 Task: Create a creative modern business letterhead.
Action: Mouse pressed left at (444, 208)
Screenshot: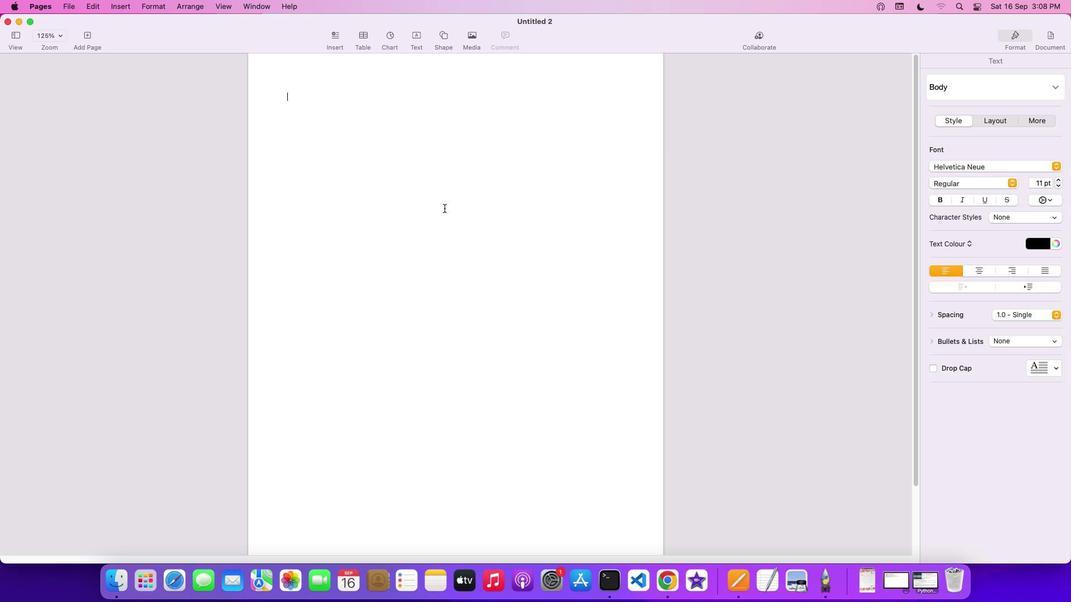 
Action: Mouse moved to (445, 32)
Screenshot: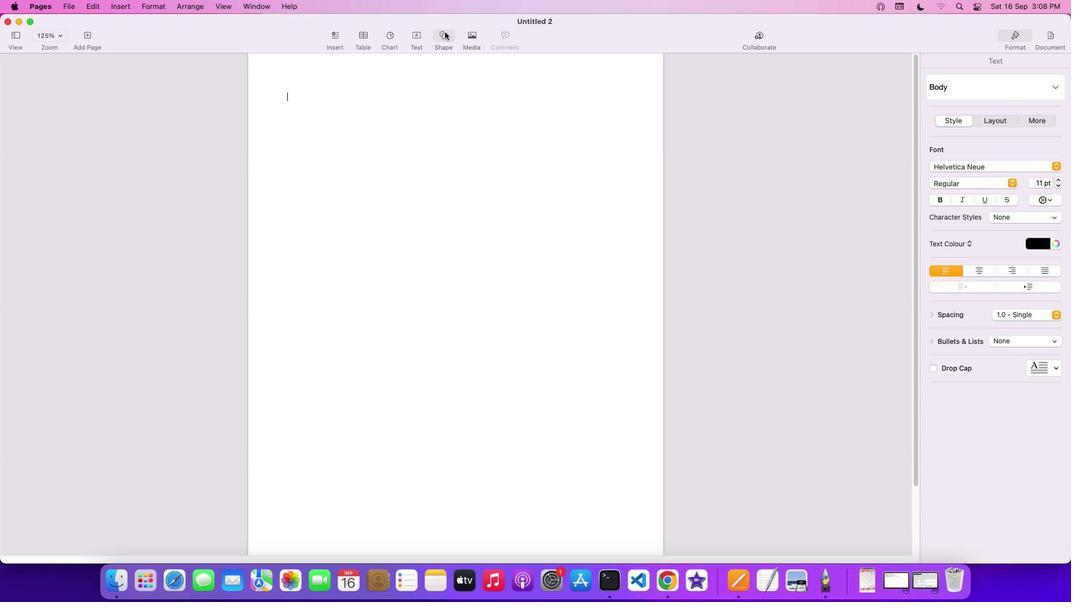 
Action: Mouse pressed left at (445, 32)
Screenshot: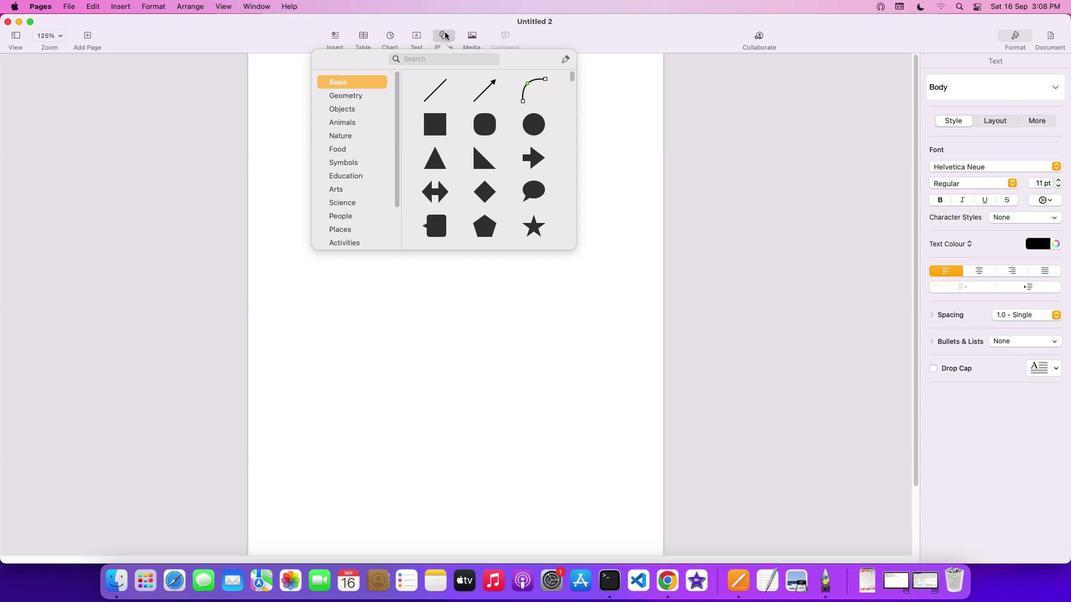 
Action: Mouse moved to (433, 124)
Screenshot: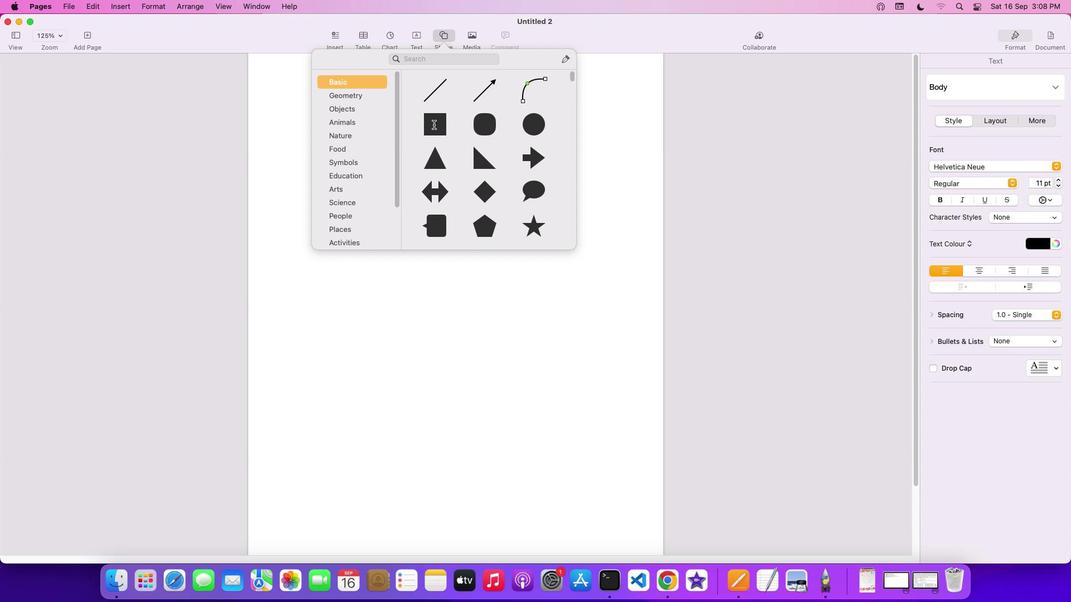 
Action: Mouse pressed left at (433, 124)
Screenshot: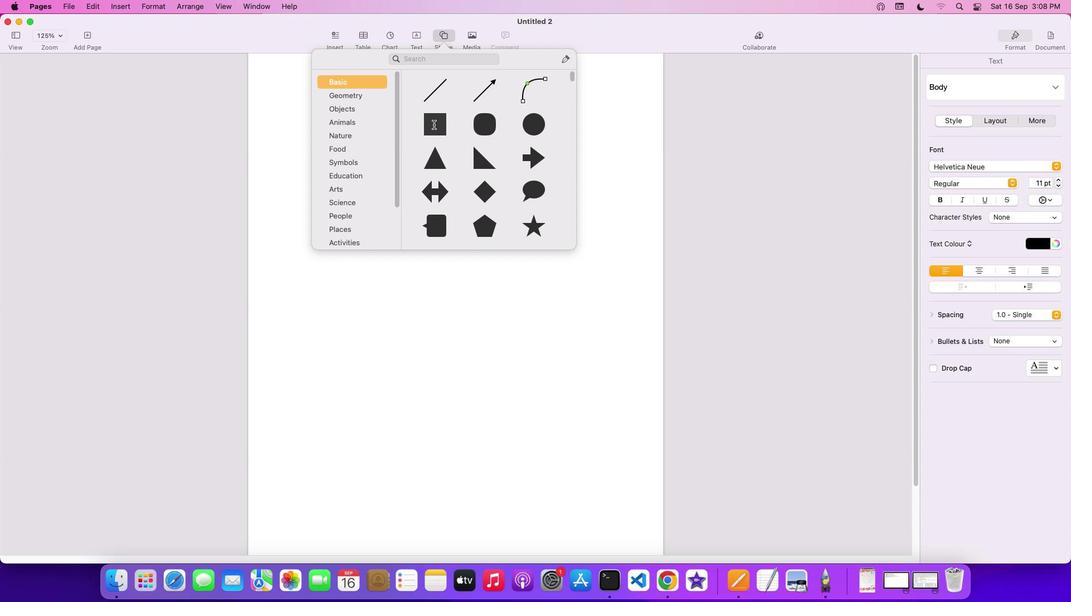 
Action: Mouse moved to (443, 151)
Screenshot: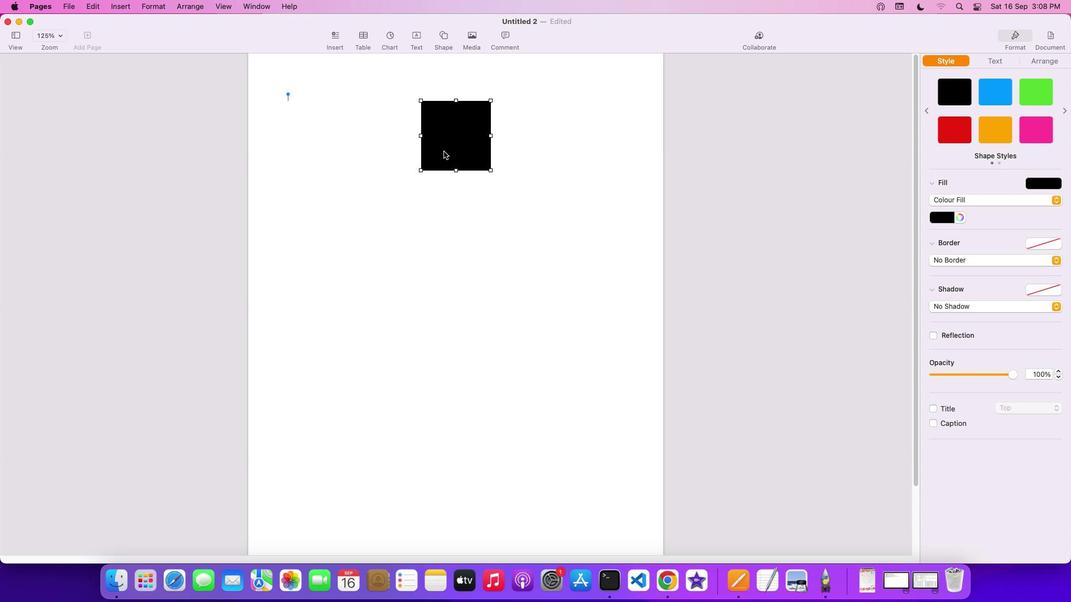 
Action: Mouse pressed left at (443, 151)
Screenshot: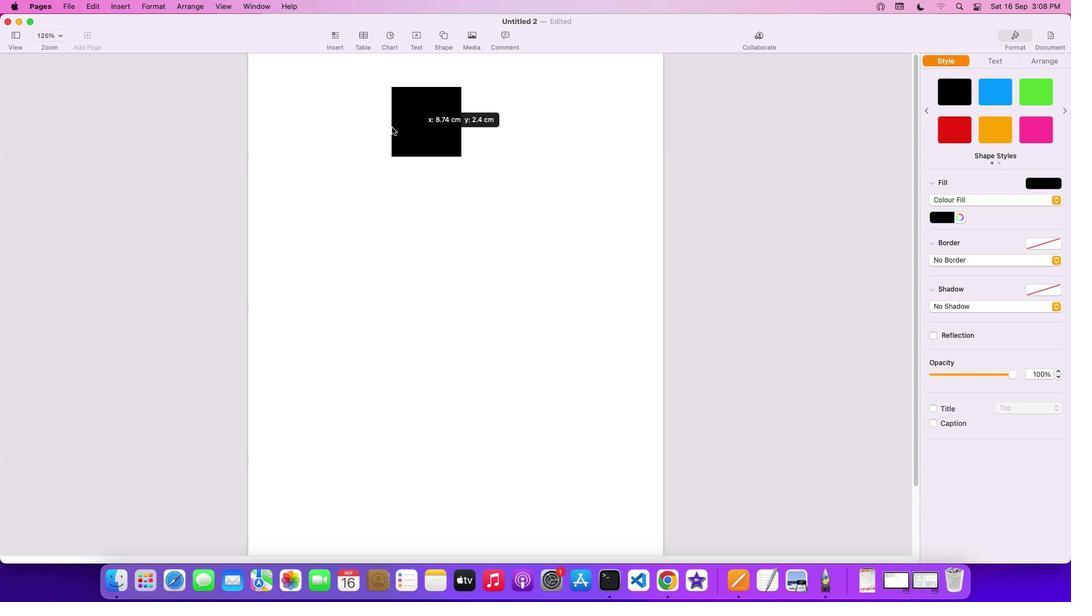 
Action: Mouse moved to (317, 87)
Screenshot: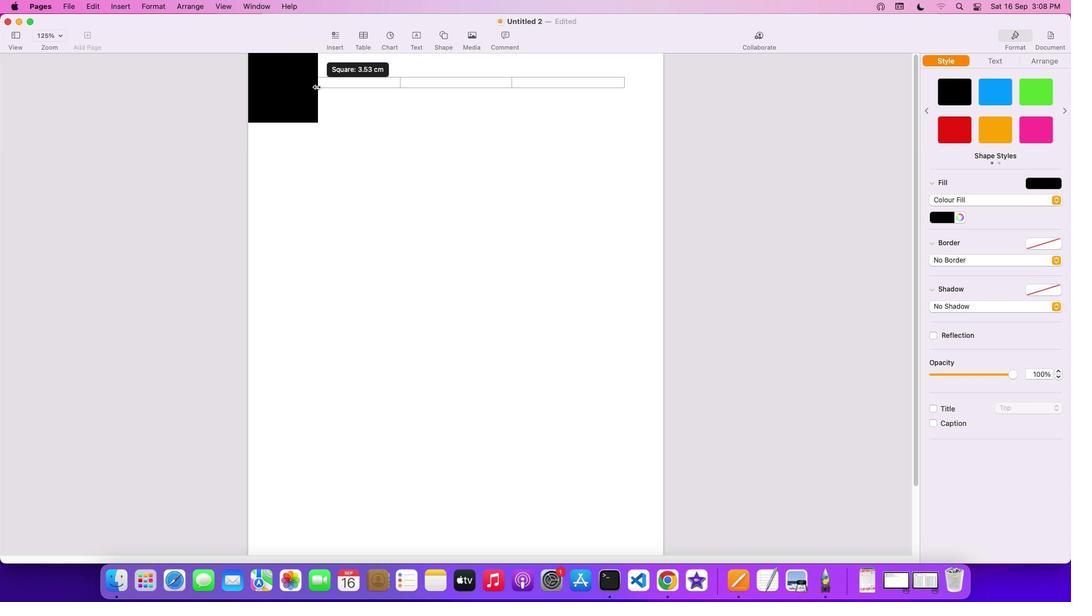
Action: Mouse pressed left at (317, 87)
Screenshot: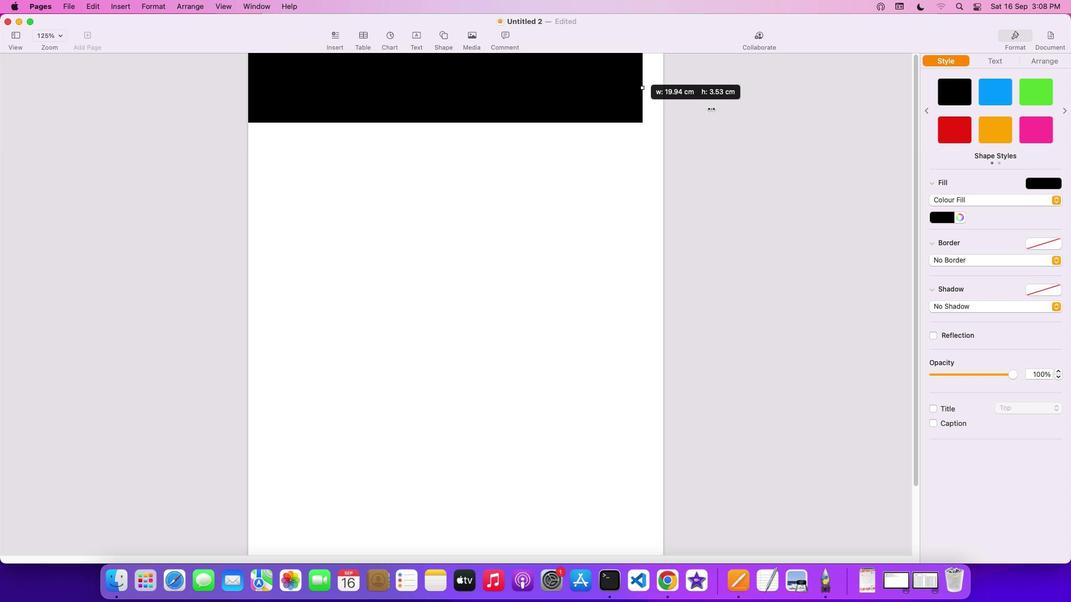 
Action: Mouse moved to (456, 123)
Screenshot: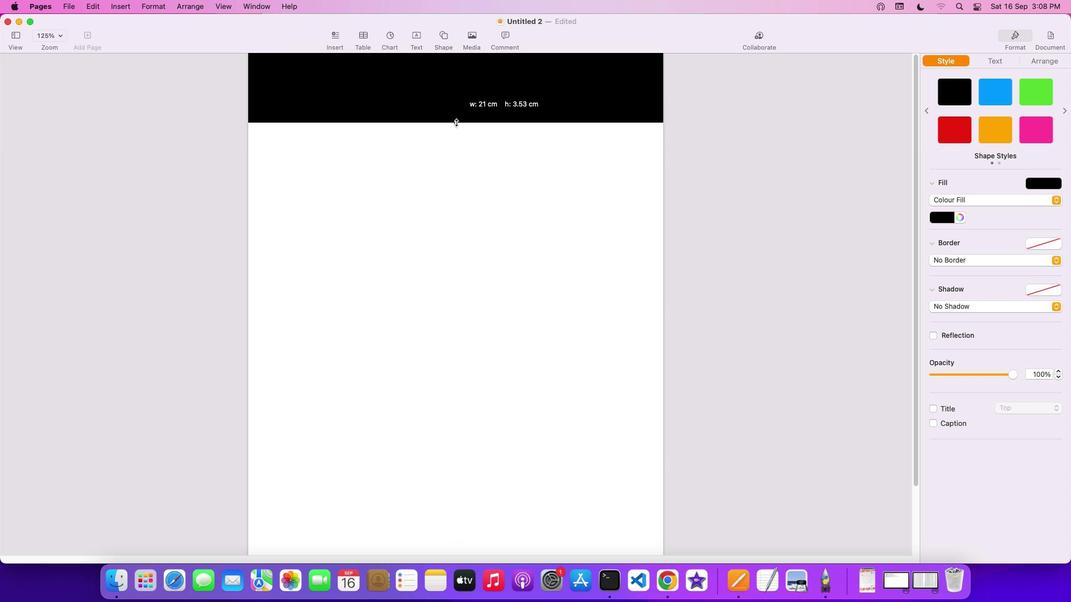 
Action: Mouse pressed left at (456, 123)
Screenshot: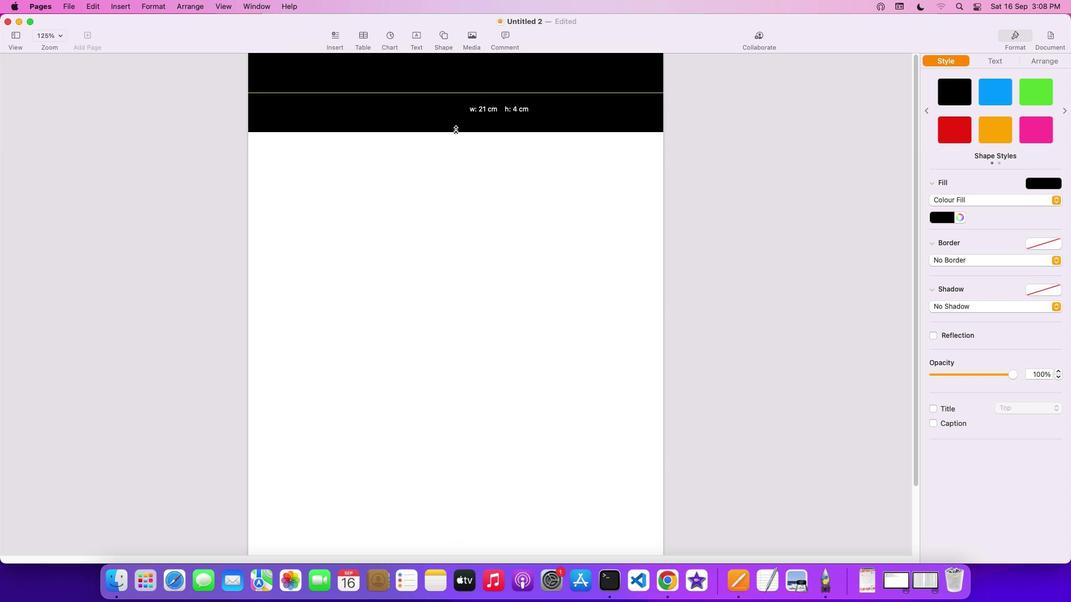 
Action: Mouse moved to (445, 201)
Screenshot: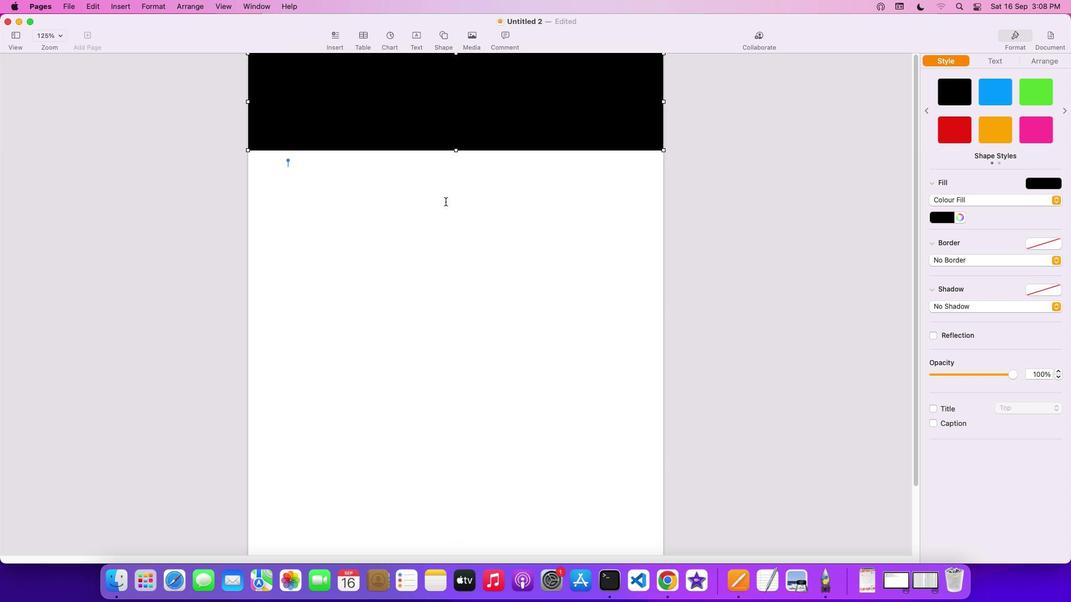 
Action: Mouse pressed left at (445, 201)
Screenshot: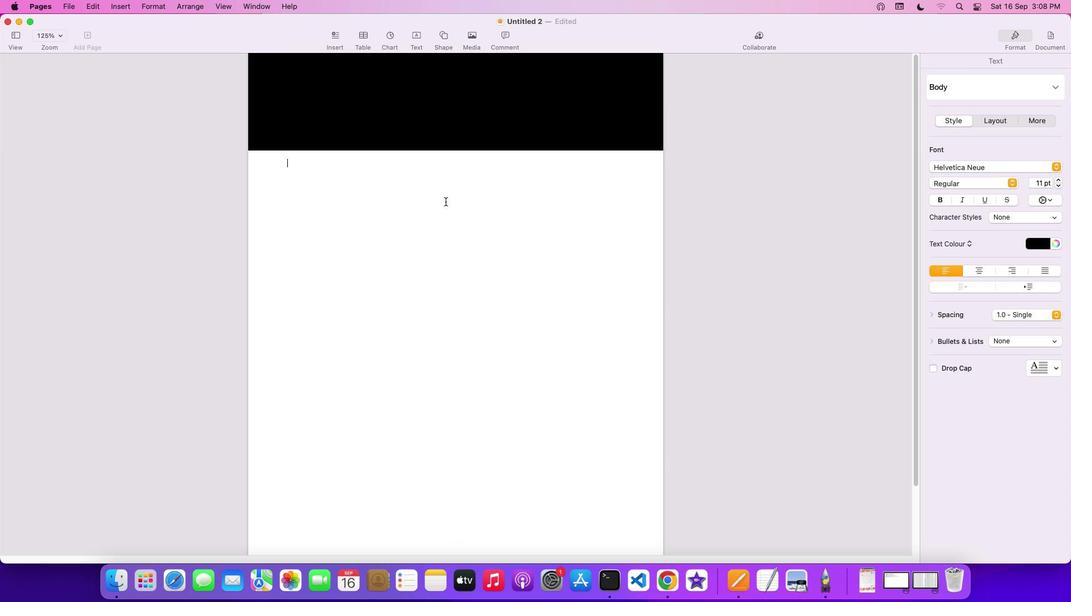 
Action: Mouse moved to (434, 207)
Screenshot: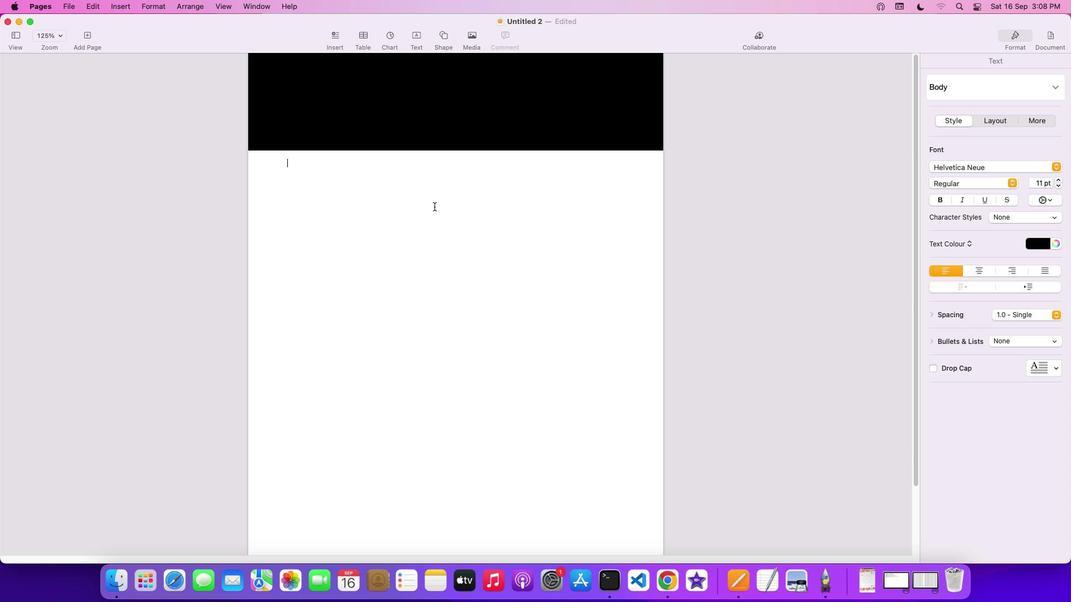 
Action: Mouse pressed left at (434, 207)
Screenshot: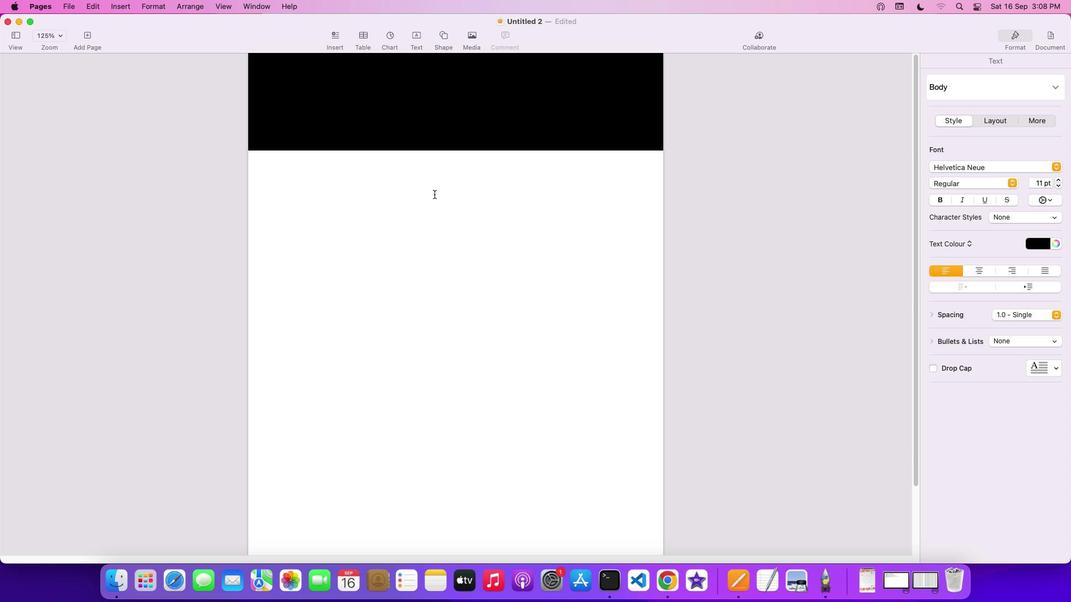 
Action: Mouse moved to (432, 114)
Screenshot: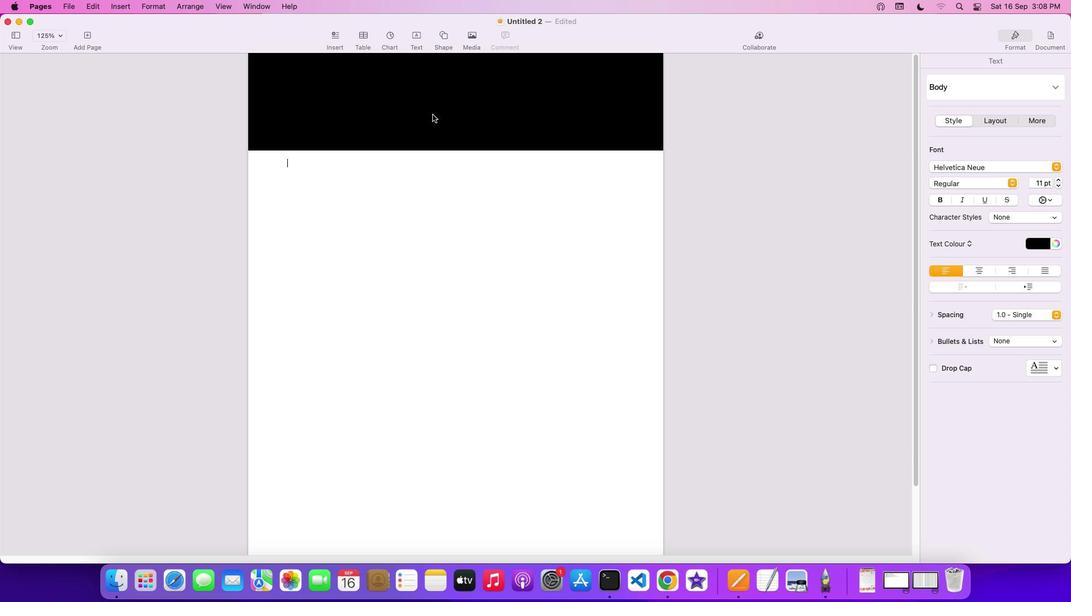 
Action: Mouse pressed left at (432, 114)
Screenshot: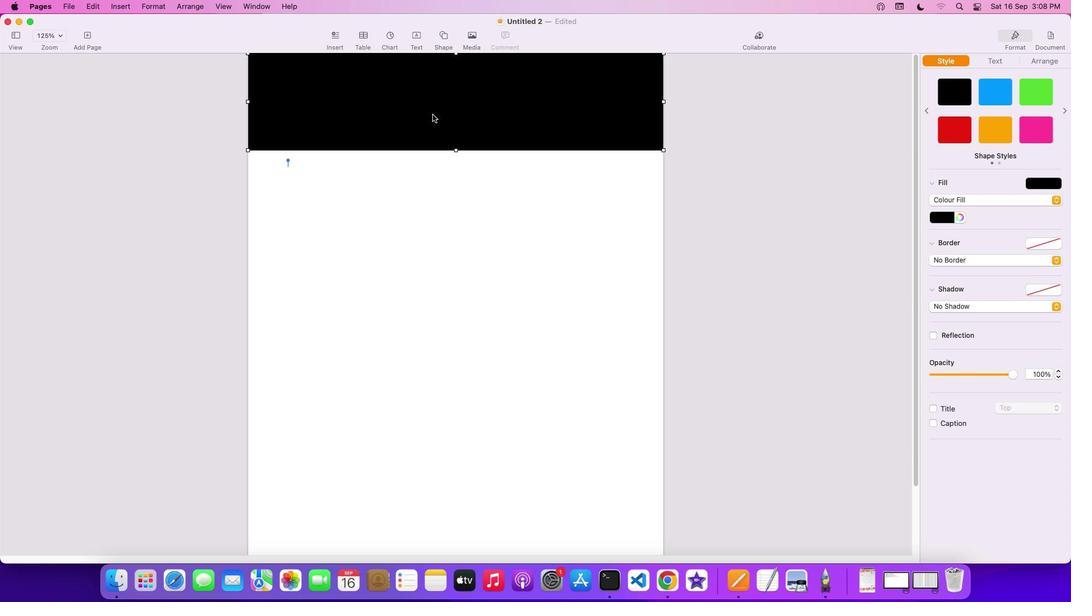 
Action: Mouse moved to (949, 219)
Screenshot: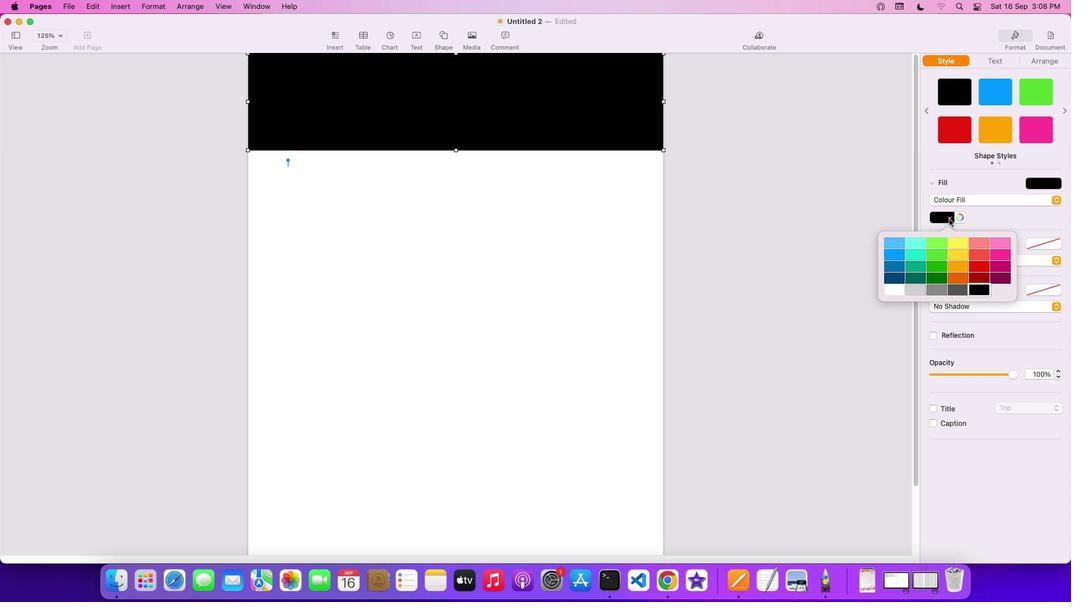 
Action: Mouse pressed left at (949, 219)
Screenshot: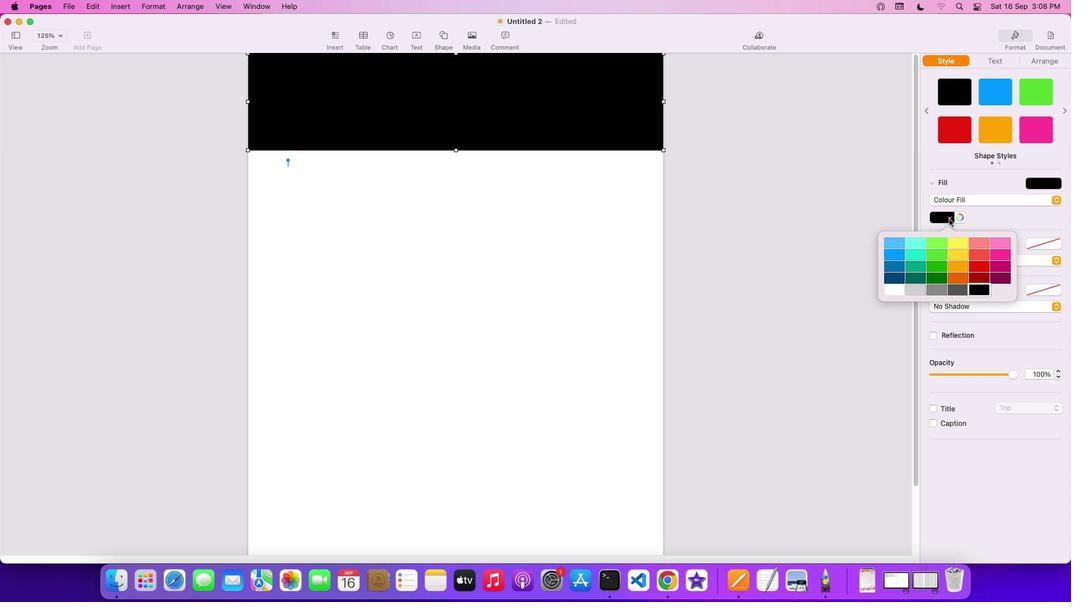 
Action: Mouse moved to (958, 267)
Screenshot: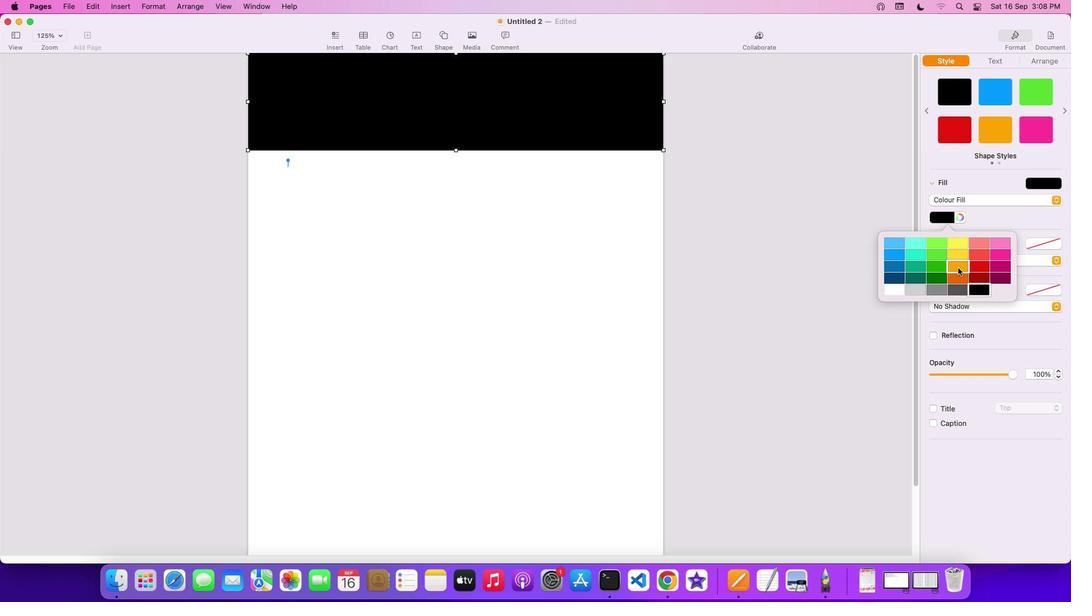 
Action: Mouse pressed left at (958, 267)
Screenshot: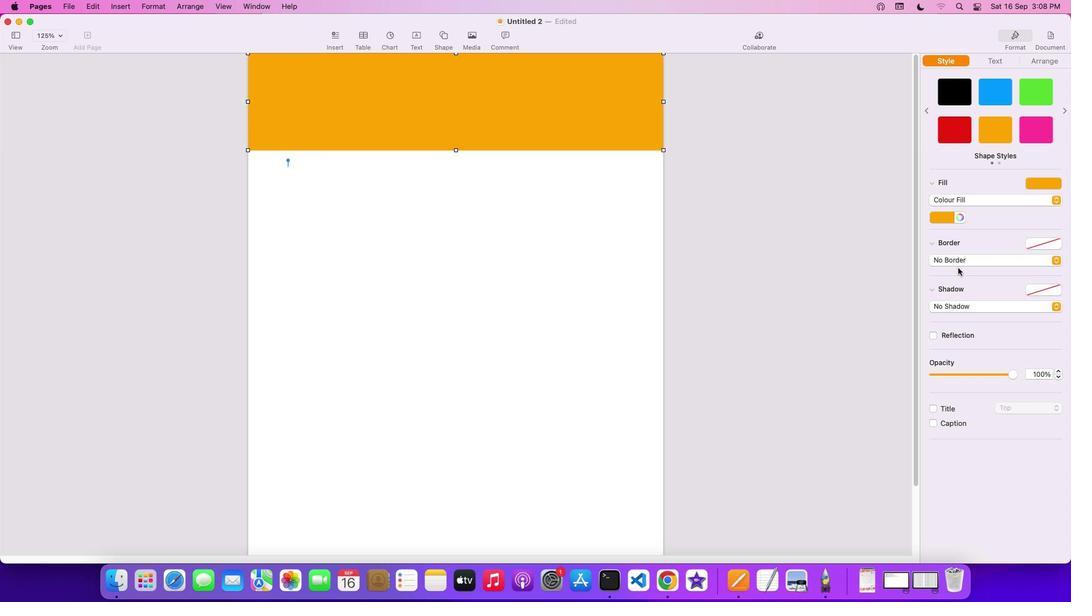 
Action: Mouse moved to (1001, 56)
Screenshot: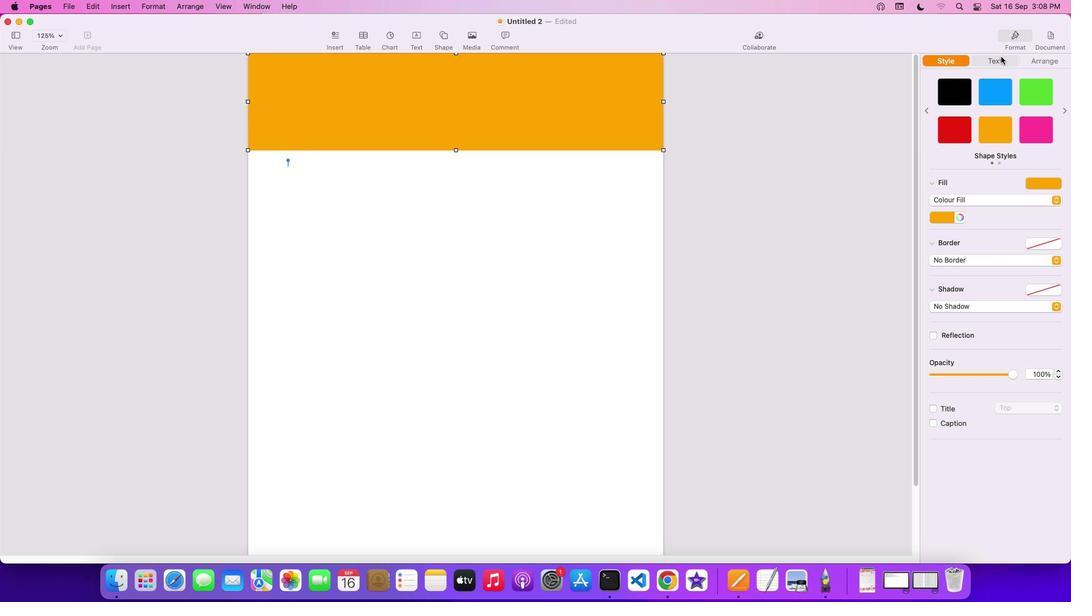 
Action: Mouse pressed left at (1001, 56)
Screenshot: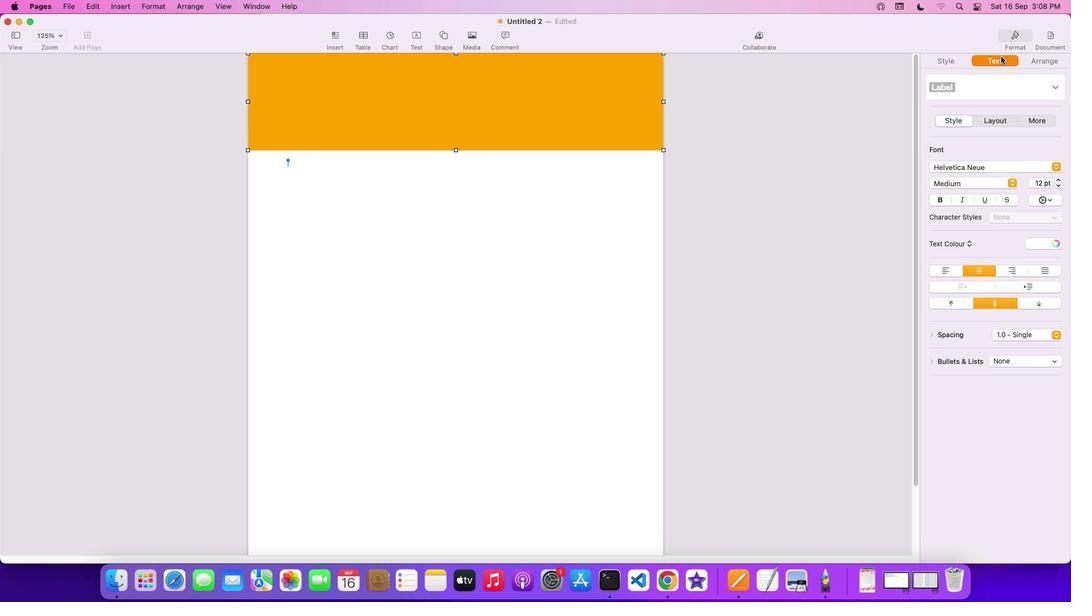 
Action: Mouse moved to (939, 58)
Screenshot: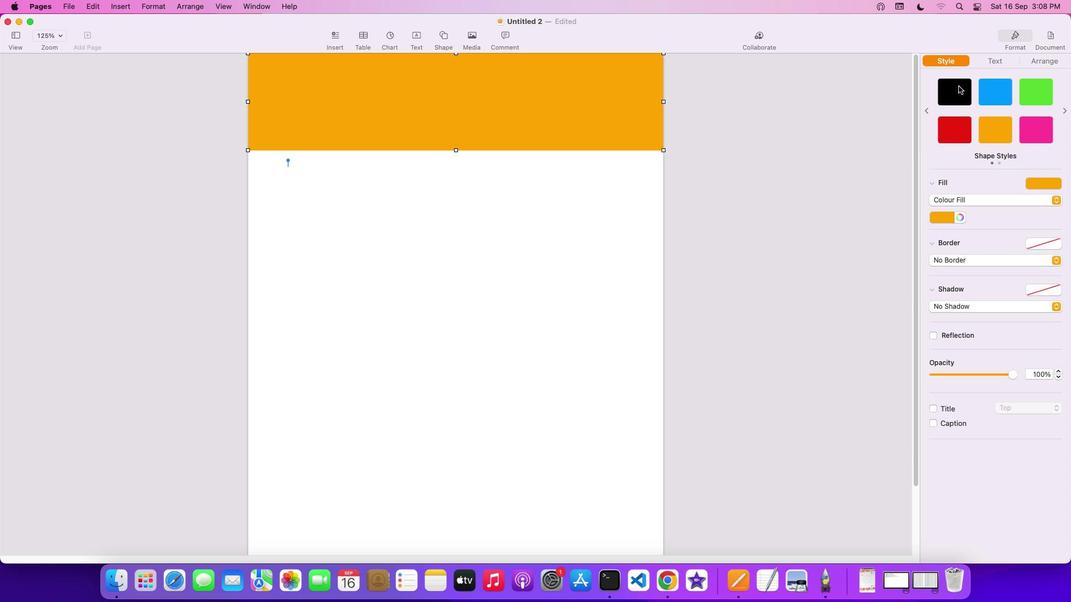 
Action: Mouse pressed left at (939, 58)
Screenshot: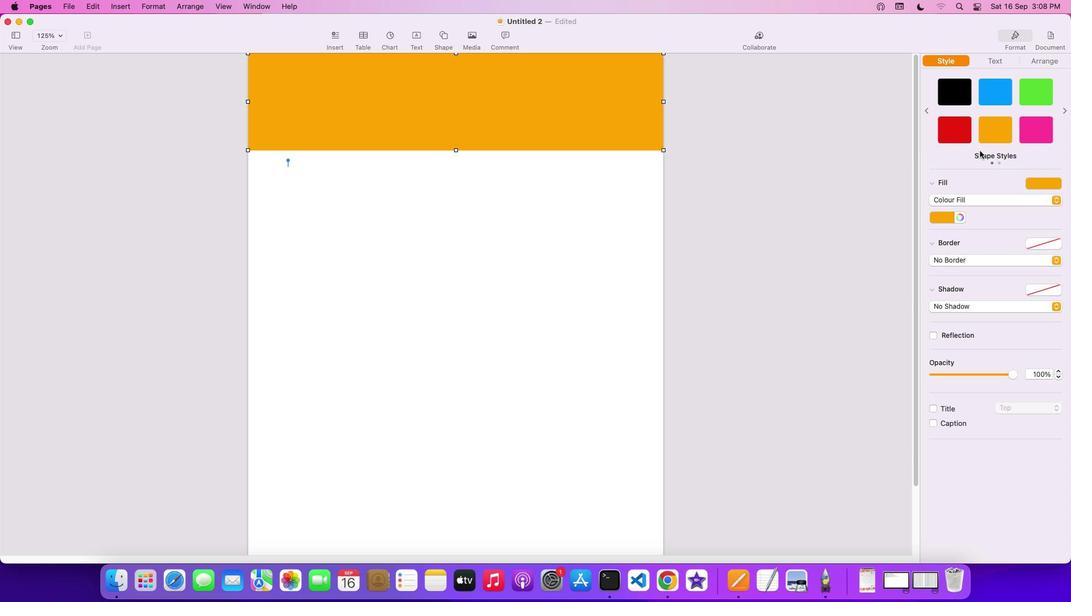 
Action: Mouse moved to (1009, 374)
Screenshot: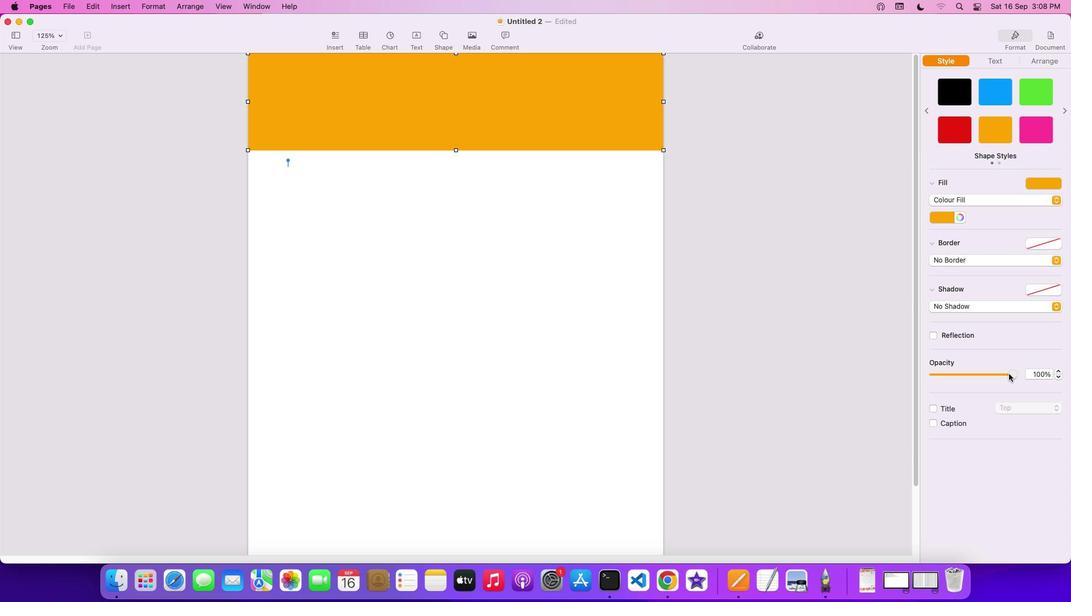 
Action: Mouse pressed left at (1009, 374)
Screenshot: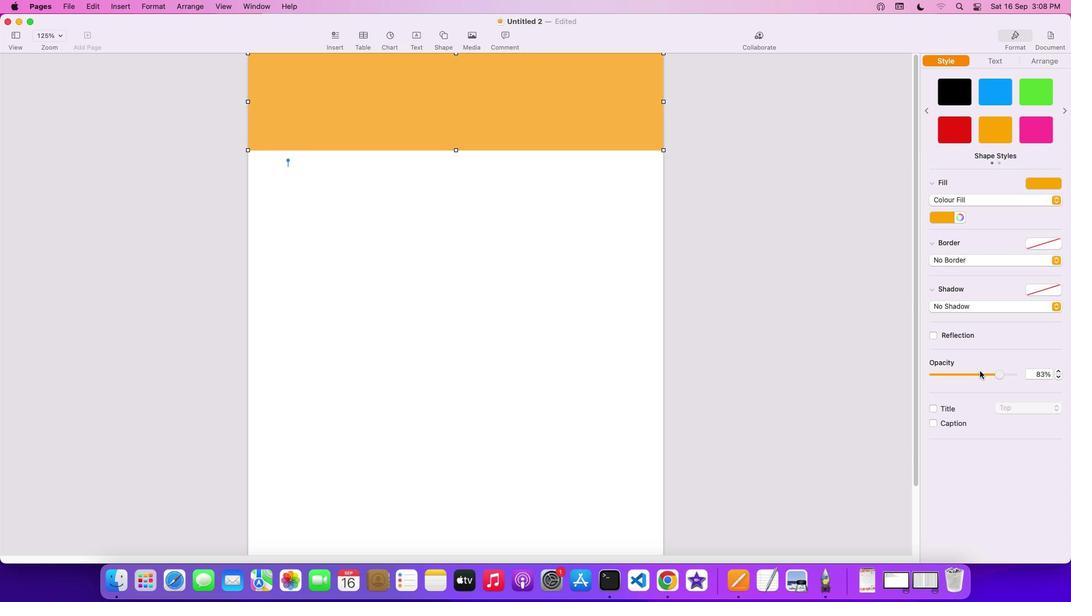 
Action: Mouse moved to (520, 254)
Screenshot: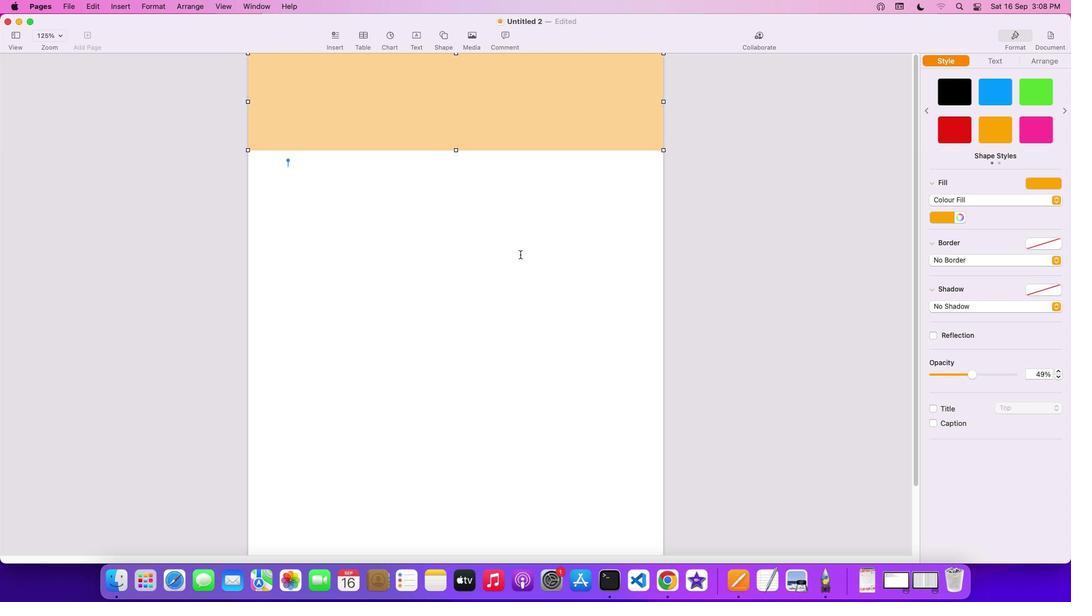 
Action: Mouse pressed left at (520, 254)
Screenshot: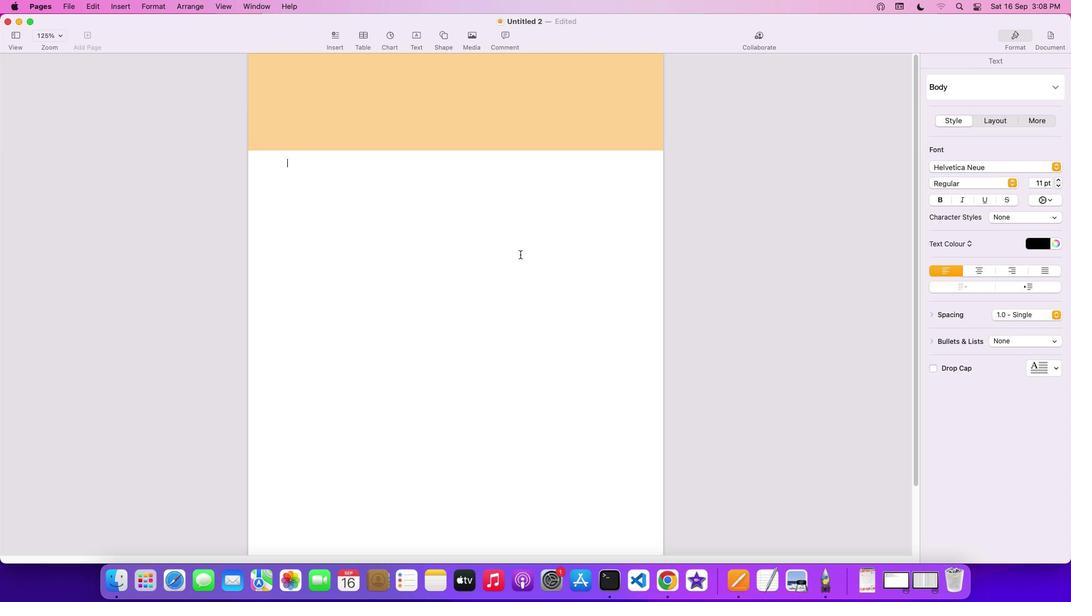 
Action: Mouse moved to (441, 35)
Screenshot: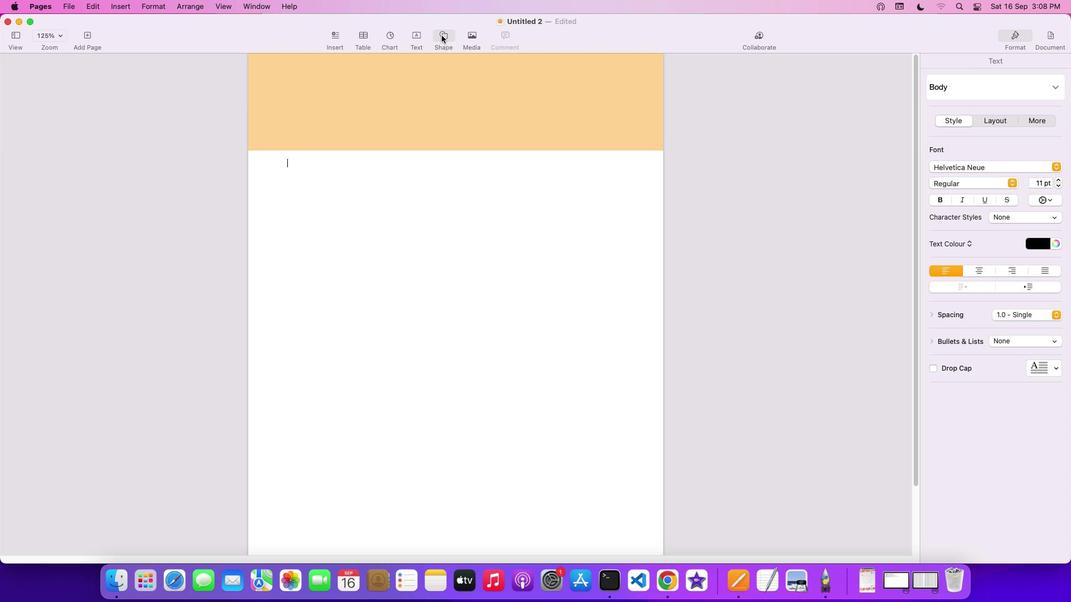 
Action: Mouse pressed left at (441, 35)
Screenshot: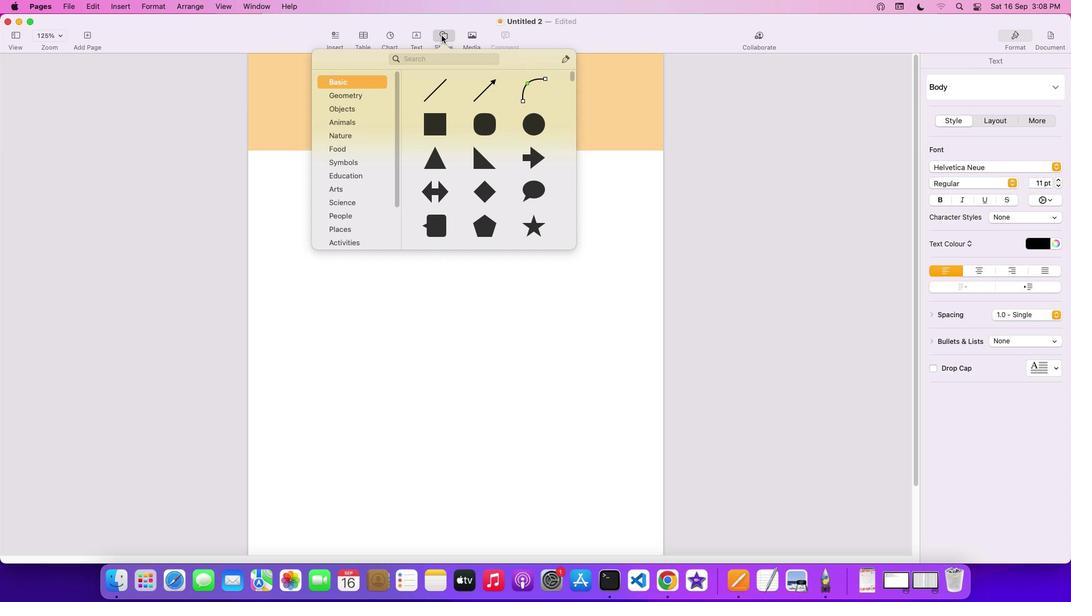 
Action: Mouse moved to (540, 208)
Screenshot: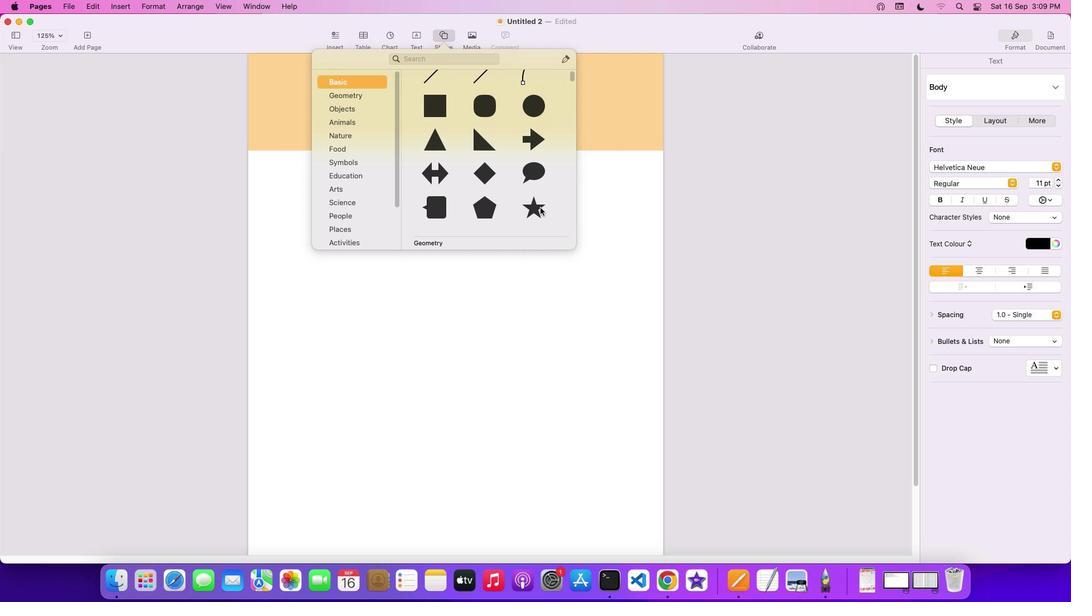 
Action: Mouse scrolled (540, 208) with delta (0, 0)
Screenshot: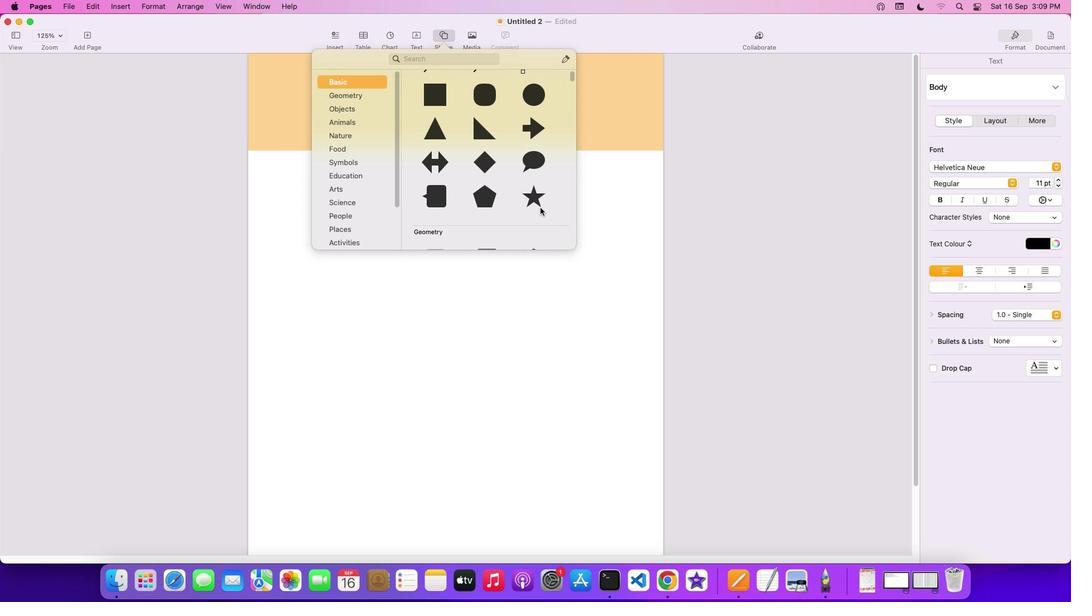 
Action: Mouse scrolled (540, 208) with delta (0, 0)
Screenshot: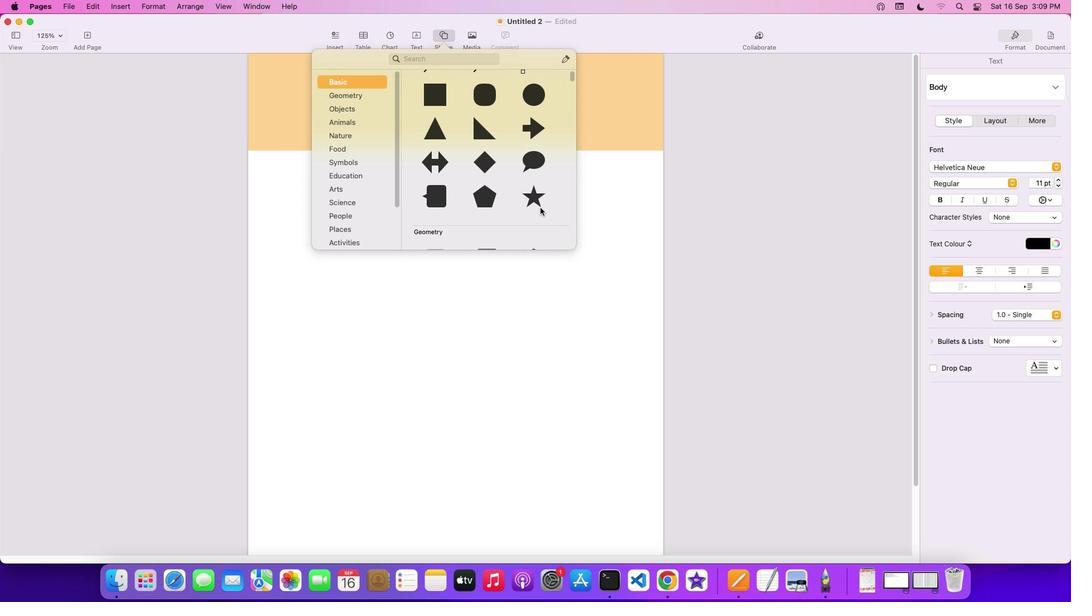 
Action: Mouse scrolled (540, 208) with delta (0, -1)
Screenshot: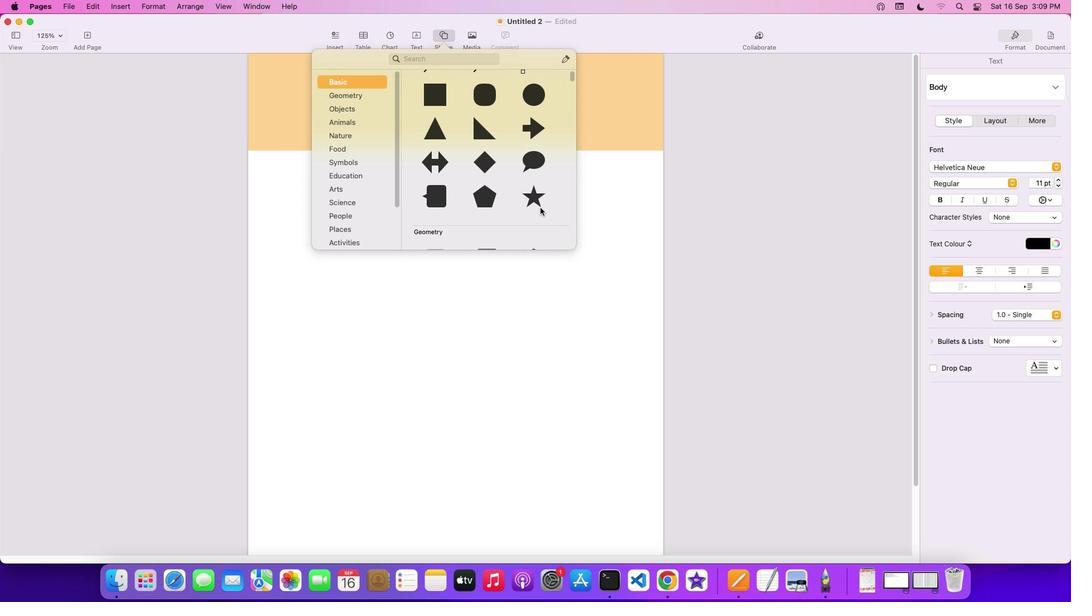
Action: Mouse scrolled (540, 208) with delta (0, 0)
Screenshot: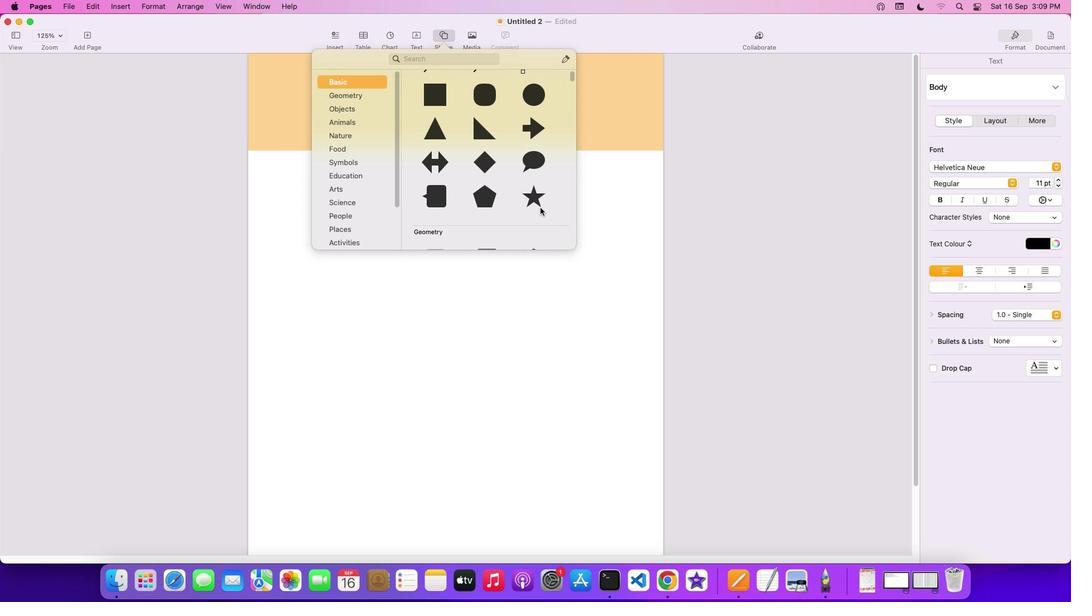 
Action: Mouse scrolled (540, 208) with delta (0, 0)
Screenshot: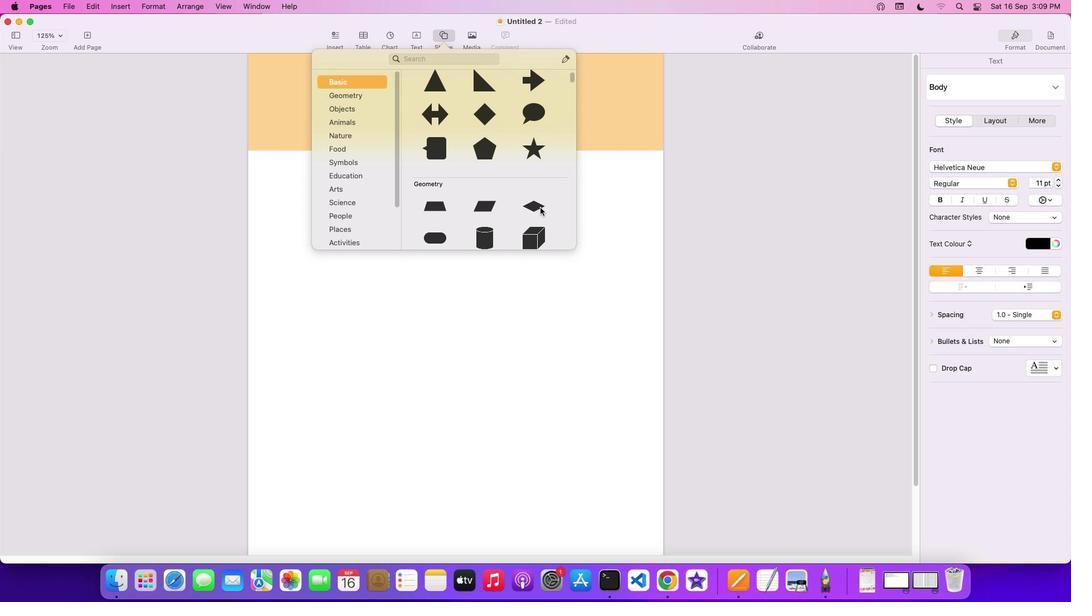 
Action: Mouse scrolled (540, 208) with delta (0, 0)
Screenshot: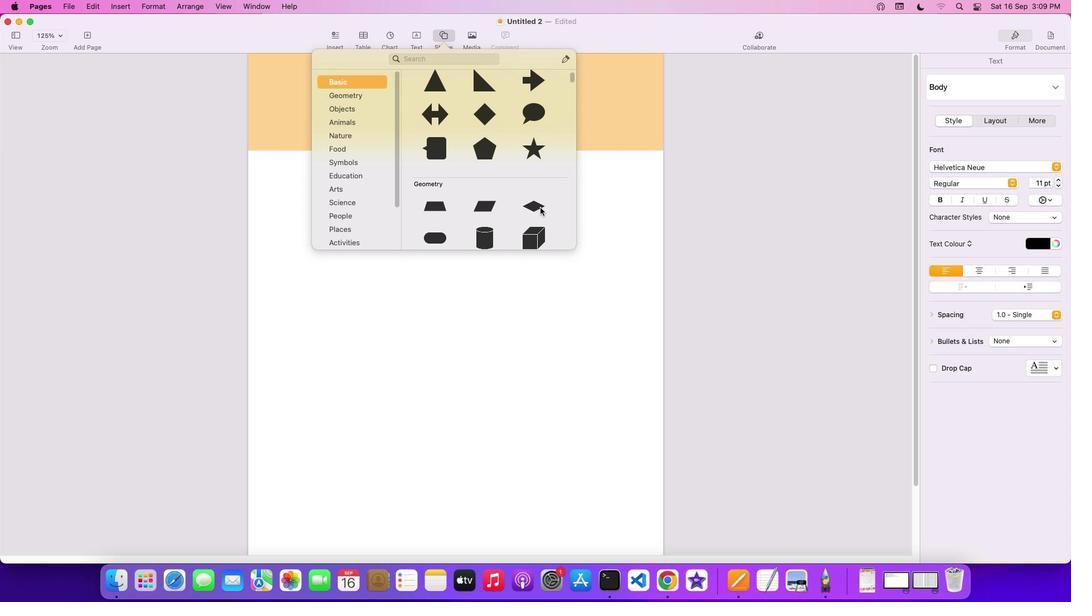 
Action: Mouse scrolled (540, 208) with delta (0, -1)
Screenshot: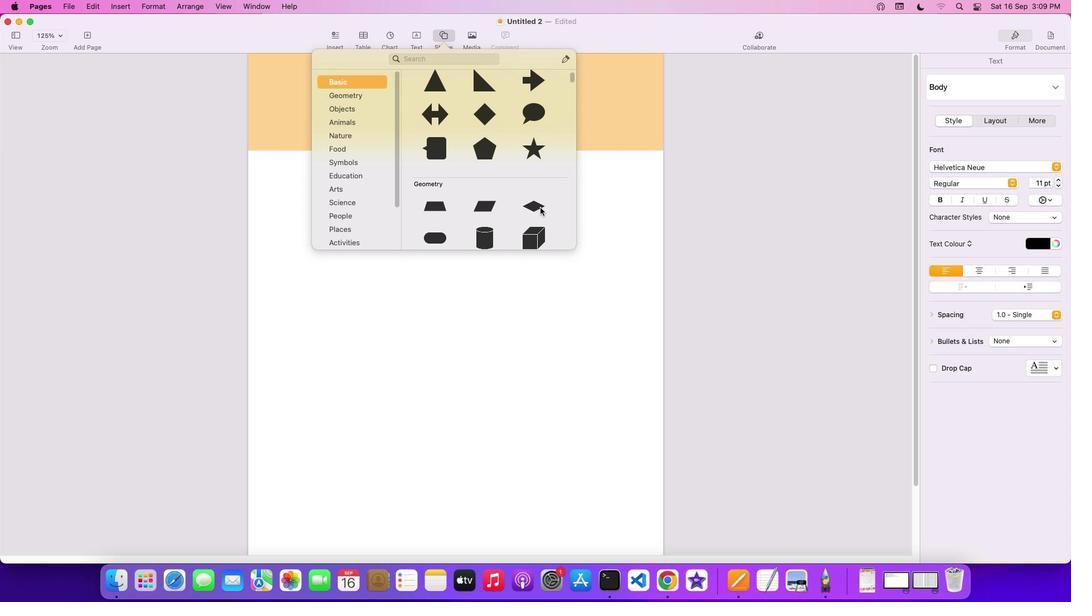 
Action: Mouse scrolled (540, 208) with delta (0, -2)
Screenshot: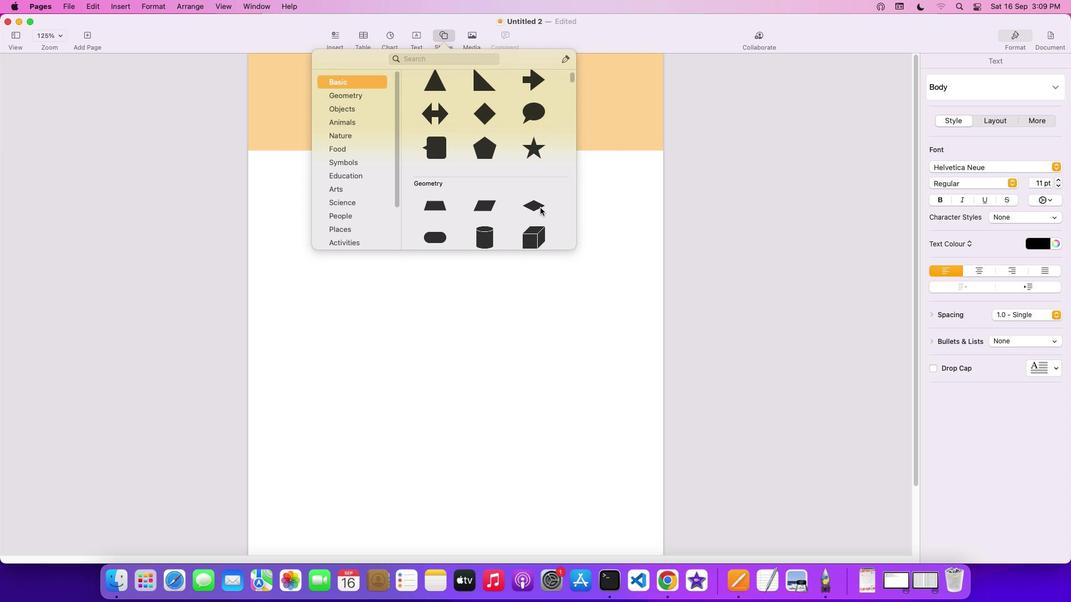 
Action: Mouse scrolled (540, 208) with delta (0, 0)
Screenshot: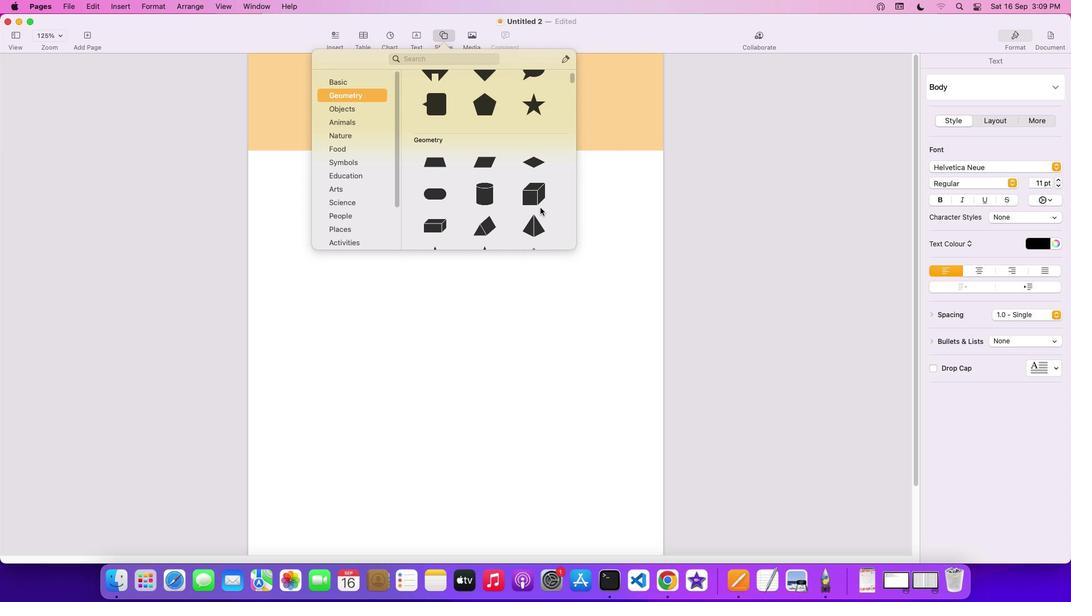 
Action: Mouse scrolled (540, 208) with delta (0, 0)
Screenshot: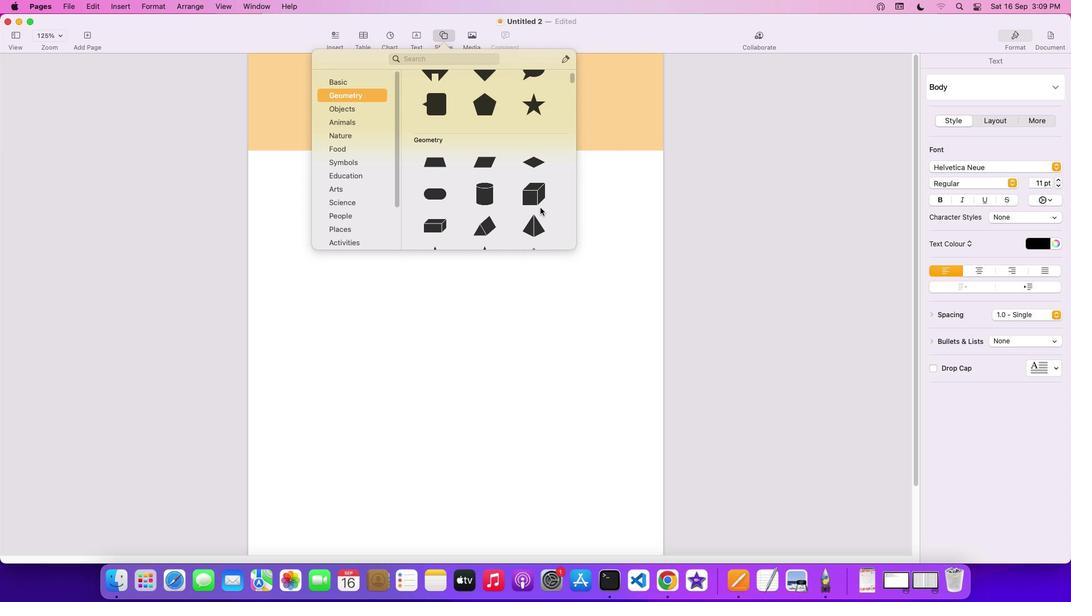 
Action: Mouse scrolled (540, 208) with delta (0, -1)
Screenshot: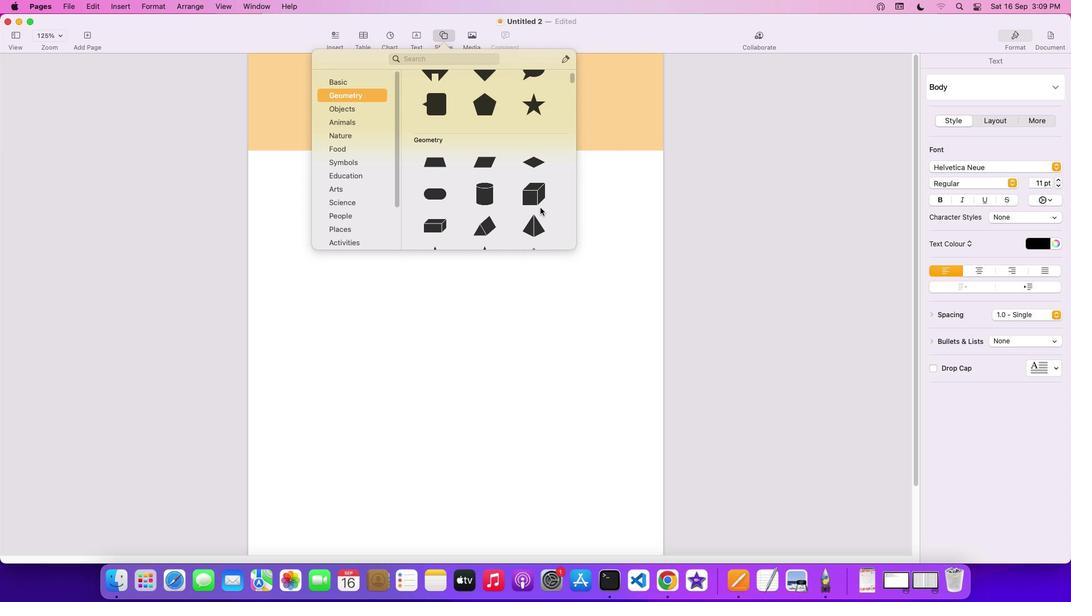 
Action: Mouse scrolled (540, 208) with delta (0, -2)
Screenshot: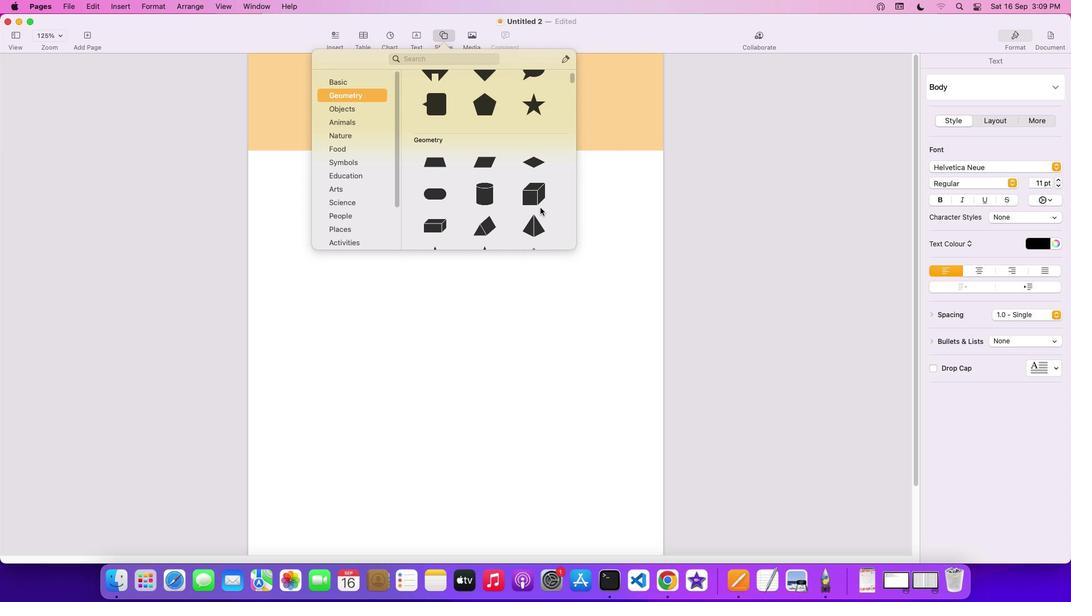 
Action: Mouse scrolled (540, 208) with delta (0, 0)
Screenshot: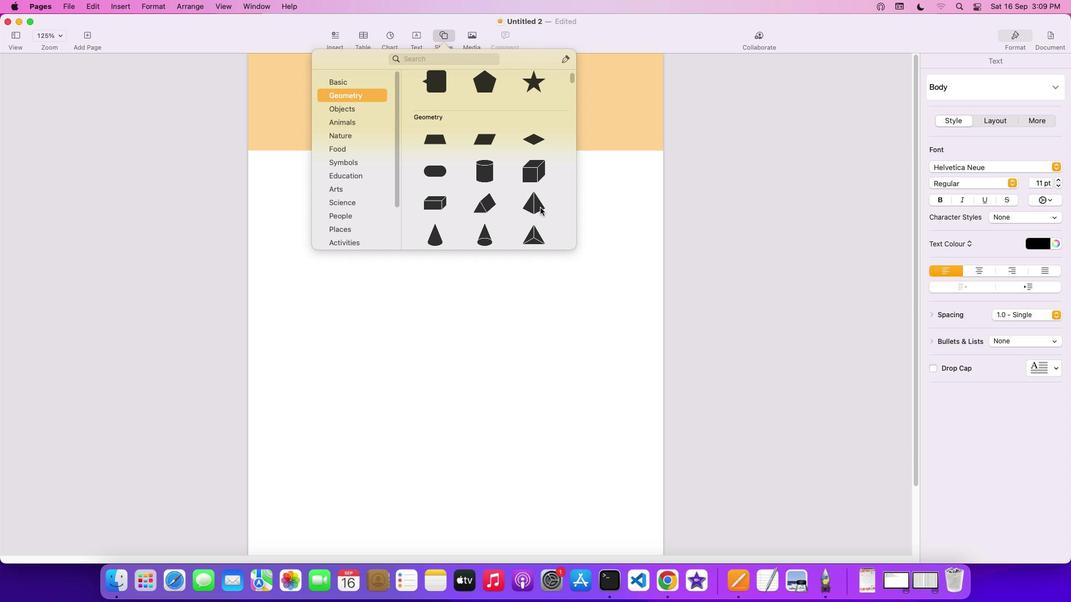 
Action: Mouse scrolled (540, 208) with delta (0, 0)
Screenshot: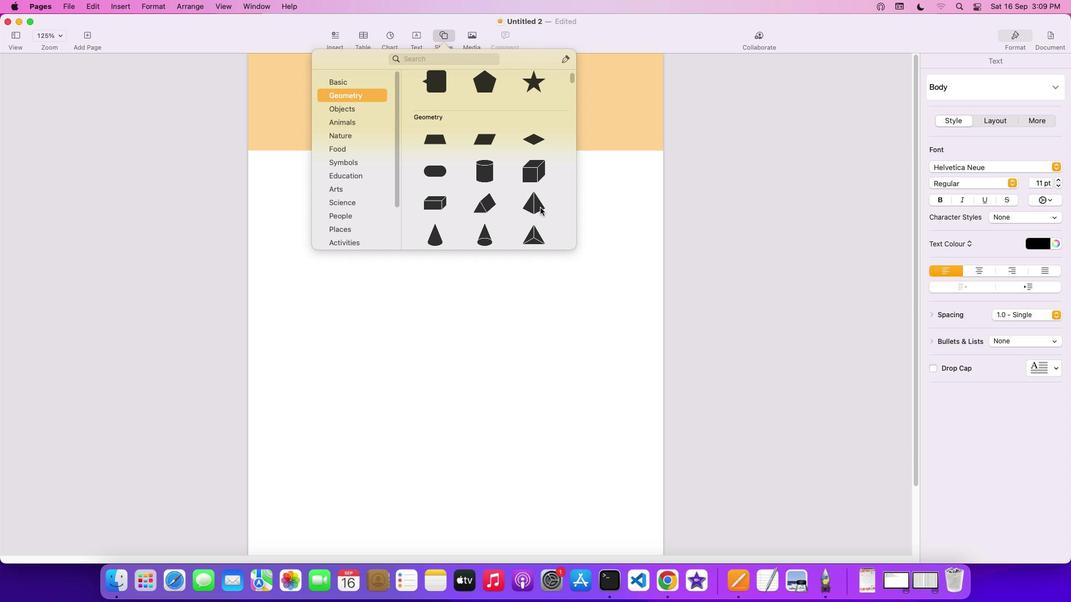 
Action: Mouse scrolled (540, 208) with delta (0, -1)
Screenshot: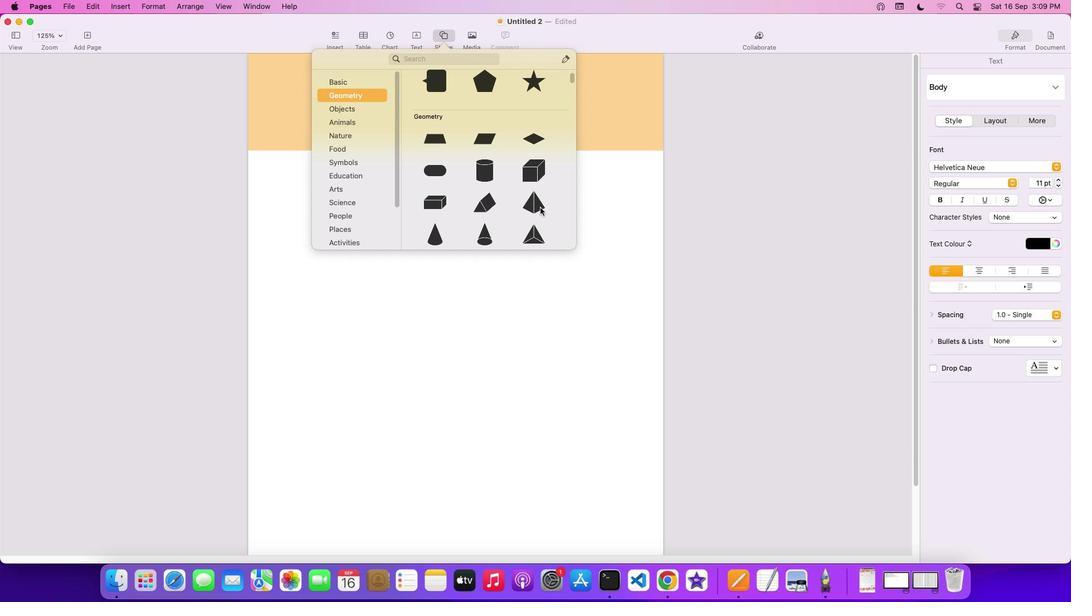 
Action: Mouse scrolled (540, 208) with delta (0, 0)
Screenshot: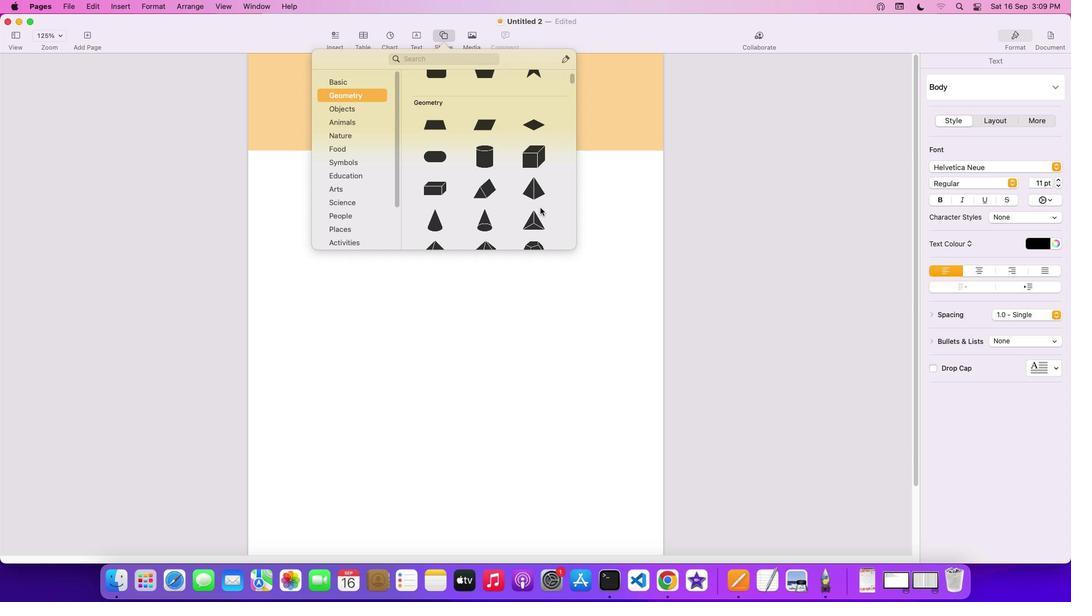 
Action: Mouse scrolled (540, 208) with delta (0, 0)
Screenshot: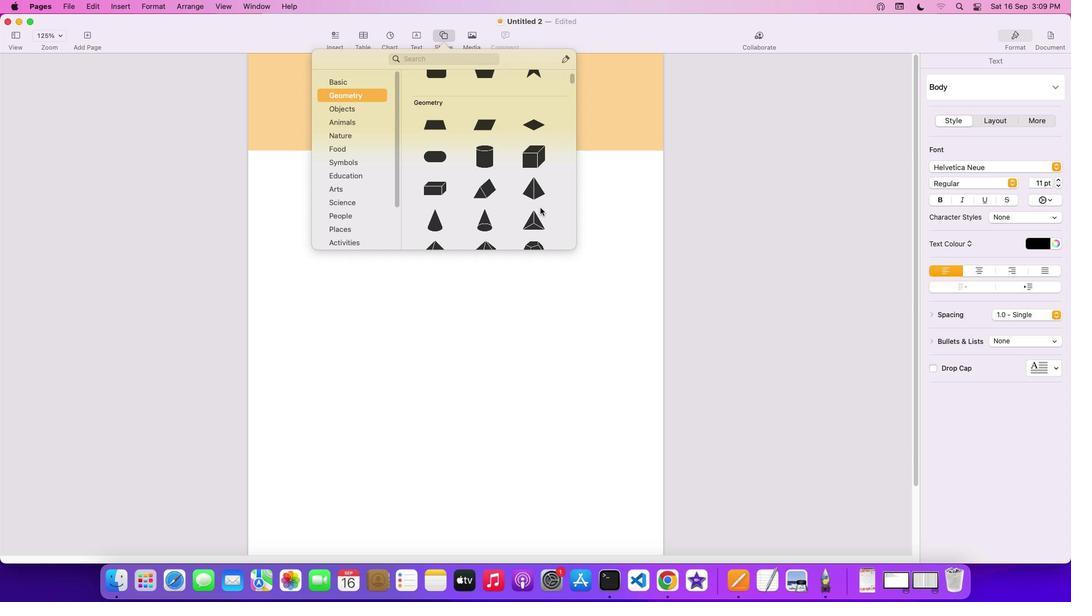 
Action: Mouse scrolled (540, 208) with delta (0, 0)
Screenshot: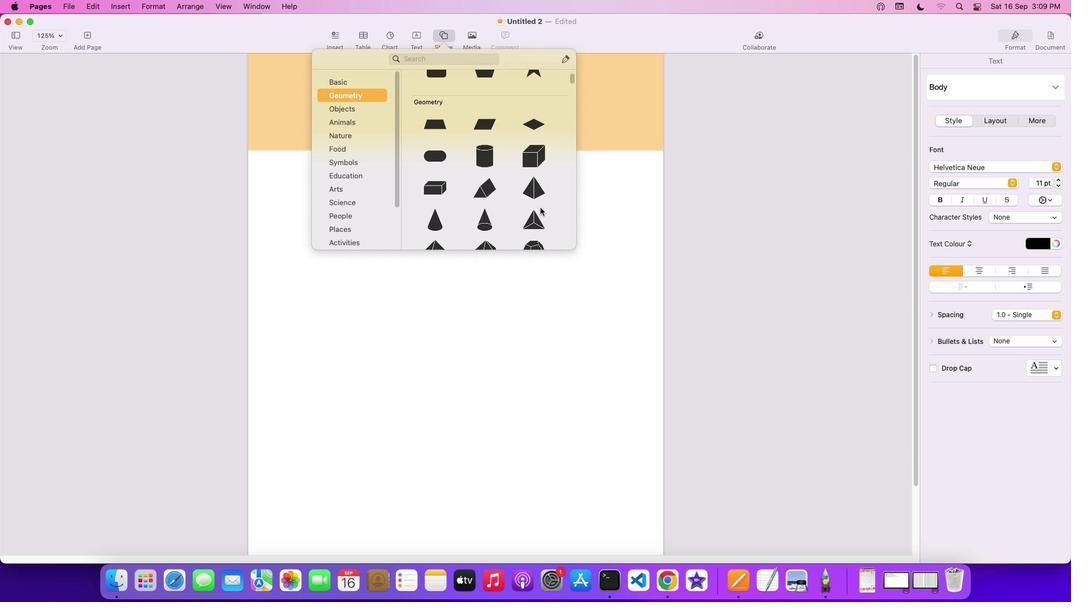 
Action: Mouse scrolled (540, 208) with delta (0, 0)
Screenshot: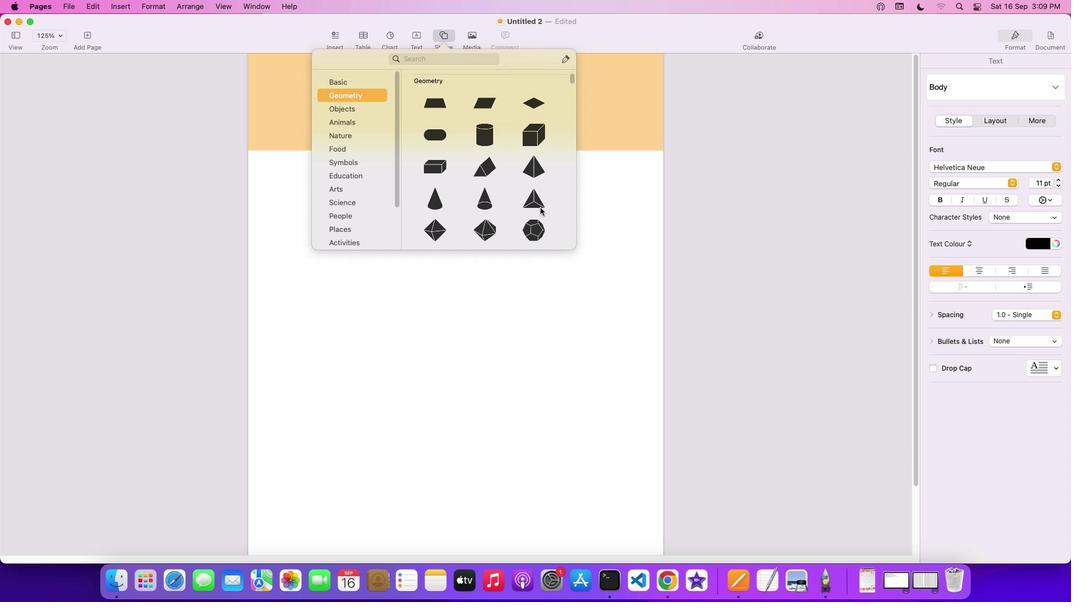 
Action: Mouse scrolled (540, 208) with delta (0, 0)
Screenshot: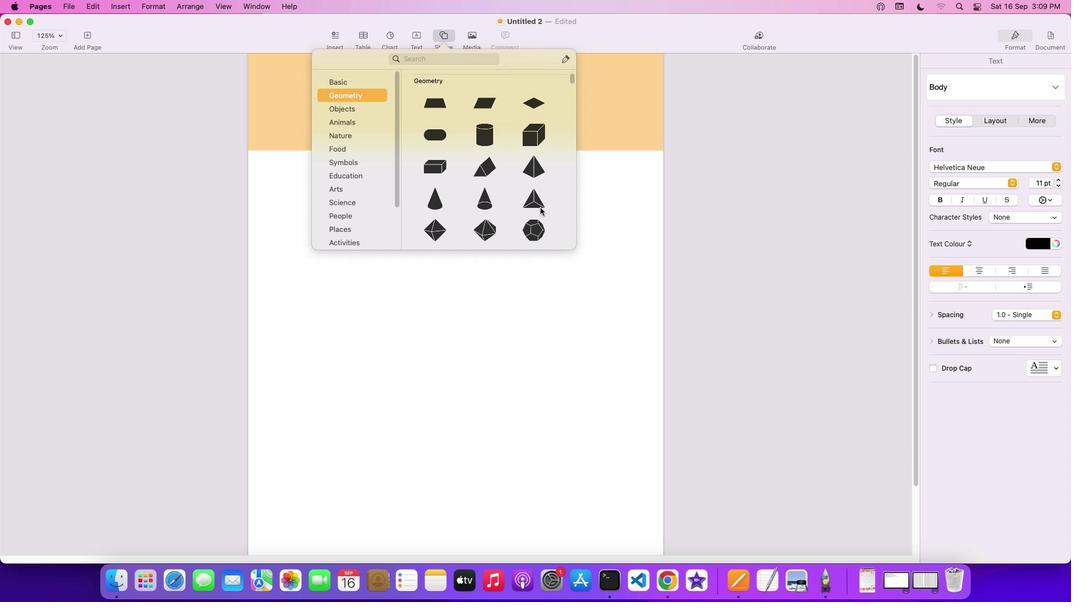 
Action: Mouse scrolled (540, 208) with delta (0, -1)
Screenshot: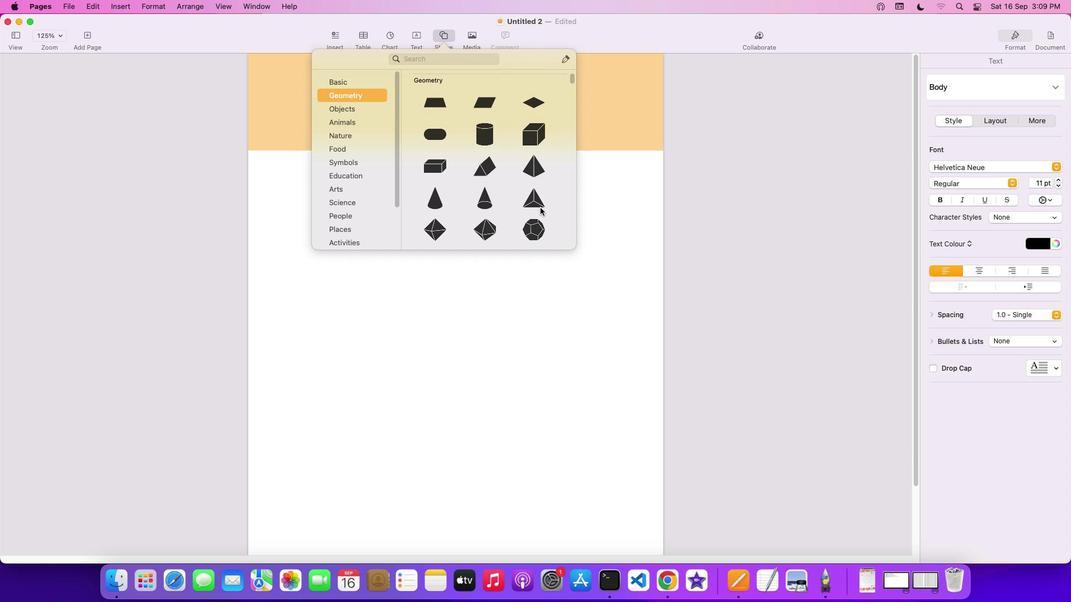 
Action: Mouse scrolled (540, 208) with delta (0, 0)
Screenshot: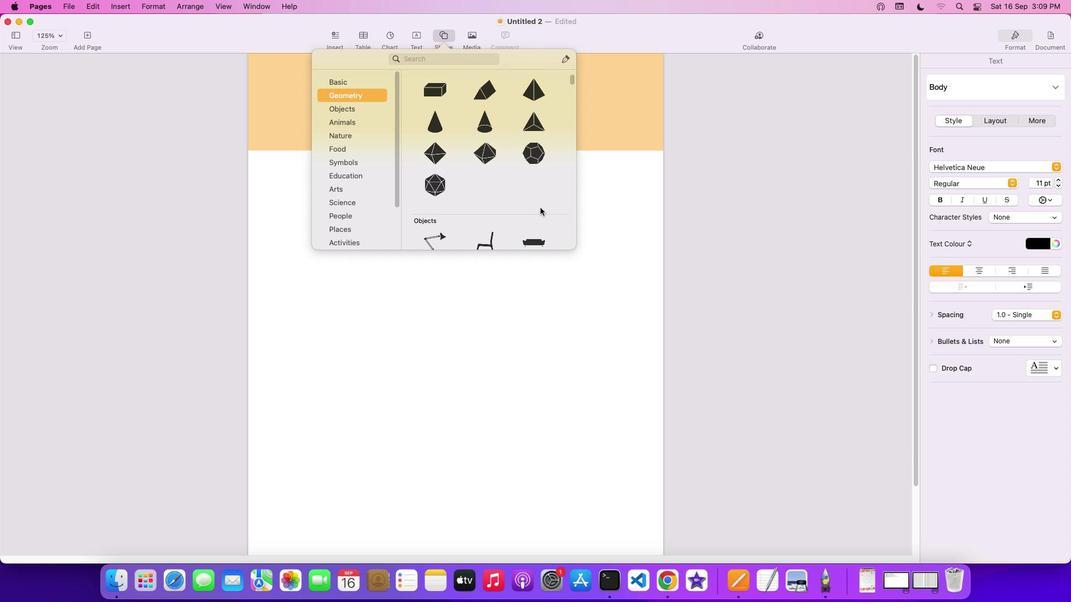 
Action: Mouse scrolled (540, 208) with delta (0, 0)
Screenshot: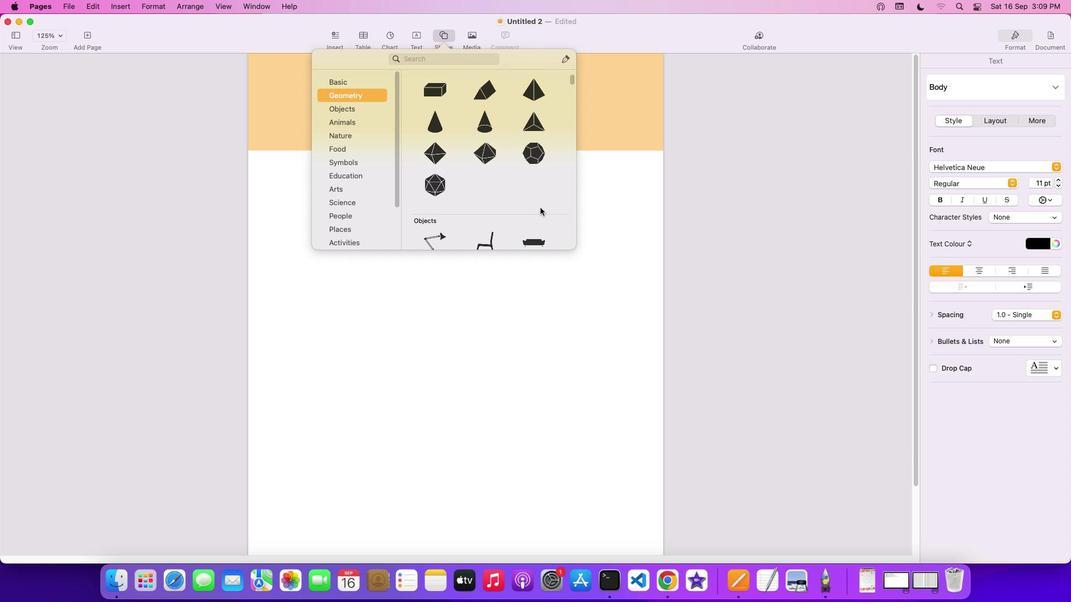 
Action: Mouse scrolled (540, 208) with delta (0, -1)
Screenshot: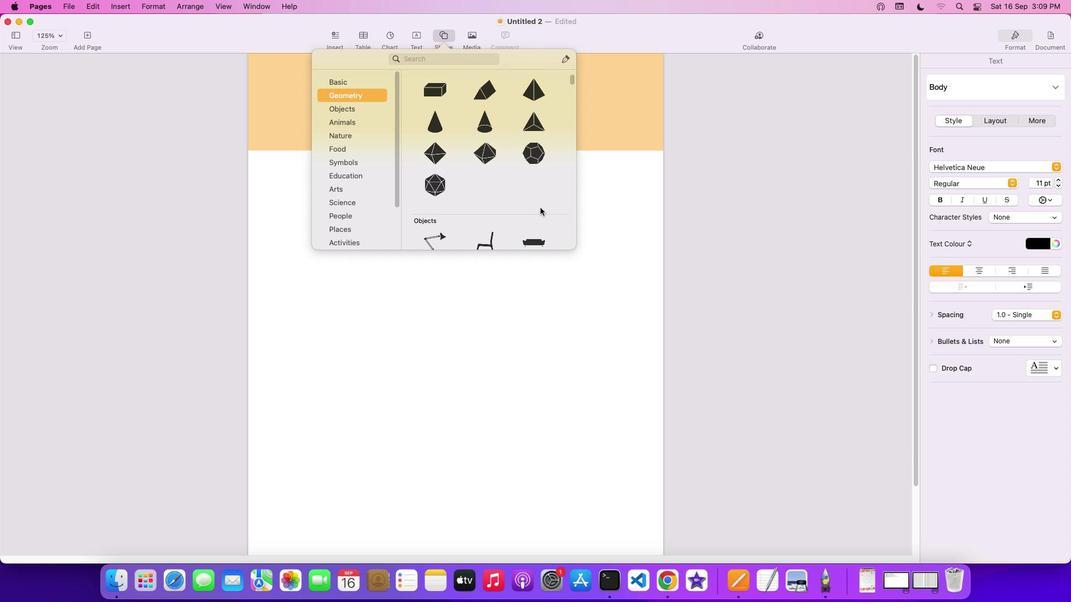 
Action: Mouse scrolled (540, 208) with delta (0, -2)
Screenshot: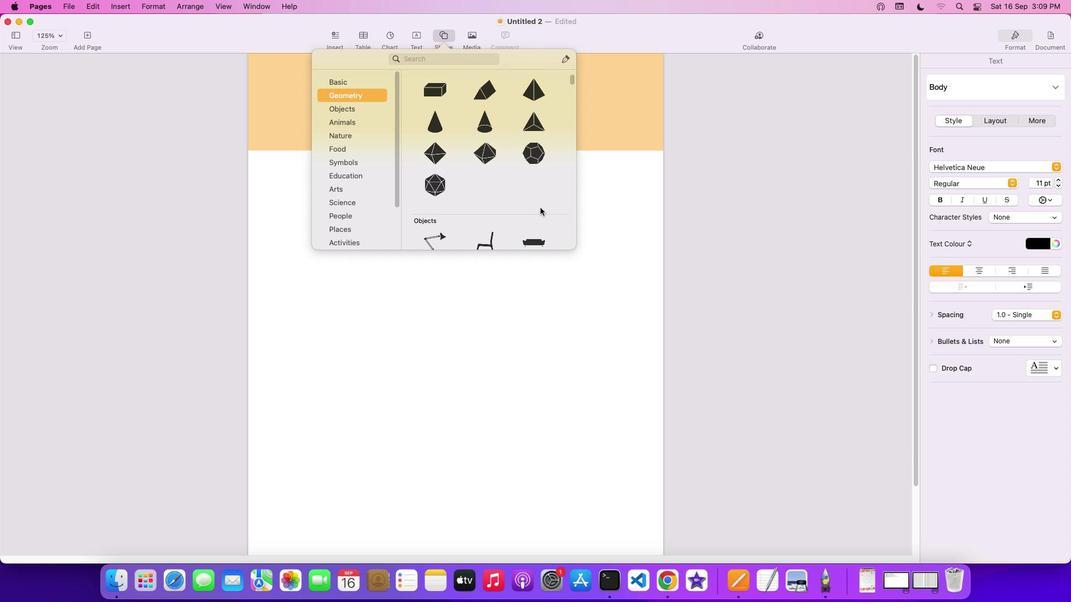 
Action: Mouse scrolled (540, 208) with delta (0, -2)
Screenshot: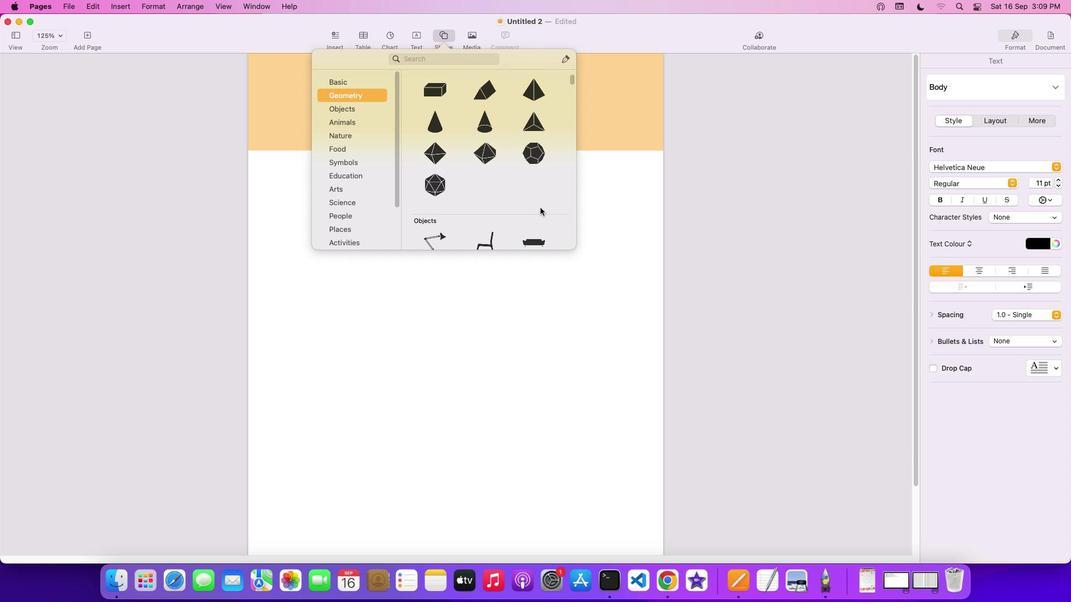 
Action: Mouse moved to (430, 186)
Screenshot: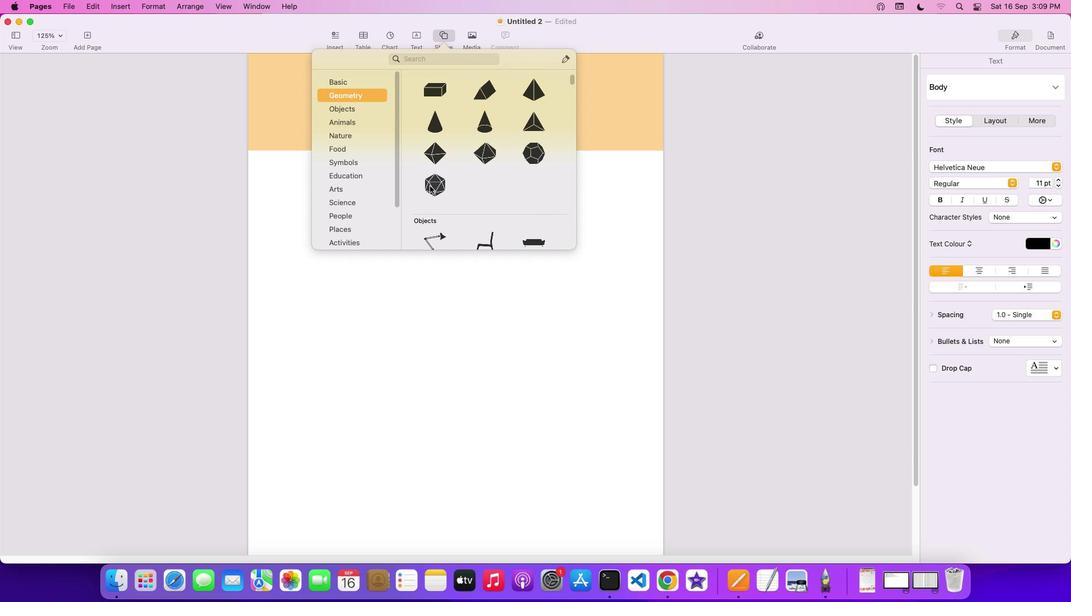 
Action: Mouse pressed left at (430, 186)
Screenshot: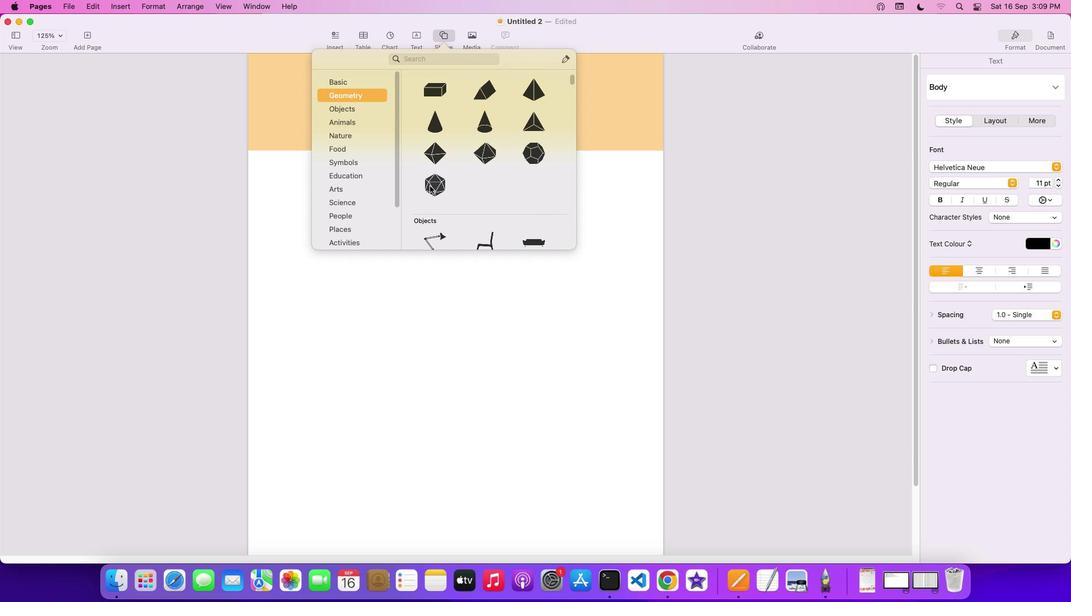 
Action: Mouse moved to (465, 195)
Screenshot: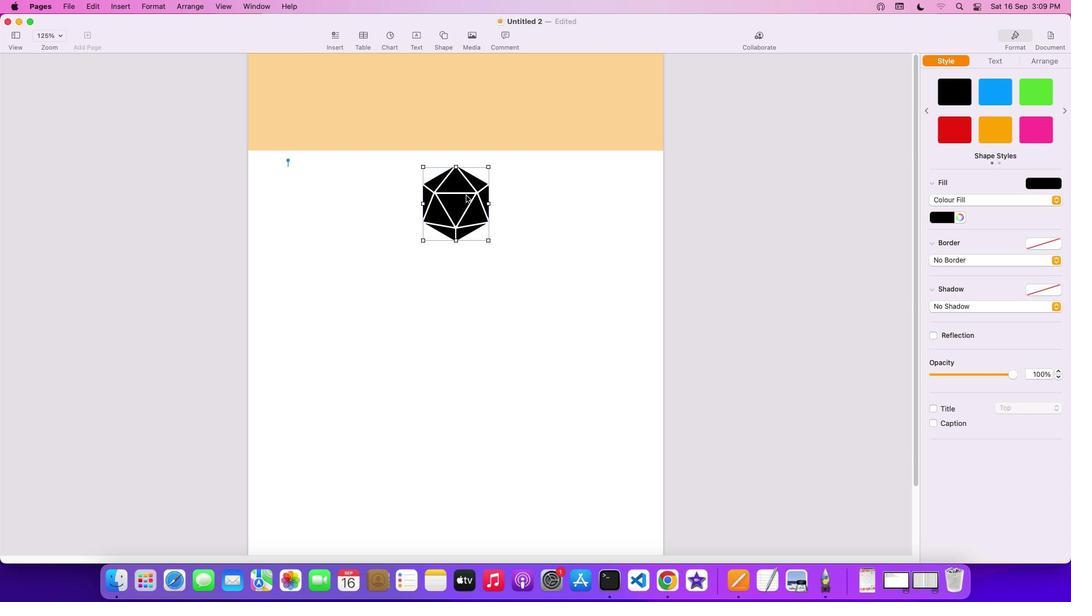 
Action: Mouse pressed left at (465, 195)
Screenshot: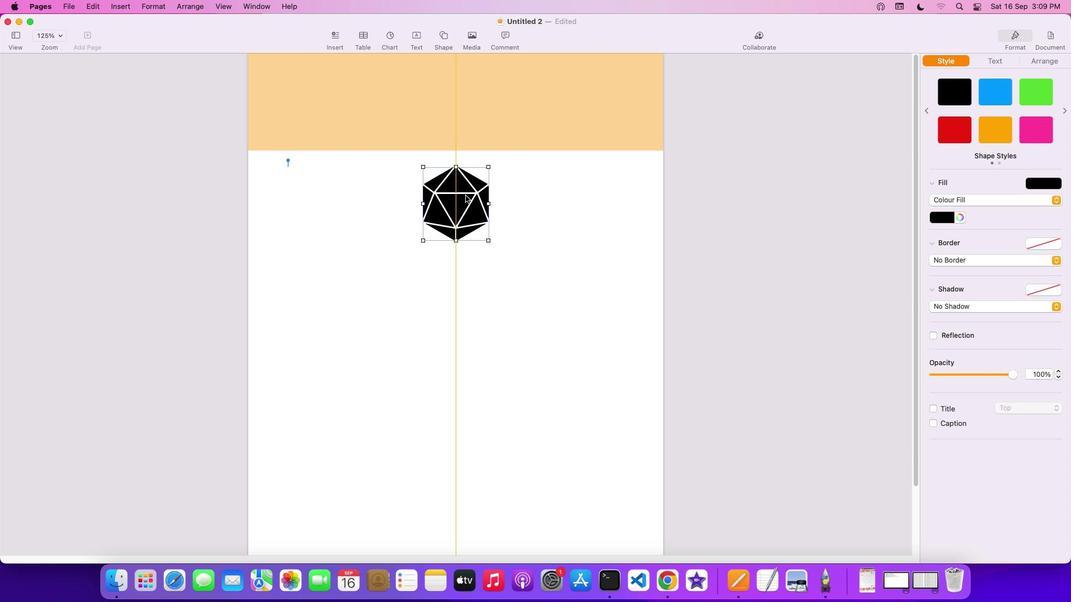 
Action: Mouse moved to (393, 127)
Screenshot: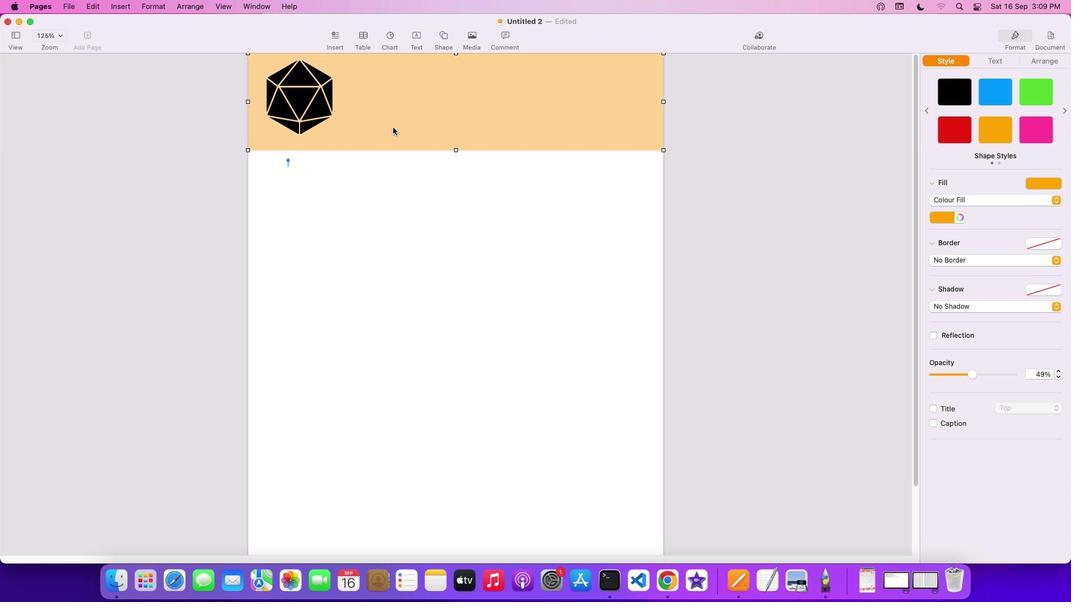 
Action: Mouse pressed left at (393, 127)
Screenshot: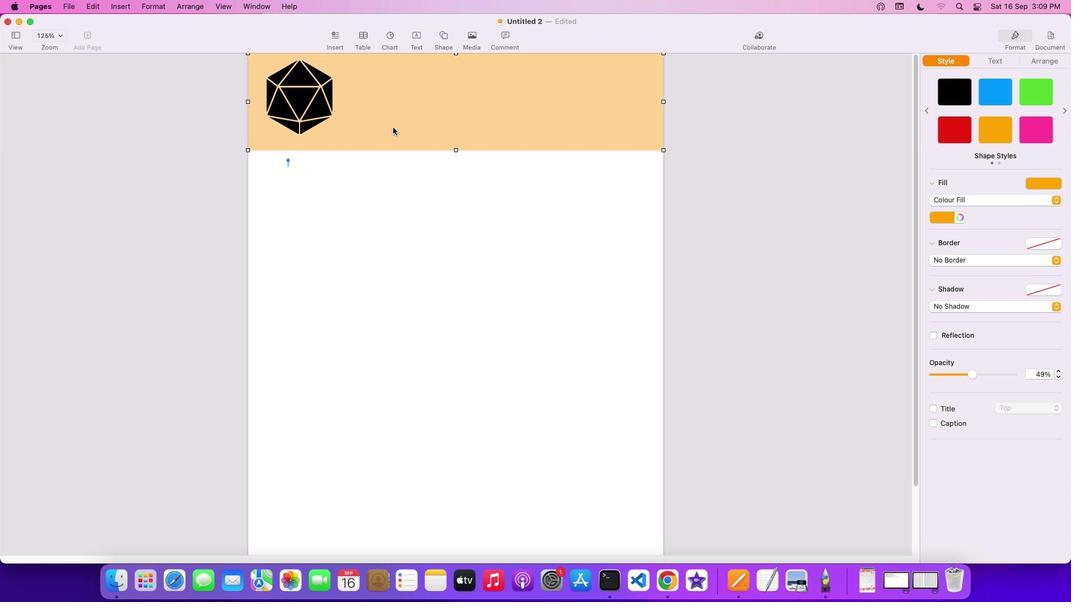 
Action: Mouse moved to (300, 105)
Screenshot: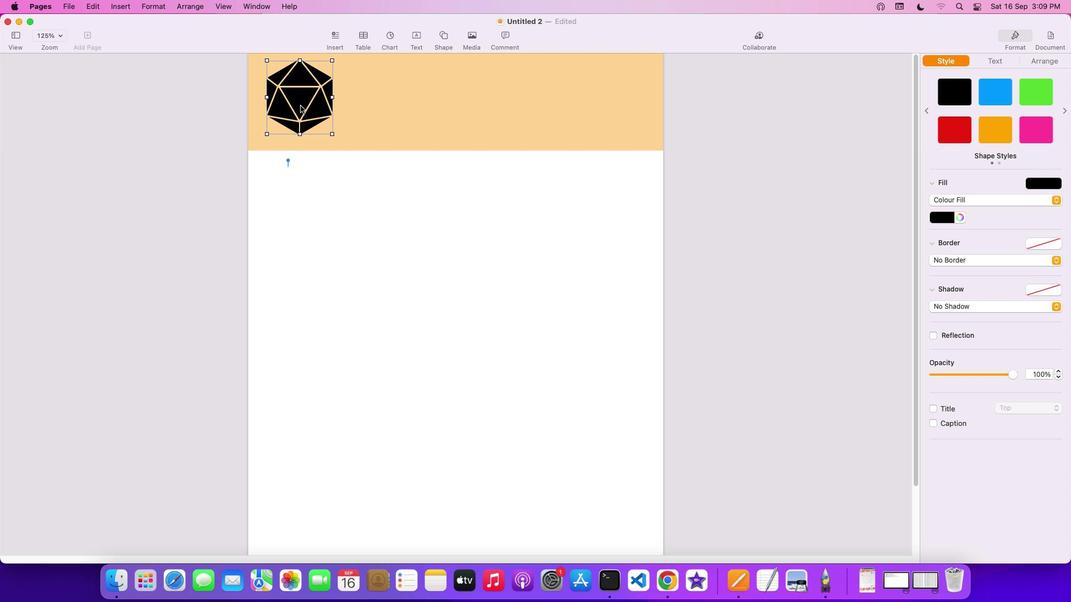 
Action: Mouse pressed left at (300, 105)
Screenshot: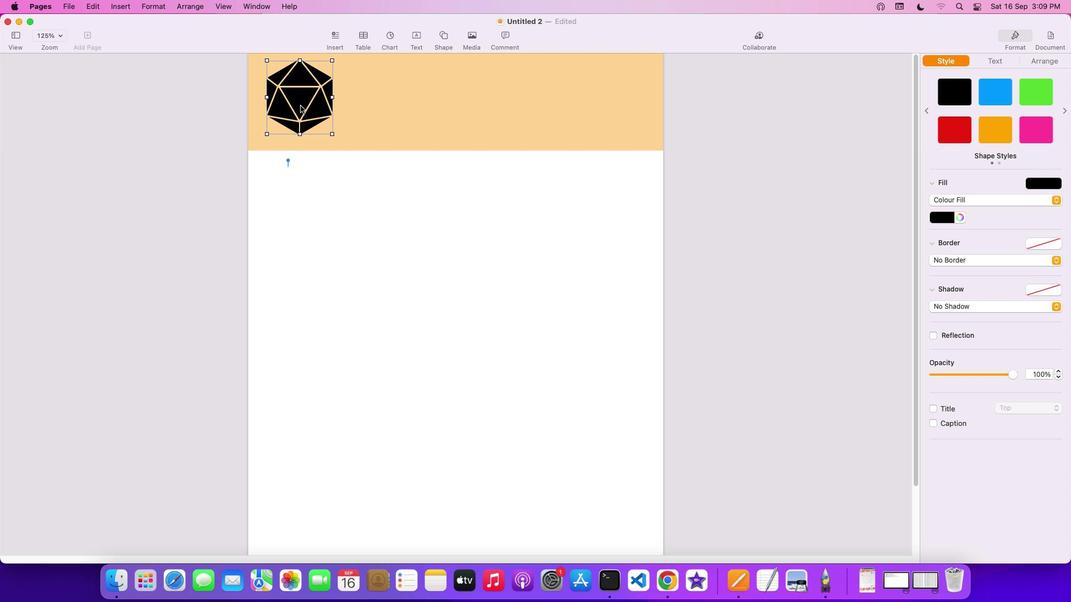 
Action: Mouse moved to (449, 39)
Screenshot: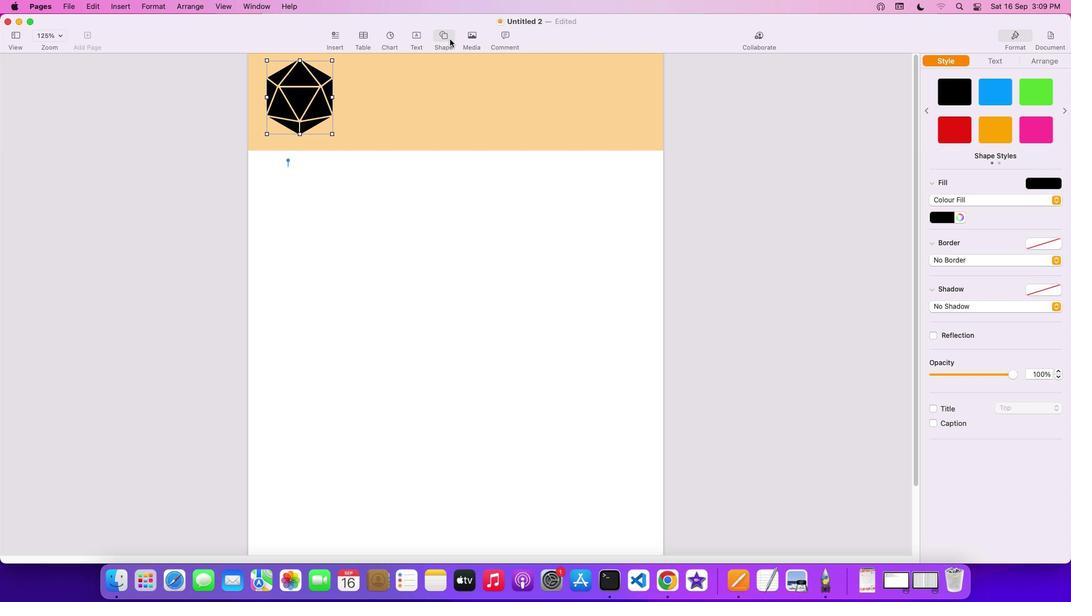 
Action: Mouse pressed left at (449, 39)
Screenshot: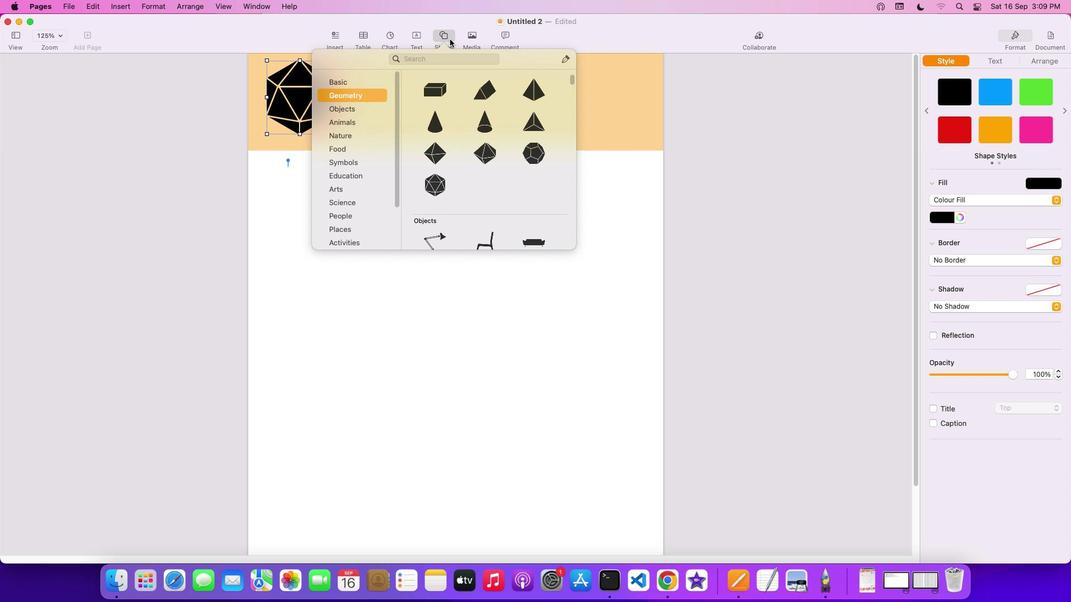 
Action: Mouse moved to (502, 202)
Screenshot: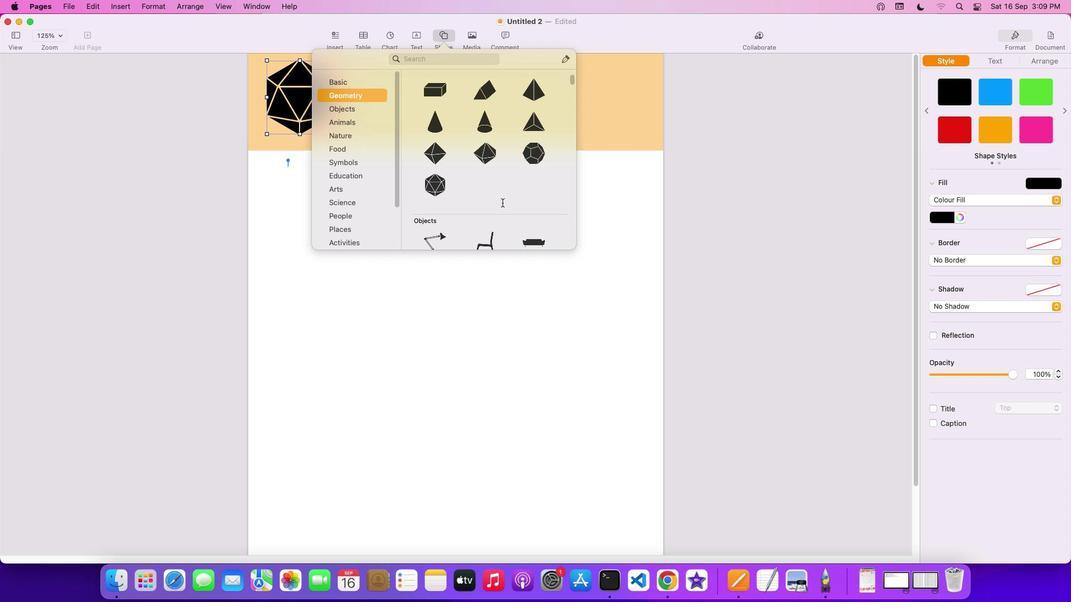 
Action: Mouse scrolled (502, 202) with delta (0, 0)
Screenshot: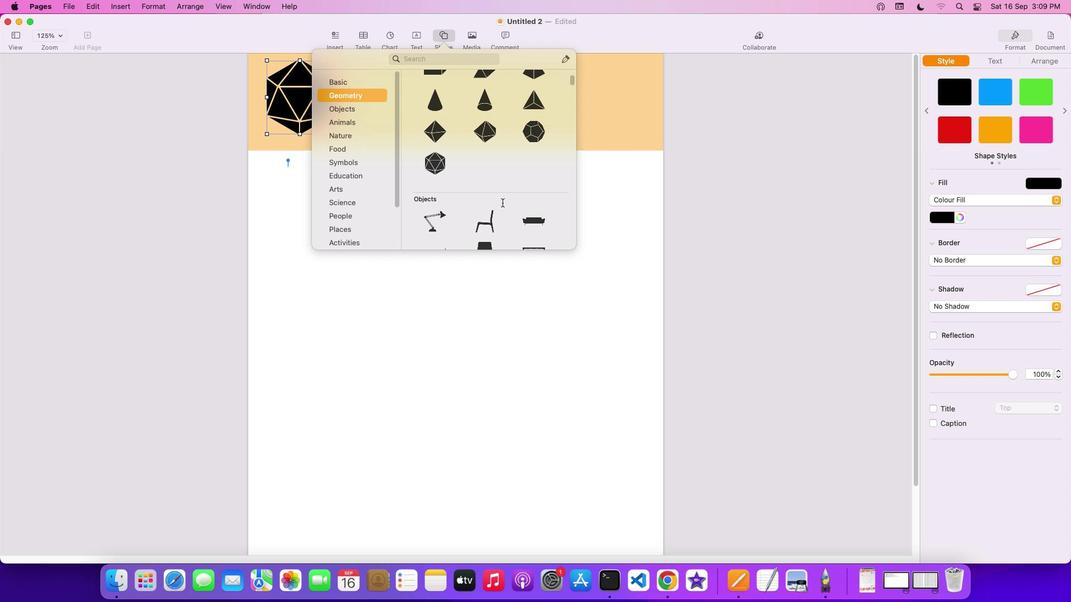 
Action: Mouse scrolled (502, 202) with delta (0, 0)
Screenshot: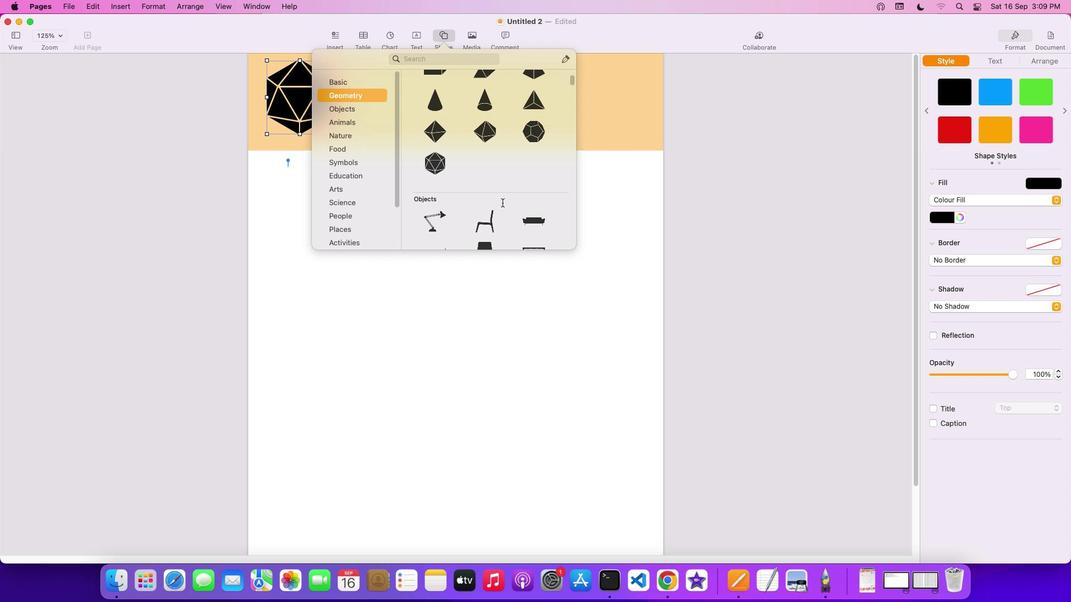 
Action: Mouse scrolled (502, 202) with delta (0, -1)
Screenshot: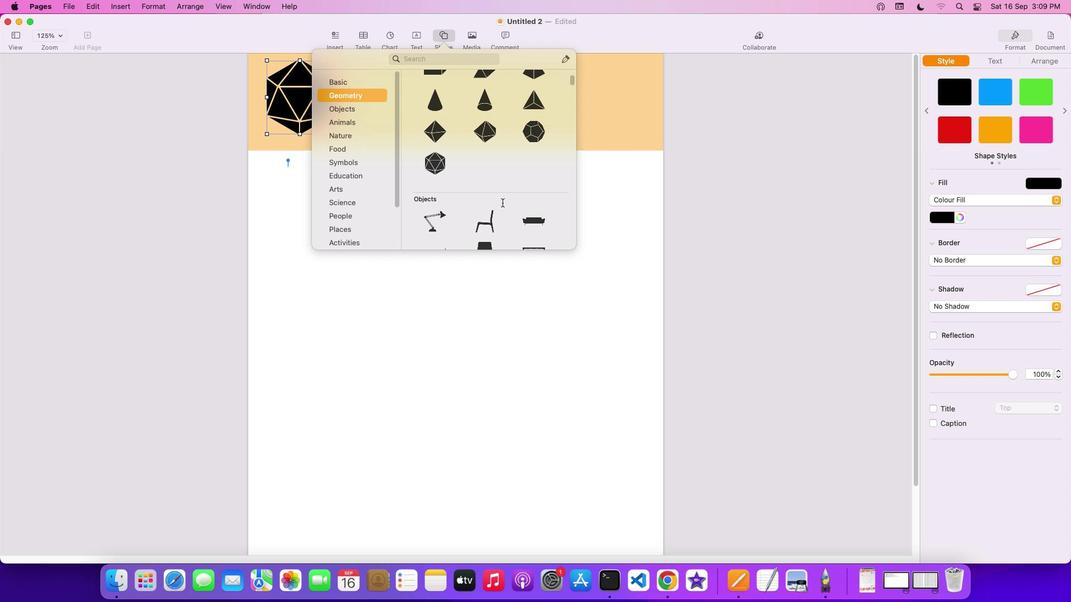 
Action: Mouse moved to (502, 202)
Screenshot: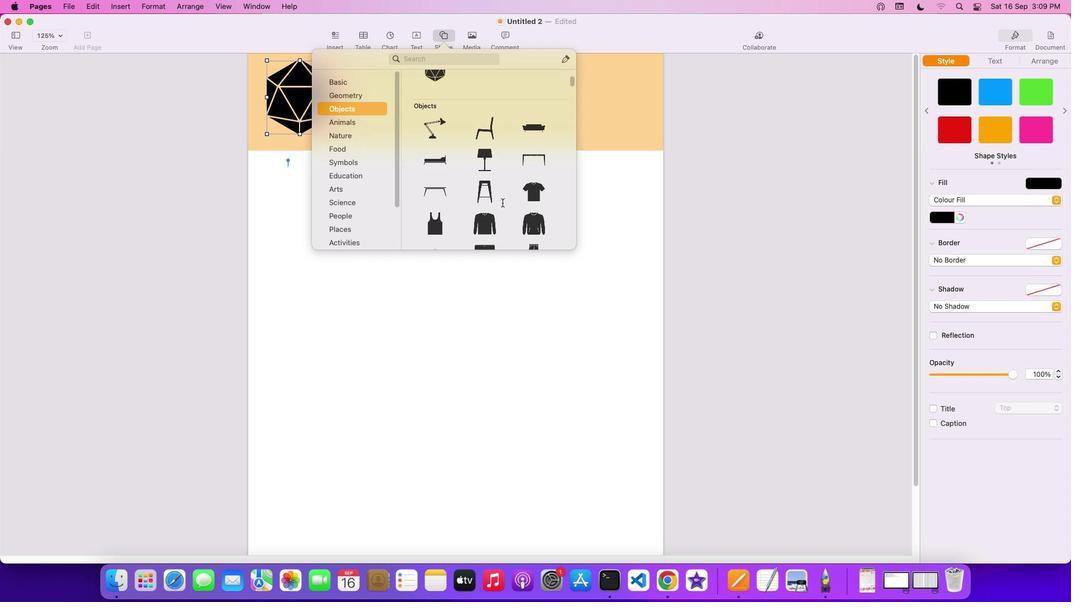 
Action: Mouse scrolled (502, 202) with delta (0, 0)
Screenshot: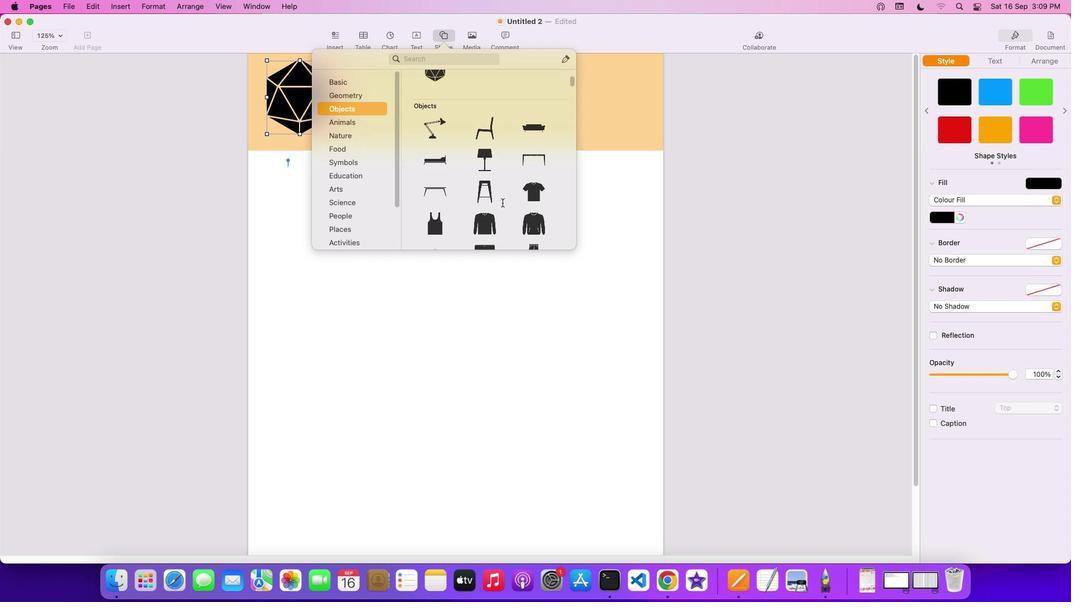 
Action: Mouse scrolled (502, 202) with delta (0, 0)
Screenshot: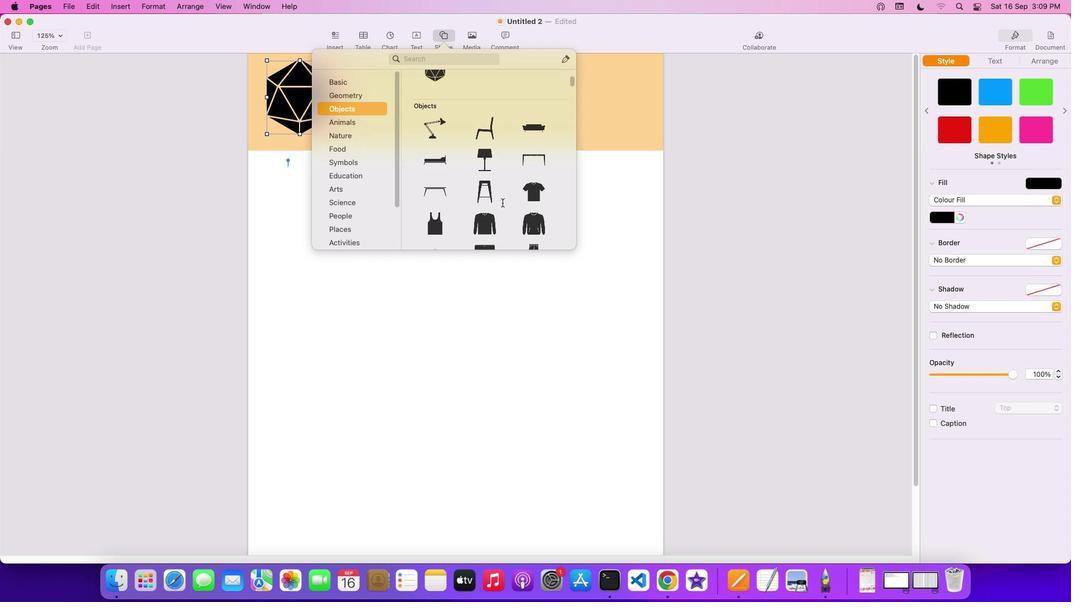 
Action: Mouse scrolled (502, 202) with delta (0, -1)
Screenshot: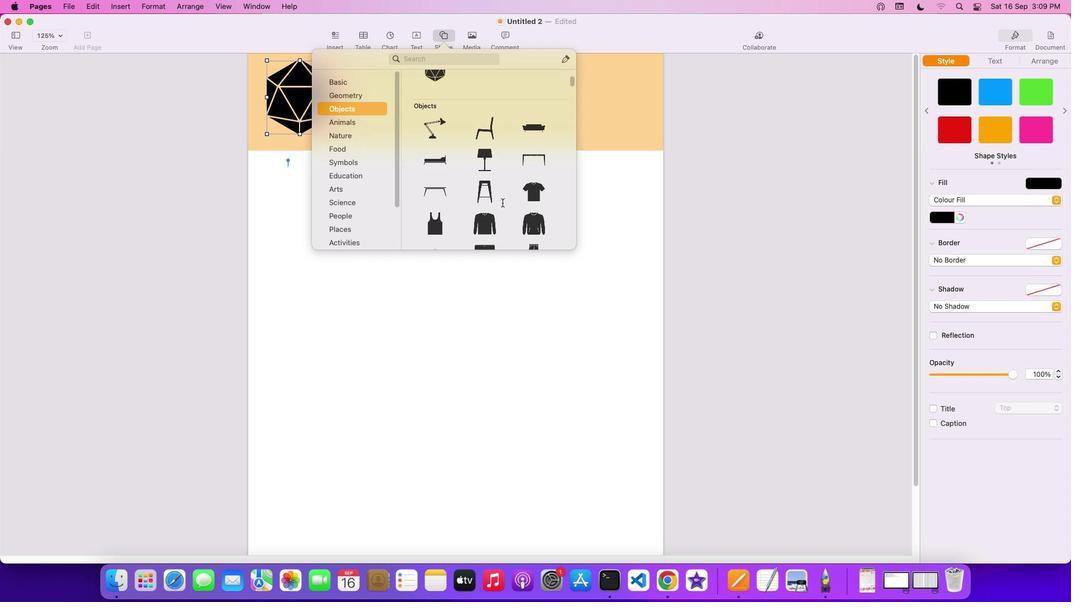 
Action: Mouse scrolled (502, 202) with delta (0, -2)
Screenshot: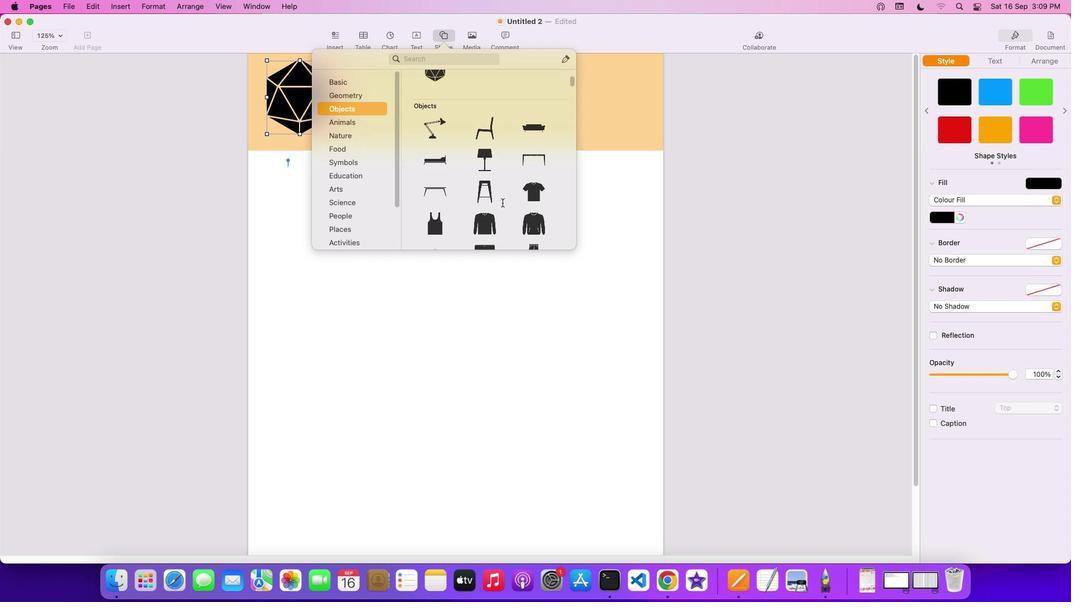 
Action: Mouse scrolled (502, 202) with delta (0, -3)
Screenshot: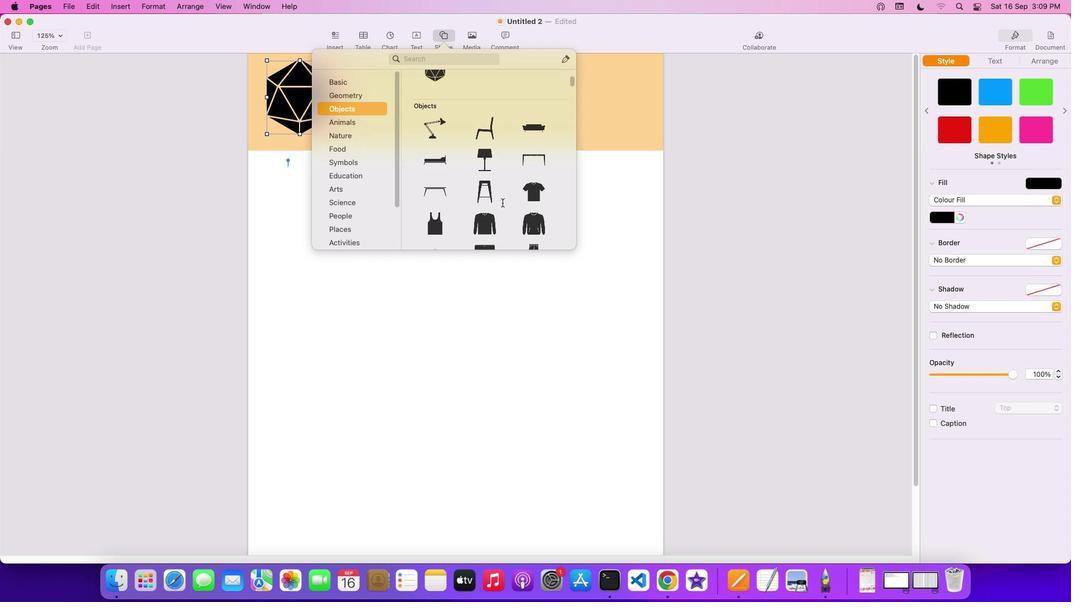 
Action: Mouse moved to (501, 202)
Screenshot: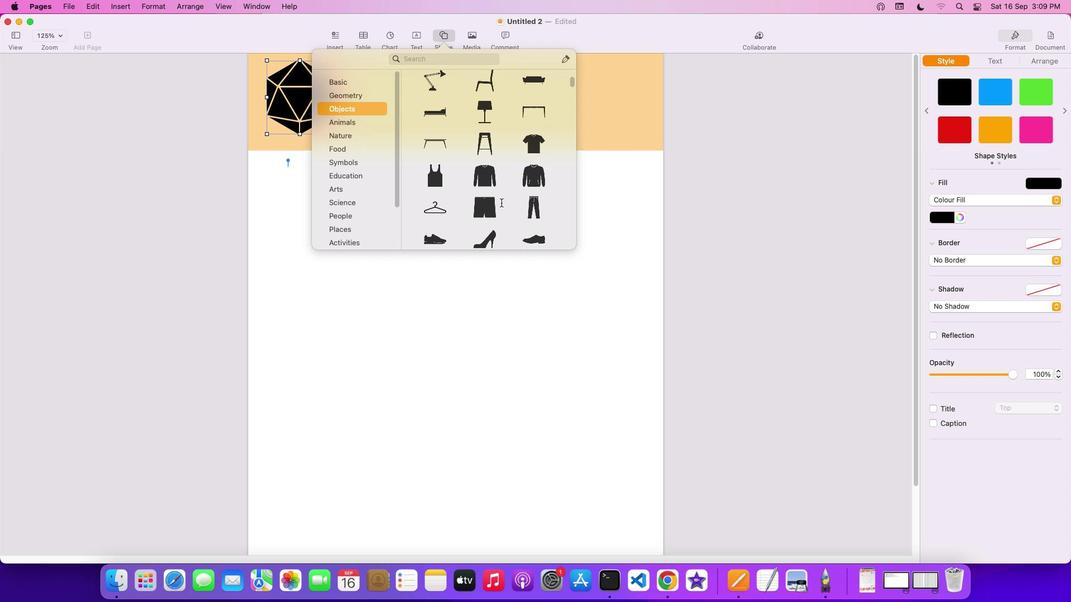 
Action: Mouse scrolled (501, 202) with delta (0, 0)
Screenshot: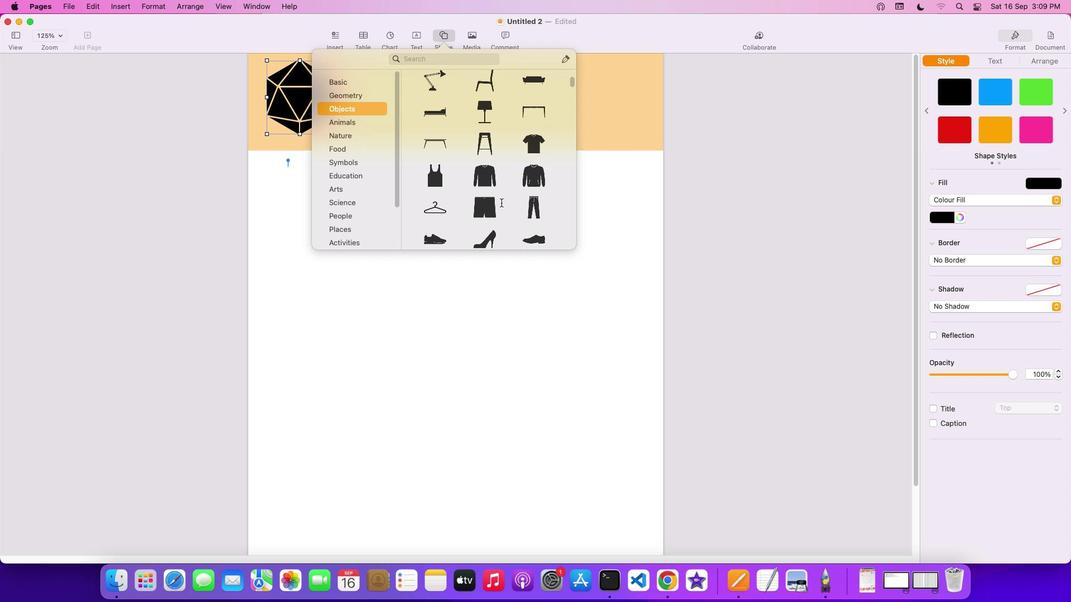 
Action: Mouse scrolled (501, 202) with delta (0, 0)
Screenshot: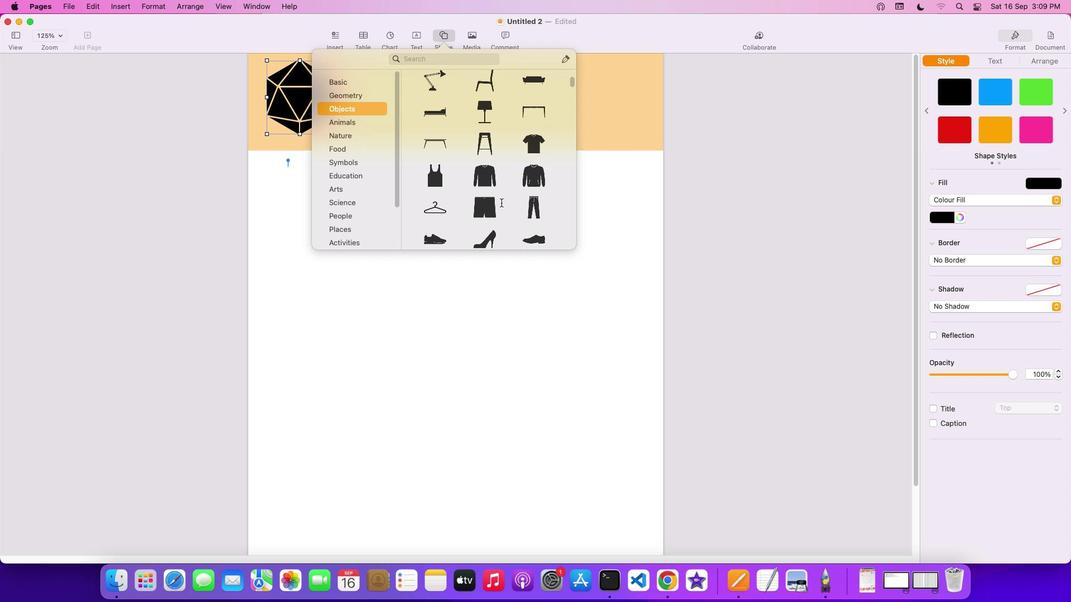 
Action: Mouse scrolled (501, 202) with delta (0, -1)
Screenshot: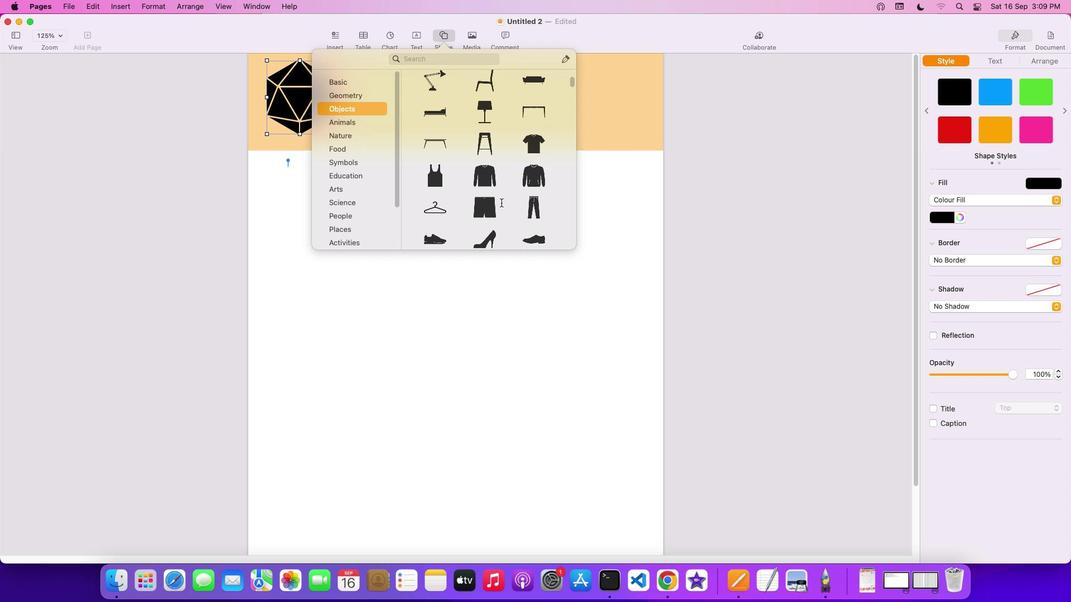 
Action: Mouse scrolled (501, 202) with delta (0, -2)
Screenshot: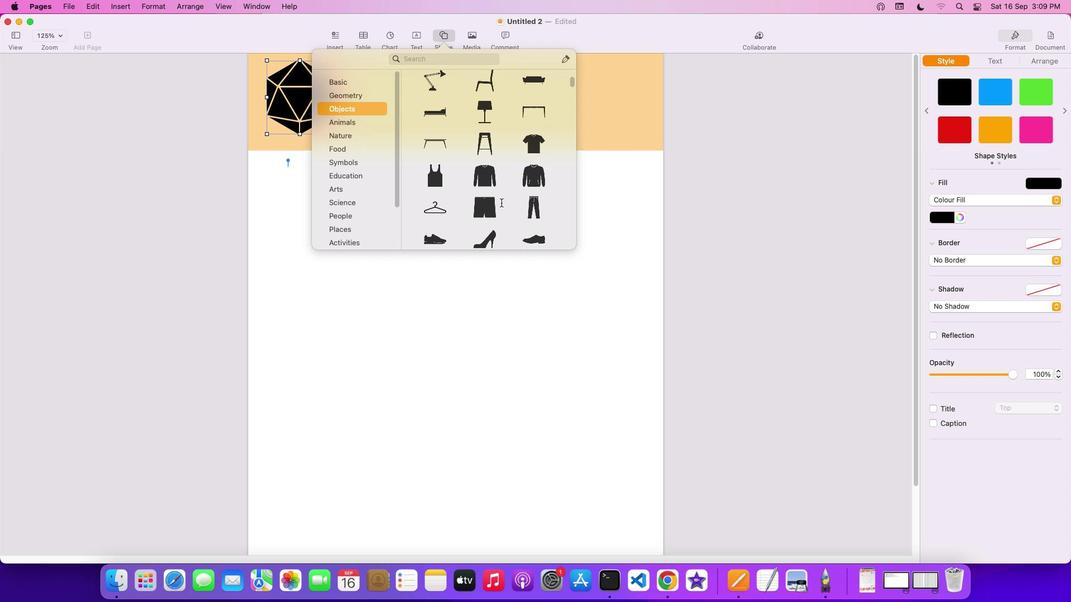 
Action: Mouse moved to (434, 152)
Screenshot: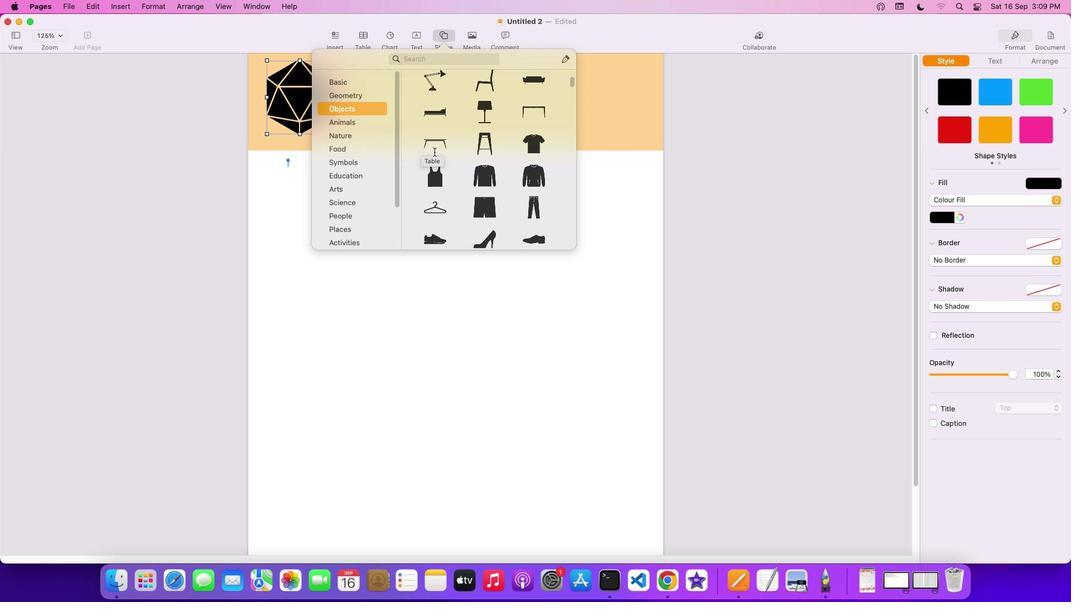 
Action: Mouse scrolled (434, 152) with delta (0, 0)
Screenshot: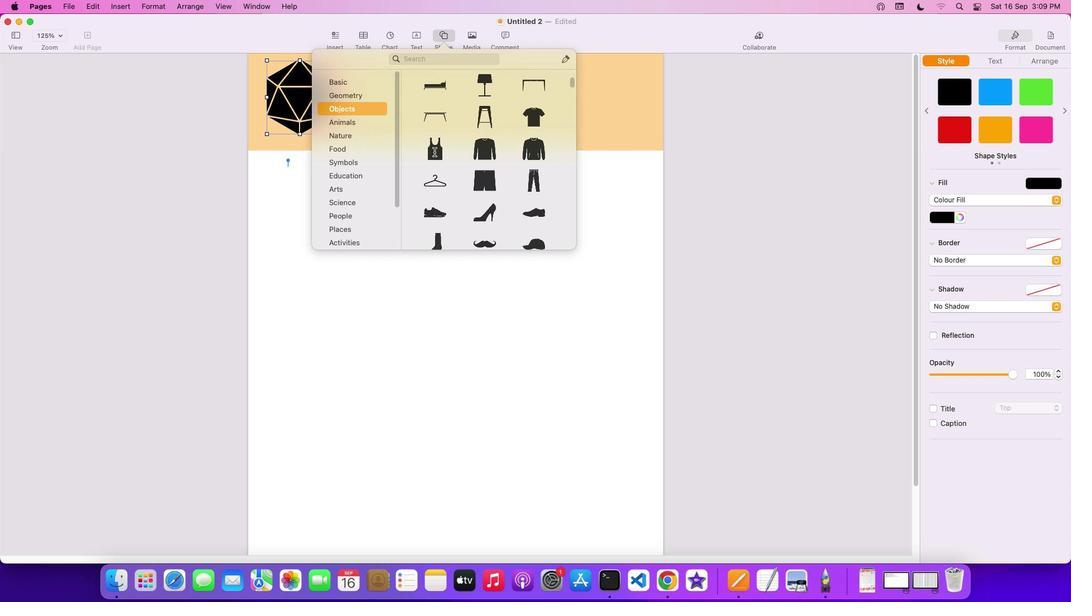 
Action: Mouse scrolled (434, 152) with delta (0, 0)
Screenshot: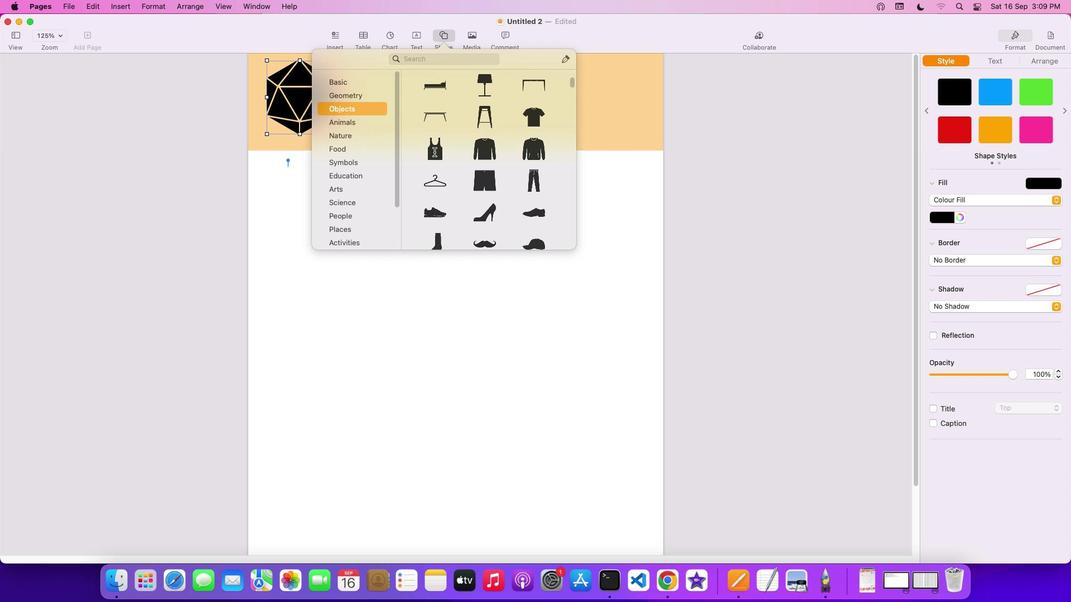 
Action: Mouse scrolled (434, 152) with delta (0, 0)
Screenshot: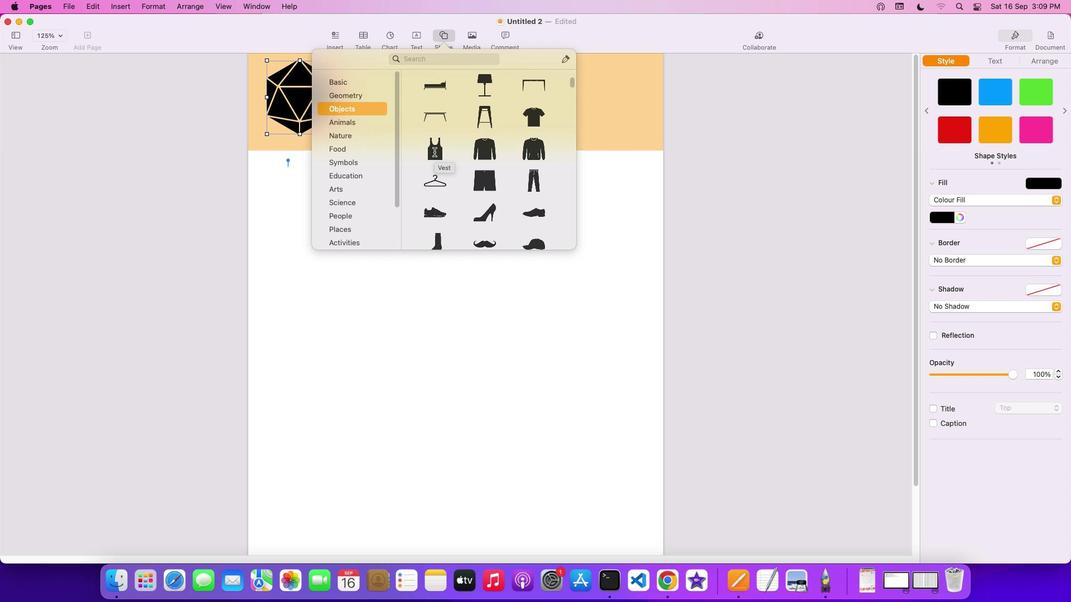 
Action: Mouse moved to (434, 152)
Screenshot: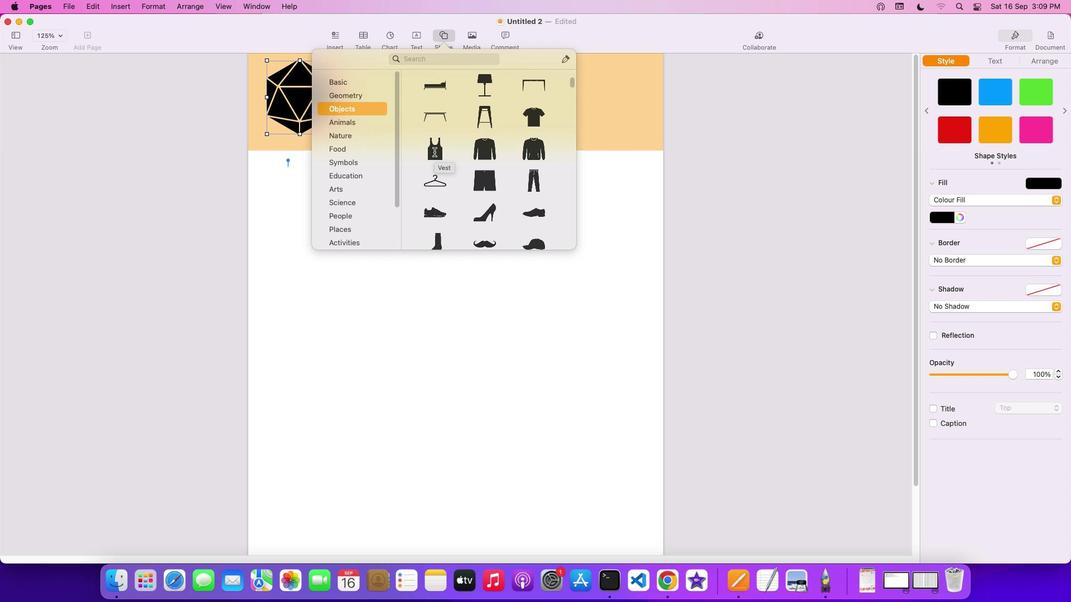 
Action: Mouse scrolled (434, 152) with delta (0, -1)
Screenshot: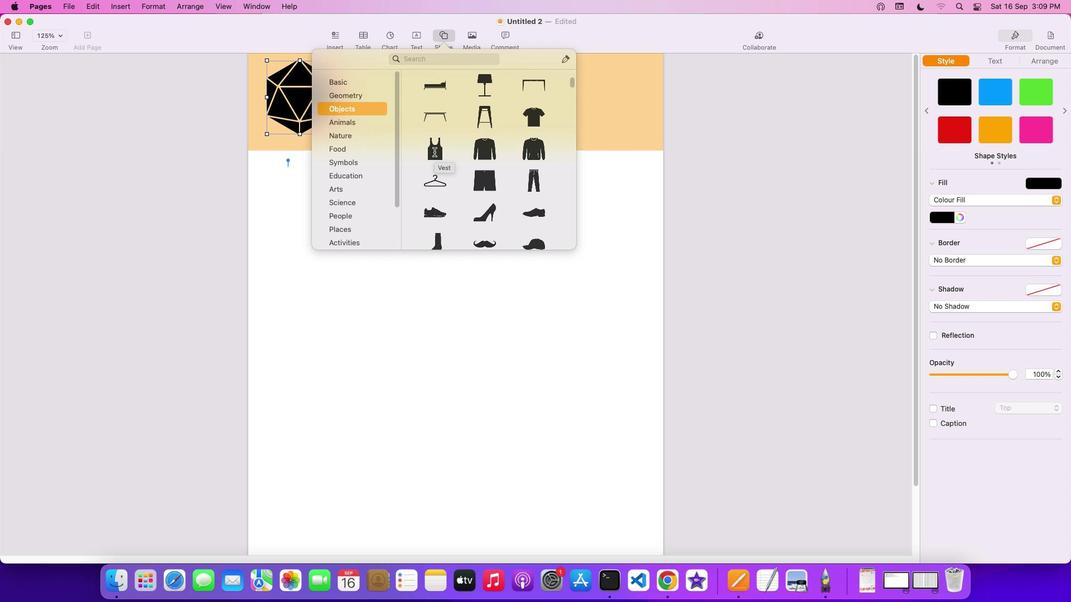 
Action: Mouse scrolled (434, 152) with delta (0, 0)
Screenshot: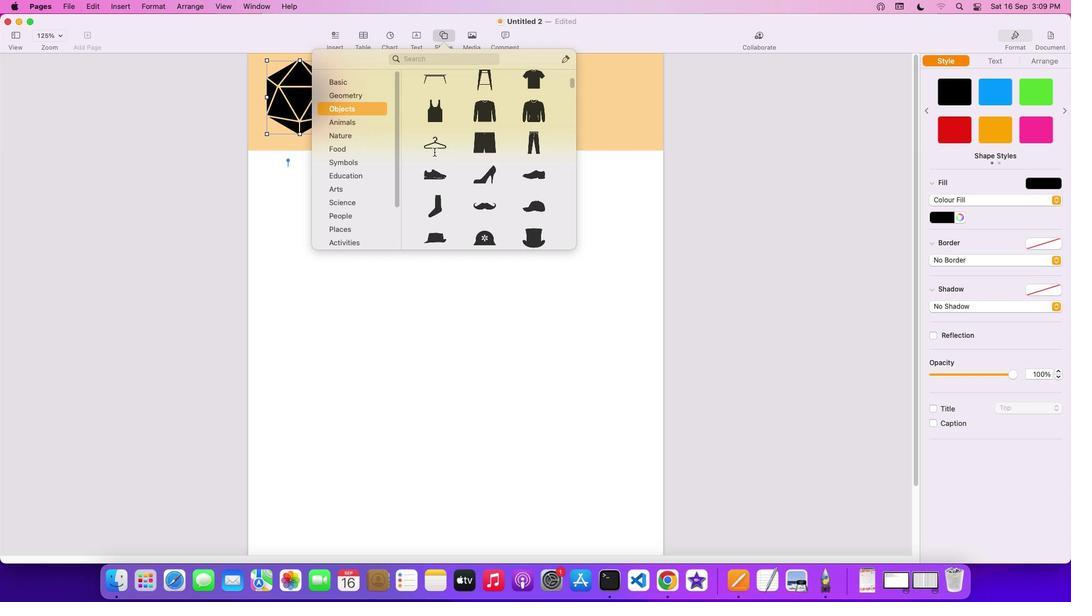 
Action: Mouse scrolled (434, 152) with delta (0, 0)
Screenshot: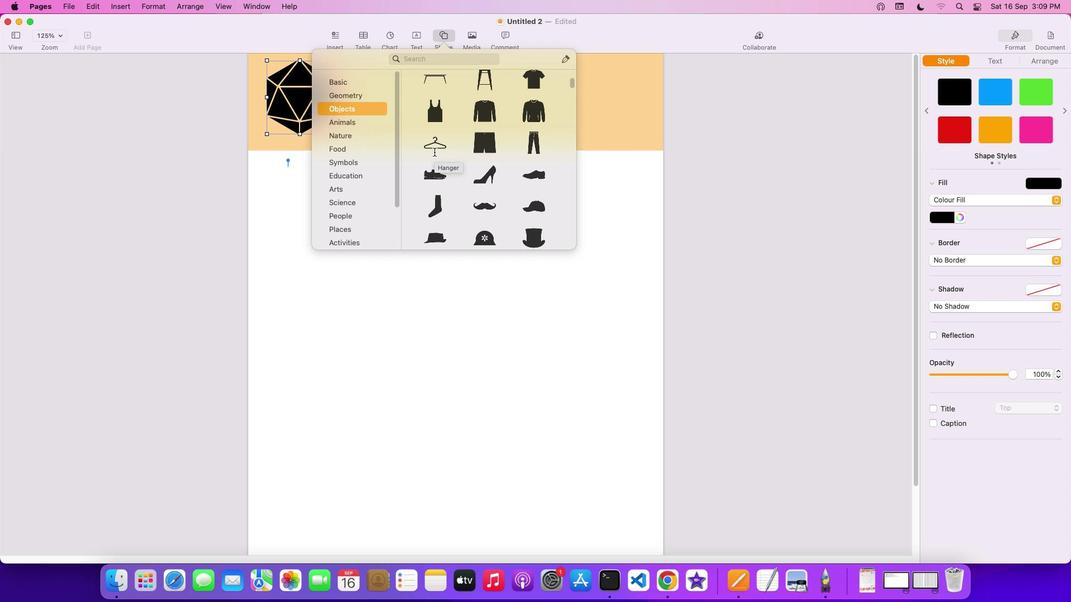 
Action: Mouse scrolled (434, 152) with delta (0, -1)
Screenshot: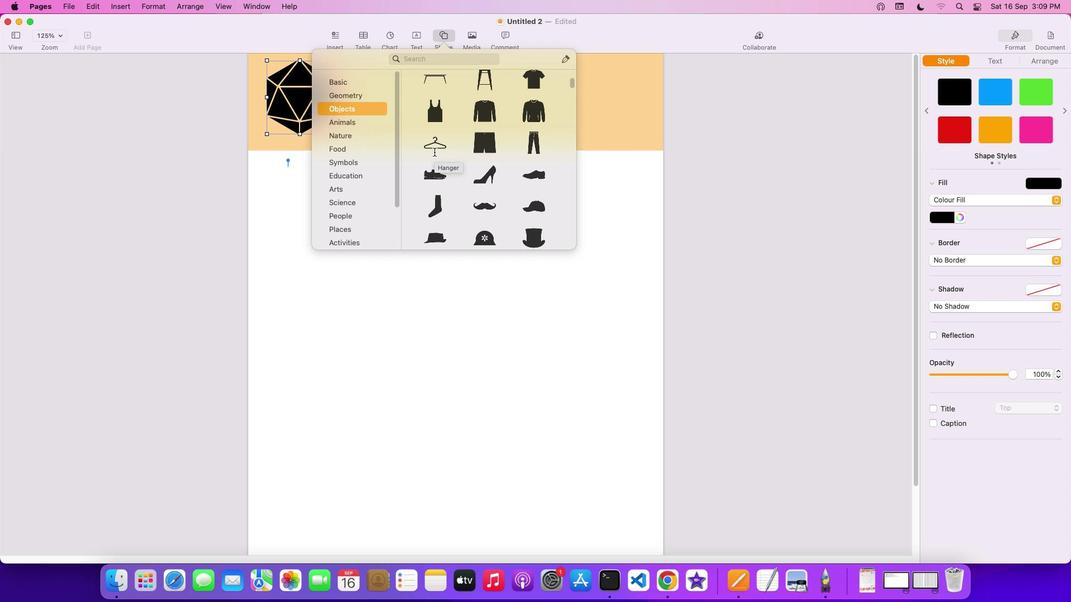 
Action: Mouse scrolled (434, 152) with delta (0, -1)
Screenshot: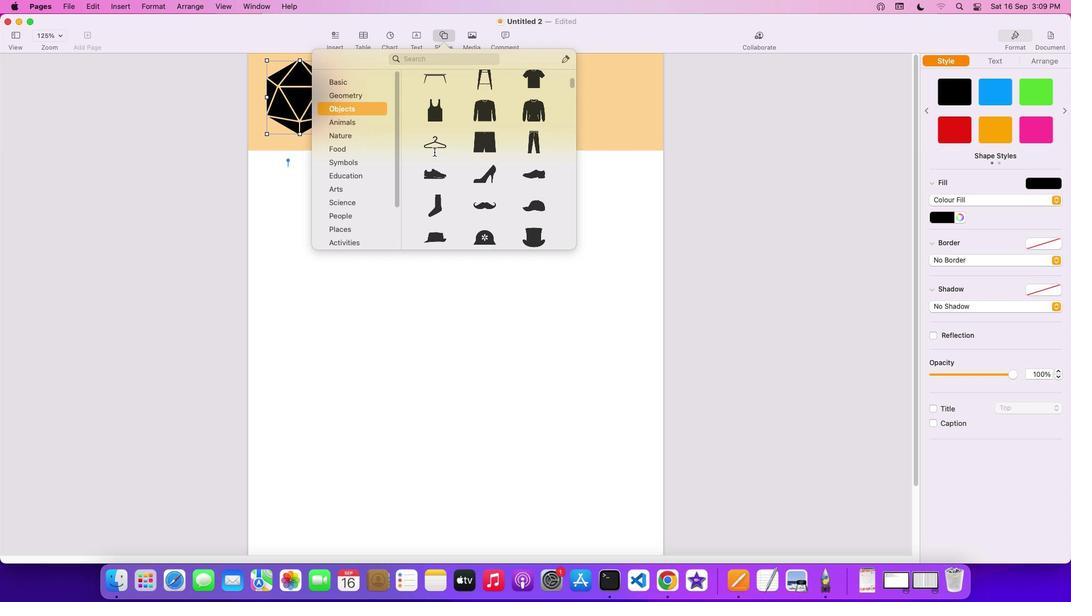 
Action: Mouse moved to (434, 152)
Screenshot: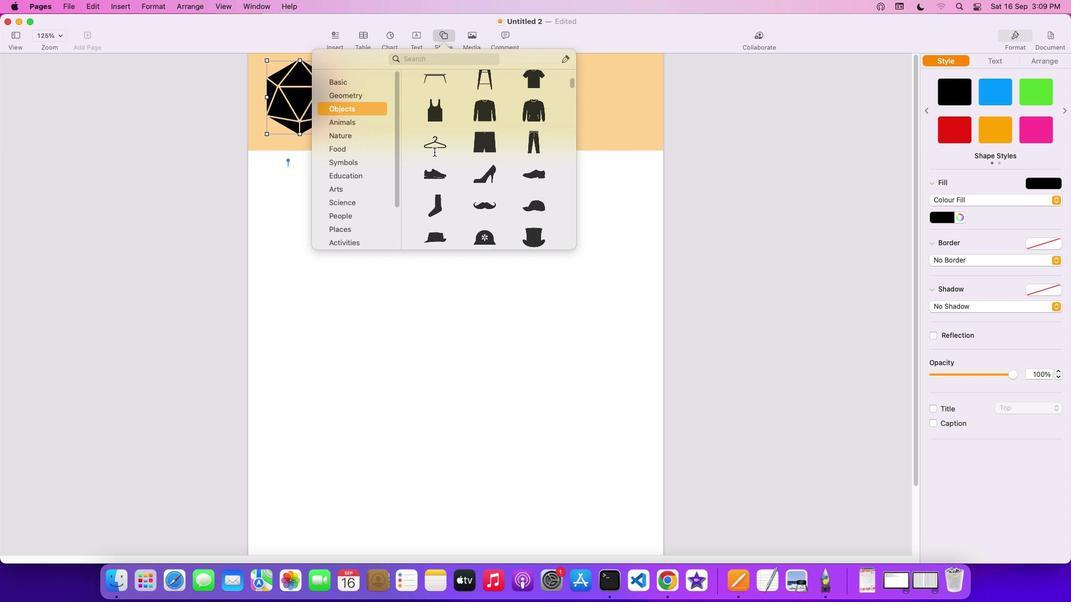 
Action: Mouse scrolled (434, 152) with delta (0, 0)
Screenshot: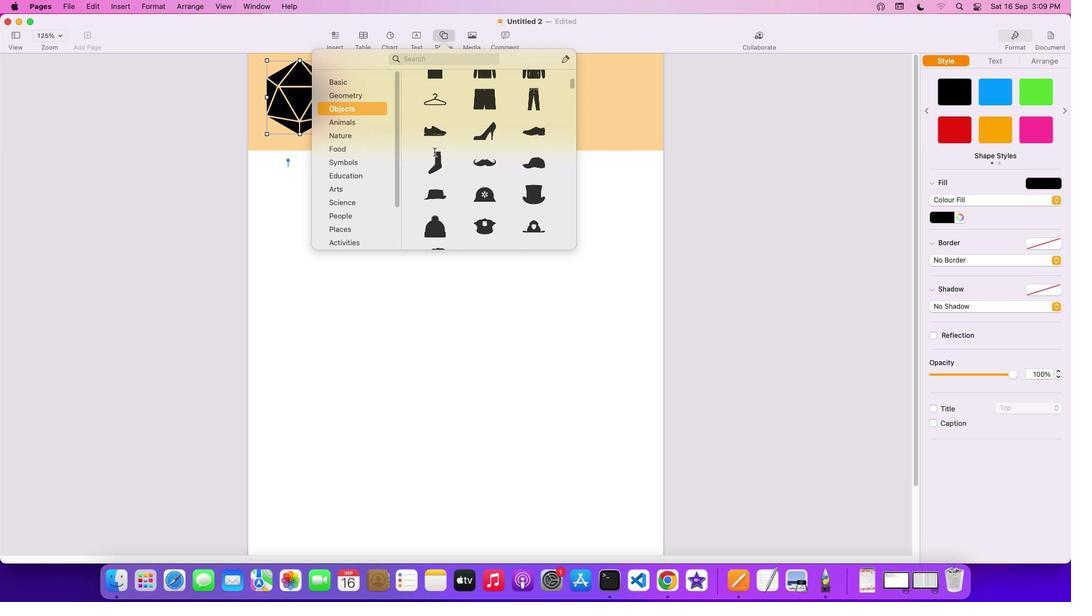 
Action: Mouse scrolled (434, 152) with delta (0, 0)
Screenshot: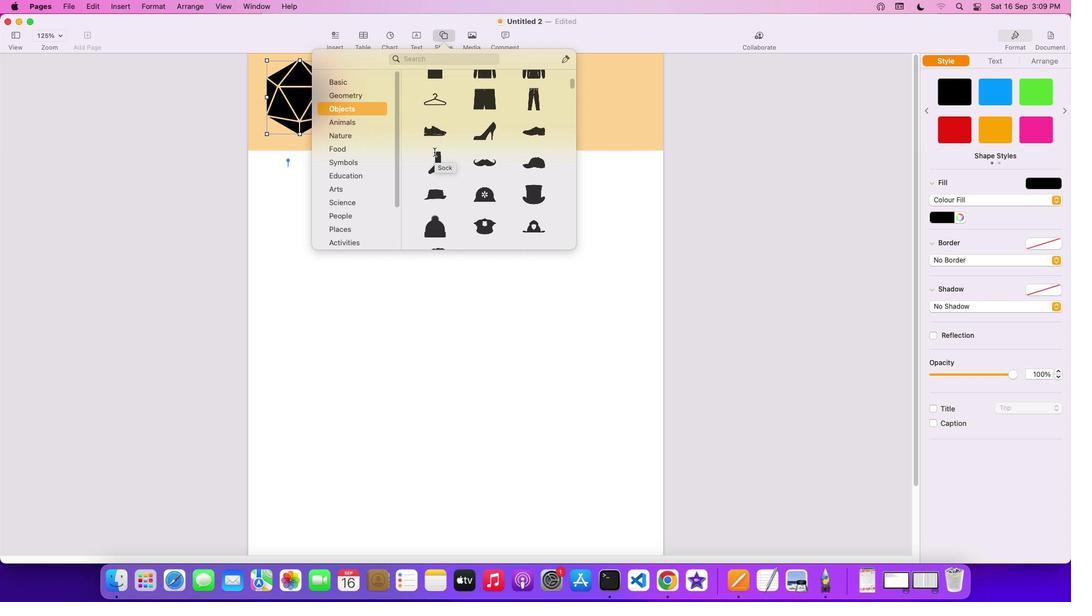 
Action: Mouse scrolled (434, 152) with delta (0, -1)
Screenshot: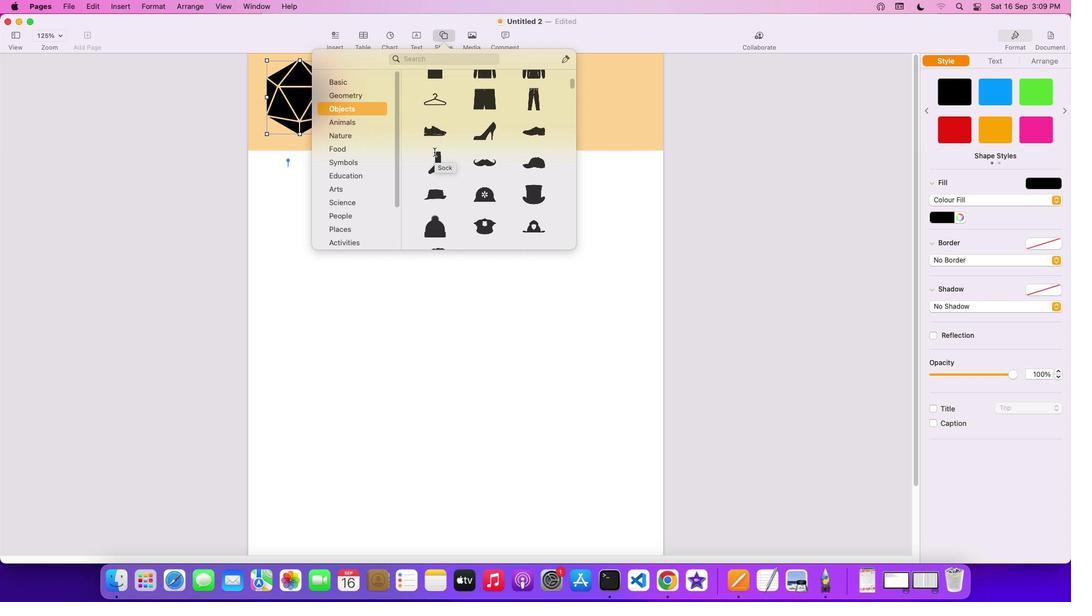 
Action: Mouse scrolled (434, 152) with delta (0, -2)
Screenshot: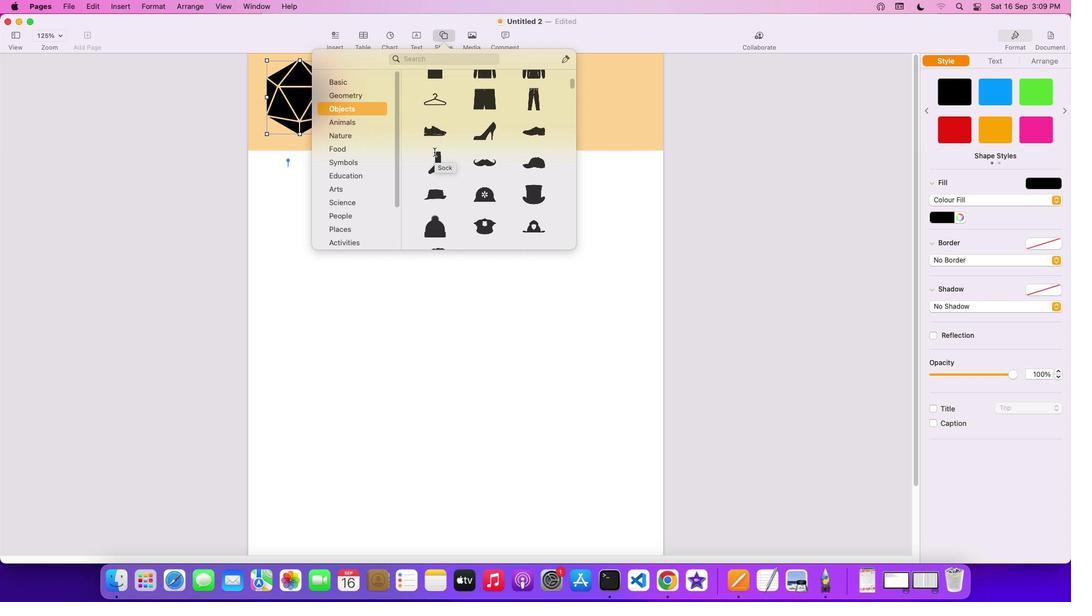
Action: Mouse scrolled (434, 152) with delta (0, 0)
Screenshot: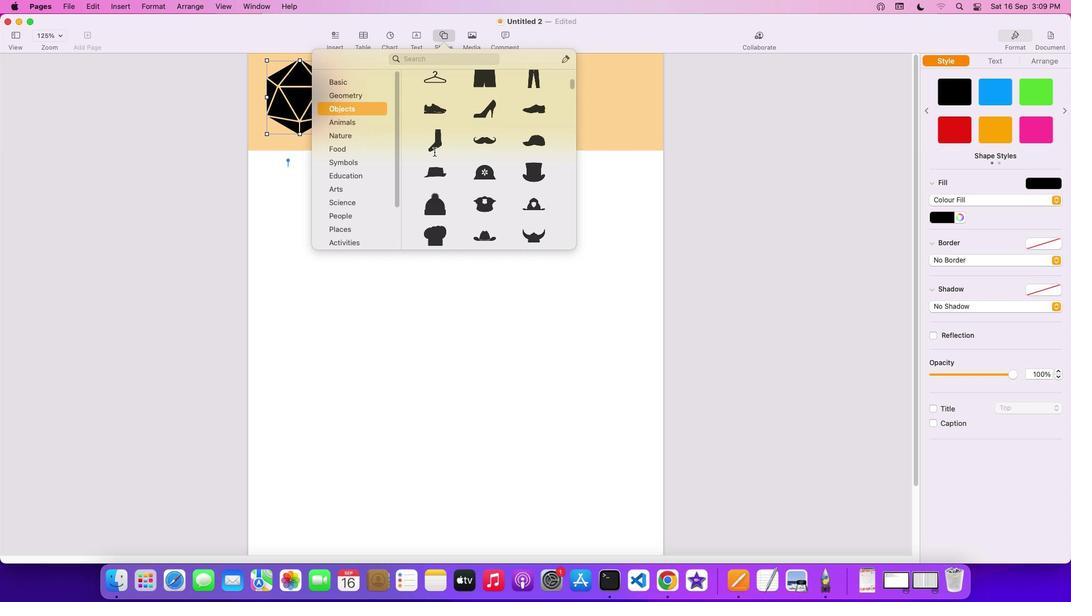 
Action: Mouse scrolled (434, 152) with delta (0, 0)
Screenshot: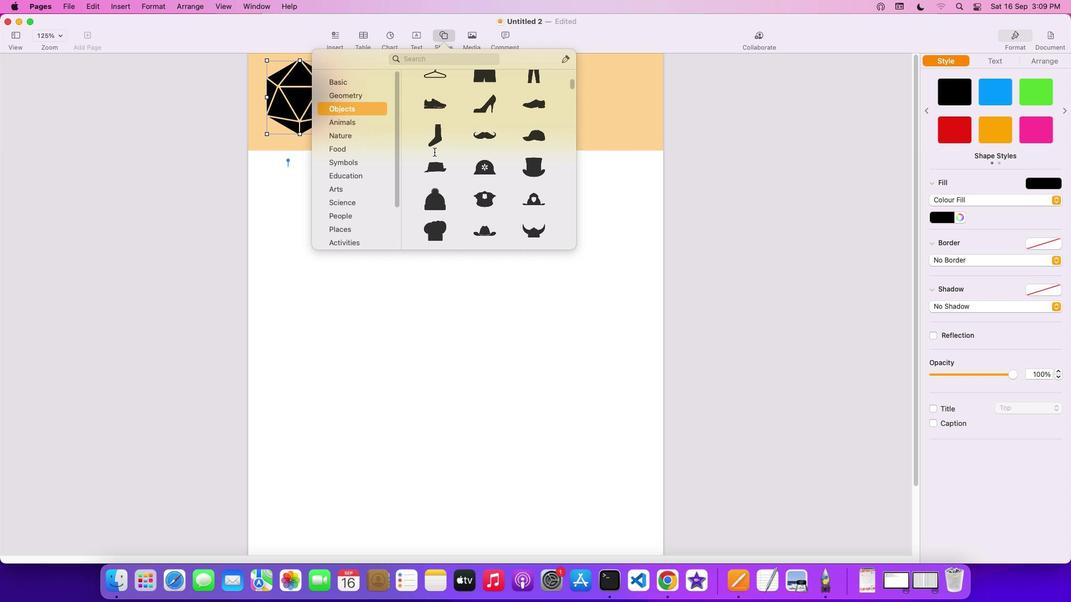 
Action: Mouse scrolled (434, 152) with delta (0, -1)
Screenshot: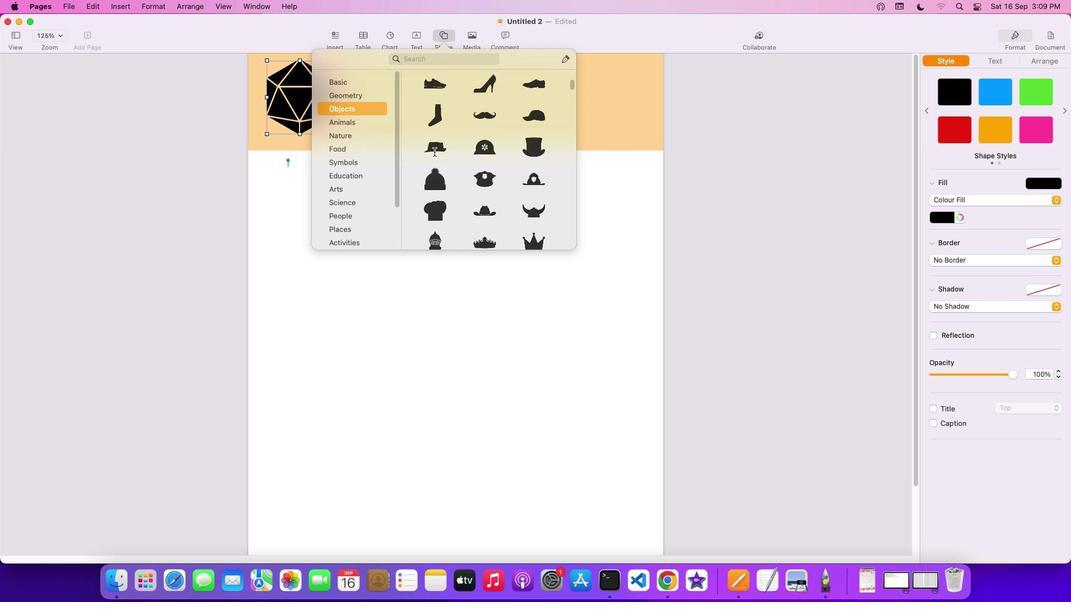 
Action: Mouse scrolled (434, 152) with delta (0, 0)
Screenshot: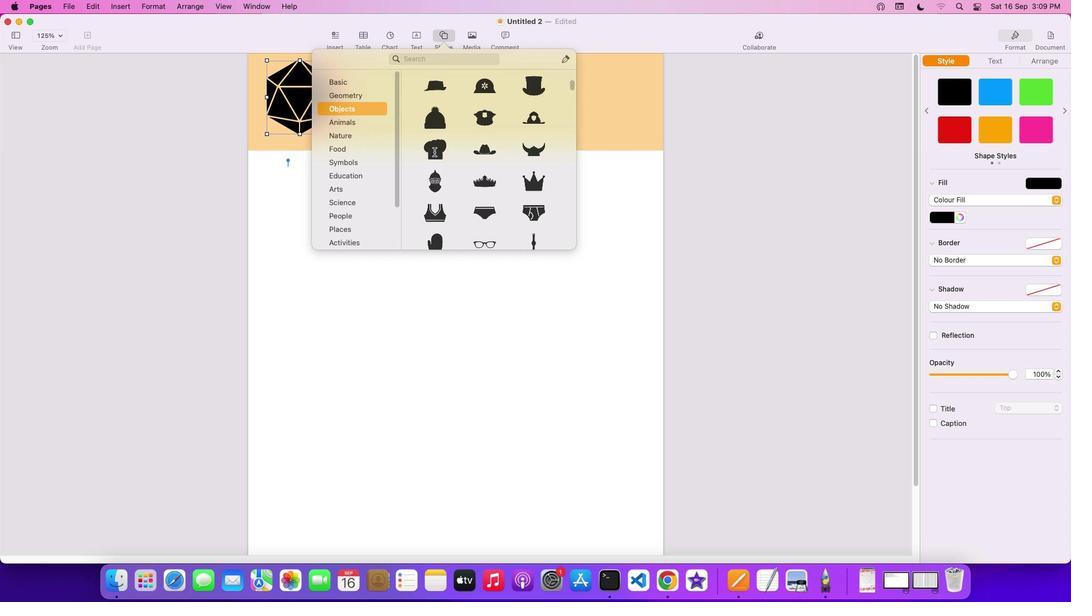 
Action: Mouse scrolled (434, 152) with delta (0, 0)
Screenshot: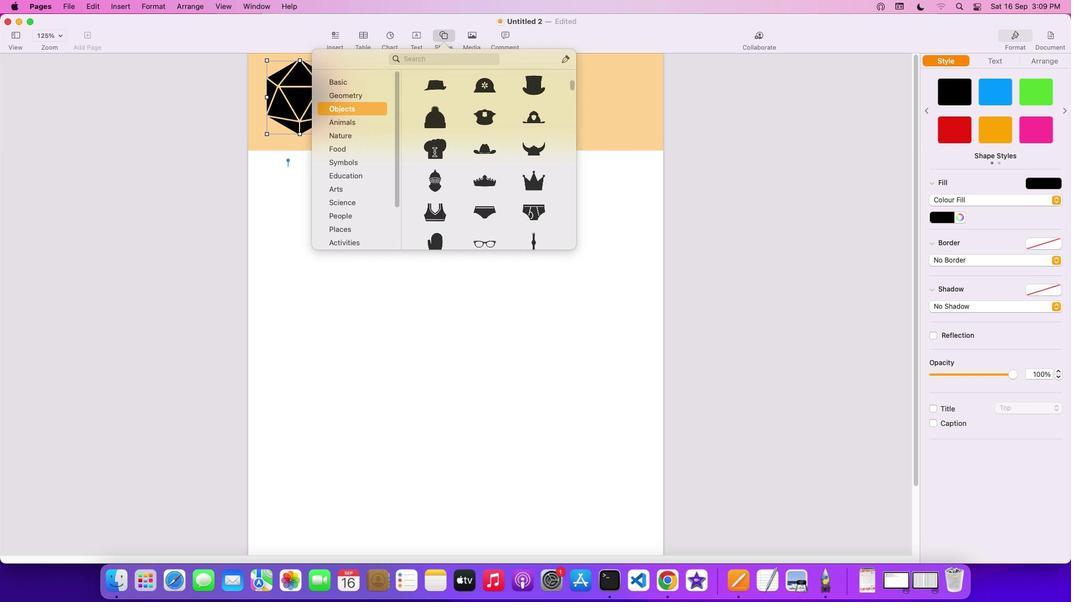 
Action: Mouse scrolled (434, 152) with delta (0, -1)
Screenshot: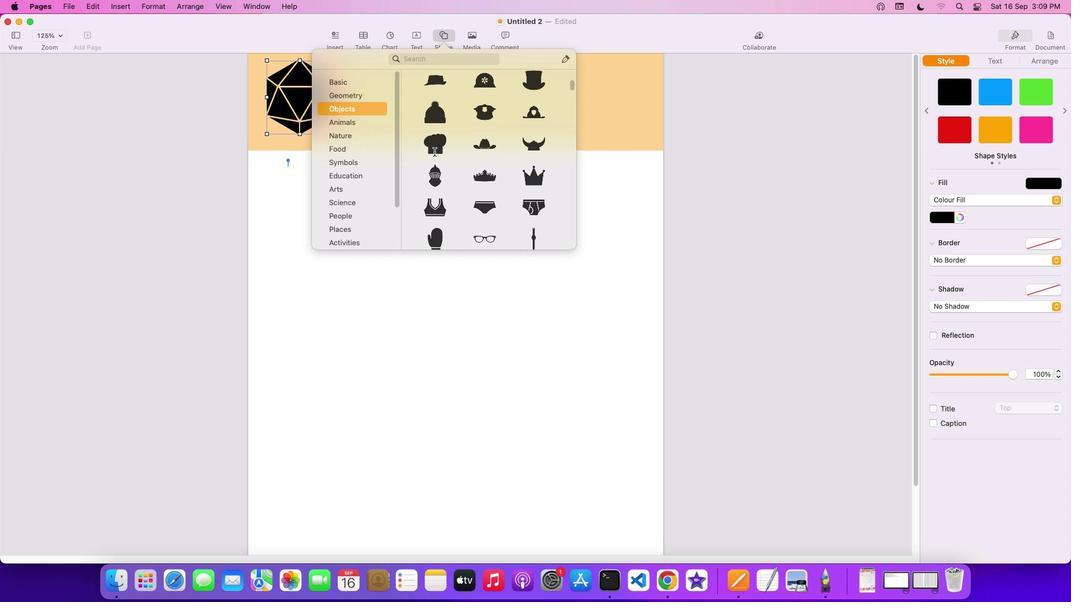 
Action: Mouse scrolled (434, 152) with delta (0, -2)
Screenshot: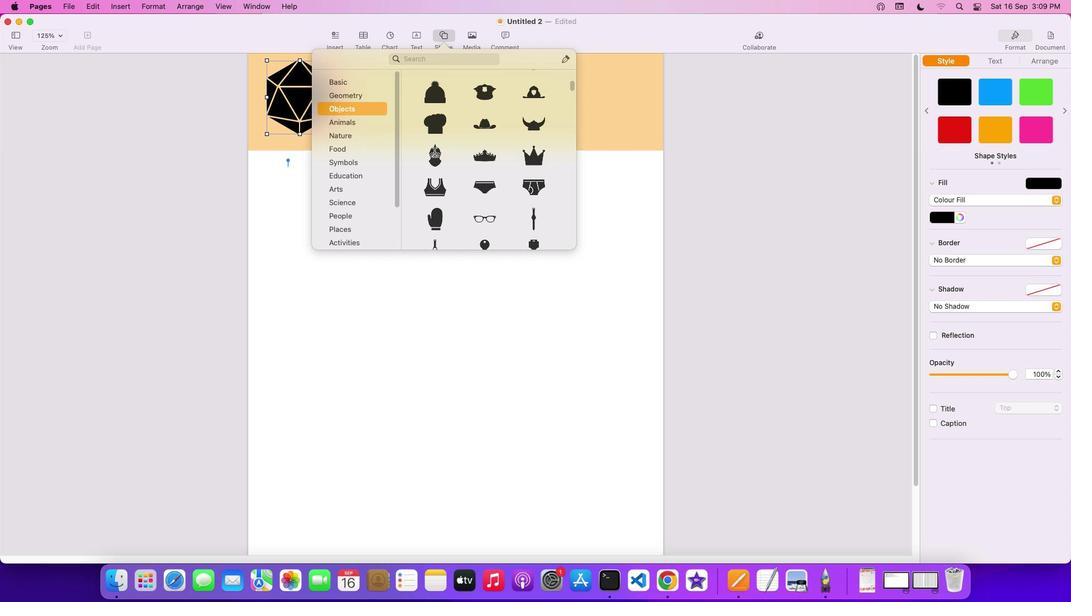 
Action: Mouse scrolled (434, 152) with delta (0, -2)
Screenshot: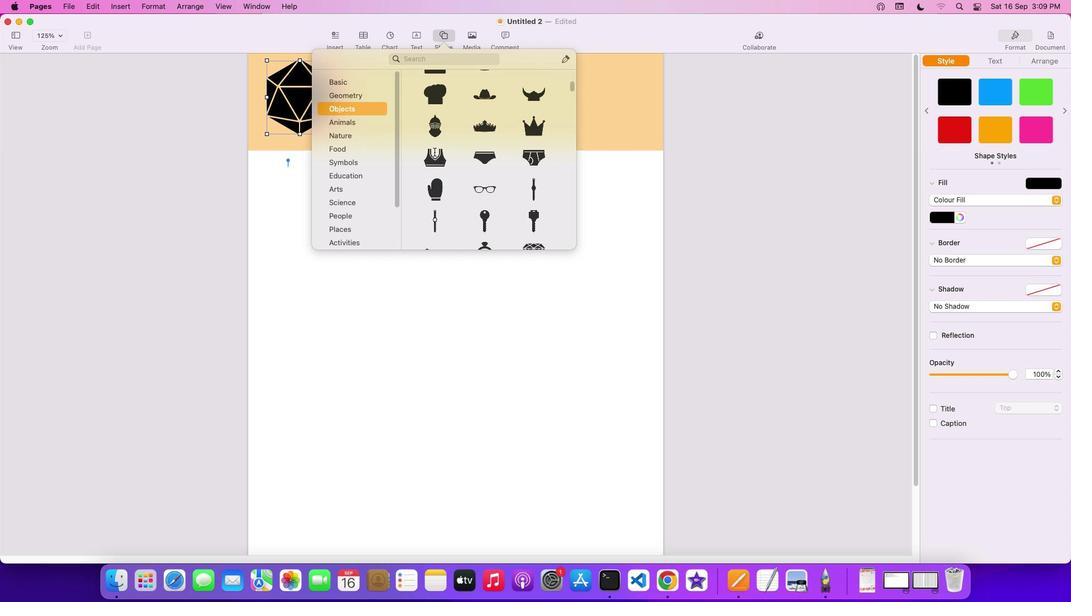 
Action: Mouse scrolled (434, 152) with delta (0, 0)
Screenshot: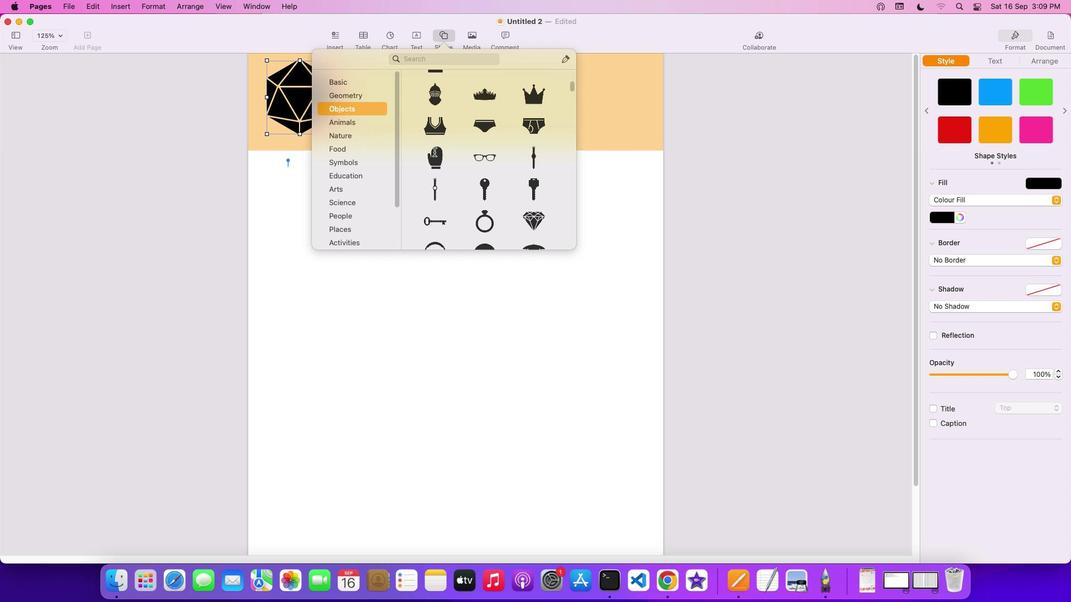 
Action: Mouse scrolled (434, 152) with delta (0, 0)
Screenshot: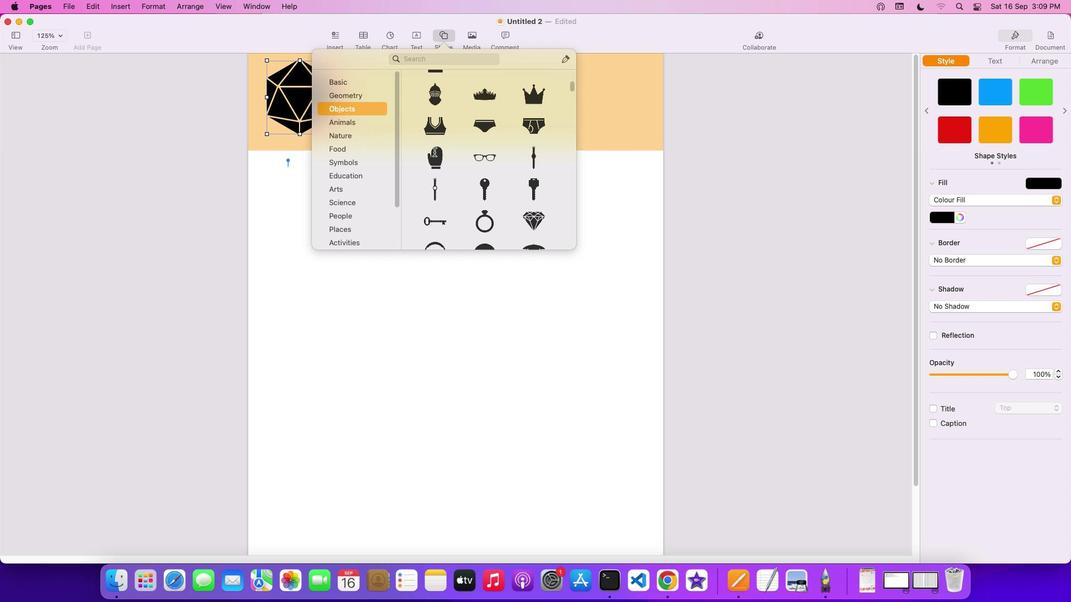 
Action: Mouse scrolled (434, 152) with delta (0, -1)
Screenshot: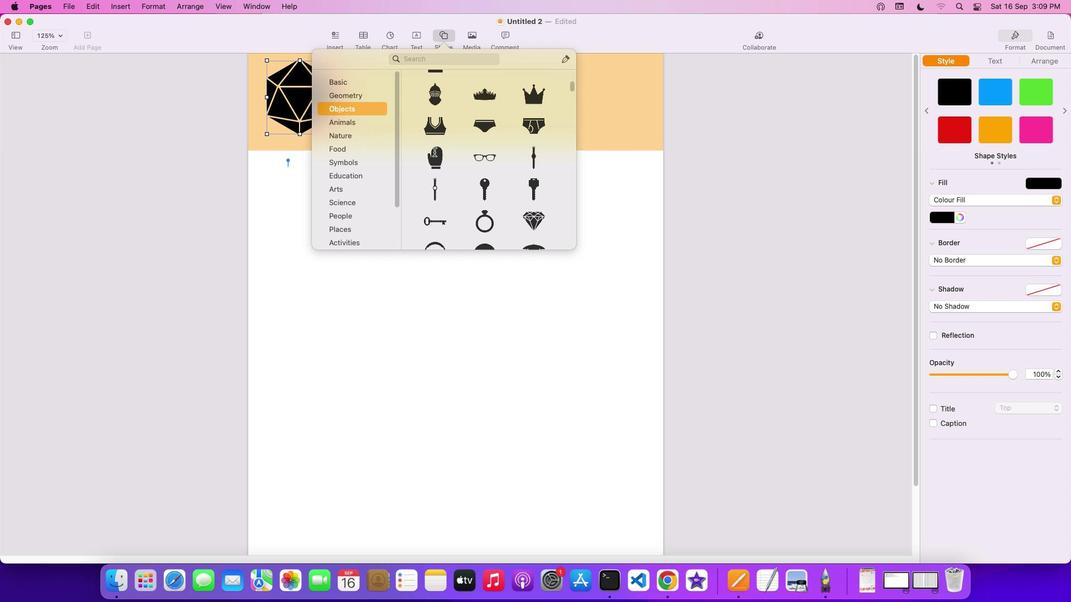 
Action: Mouse scrolled (434, 152) with delta (0, -2)
Screenshot: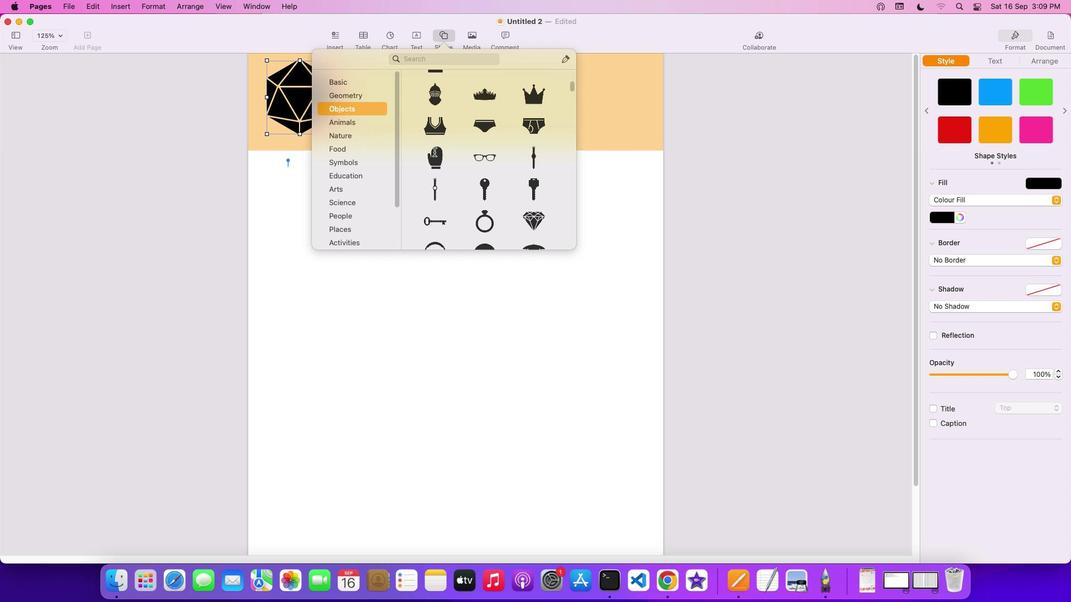 
Action: Mouse scrolled (434, 152) with delta (0, -2)
Screenshot: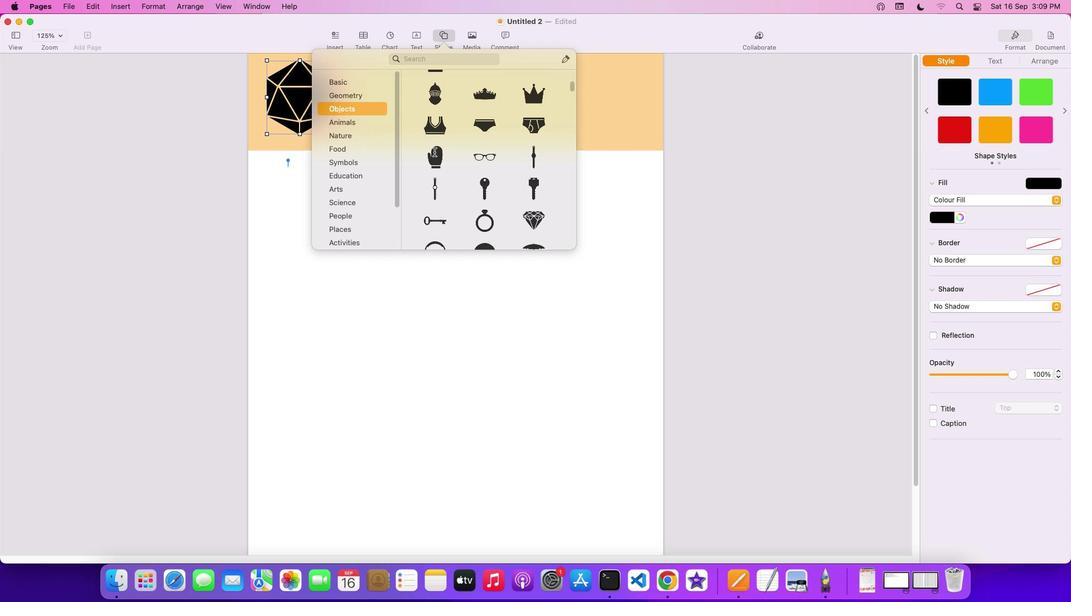
Action: Mouse scrolled (434, 152) with delta (0, 0)
Screenshot: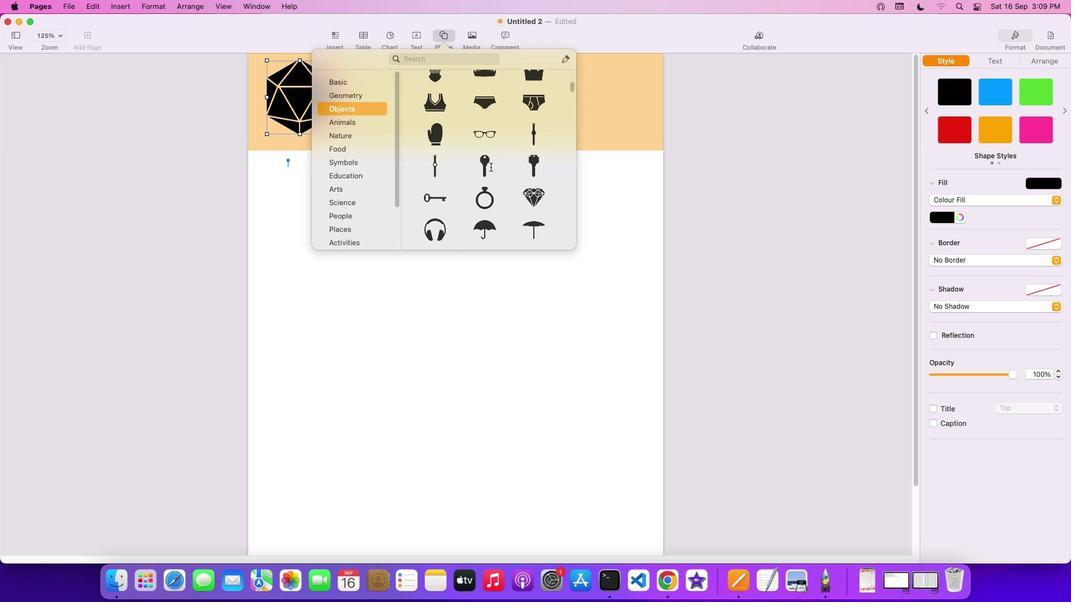 
Action: Mouse moved to (490, 167)
Screenshot: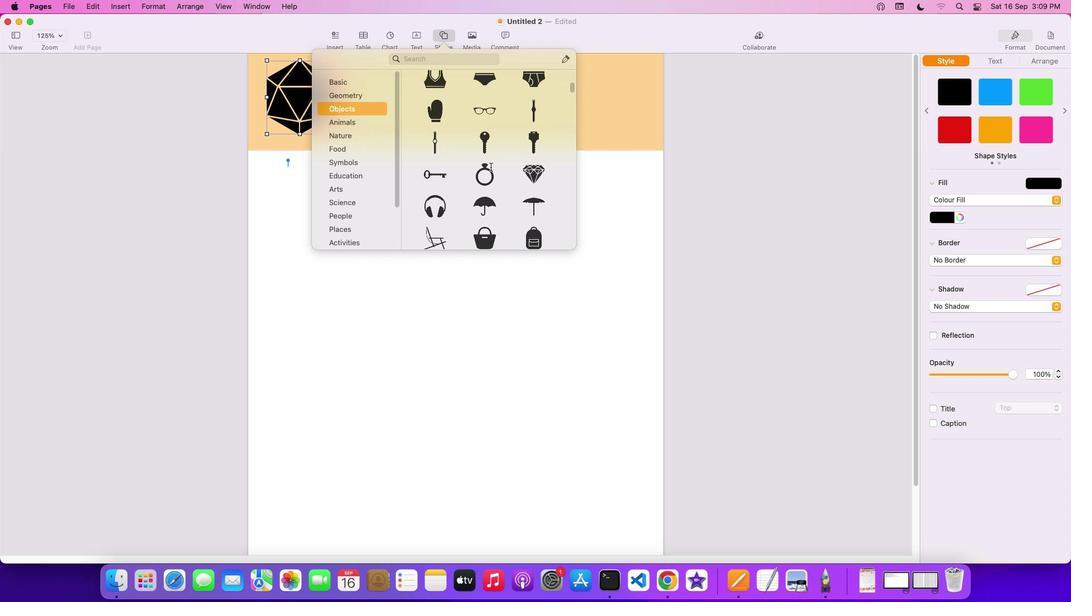 
Action: Mouse scrolled (490, 167) with delta (0, 0)
Screenshot: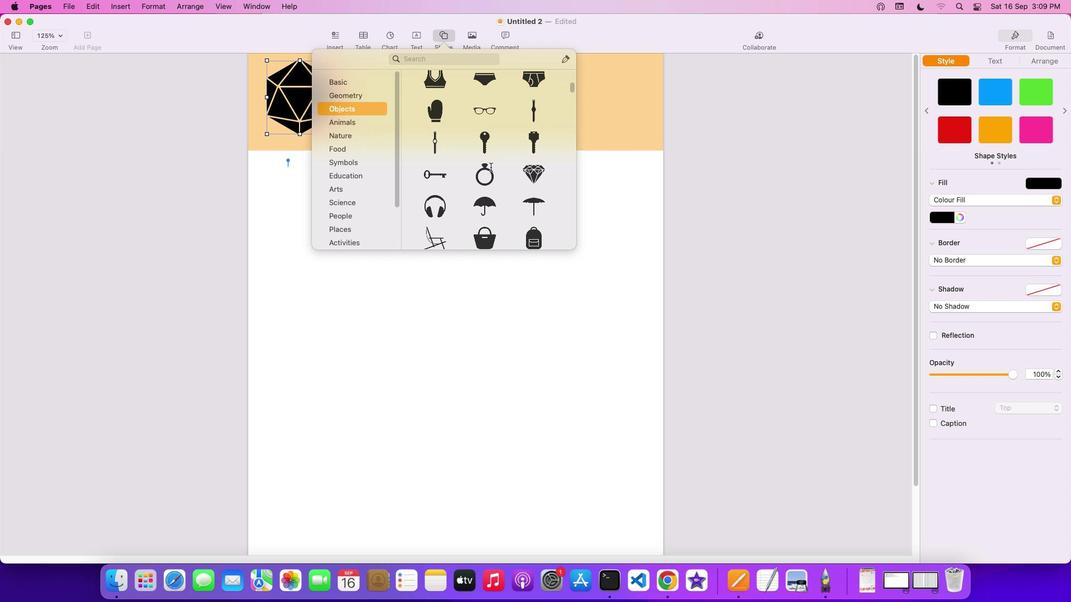 
Action: Mouse scrolled (490, 167) with delta (0, 0)
Screenshot: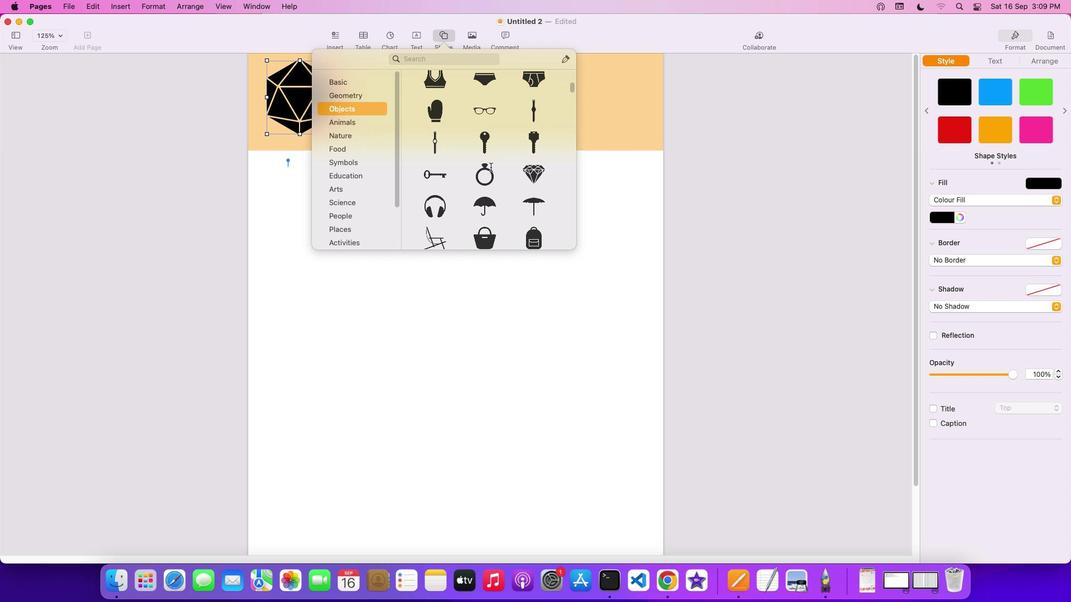 
Action: Mouse scrolled (490, 167) with delta (0, -1)
Screenshot: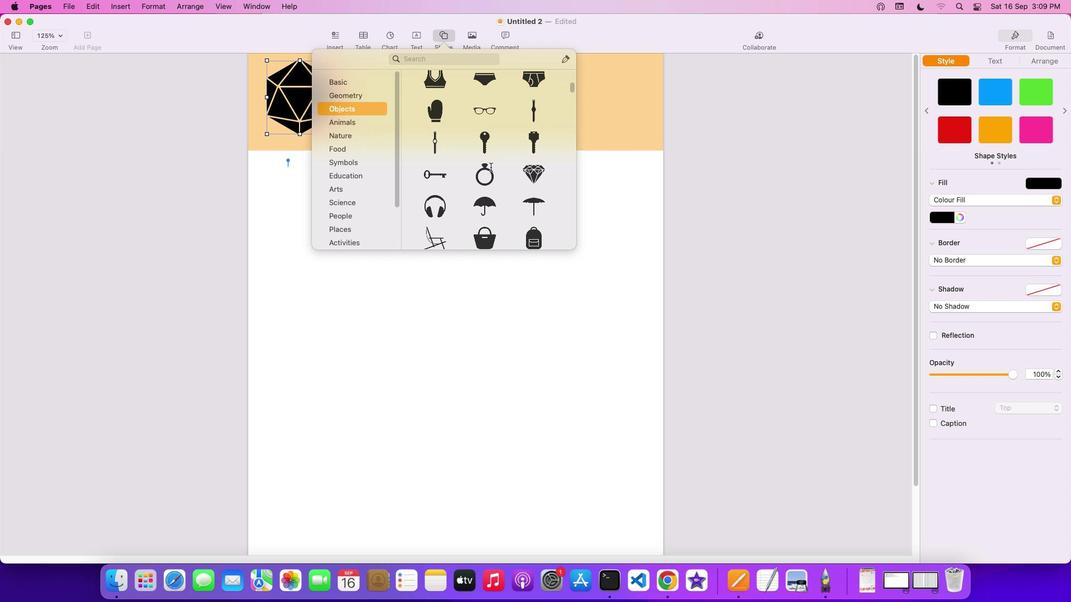 
Action: Mouse scrolled (490, 167) with delta (0, -2)
Screenshot: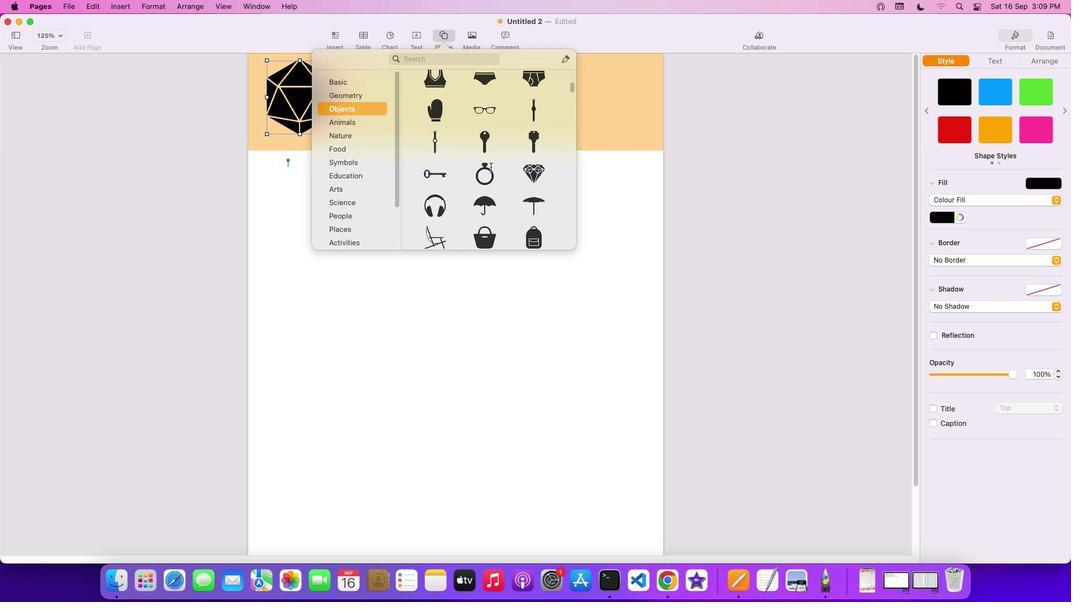 
Action: Mouse scrolled (490, 167) with delta (0, 0)
Screenshot: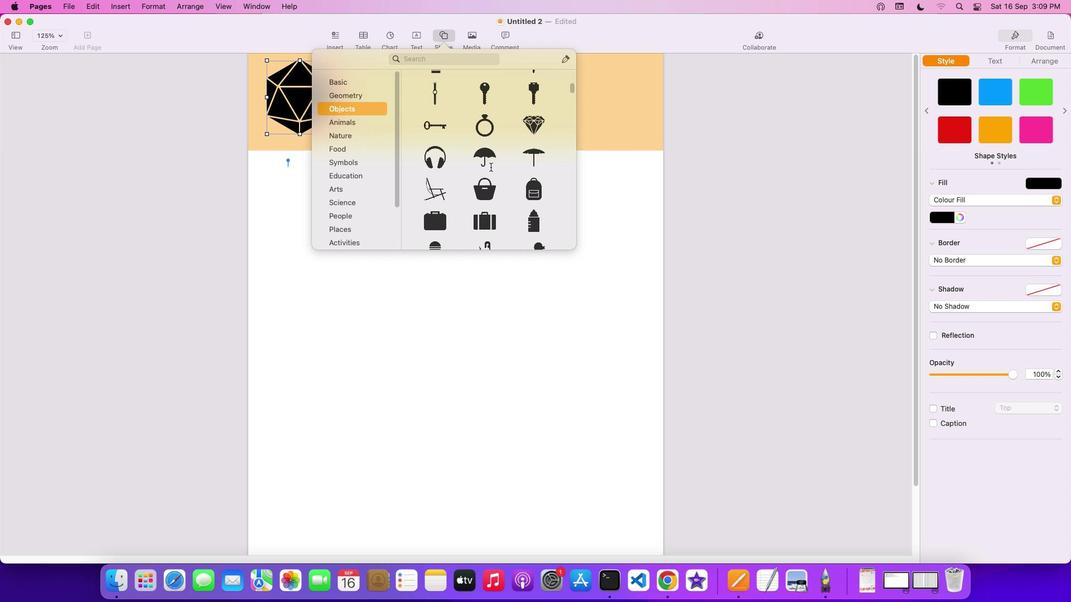 
Action: Mouse scrolled (490, 167) with delta (0, 0)
Screenshot: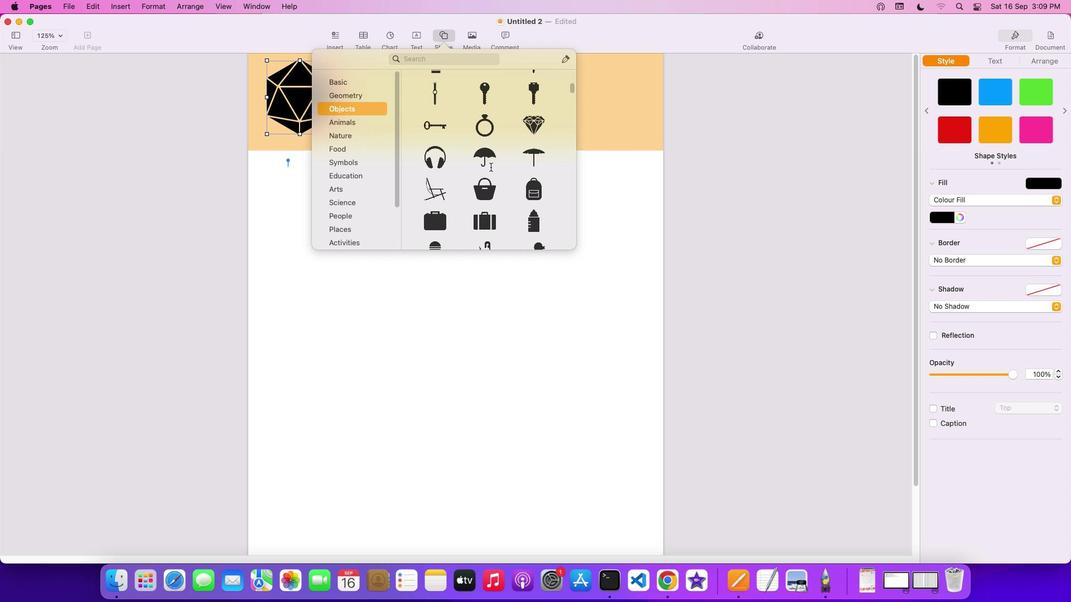 
Action: Mouse scrolled (490, 167) with delta (0, -1)
Screenshot: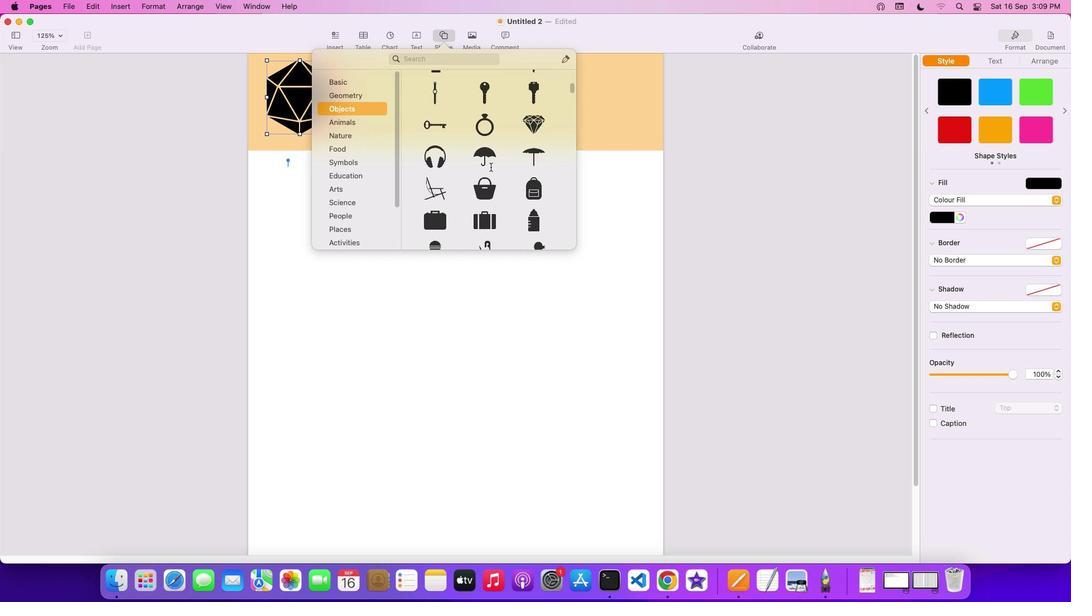
Action: Mouse scrolled (490, 167) with delta (0, -2)
Screenshot: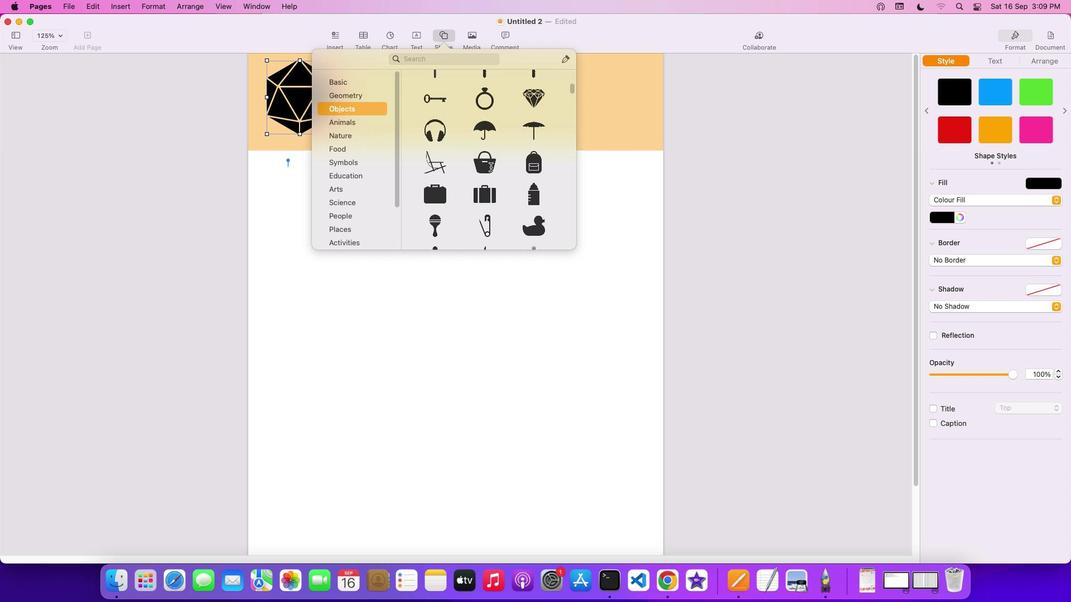 
Action: Mouse scrolled (490, 167) with delta (0, 0)
Screenshot: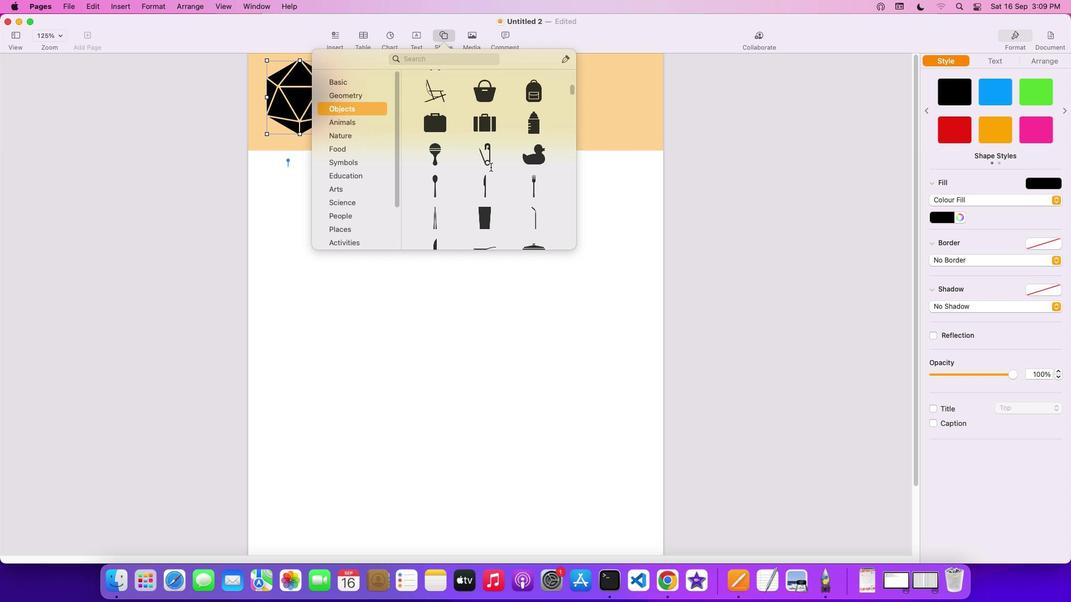 
Action: Mouse scrolled (490, 167) with delta (0, 0)
Screenshot: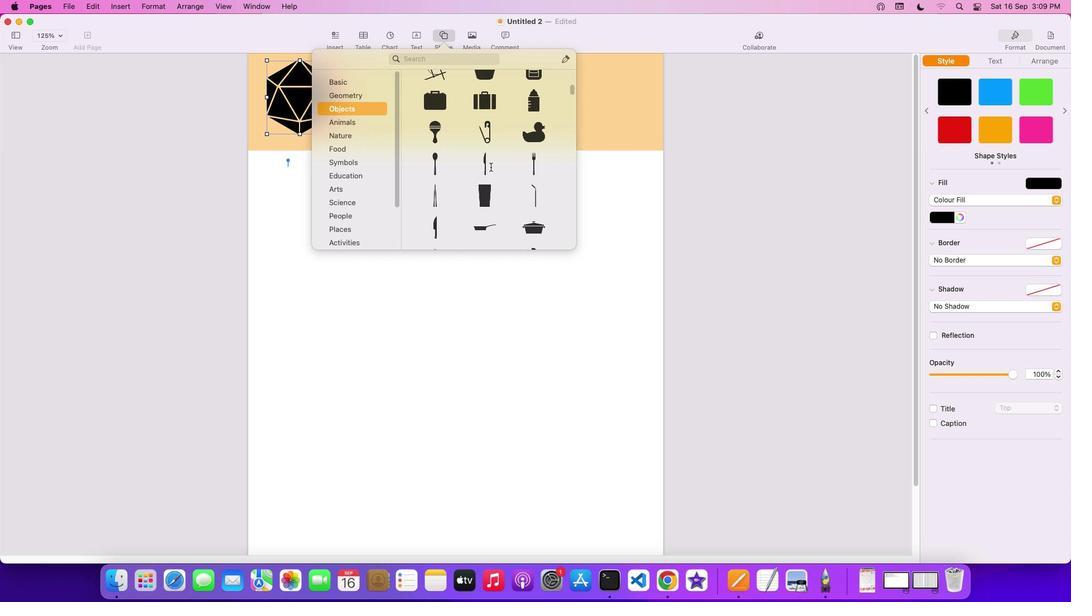 
Action: Mouse scrolled (490, 167) with delta (0, -1)
Screenshot: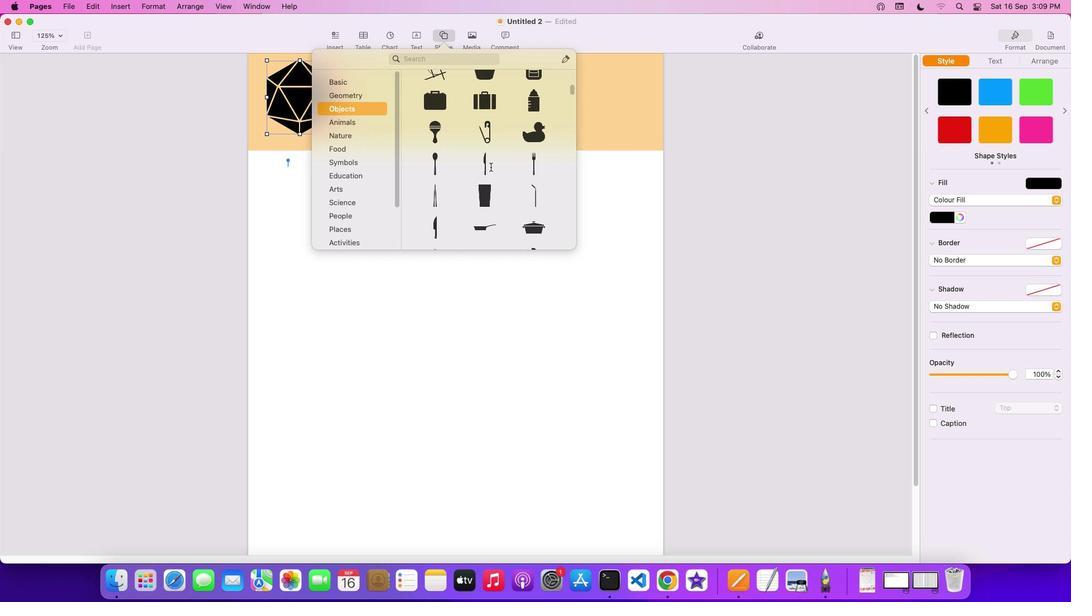 
Action: Mouse scrolled (490, 167) with delta (0, -2)
Screenshot: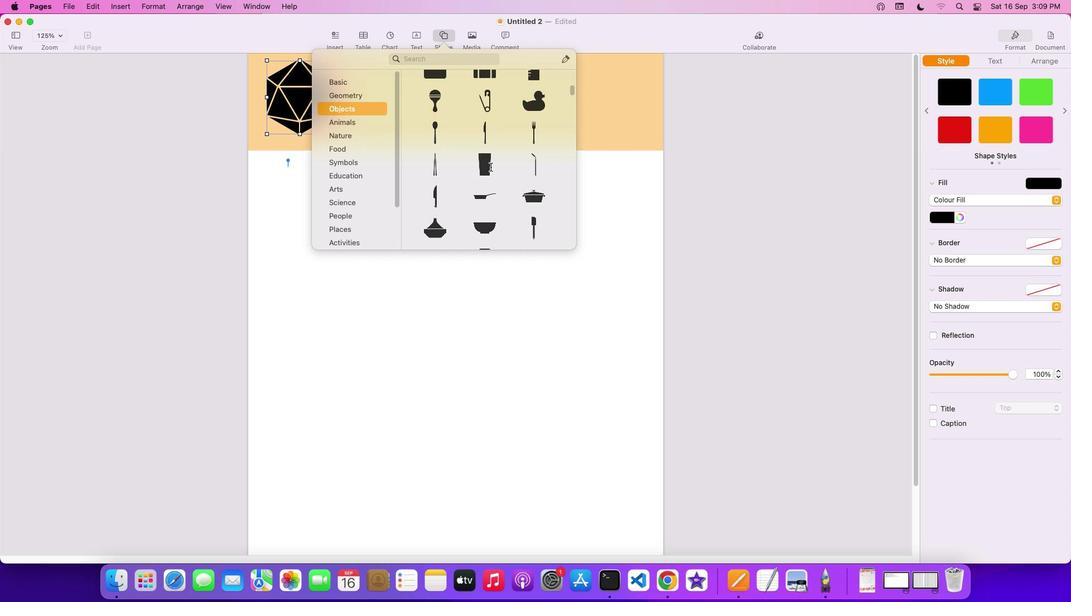 
Action: Mouse scrolled (490, 167) with delta (0, -3)
Screenshot: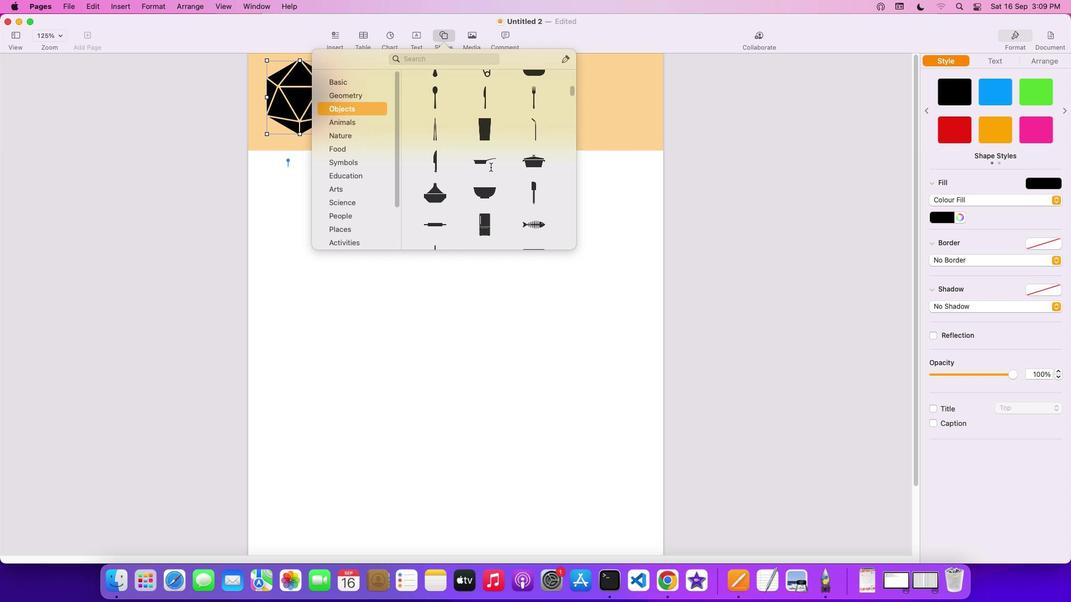 
Action: Mouse scrolled (490, 167) with delta (0, 0)
Screenshot: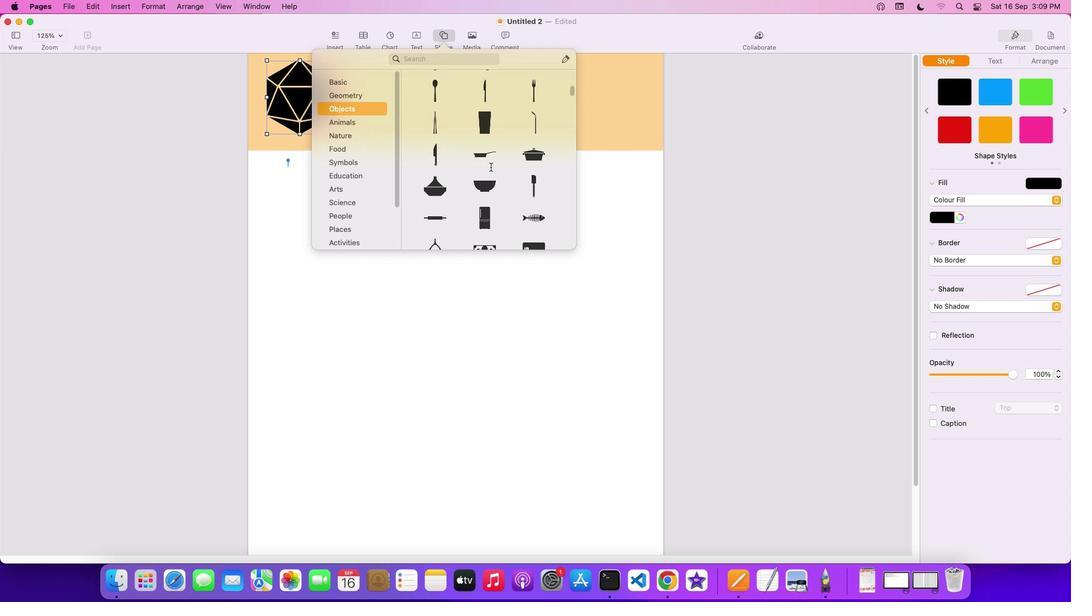 
Action: Mouse scrolled (490, 167) with delta (0, 0)
Screenshot: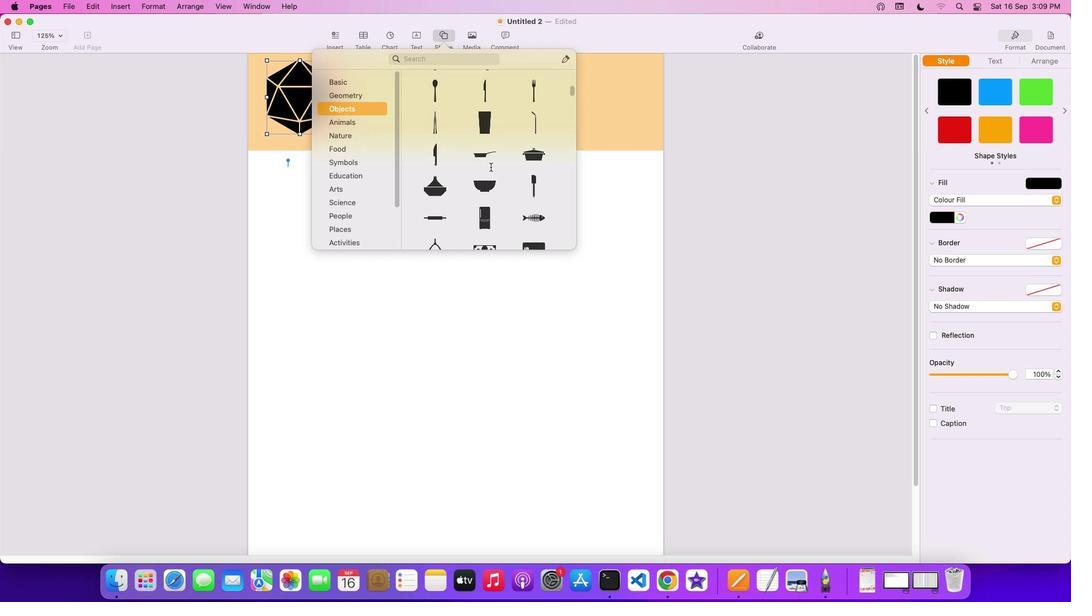 
Action: Mouse scrolled (490, 167) with delta (0, -1)
Screenshot: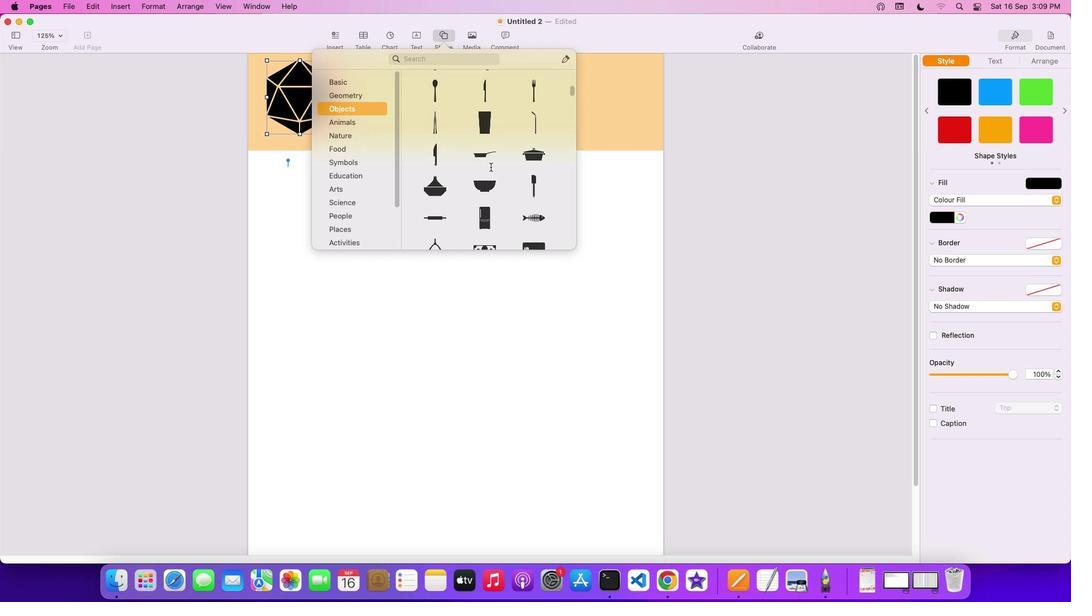 
Action: Mouse scrolled (490, 167) with delta (0, -2)
Screenshot: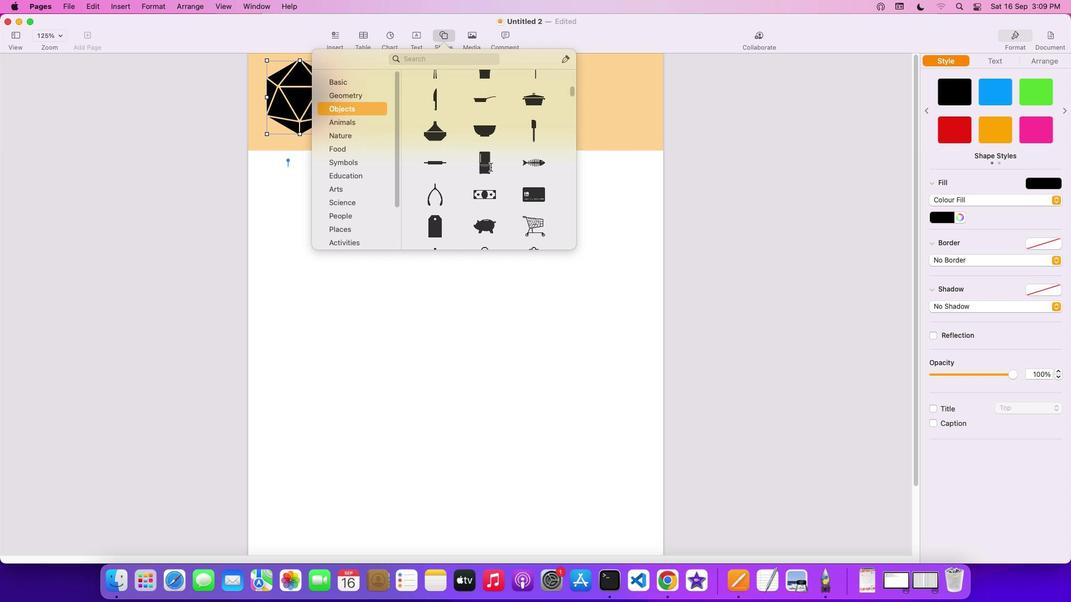 
Action: Mouse scrolled (490, 167) with delta (0, -3)
Screenshot: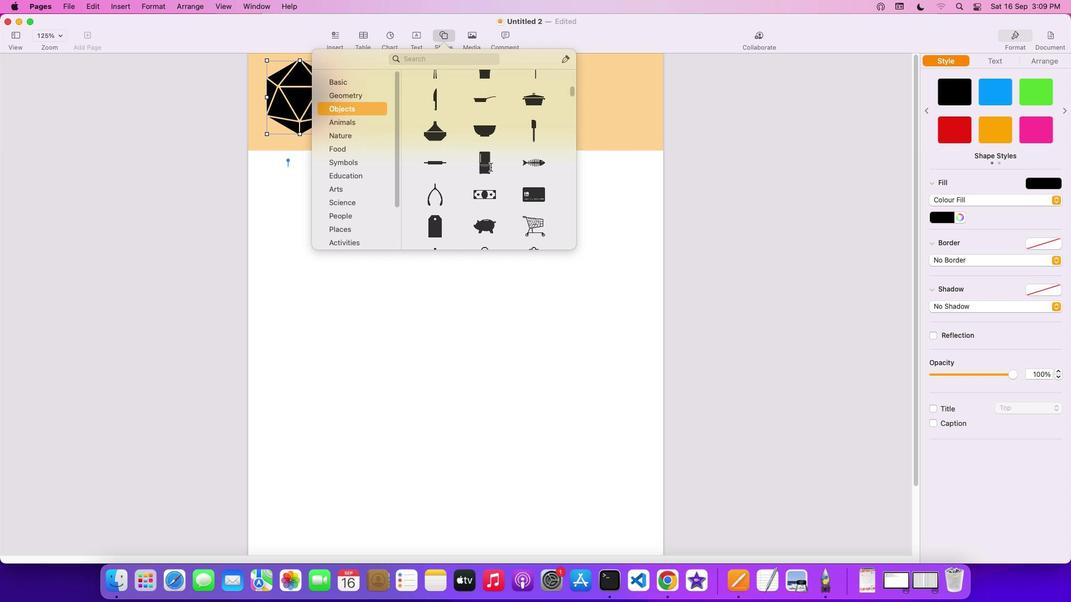 
Action: Mouse scrolled (490, 167) with delta (0, 0)
Screenshot: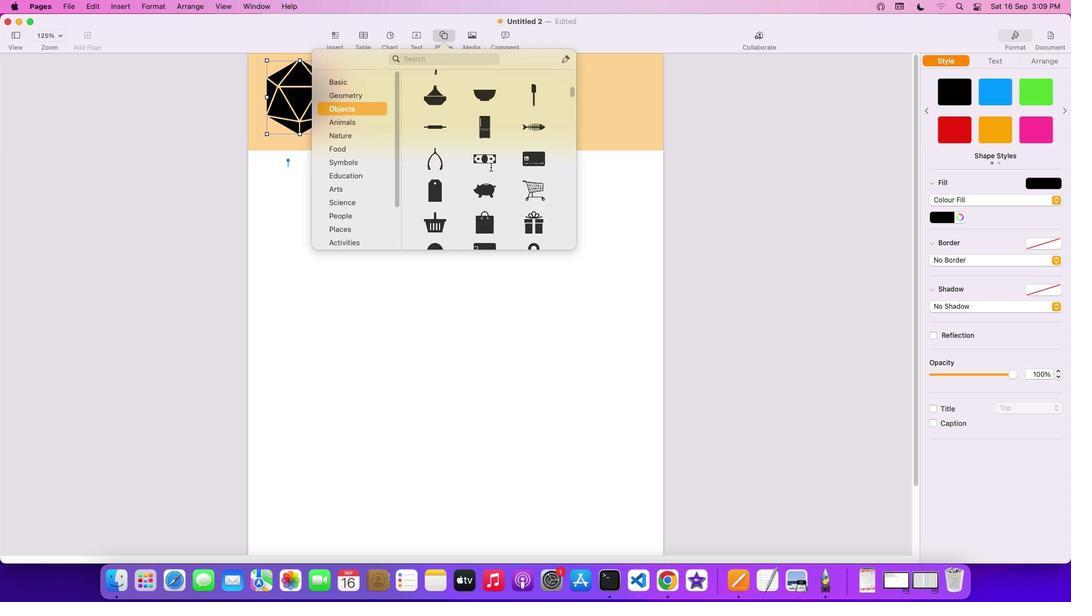 
Action: Mouse scrolled (490, 167) with delta (0, 0)
Screenshot: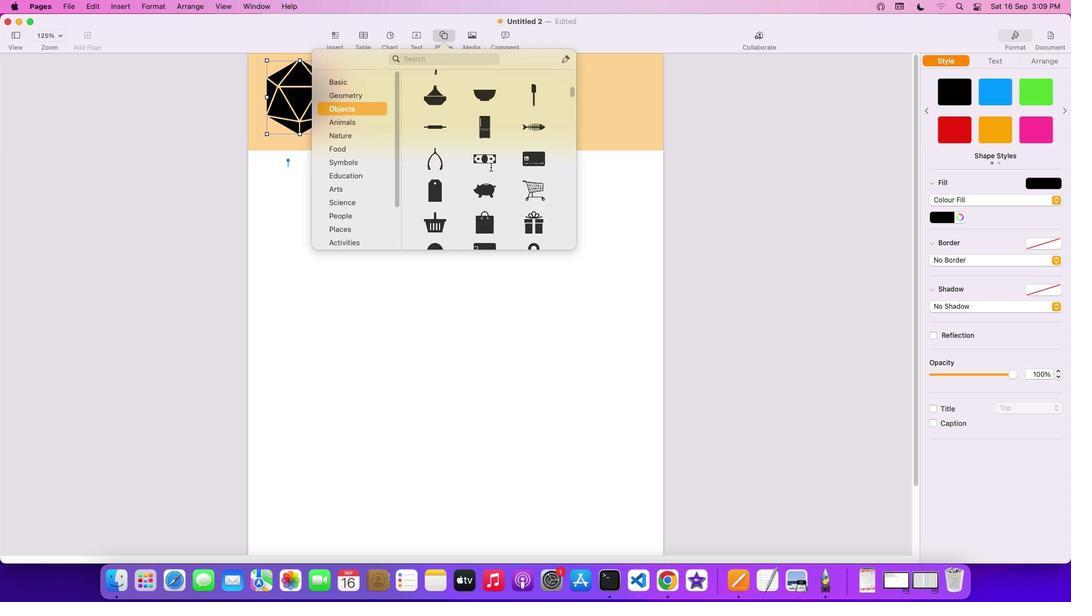 
Action: Mouse scrolled (490, 167) with delta (0, -2)
Screenshot: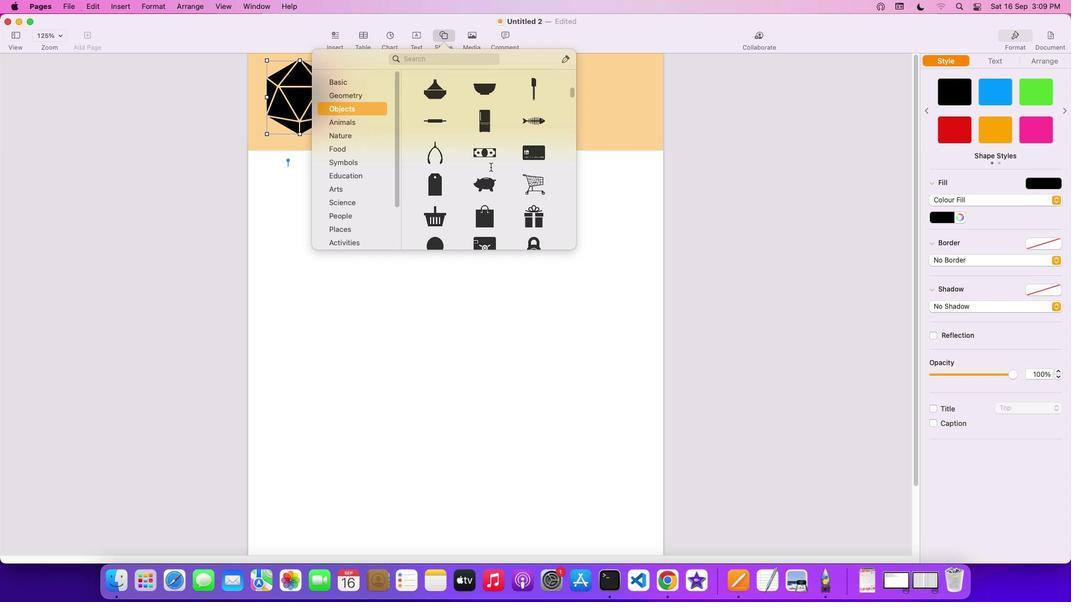 
Action: Mouse scrolled (490, 167) with delta (0, -2)
Screenshot: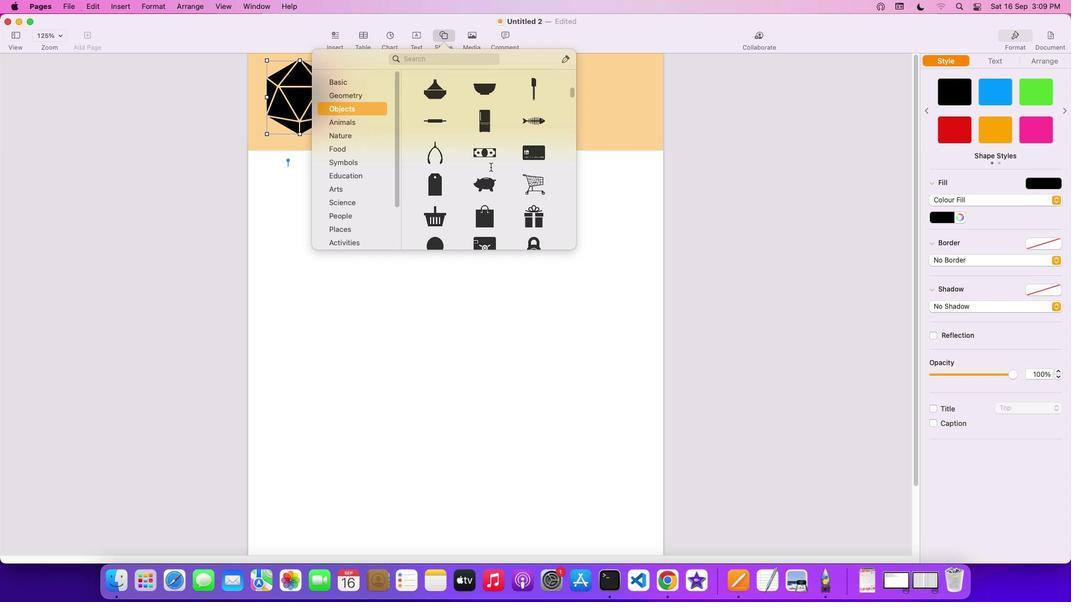 
Action: Mouse scrolled (490, 167) with delta (0, -3)
Screenshot: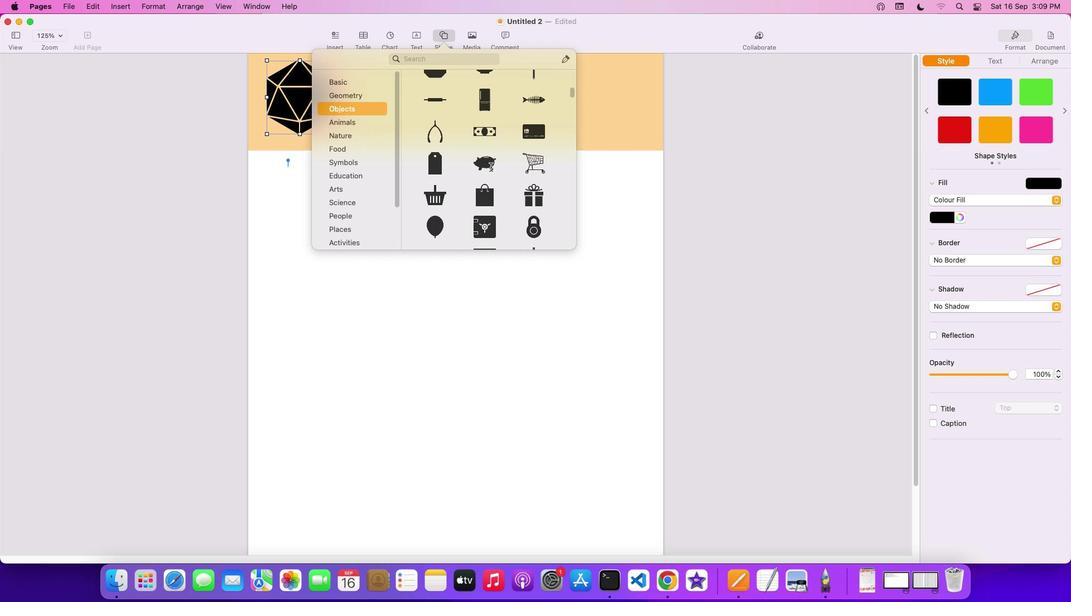 
Action: Mouse scrolled (490, 167) with delta (0, 0)
Screenshot: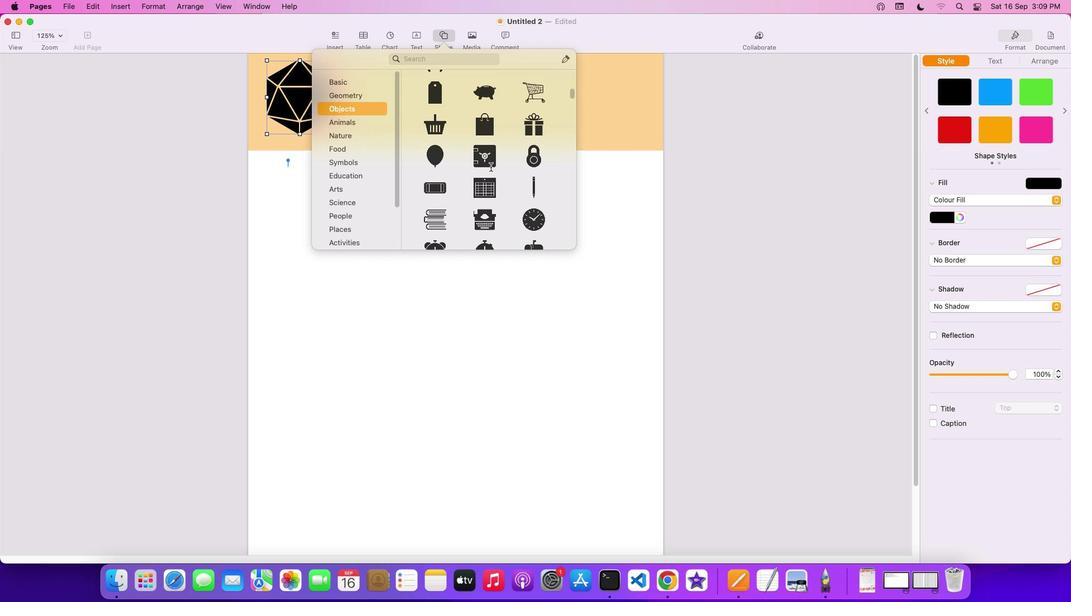 
Action: Mouse scrolled (490, 167) with delta (0, 0)
Screenshot: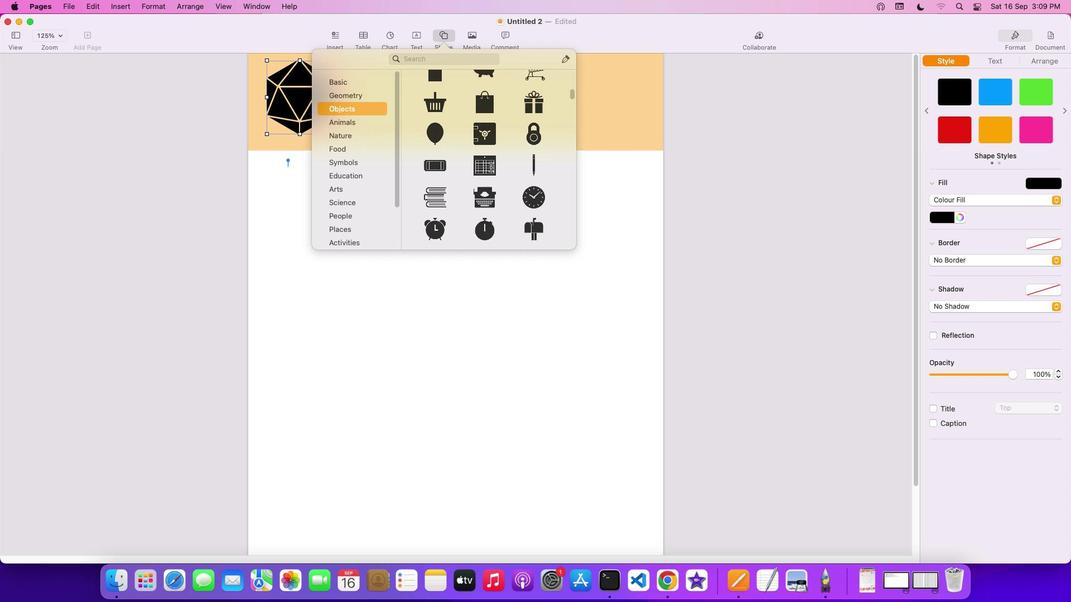 
Action: Mouse scrolled (490, 167) with delta (0, -1)
Screenshot: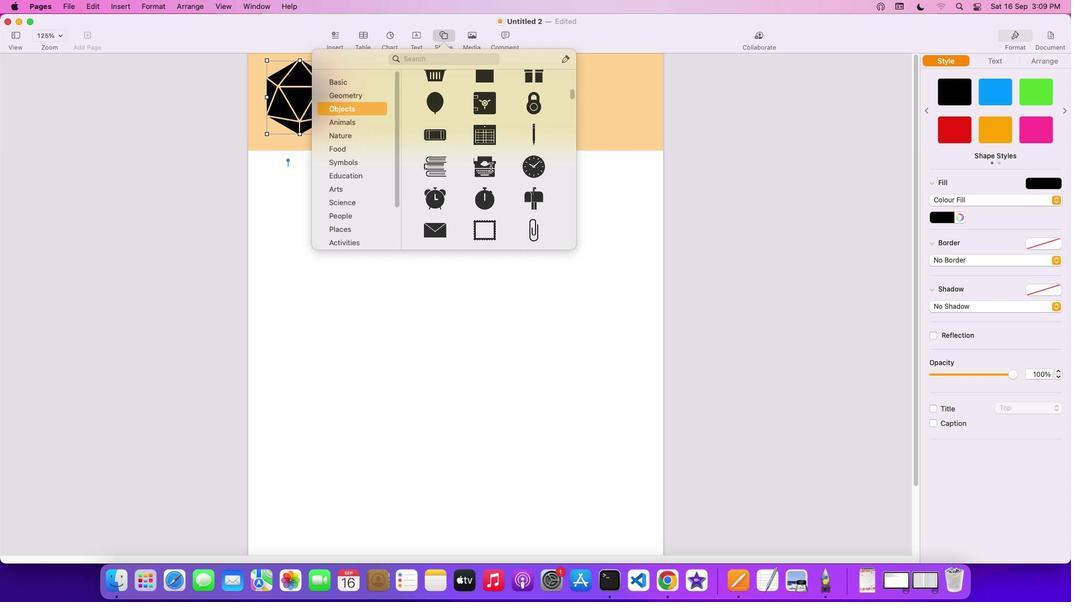 
Action: Mouse scrolled (490, 167) with delta (0, -2)
Screenshot: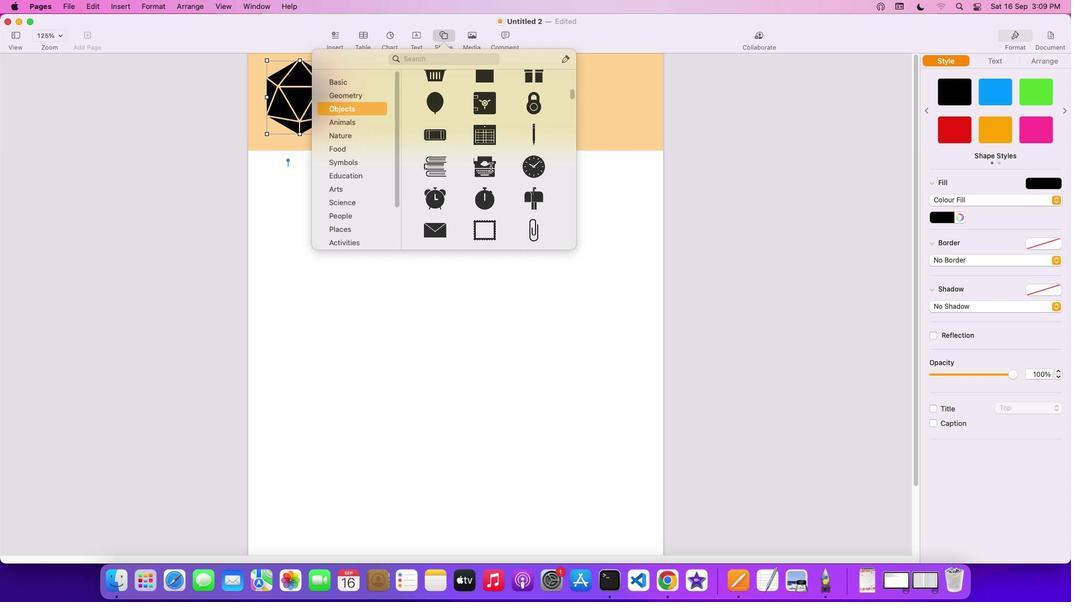 
Action: Mouse scrolled (490, 167) with delta (0, -3)
Screenshot: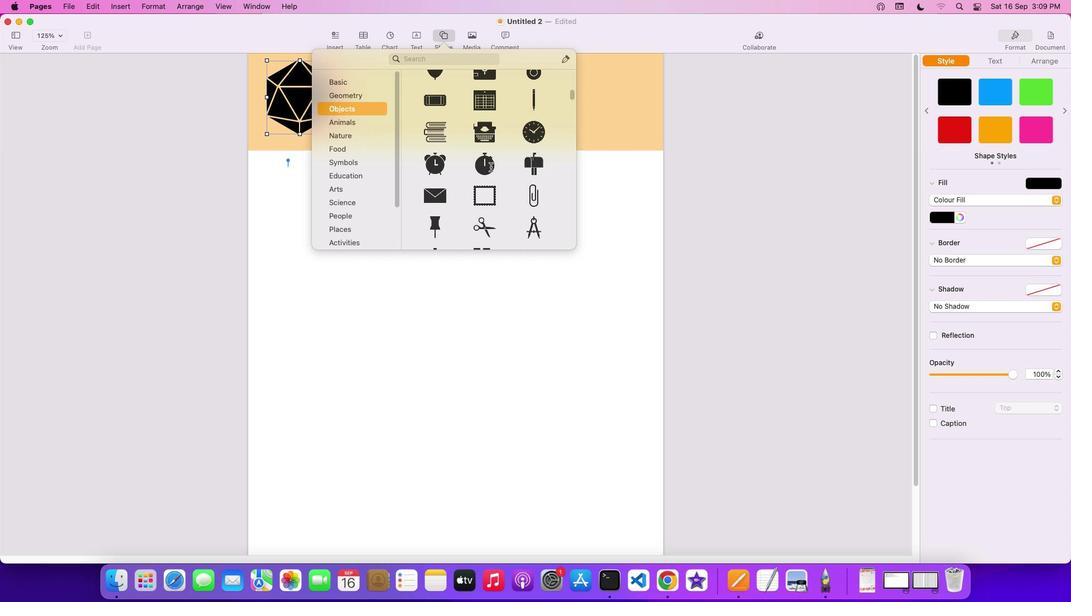 
Action: Mouse scrolled (490, 167) with delta (0, 0)
Screenshot: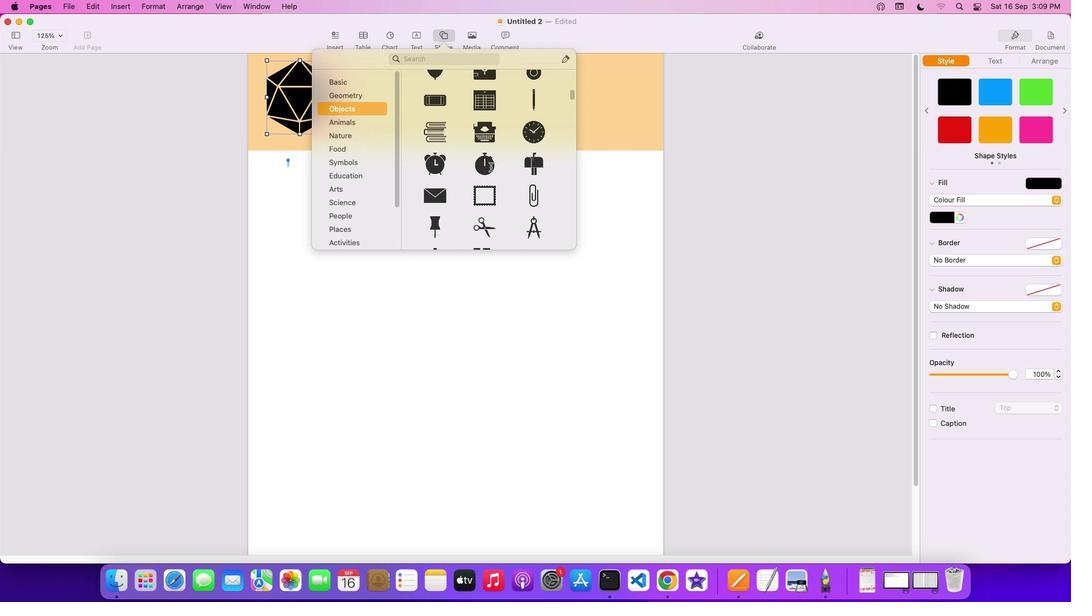 
Action: Mouse scrolled (490, 167) with delta (0, 0)
Screenshot: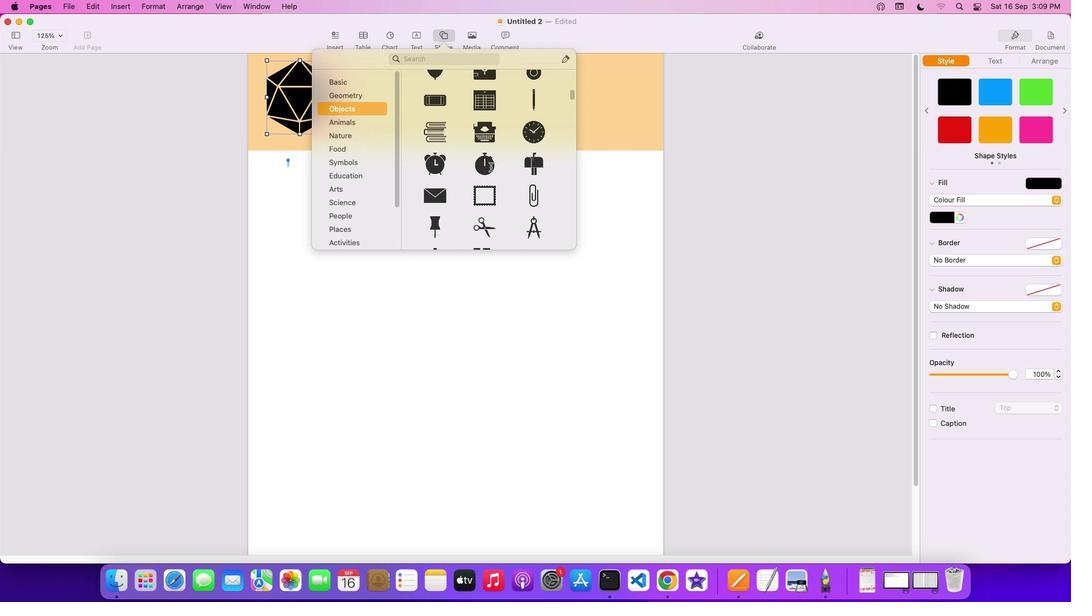 
Action: Mouse scrolled (490, 167) with delta (0, -1)
Screenshot: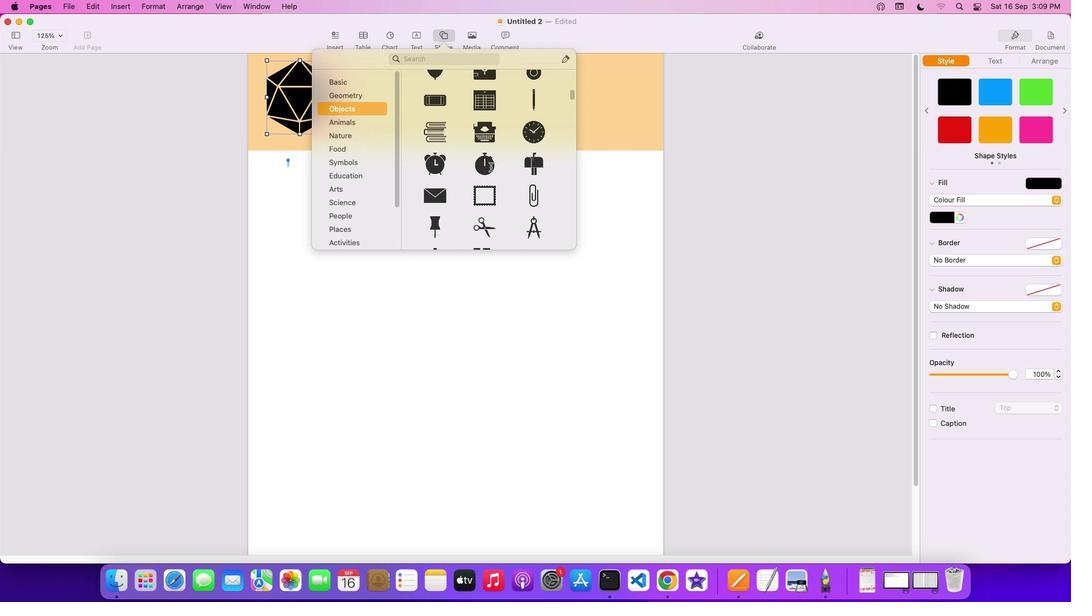 
Action: Mouse scrolled (490, 167) with delta (0, -2)
Screenshot: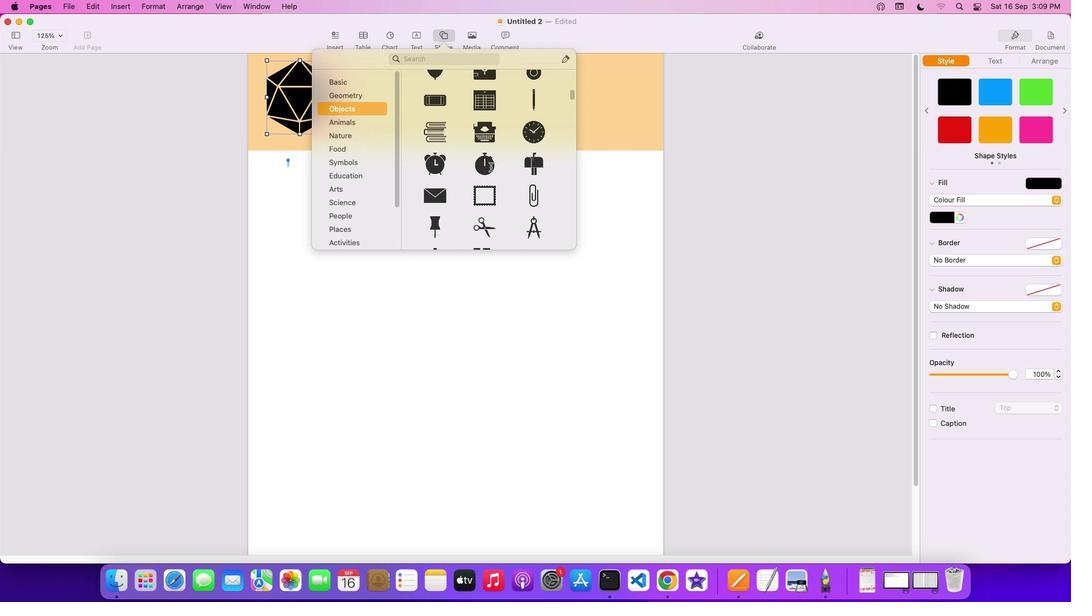 
Action: Mouse scrolled (490, 167) with delta (0, -3)
Screenshot: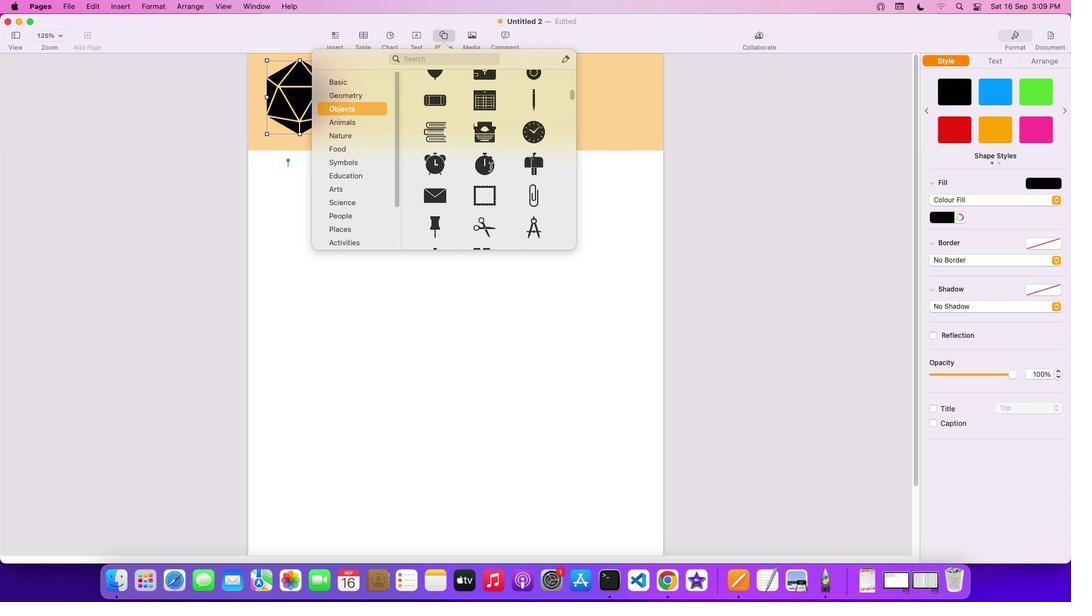 
Action: Mouse scrolled (490, 167) with delta (0, 0)
Screenshot: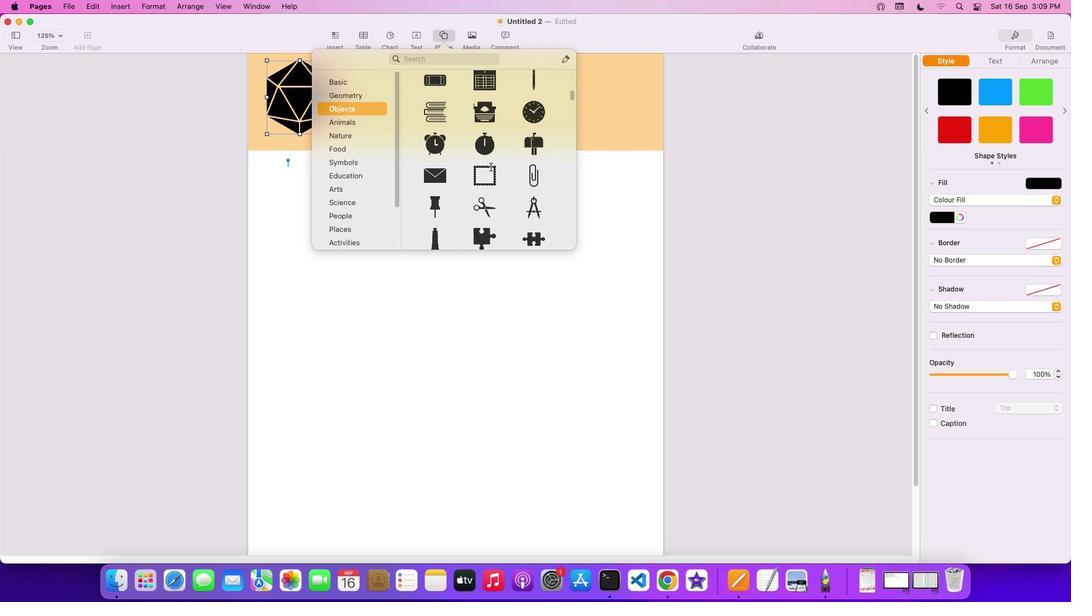 
Action: Mouse scrolled (490, 167) with delta (0, 0)
Screenshot: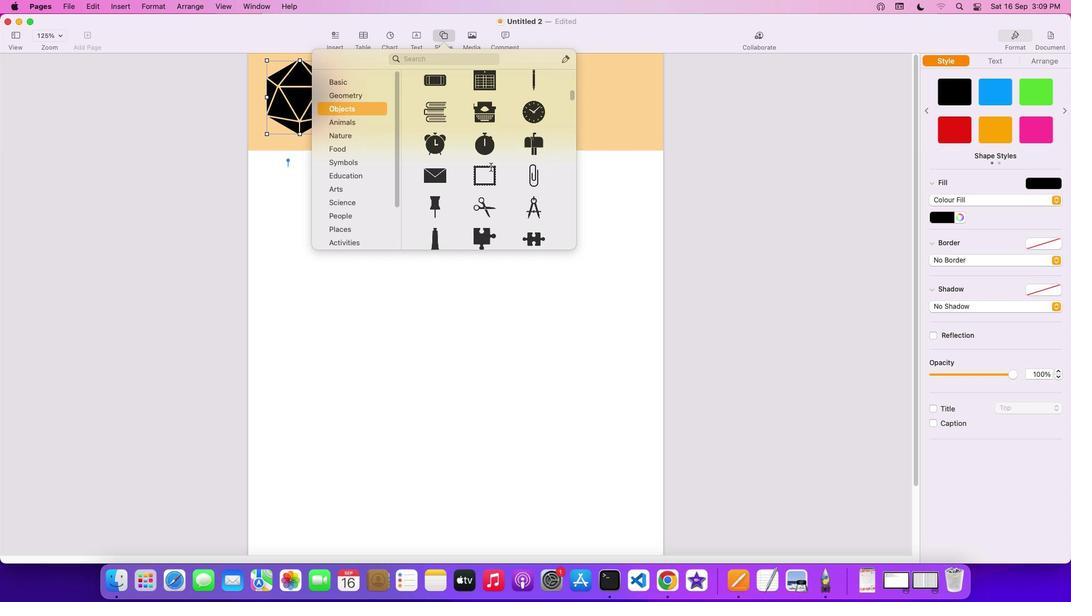 
Action: Mouse scrolled (490, 167) with delta (0, -1)
Screenshot: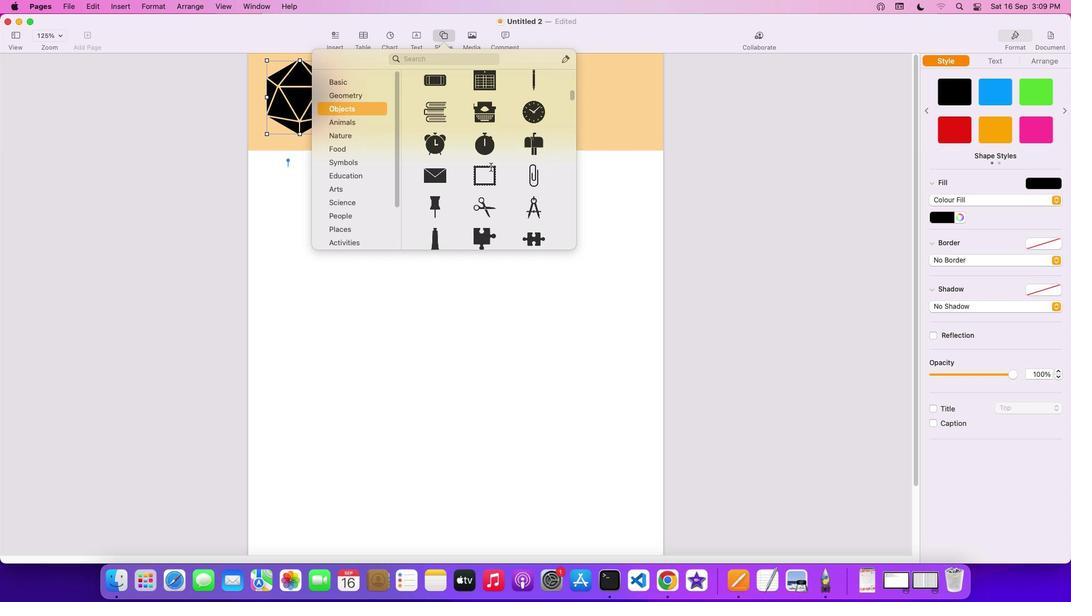 
Action: Mouse scrolled (490, 167) with delta (0, 0)
Screenshot: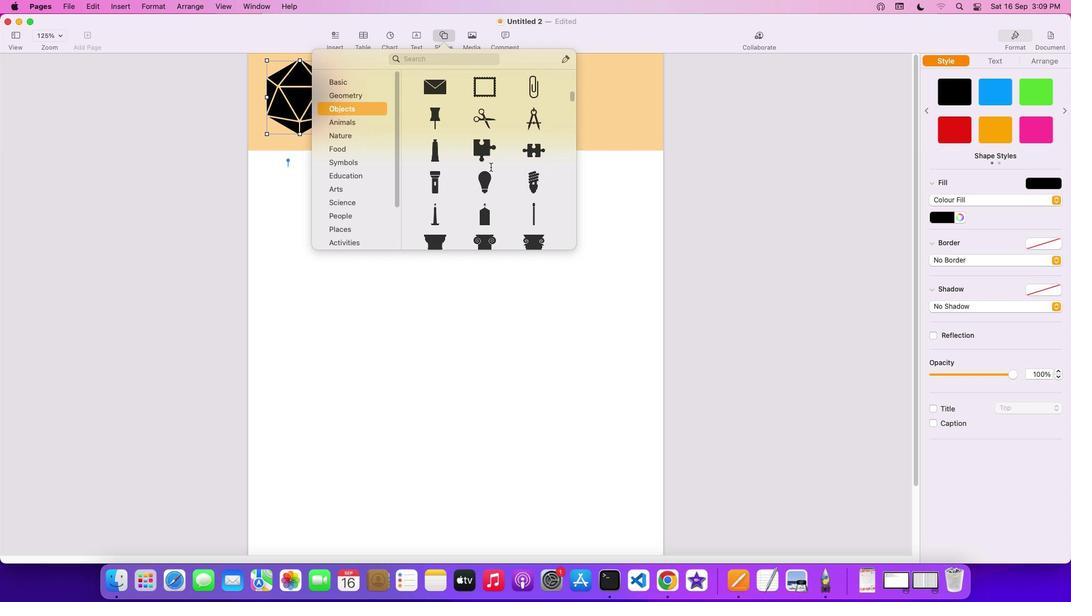 
Action: Mouse scrolled (490, 167) with delta (0, 0)
Screenshot: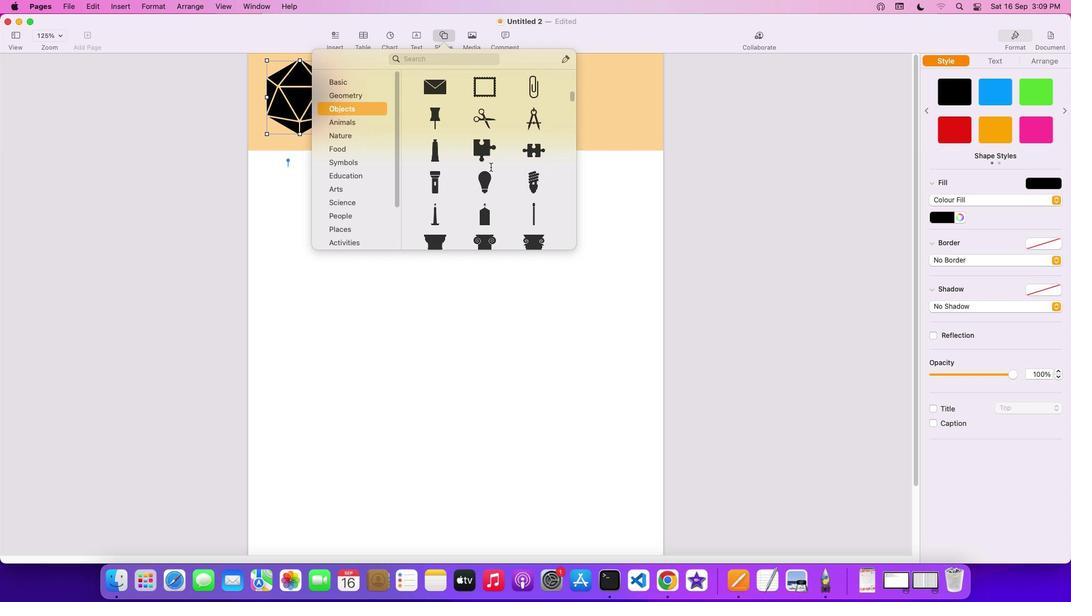 
Action: Mouse scrolled (490, 167) with delta (0, -1)
Screenshot: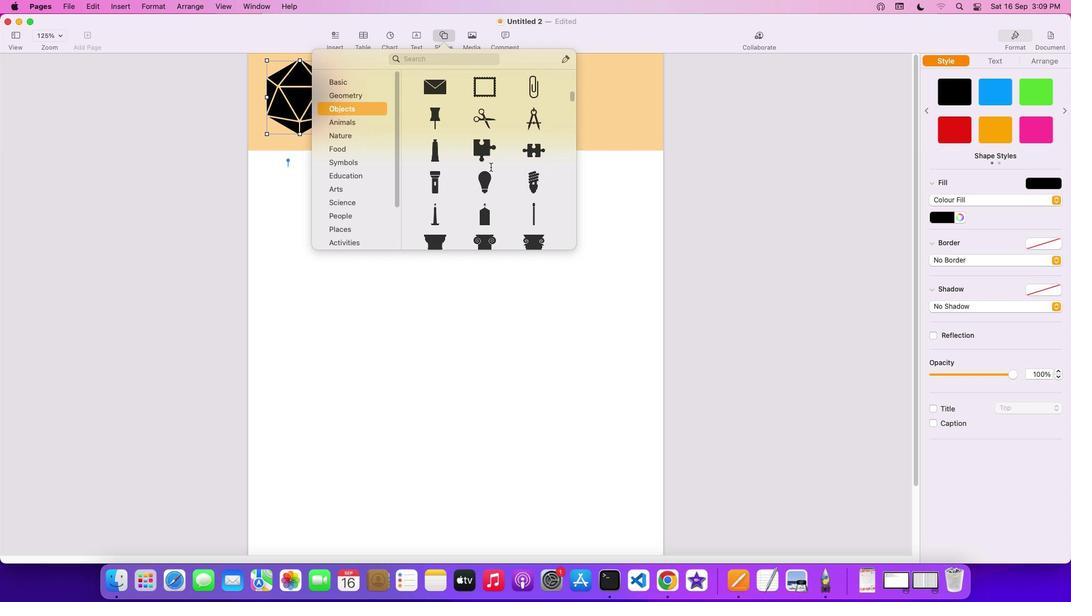 
Action: Mouse scrolled (490, 167) with delta (0, -2)
Screenshot: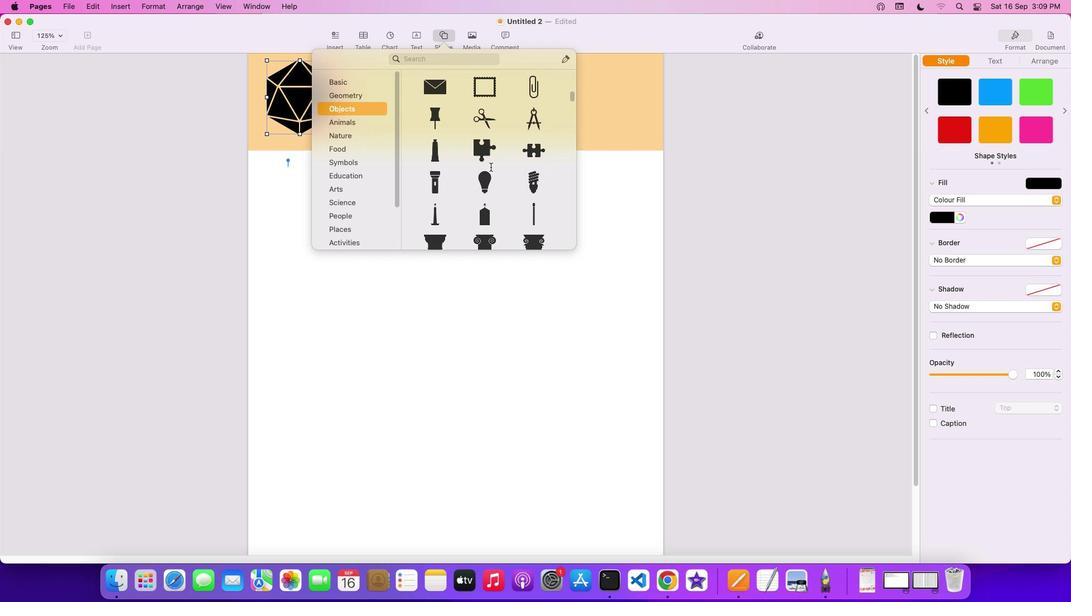 
Action: Mouse scrolled (490, 167) with delta (0, -2)
Screenshot: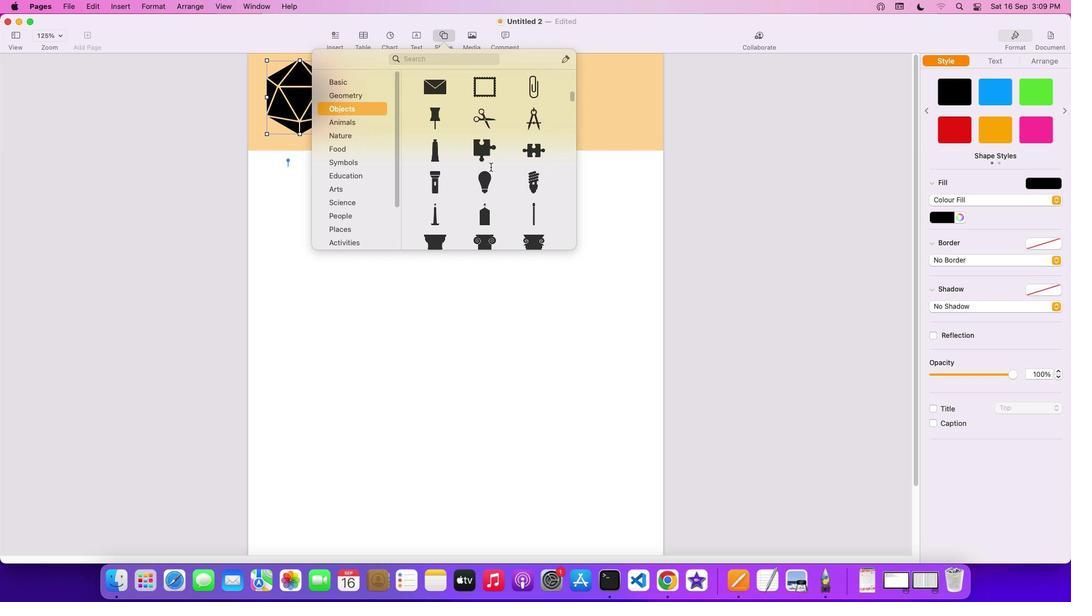 
Action: Mouse scrolled (490, 167) with delta (0, 0)
Screenshot: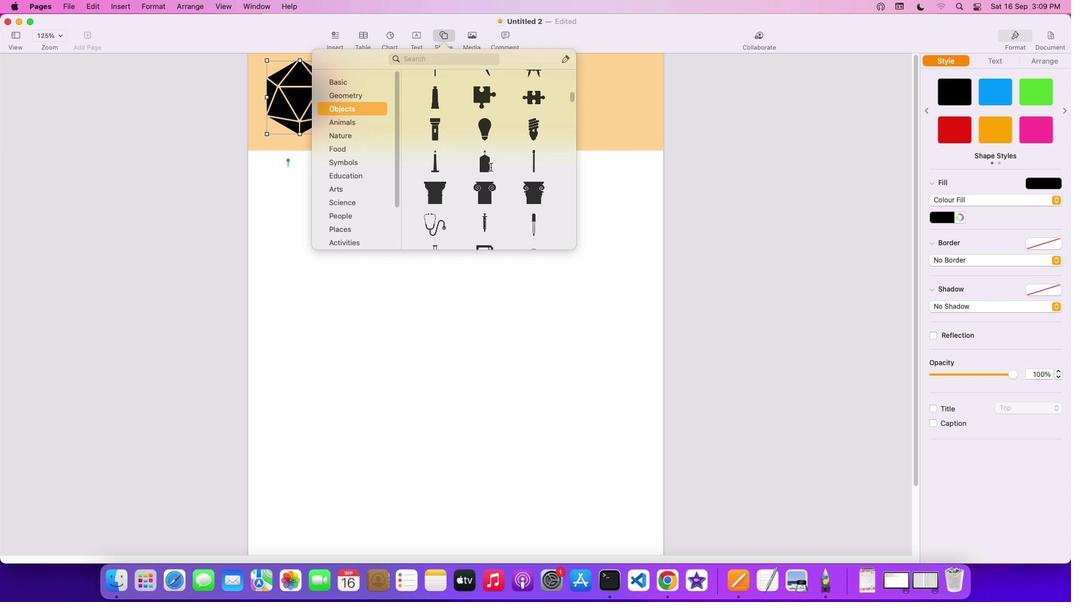 
Action: Mouse scrolled (490, 167) with delta (0, 0)
Screenshot: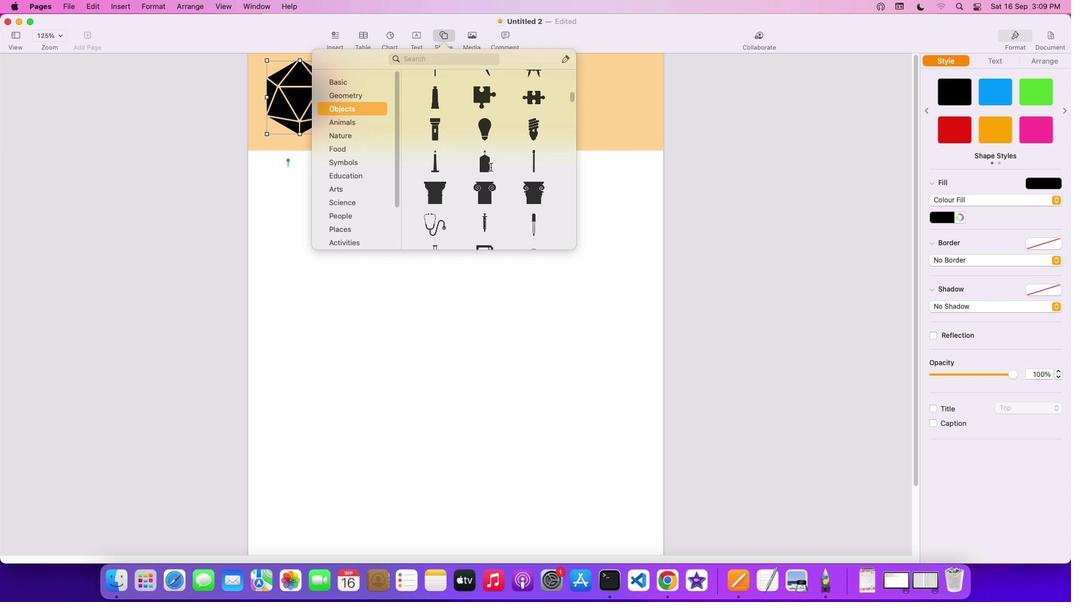 
Action: Mouse scrolled (490, 167) with delta (0, -1)
Screenshot: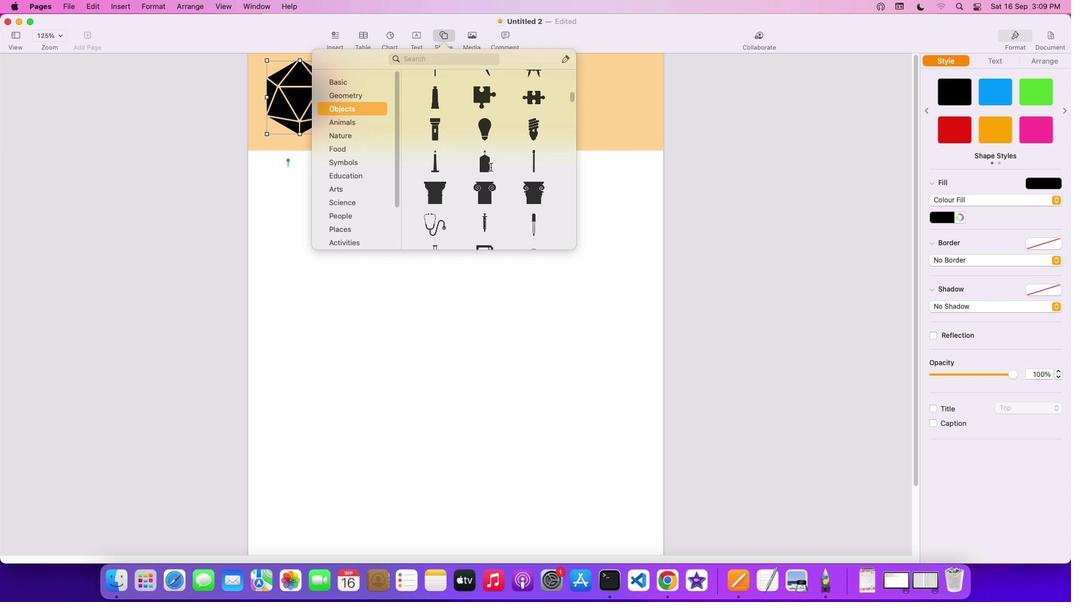
Action: Mouse scrolled (490, 167) with delta (0, -2)
Screenshot: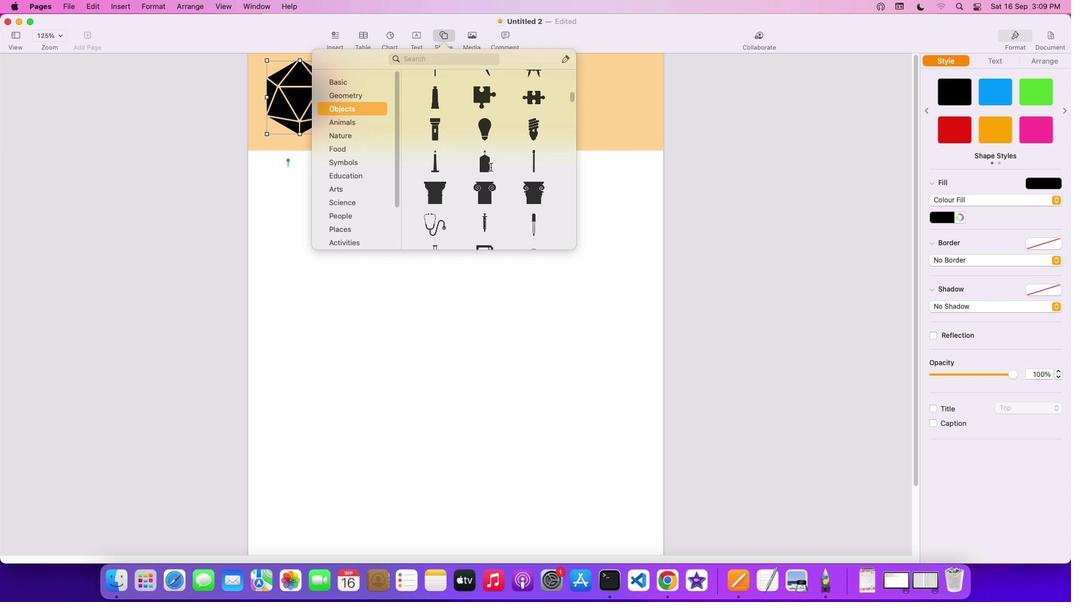 
Action: Mouse scrolled (490, 167) with delta (0, 0)
Screenshot: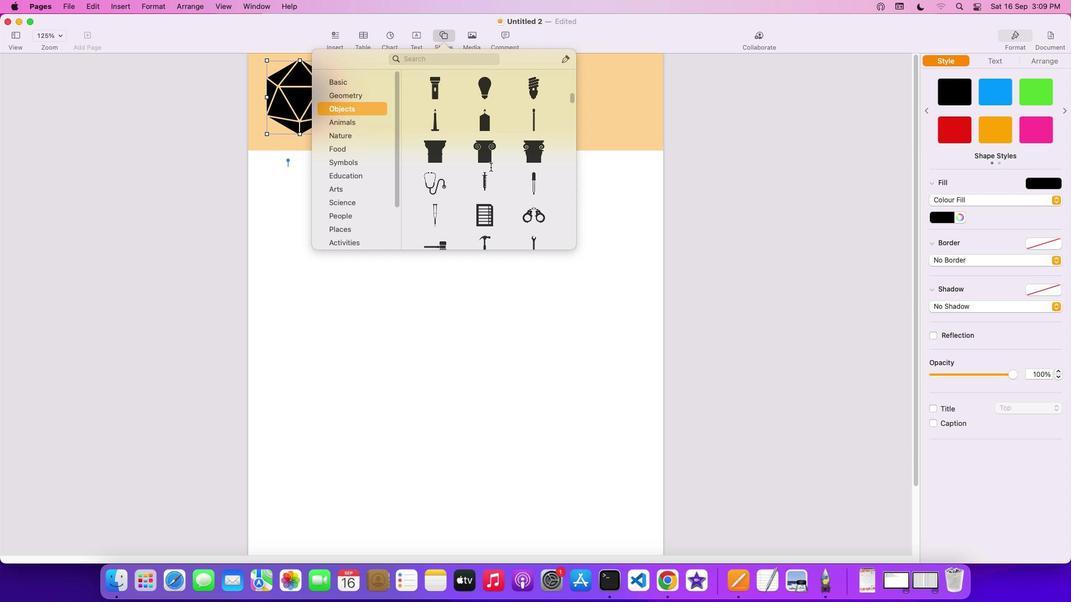 
Action: Mouse scrolled (490, 167) with delta (0, 0)
Screenshot: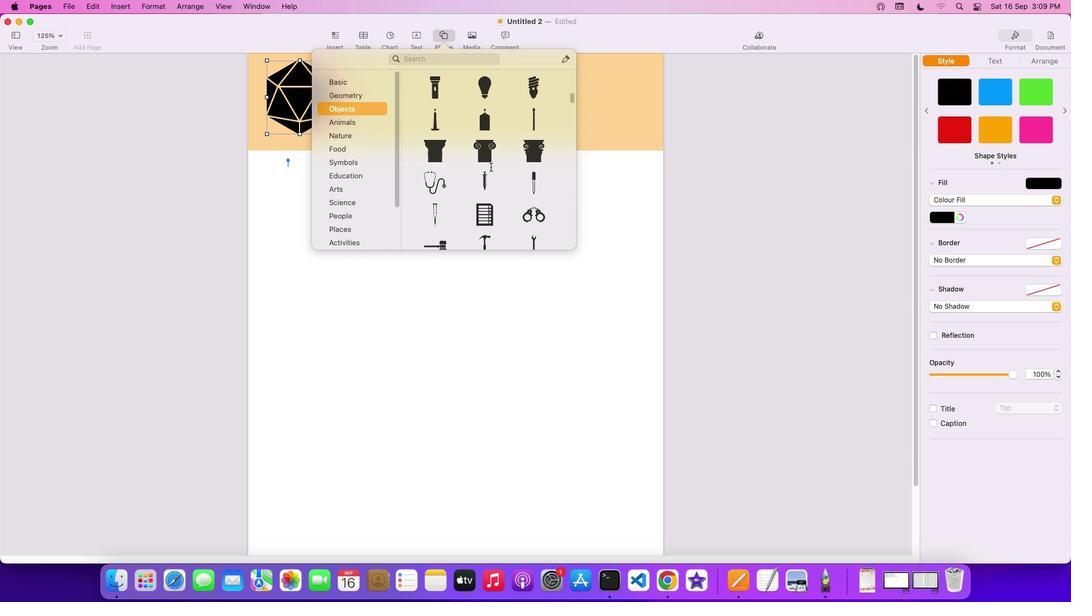 
Action: Mouse scrolled (490, 167) with delta (0, -1)
Screenshot: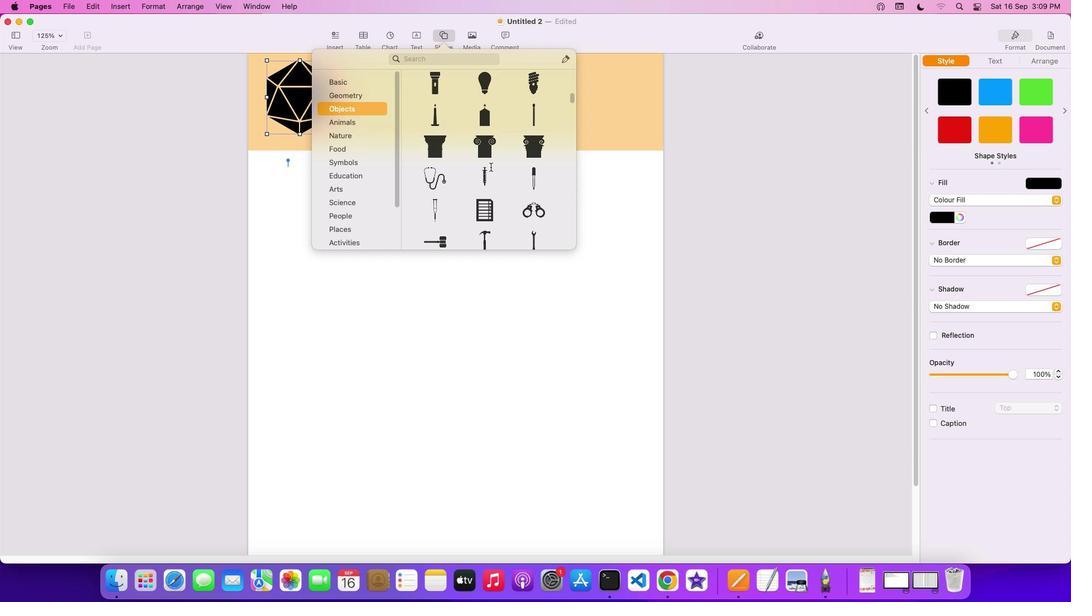 
Action: Mouse scrolled (490, 167) with delta (0, -1)
Screenshot: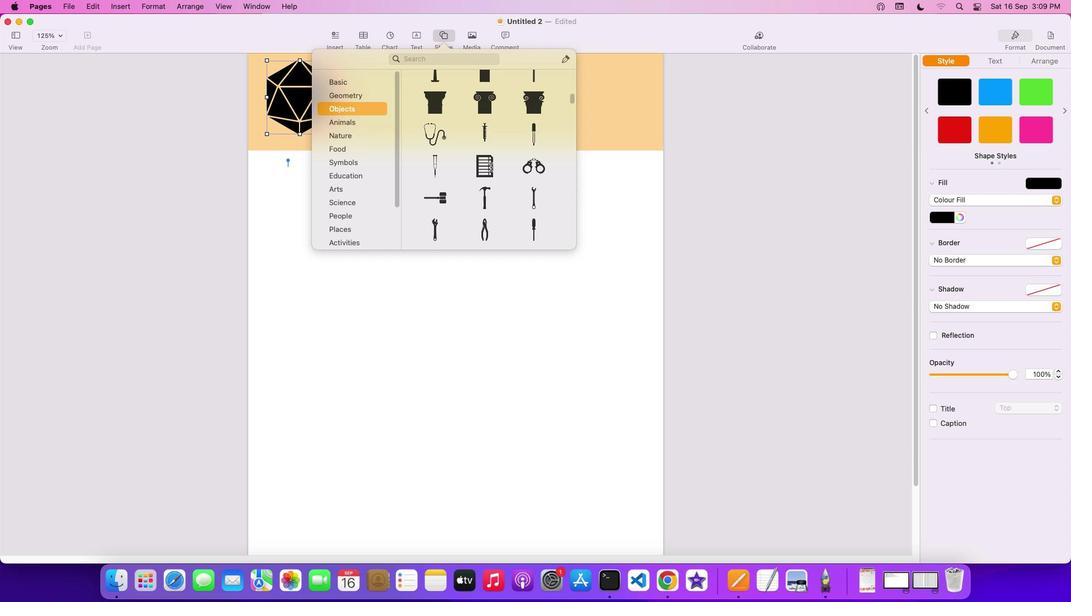 
Action: Mouse scrolled (490, 167) with delta (0, 0)
Screenshot: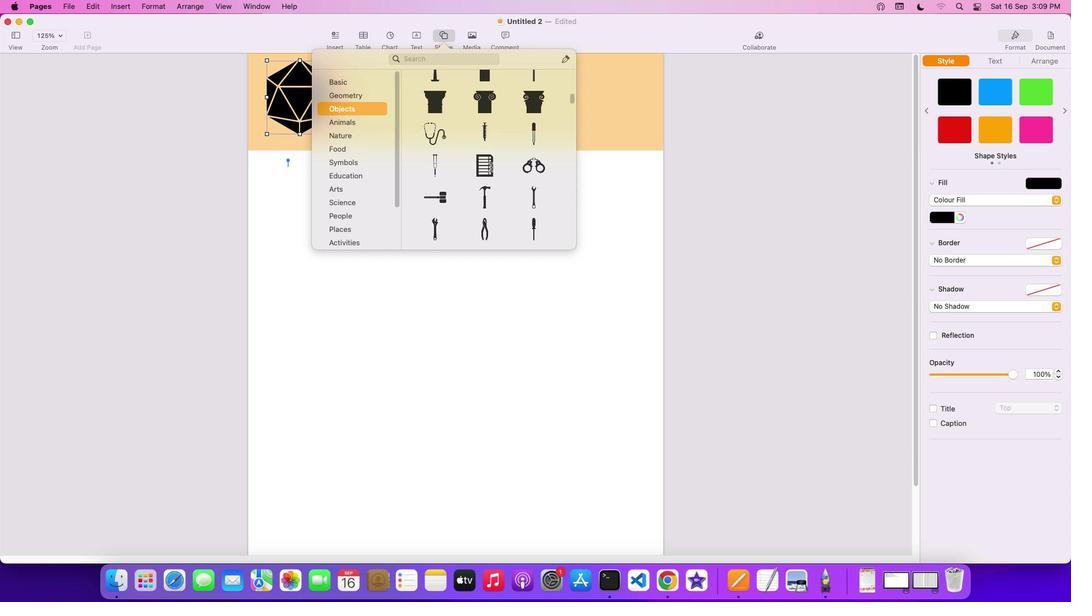 
Action: Mouse scrolled (490, 167) with delta (0, 0)
Screenshot: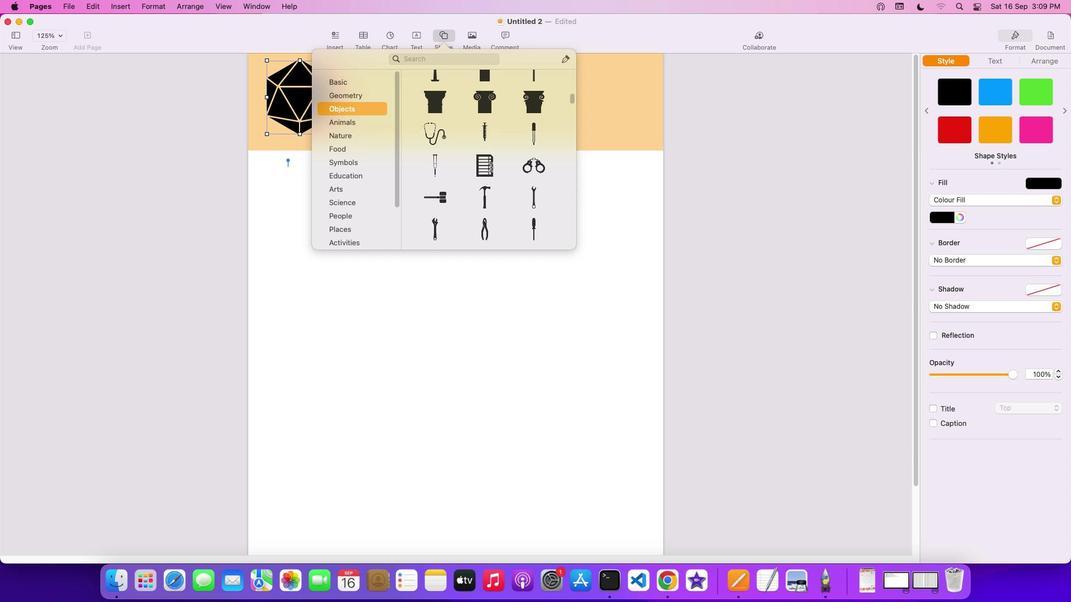 
Action: Mouse scrolled (490, 167) with delta (0, -1)
Screenshot: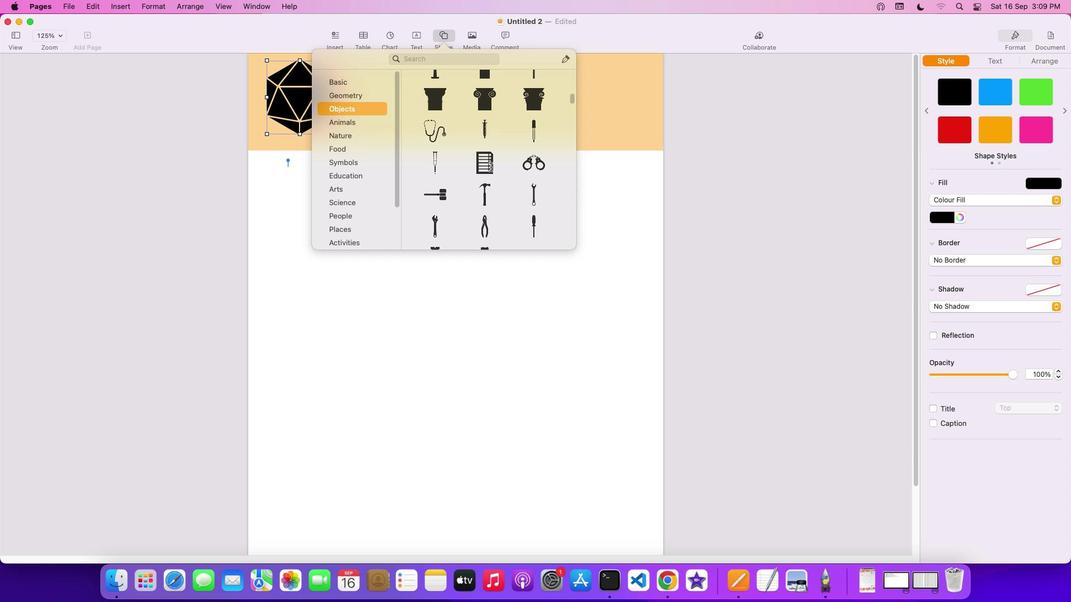 
Action: Mouse scrolled (490, 167) with delta (0, -2)
Screenshot: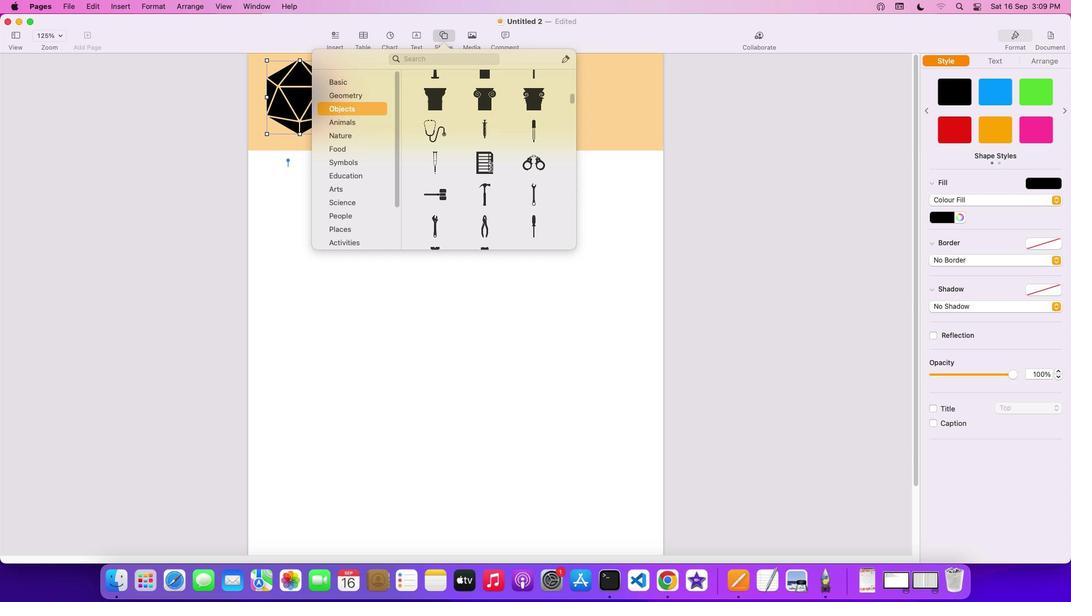 
Action: Mouse scrolled (490, 167) with delta (0, 0)
Screenshot: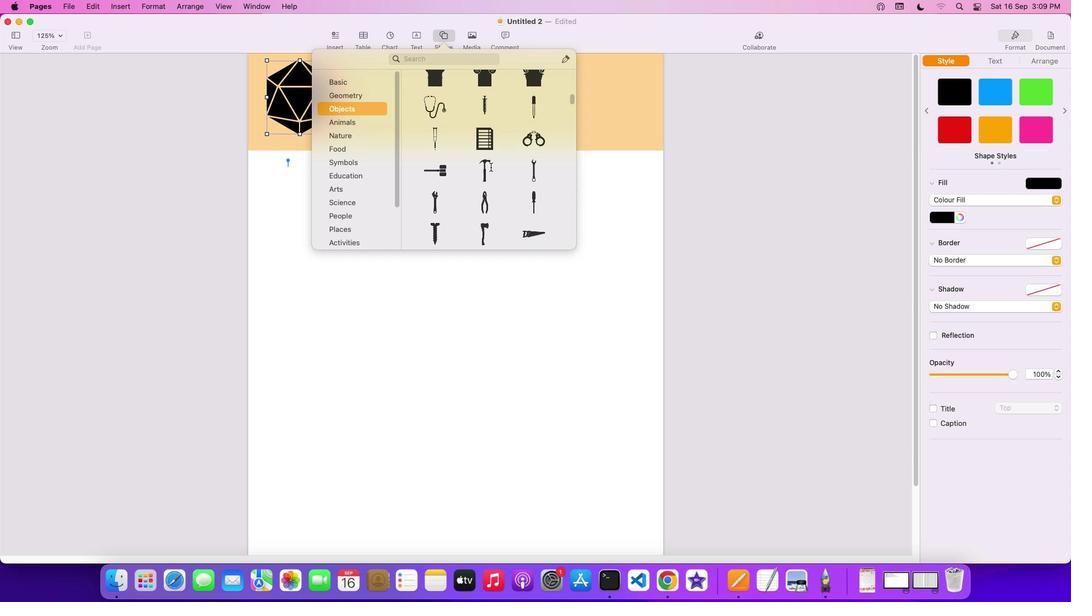 
Action: Mouse scrolled (490, 167) with delta (0, 0)
Screenshot: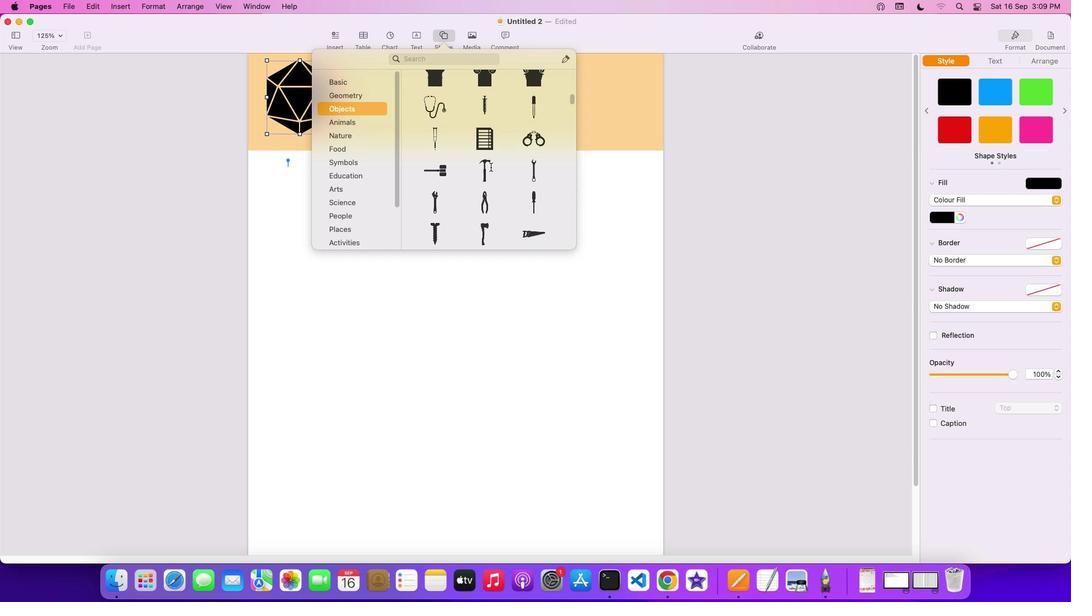 
Action: Mouse scrolled (490, 167) with delta (0, 0)
Screenshot: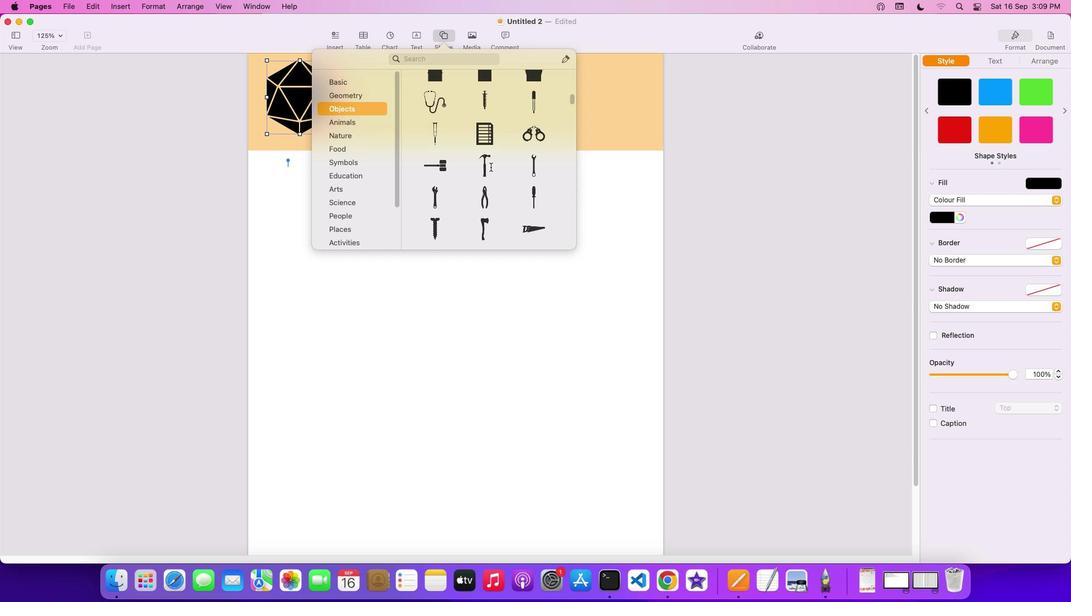 
Action: Mouse scrolled (490, 167) with delta (0, -1)
Screenshot: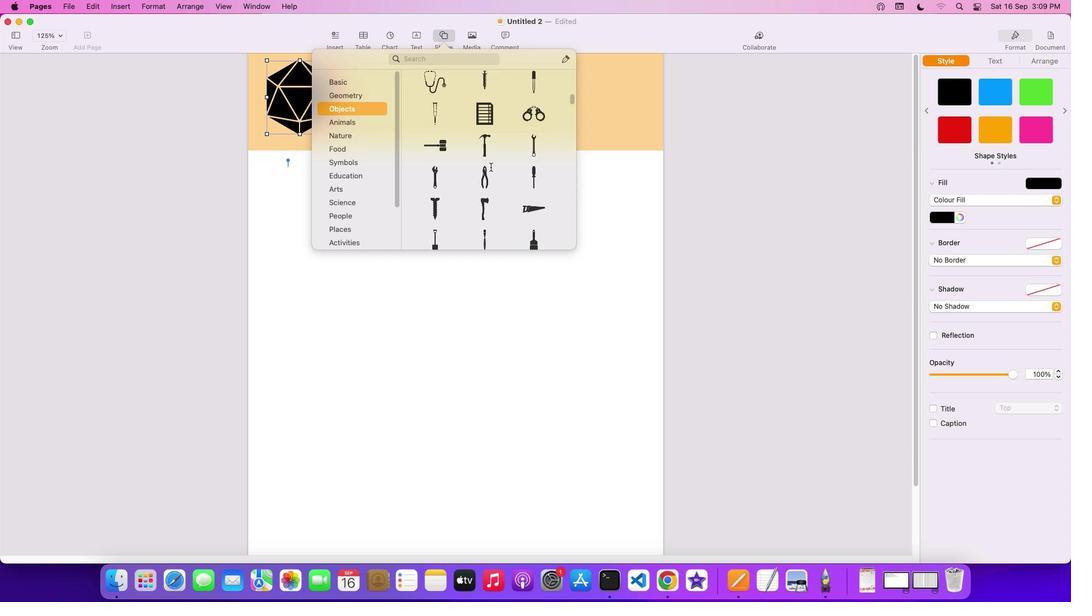 
Action: Mouse scrolled (490, 167) with delta (0, 0)
Screenshot: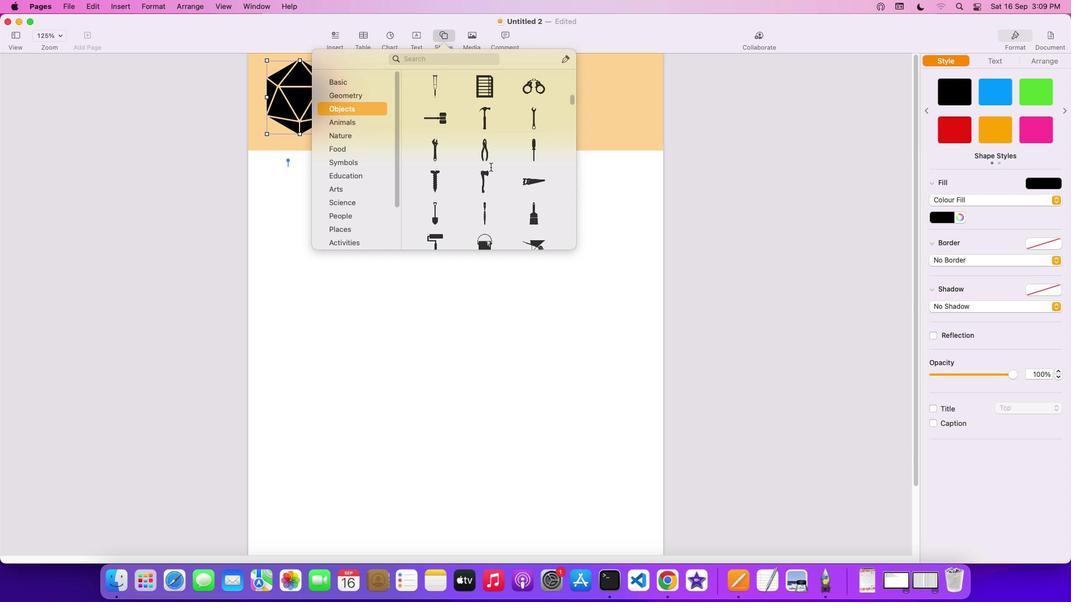 
Action: Mouse scrolled (490, 167) with delta (0, 0)
Screenshot: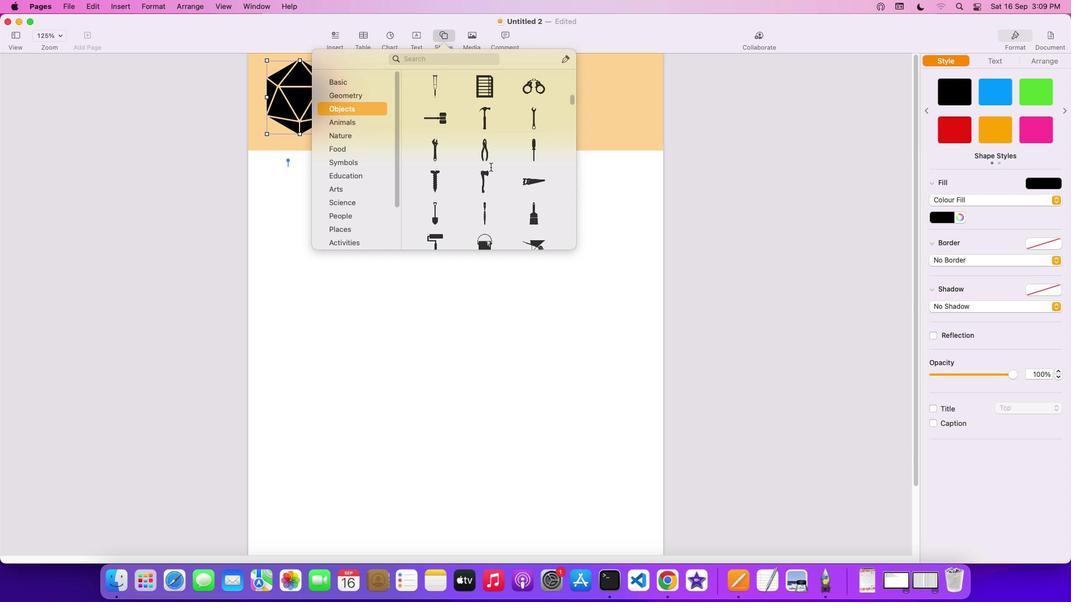 
Action: Mouse scrolled (490, 167) with delta (0, -1)
Screenshot: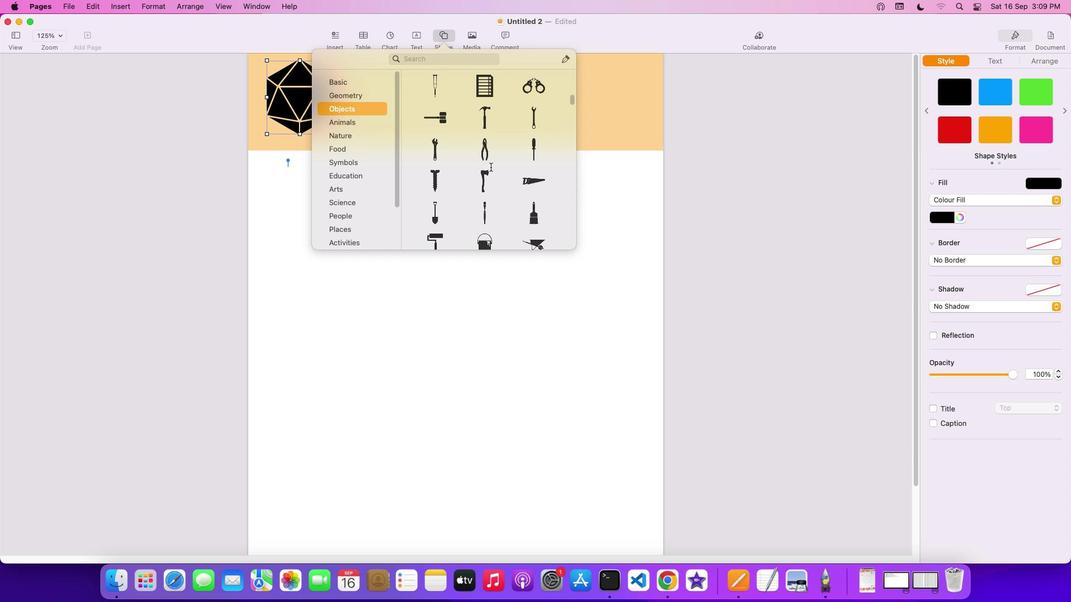 
Action: Mouse scrolled (490, 167) with delta (0, -2)
Screenshot: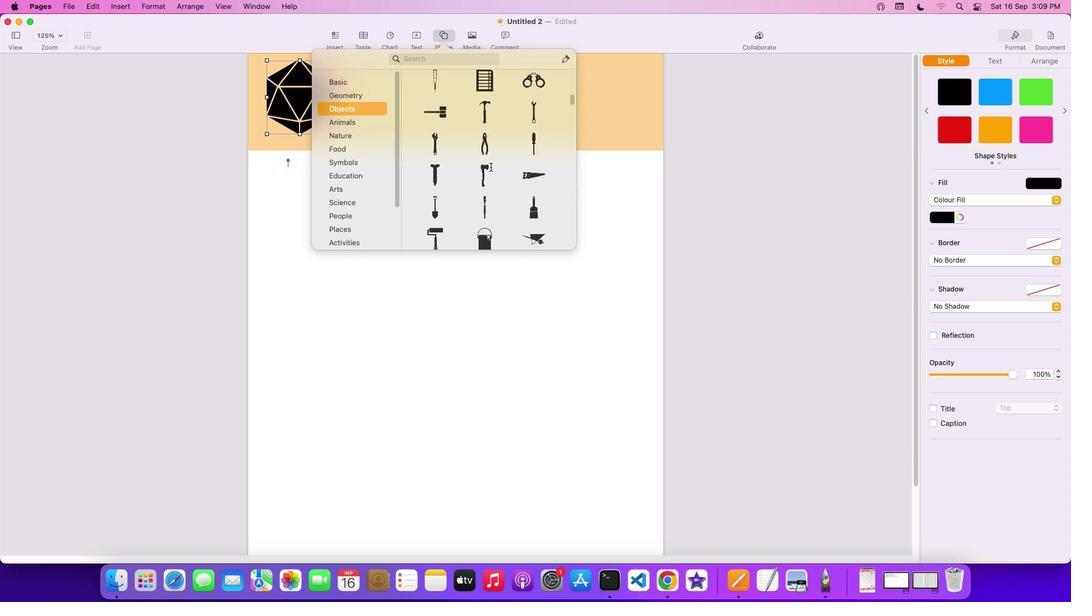 
Action: Mouse scrolled (490, 167) with delta (0, 0)
Screenshot: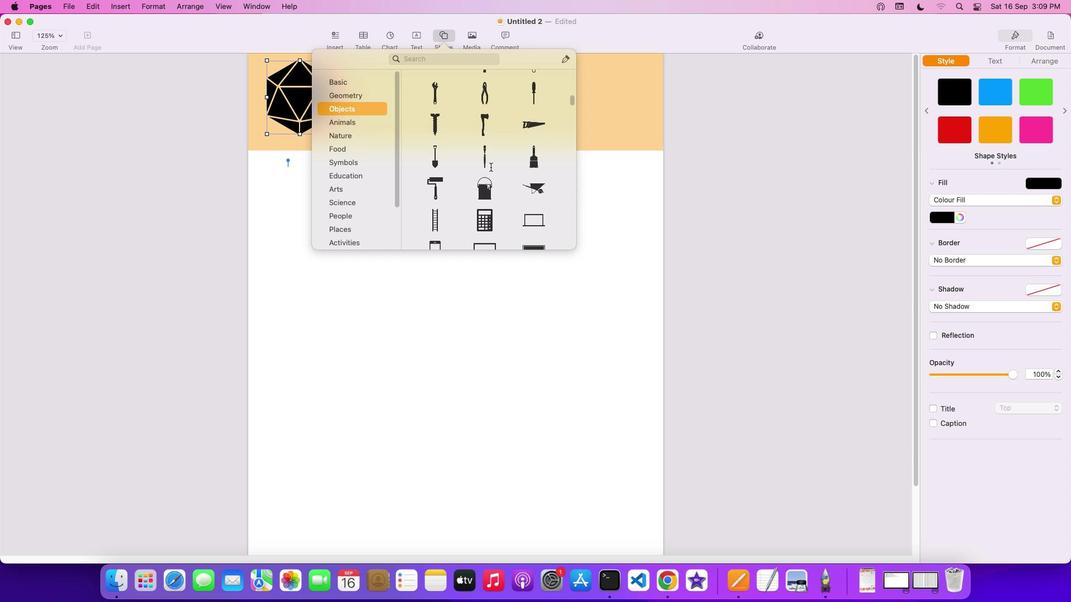 
Action: Mouse scrolled (490, 167) with delta (0, 0)
Screenshot: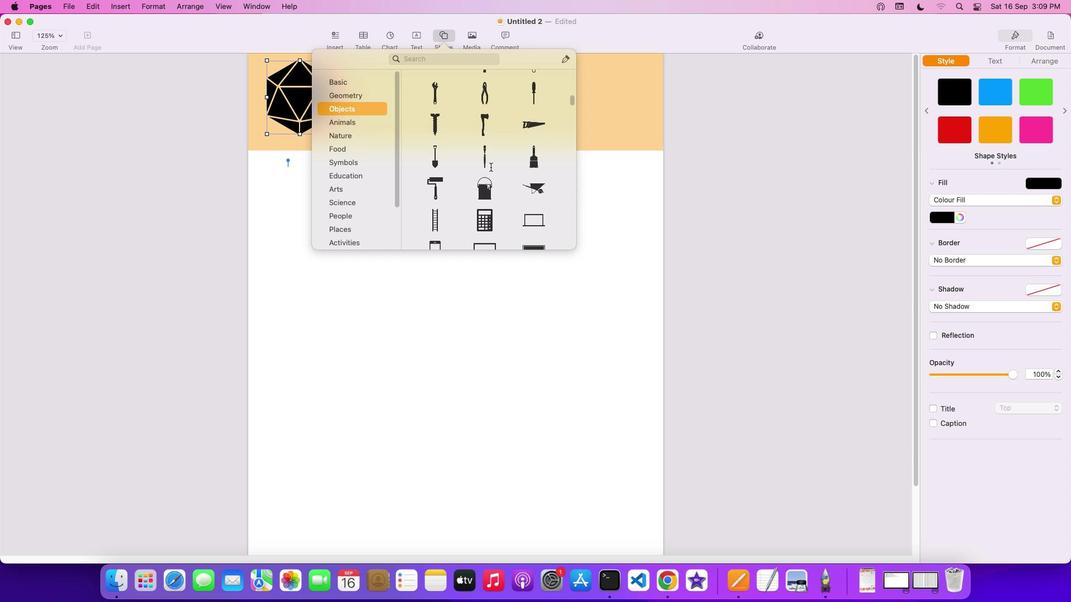 
Action: Mouse scrolled (490, 167) with delta (0, -1)
Screenshot: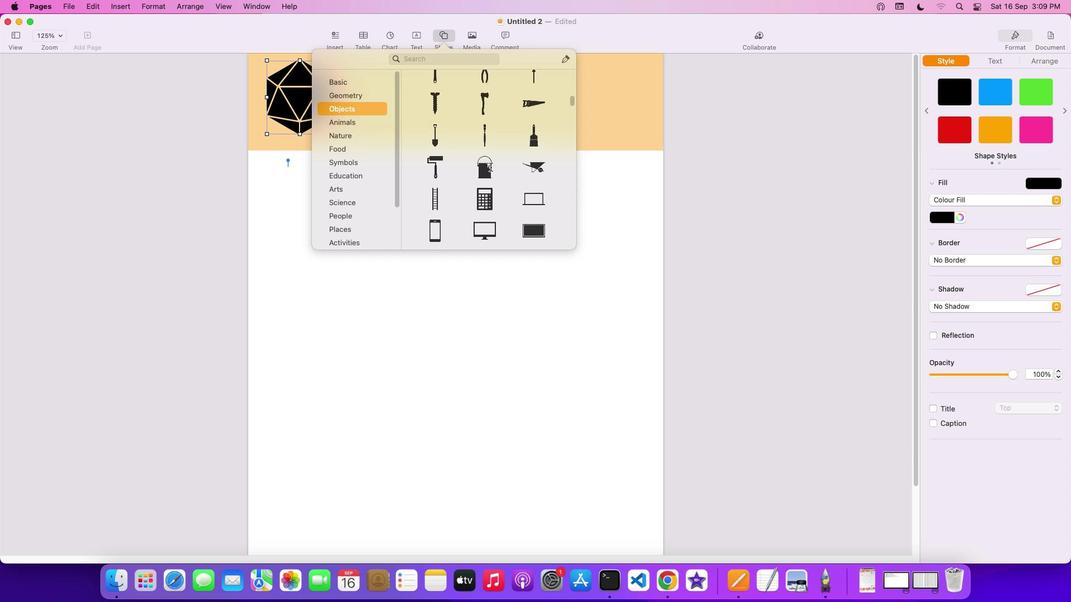 
Action: Mouse scrolled (490, 167) with delta (0, -2)
Screenshot: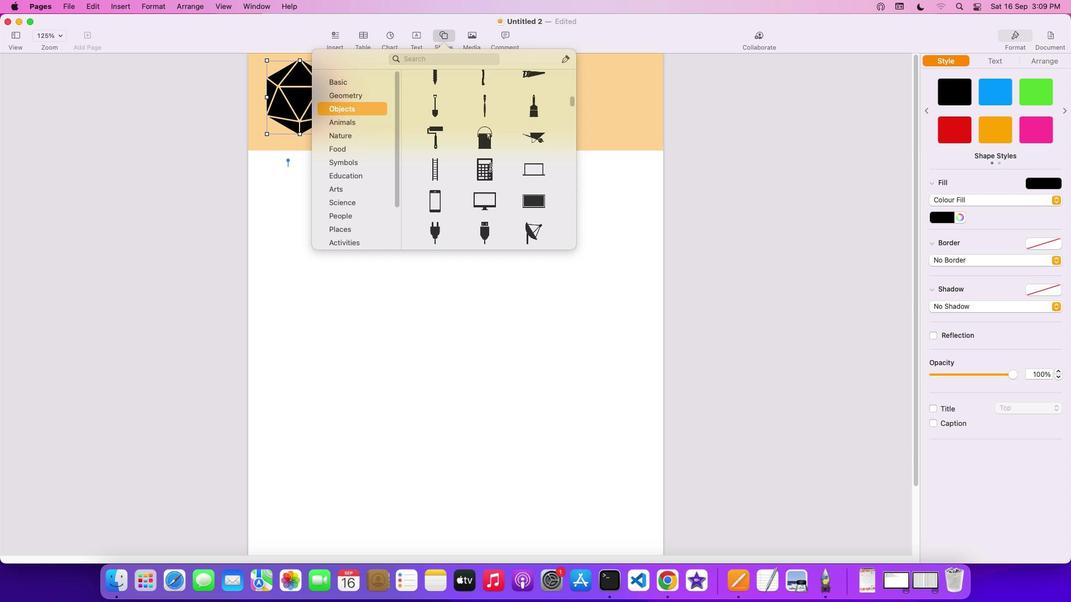 
Action: Mouse scrolled (490, 167) with delta (0, 0)
Screenshot: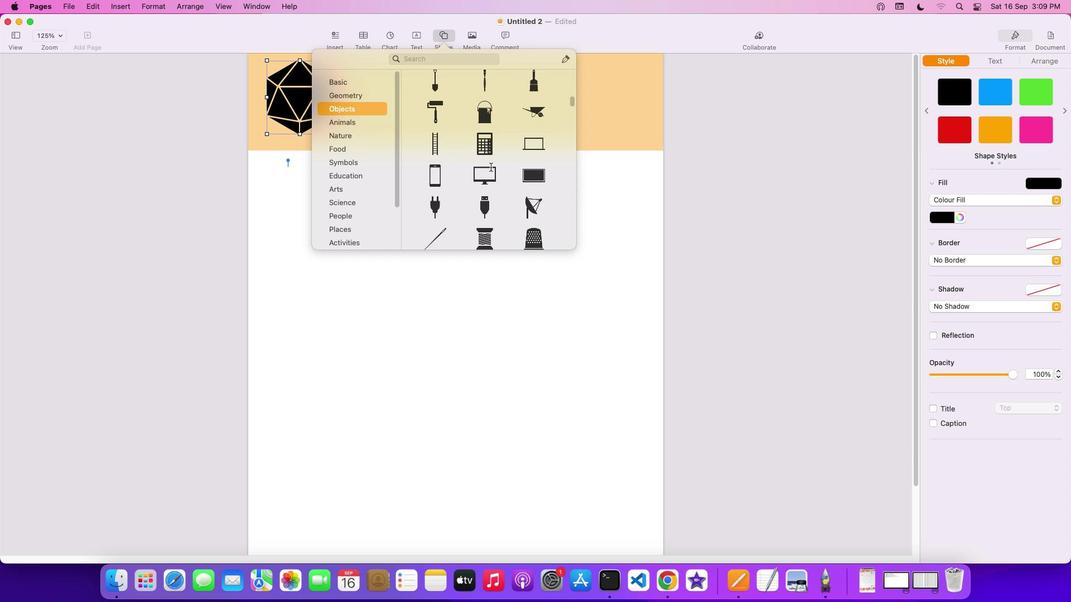 
Action: Mouse scrolled (490, 167) with delta (0, 0)
Screenshot: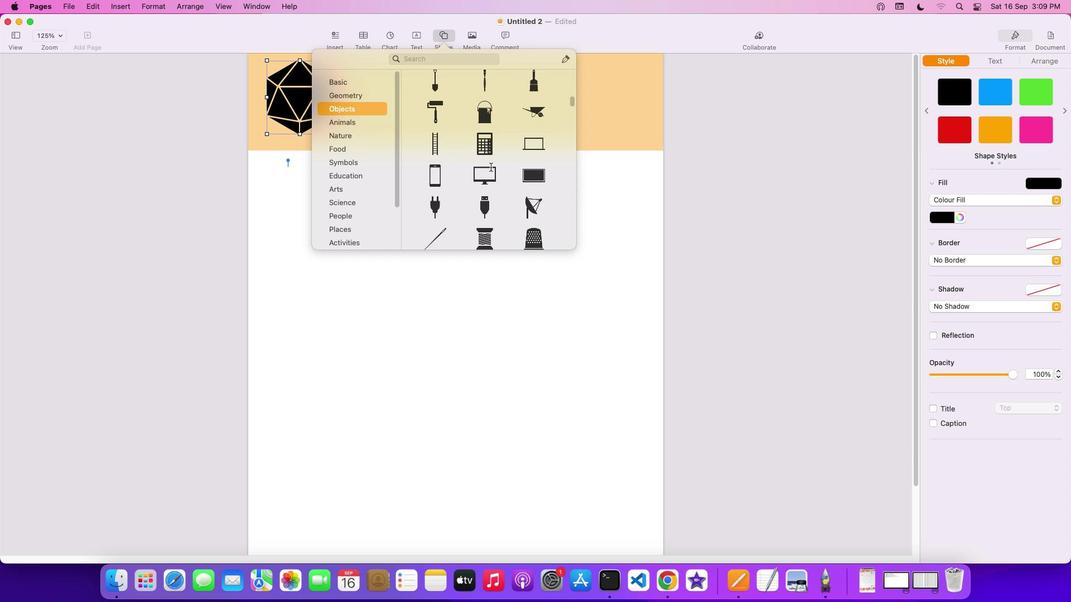 
Action: Mouse scrolled (490, 167) with delta (0, -1)
Screenshot: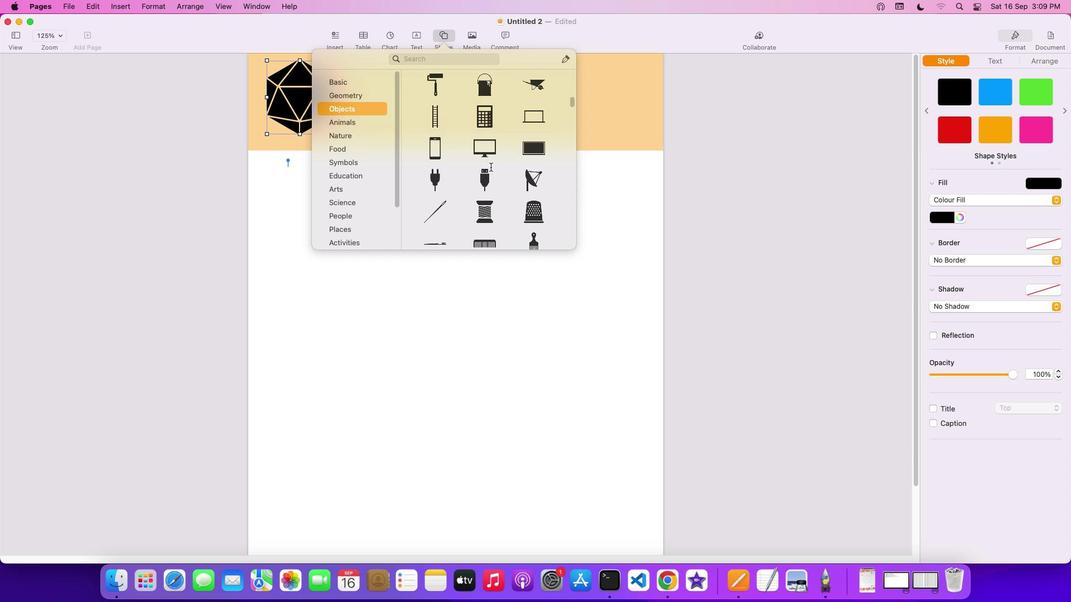 
Action: Mouse scrolled (490, 167) with delta (0, -2)
Screenshot: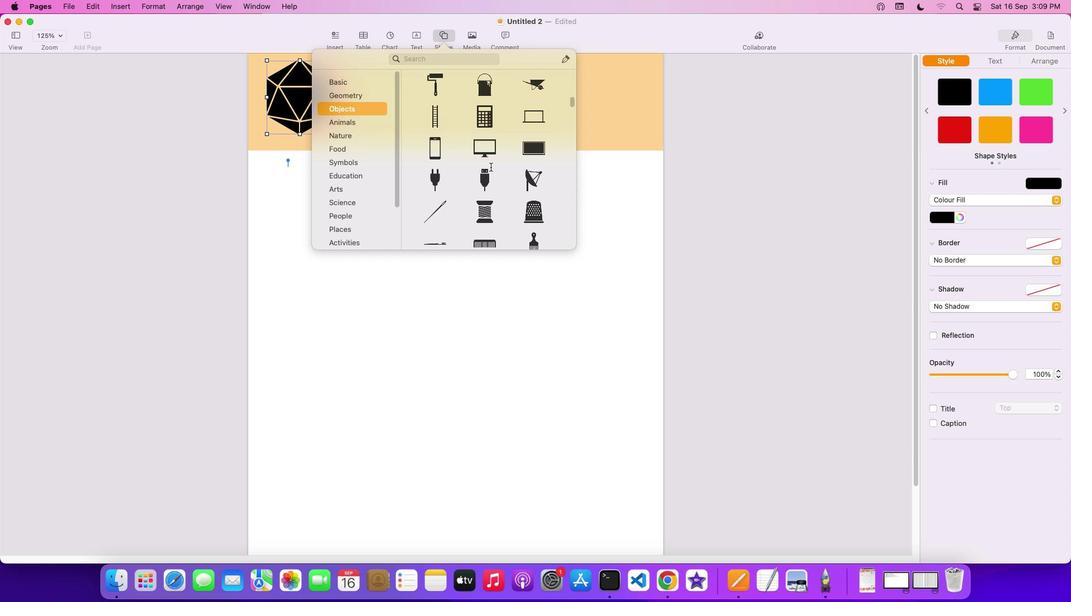 
Action: Mouse scrolled (490, 167) with delta (0, 0)
Screenshot: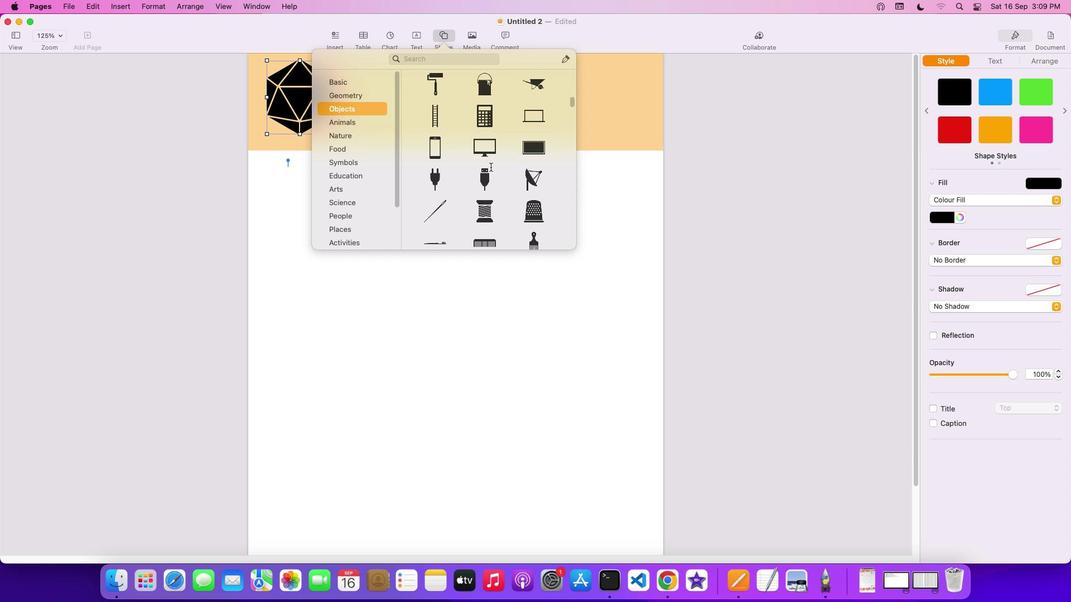 
Action: Mouse scrolled (490, 167) with delta (0, 0)
Screenshot: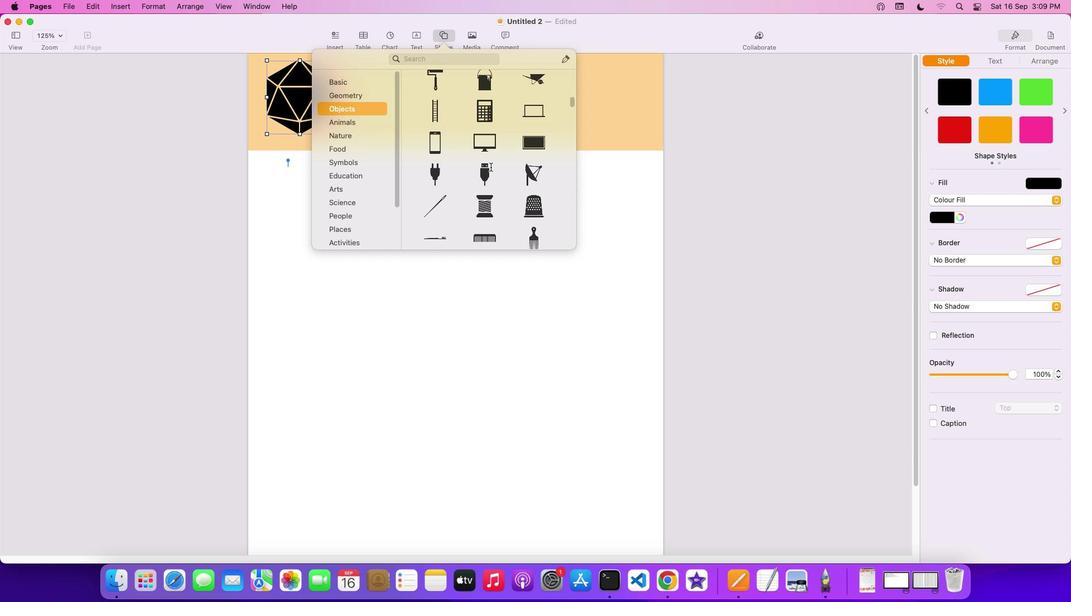 
Action: Mouse scrolled (490, 167) with delta (0, -1)
Screenshot: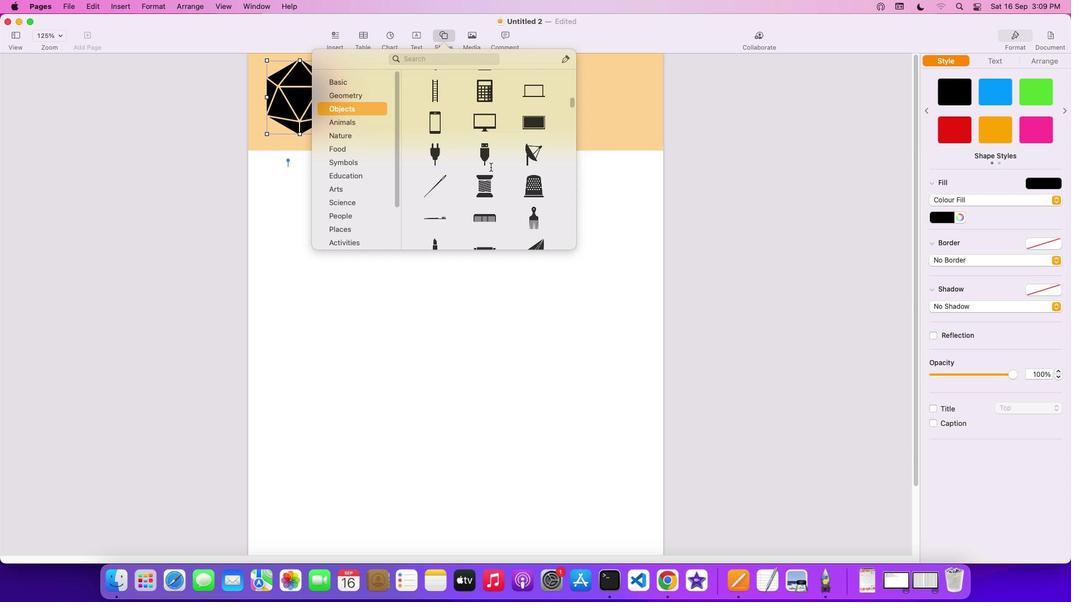 
Action: Mouse scrolled (490, 167) with delta (0, -2)
Screenshot: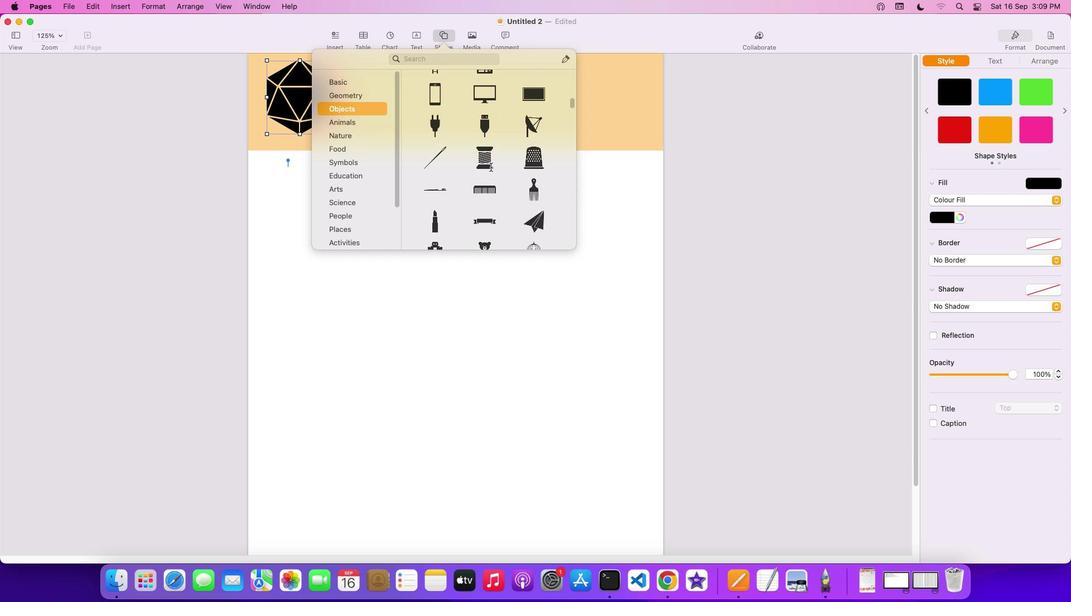 
Action: Mouse scrolled (490, 167) with delta (0, 0)
Screenshot: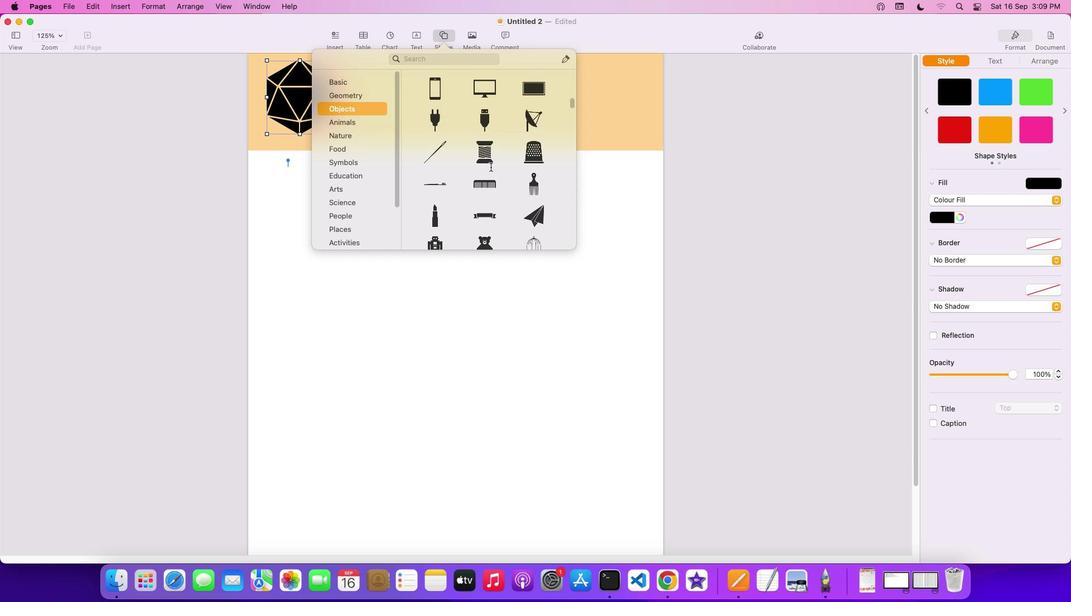 
Action: Mouse scrolled (490, 167) with delta (0, 0)
Screenshot: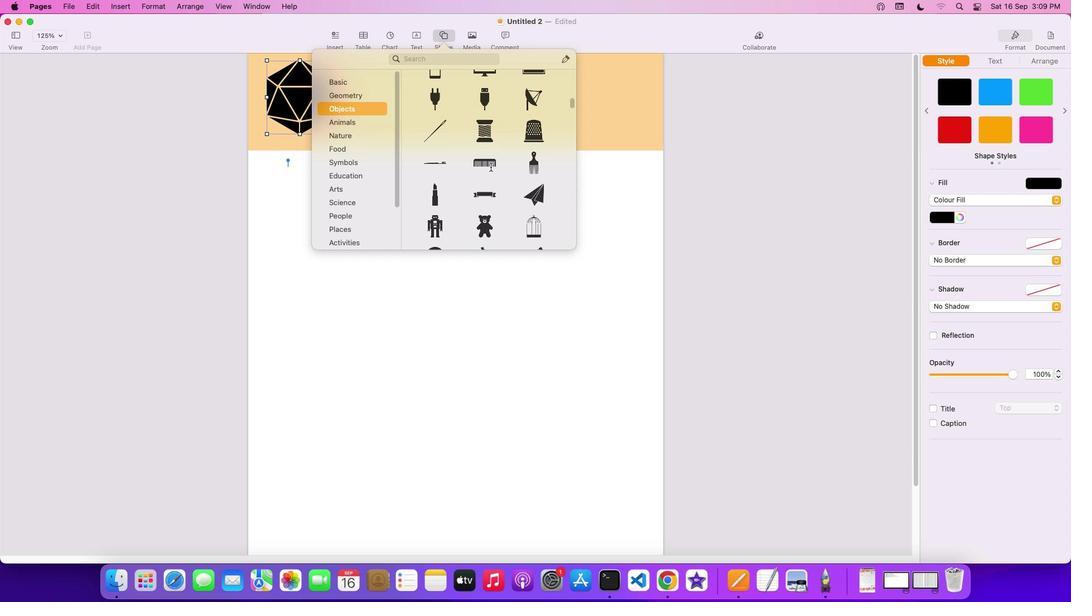 
Action: Mouse scrolled (490, 167) with delta (0, -1)
Screenshot: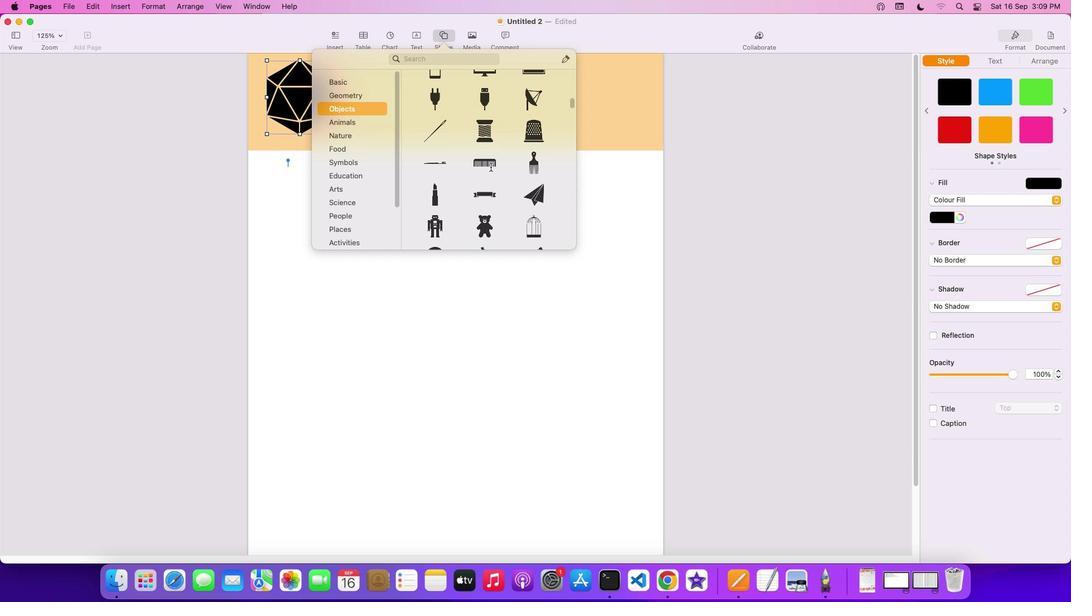 
Action: Mouse scrolled (490, 167) with delta (0, -2)
Screenshot: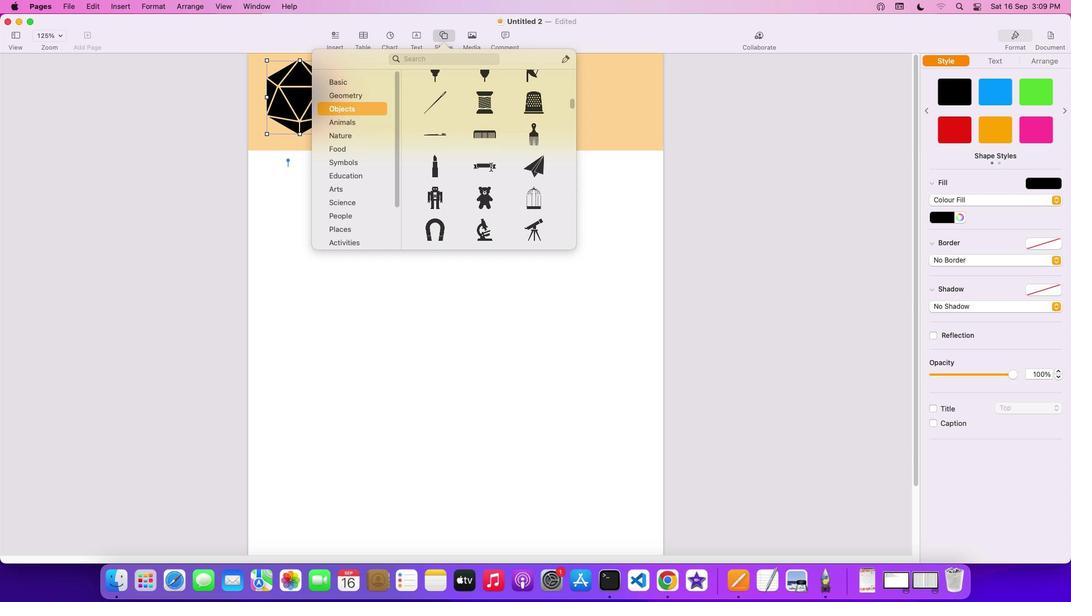 
Action: Mouse scrolled (490, 167) with delta (0, 0)
Screenshot: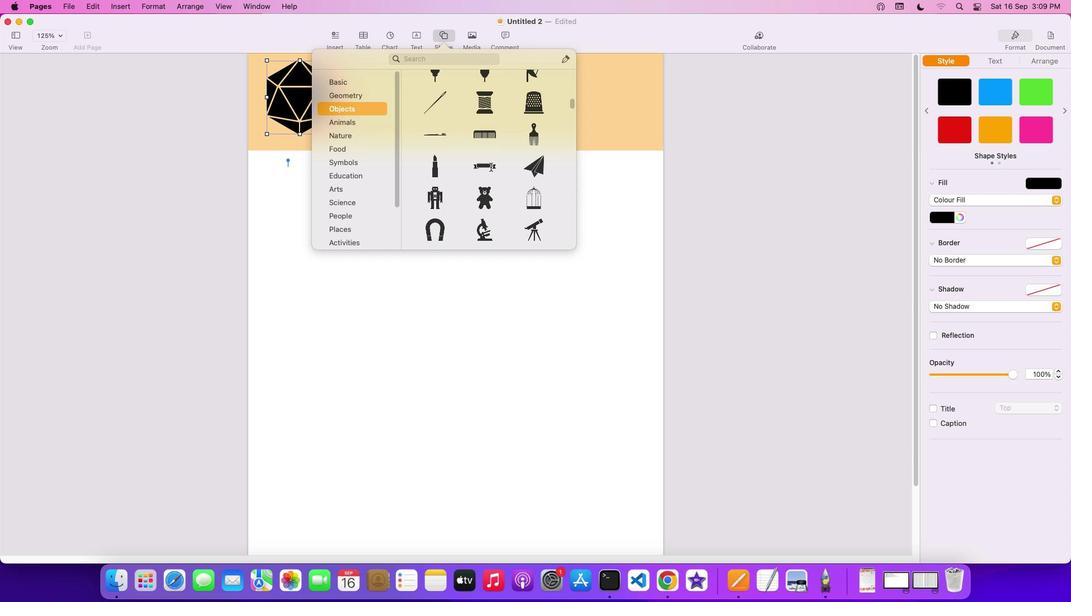 
Action: Mouse scrolled (490, 167) with delta (0, 0)
Screenshot: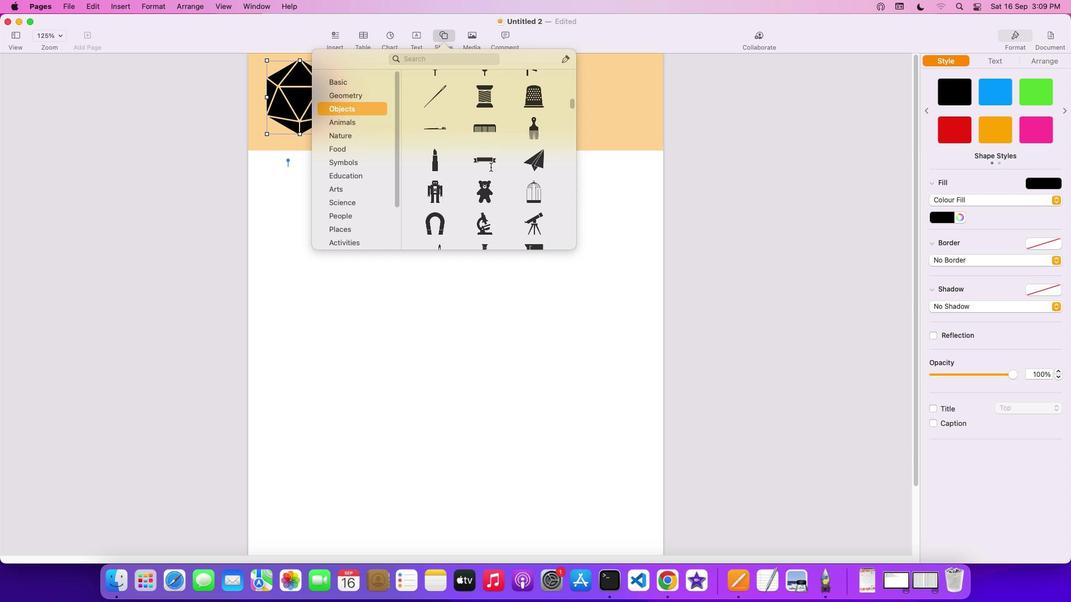 
Action: Mouse scrolled (490, 167) with delta (0, -1)
Screenshot: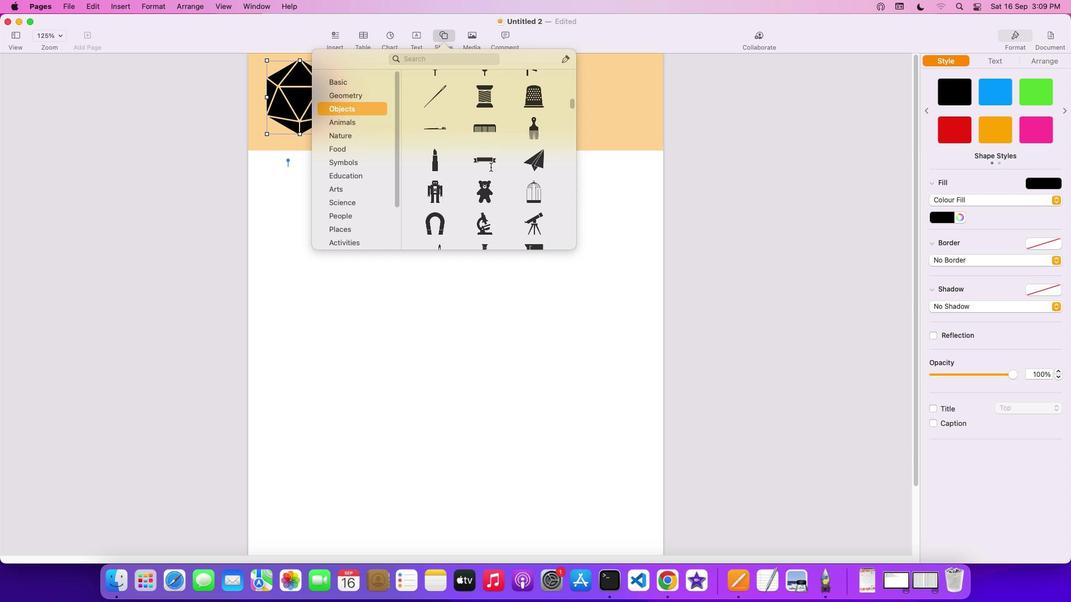 
Action: Mouse scrolled (490, 167) with delta (0, -2)
Screenshot: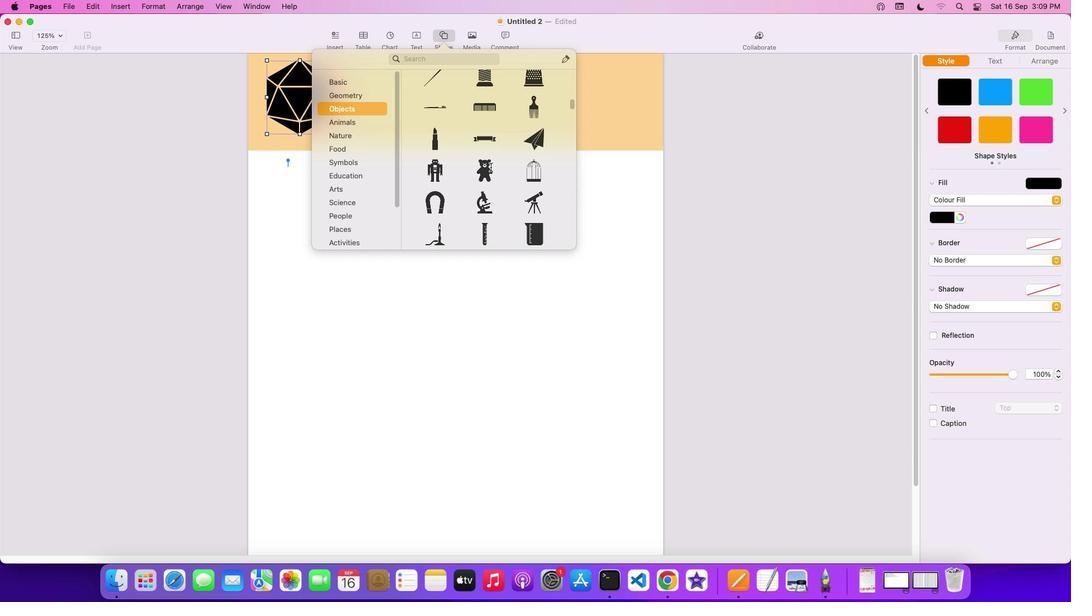 
Action: Mouse scrolled (490, 167) with delta (0, 0)
Screenshot: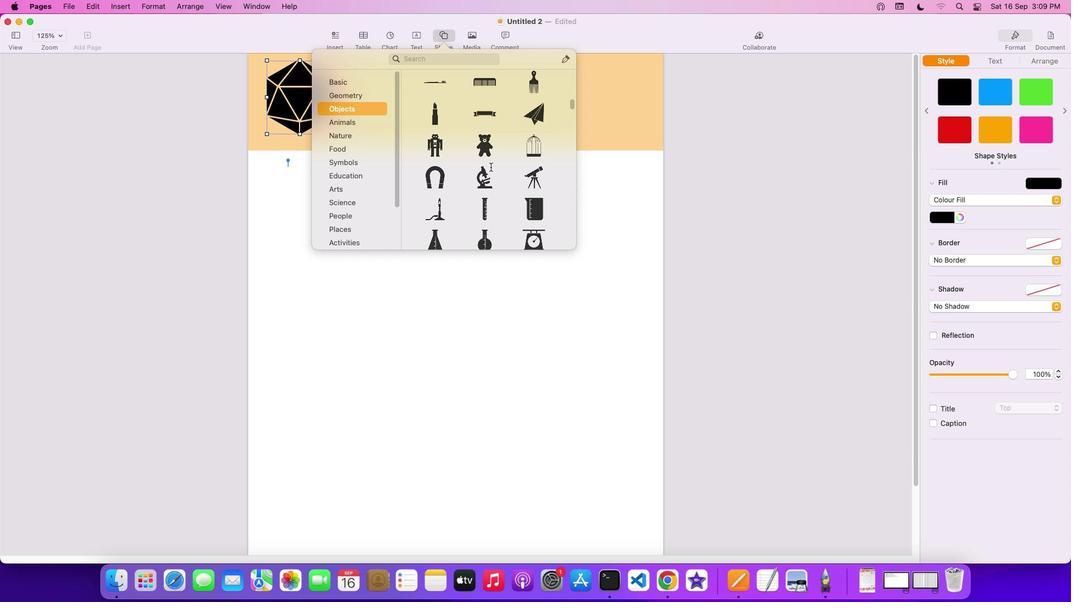 
Action: Mouse scrolled (490, 167) with delta (0, 0)
Screenshot: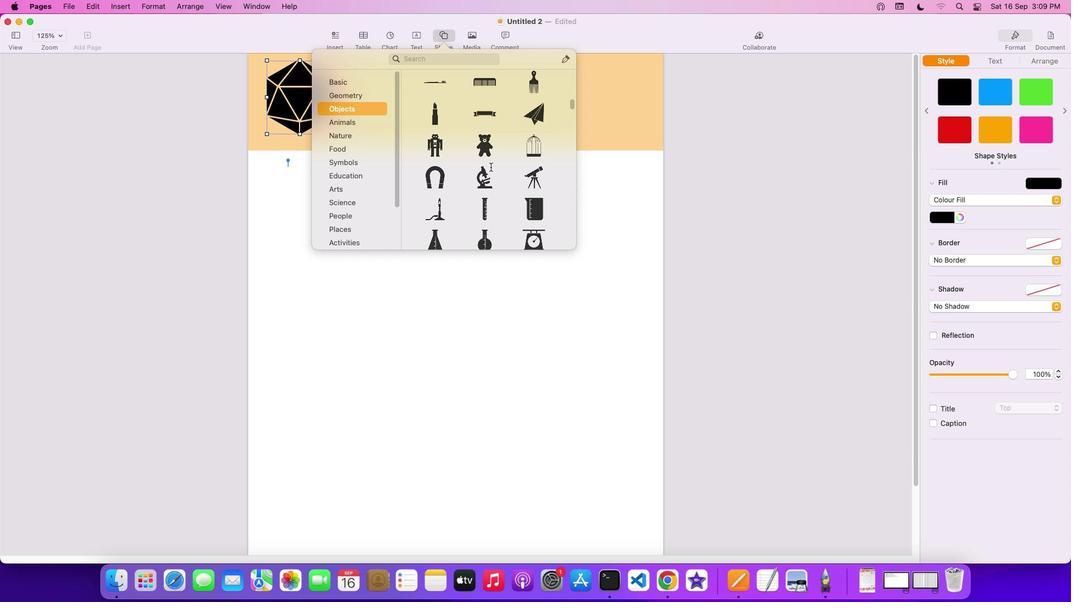 
Action: Mouse scrolled (490, 167) with delta (0, -1)
Screenshot: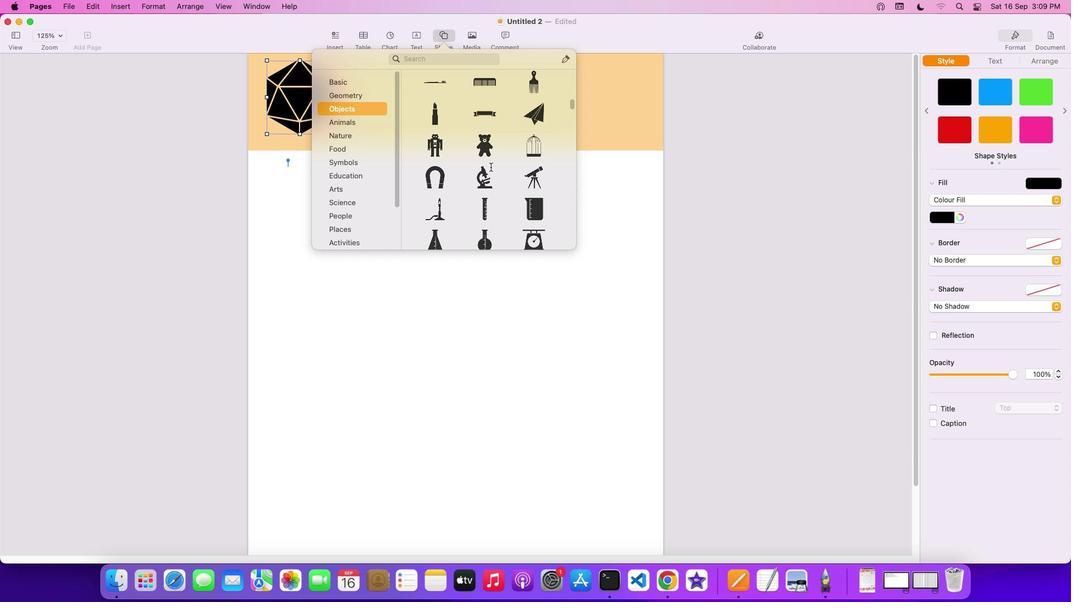 
Action: Mouse scrolled (490, 167) with delta (0, -2)
Screenshot: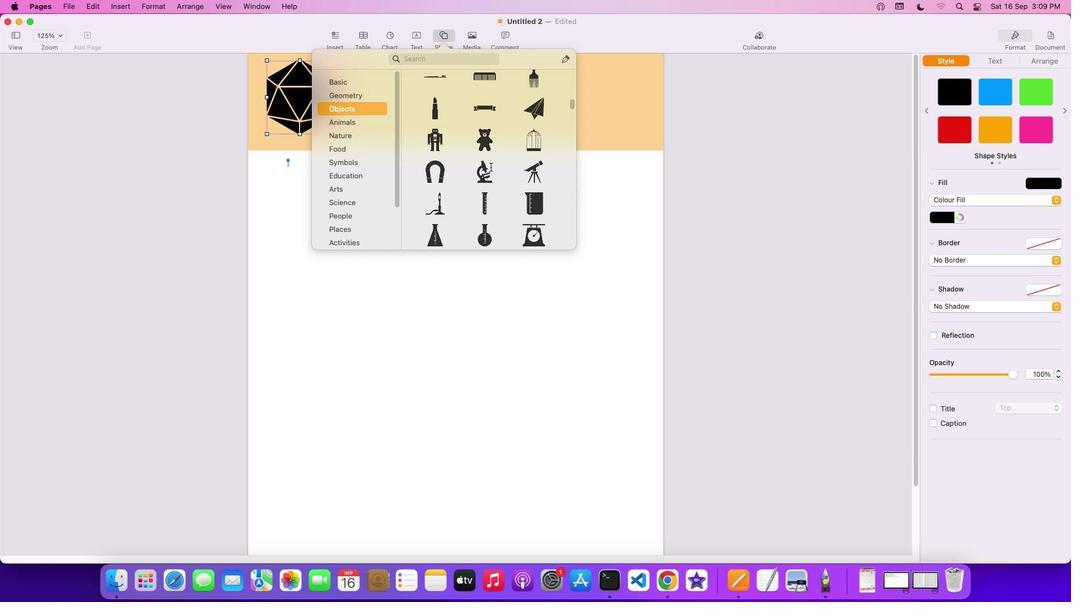 
Action: Mouse scrolled (490, 167) with delta (0, 0)
Screenshot: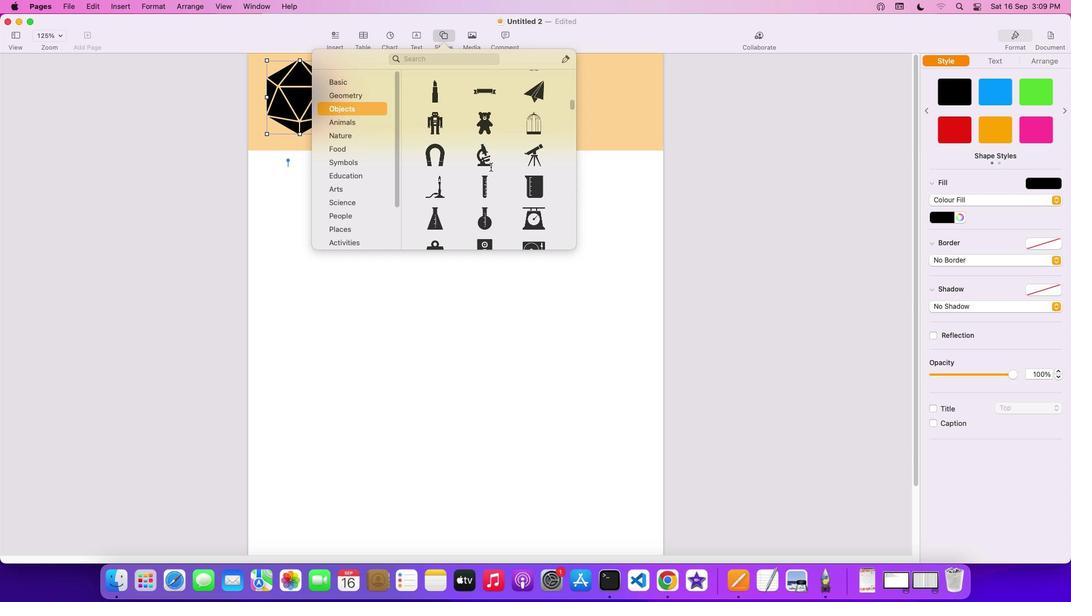 
Action: Mouse scrolled (490, 167) with delta (0, 0)
Screenshot: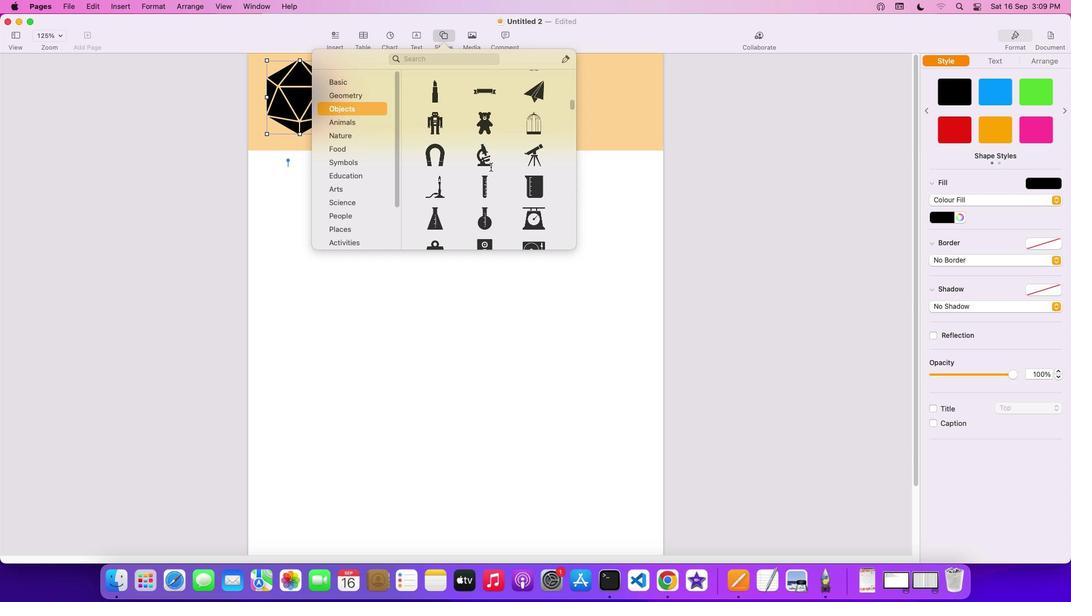 
Action: Mouse scrolled (490, 167) with delta (0, -1)
Screenshot: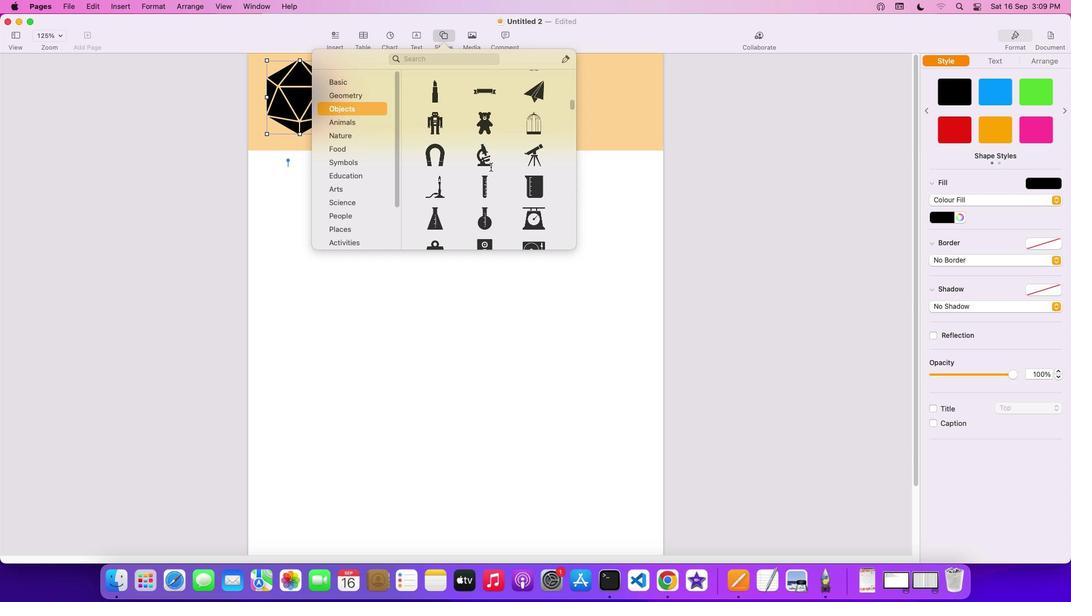 
Action: Mouse scrolled (490, 167) with delta (0, 0)
Screenshot: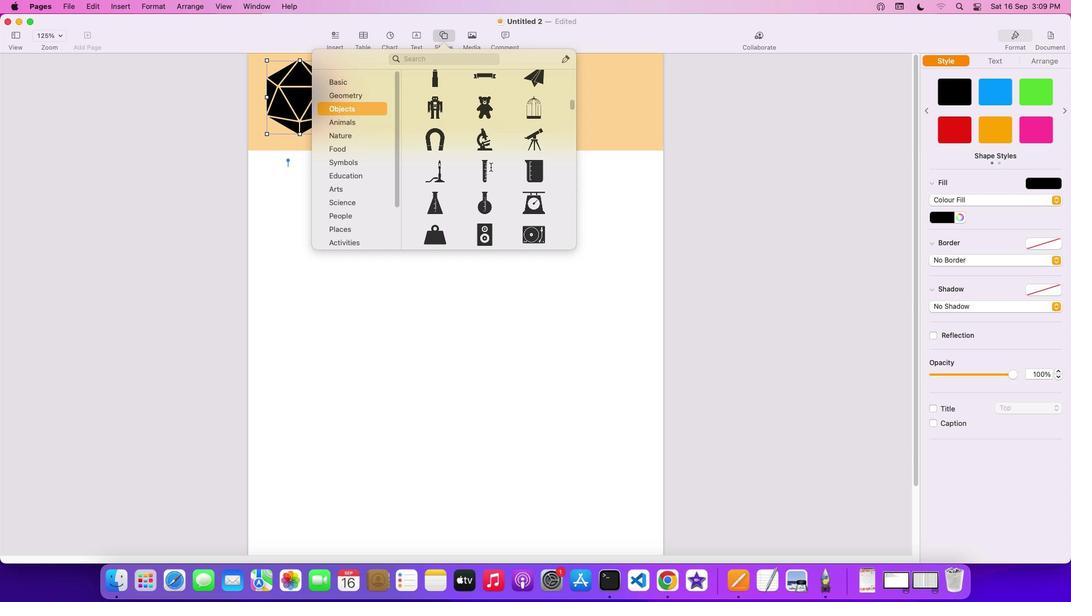 
Action: Mouse scrolled (490, 167) with delta (0, 0)
Screenshot: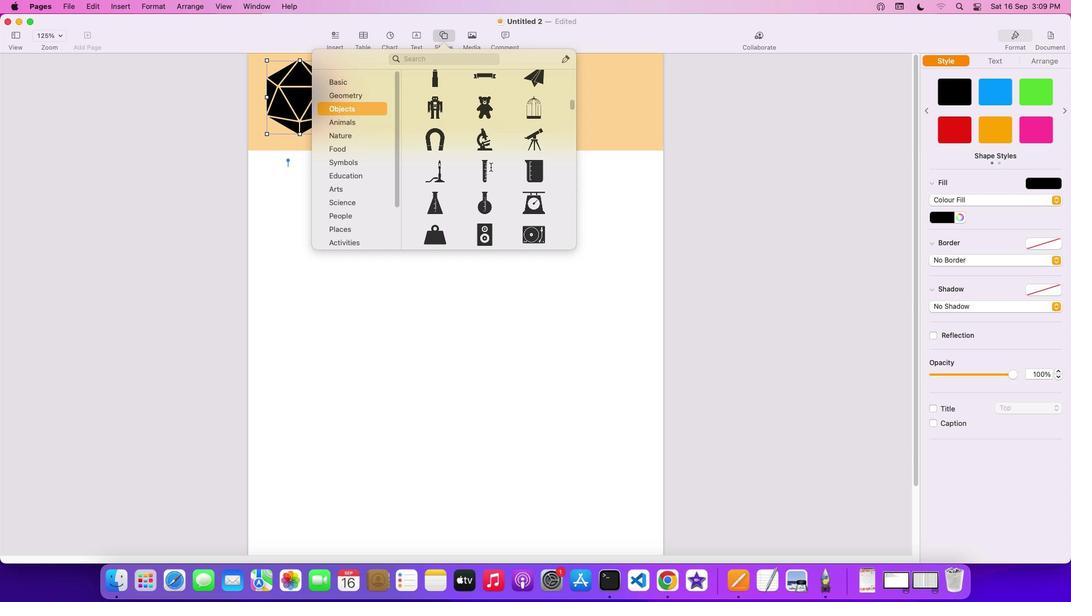 
Action: Mouse scrolled (490, 167) with delta (0, -1)
Screenshot: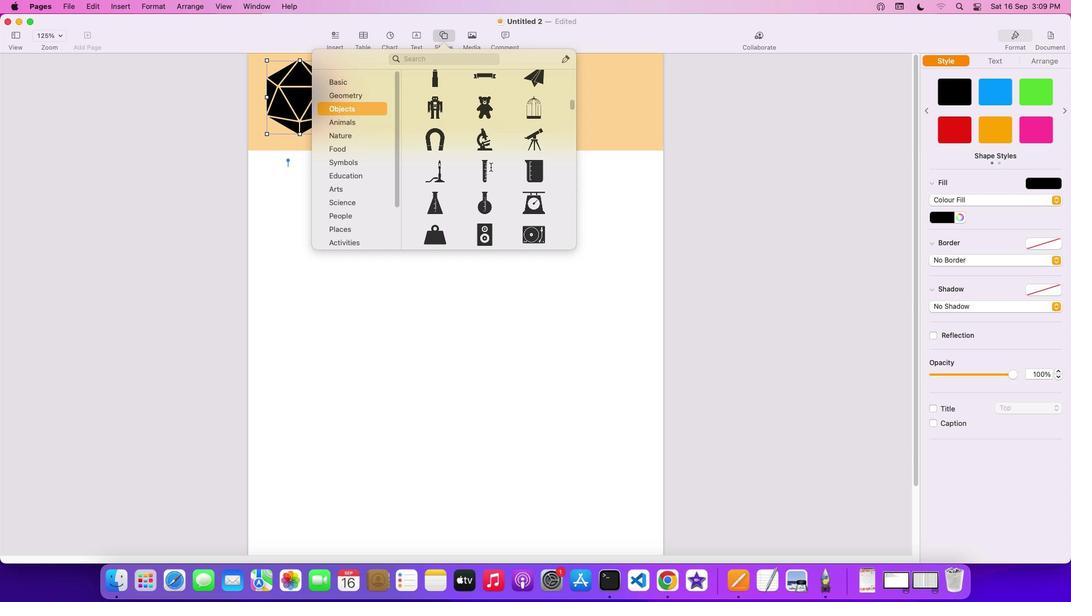 
Action: Mouse scrolled (490, 167) with delta (0, 0)
Screenshot: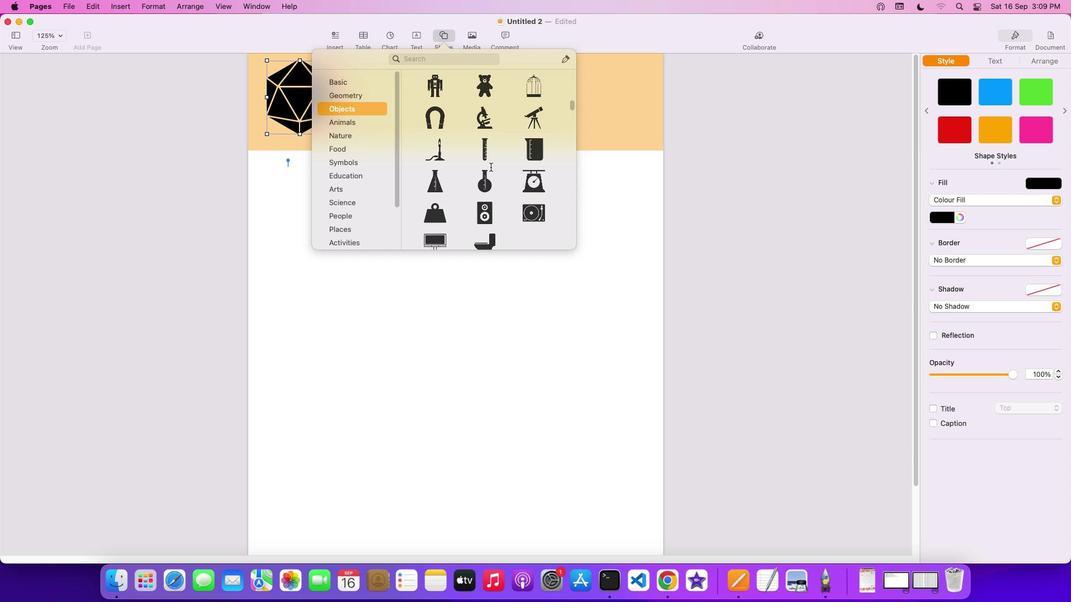 
Action: Mouse scrolled (490, 167) with delta (0, 0)
Screenshot: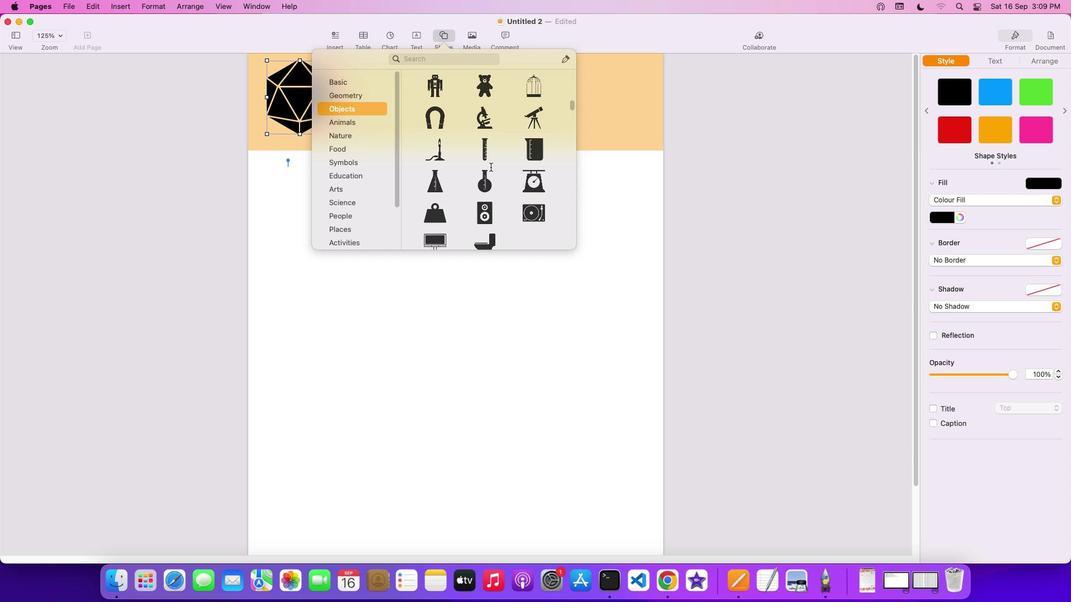 
Action: Mouse scrolled (490, 167) with delta (0, 0)
Screenshot: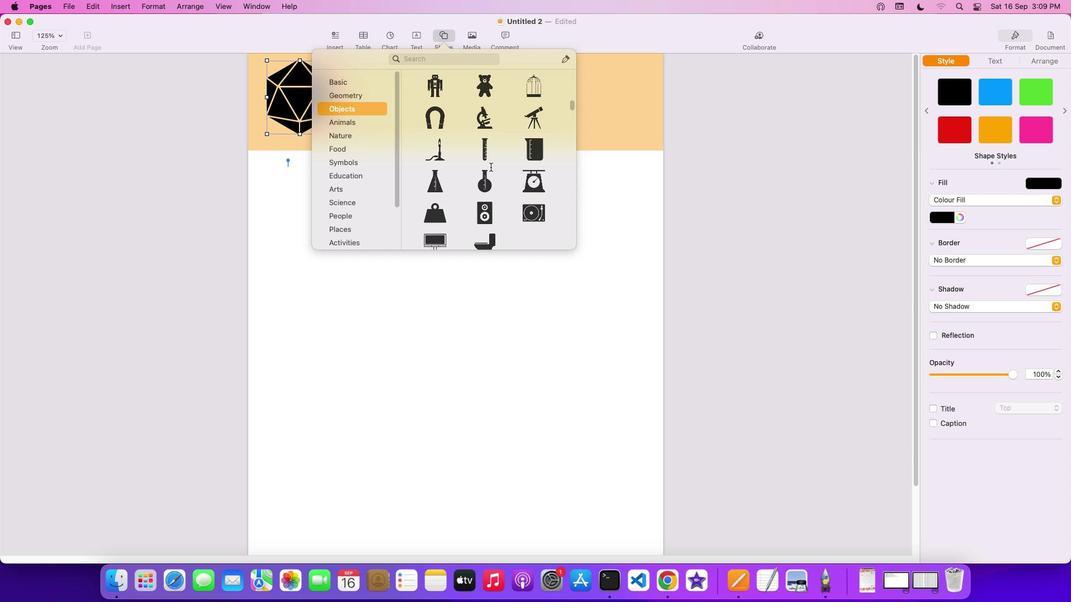 
Action: Mouse scrolled (490, 167) with delta (0, 0)
Screenshot: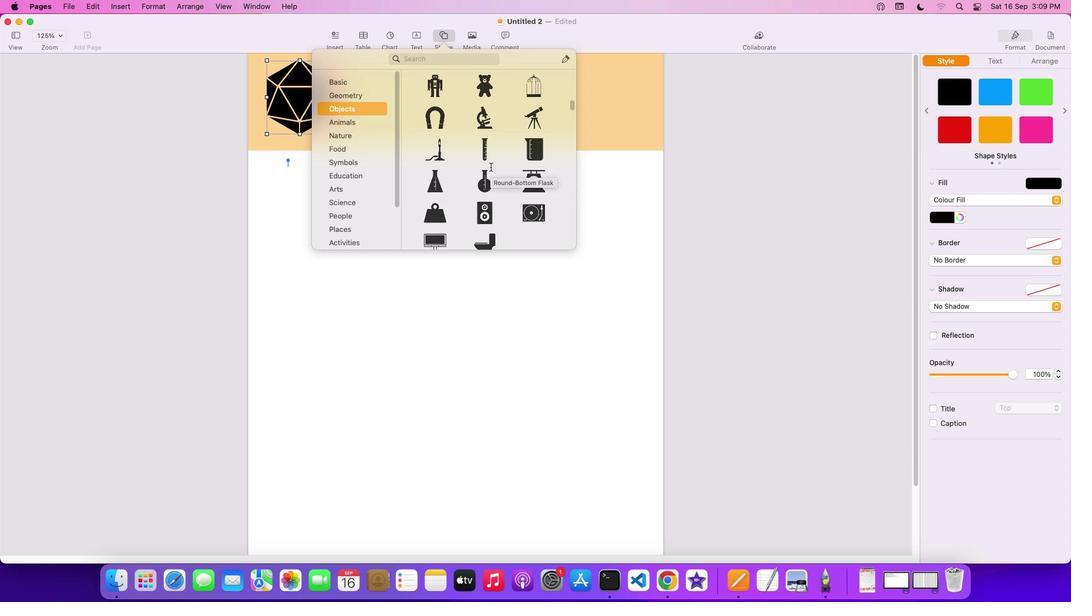 
Action: Mouse scrolled (490, 167) with delta (0, 0)
Screenshot: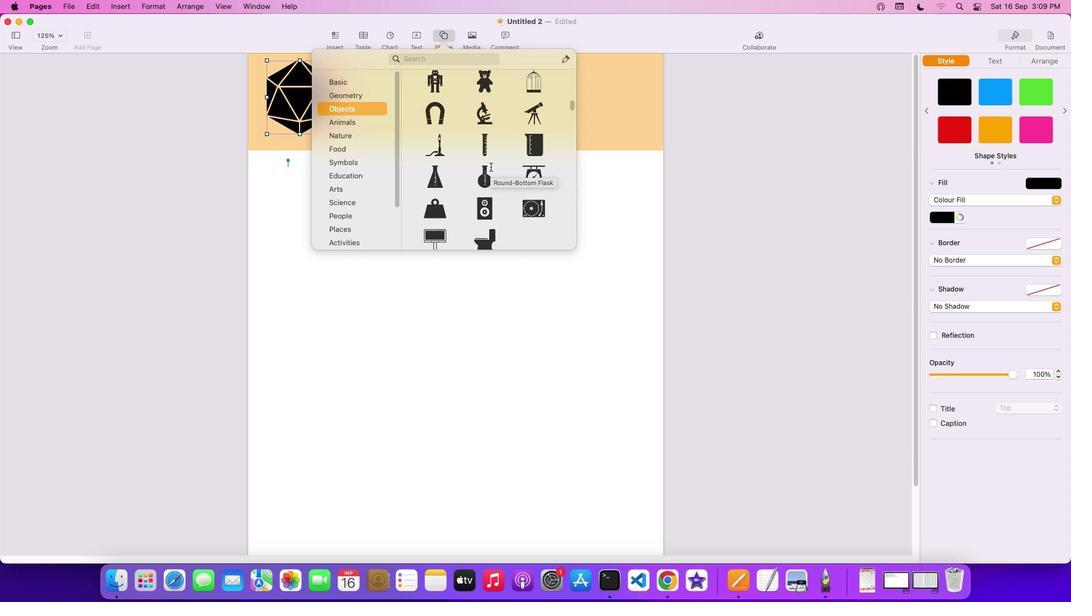 
Action: Mouse scrolled (490, 167) with delta (0, 0)
Screenshot: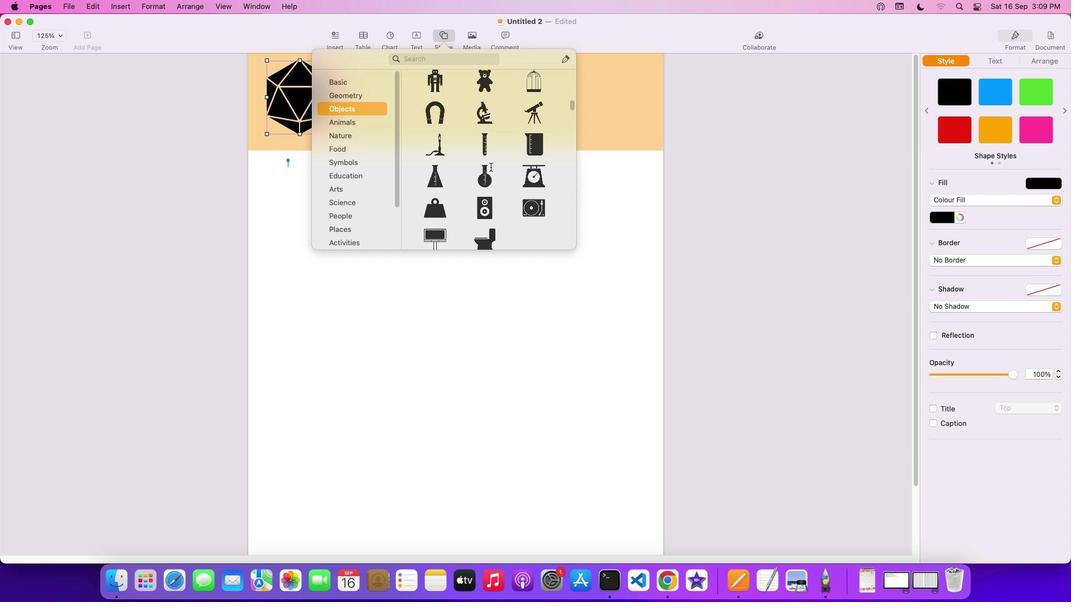 
Action: Mouse scrolled (490, 167) with delta (0, 0)
Screenshot: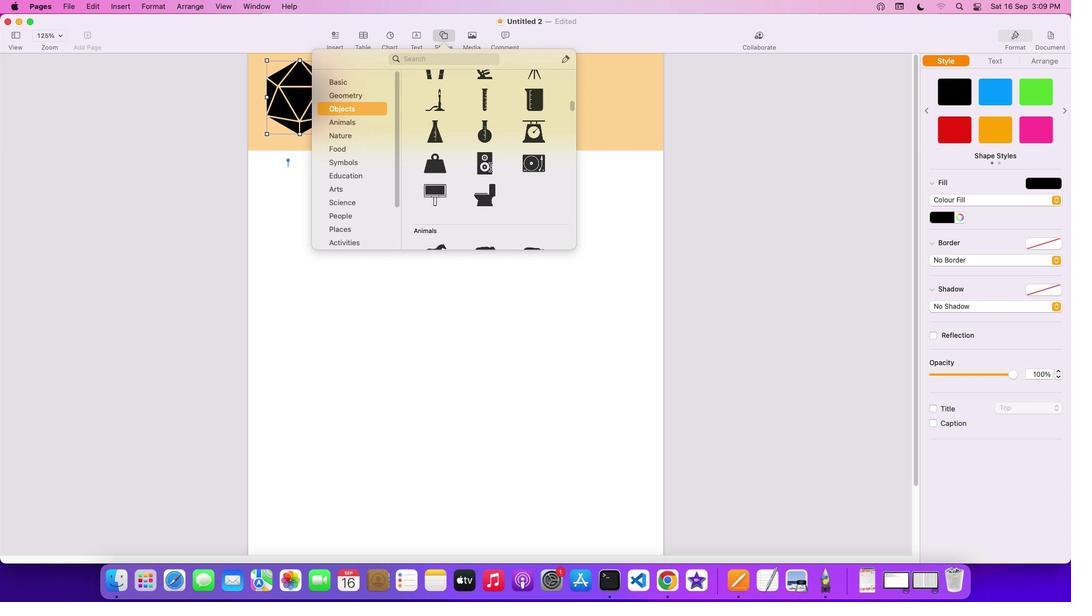 
Action: Mouse scrolled (490, 167) with delta (0, 0)
Screenshot: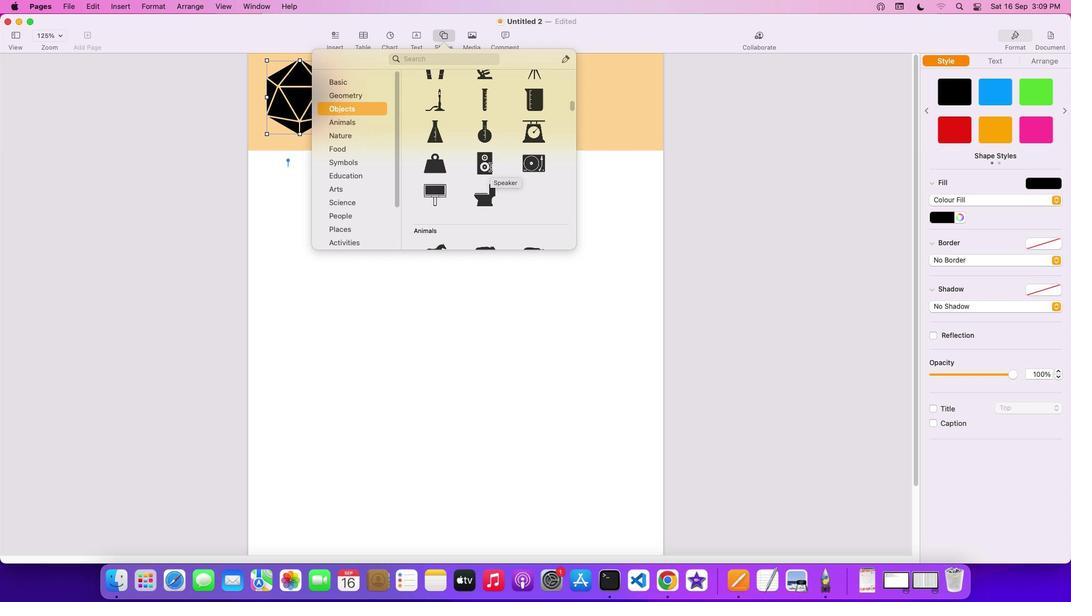 
Action: Mouse scrolled (490, 167) with delta (0, -1)
Screenshot: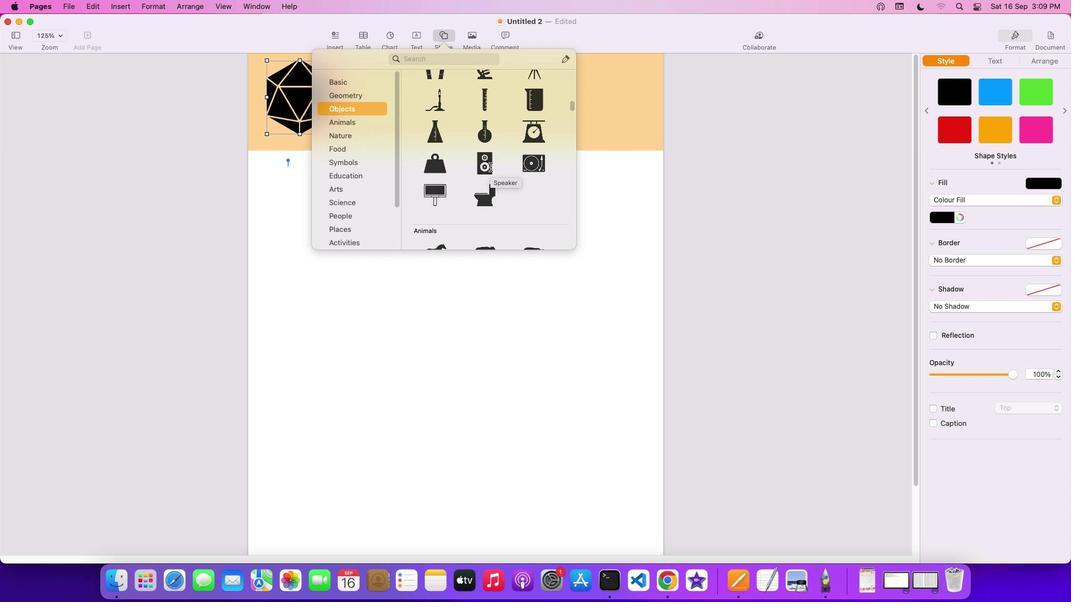 
Action: Mouse scrolled (490, 167) with delta (0, -2)
Screenshot: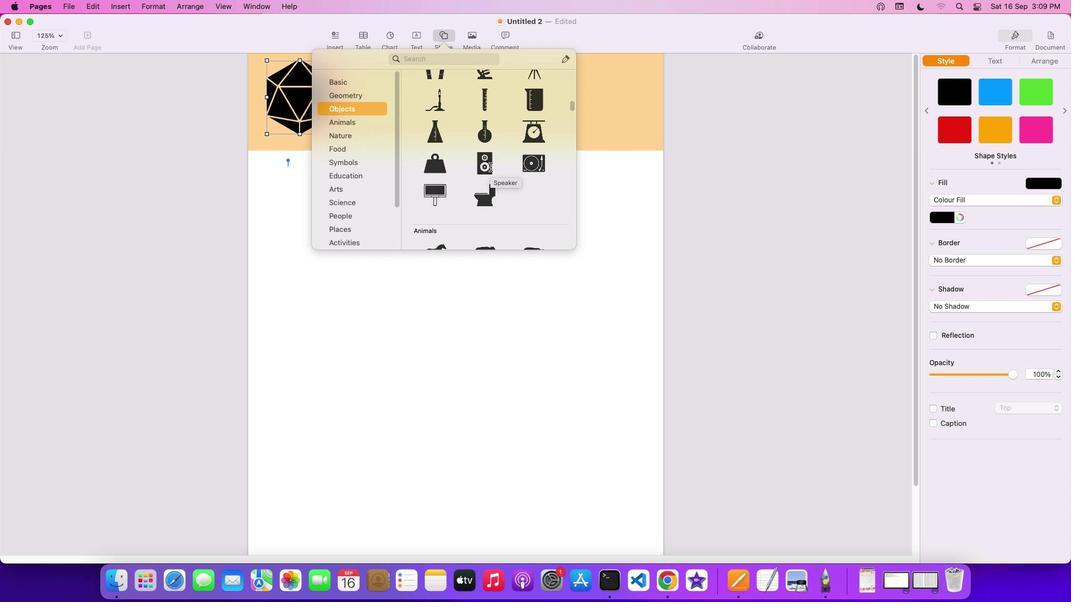 
Action: Mouse scrolled (490, 167) with delta (0, 0)
Screenshot: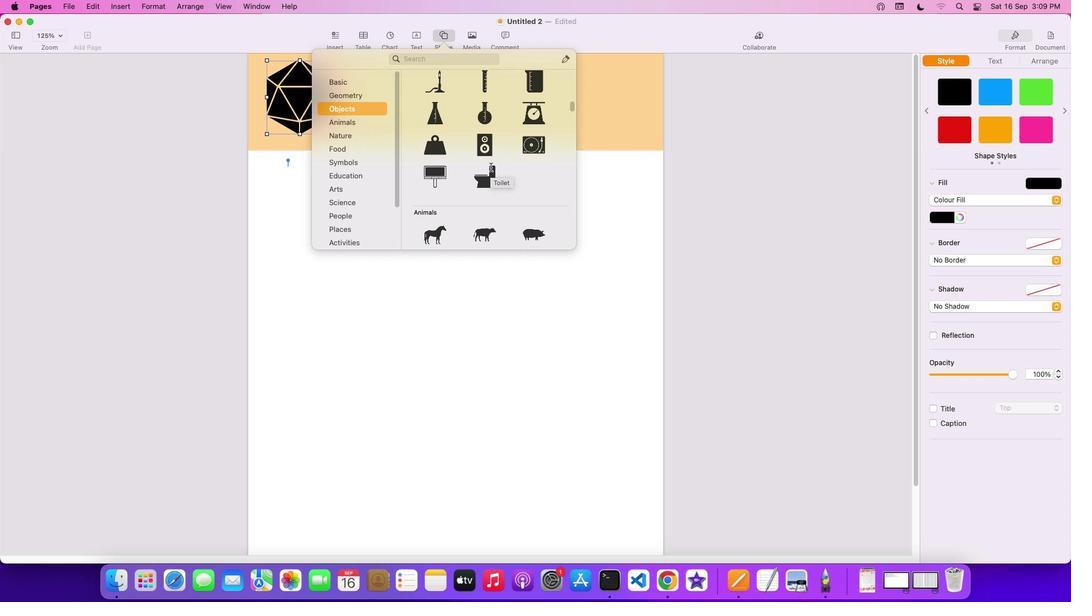 
Action: Mouse scrolled (490, 167) with delta (0, 0)
Screenshot: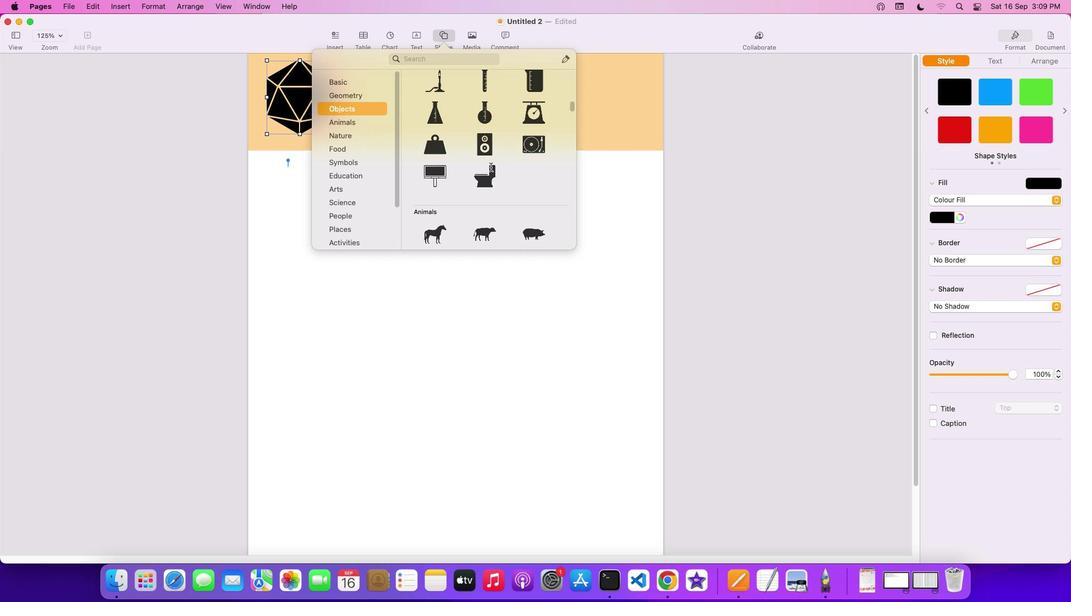 
Action: Mouse scrolled (490, 167) with delta (0, -1)
Screenshot: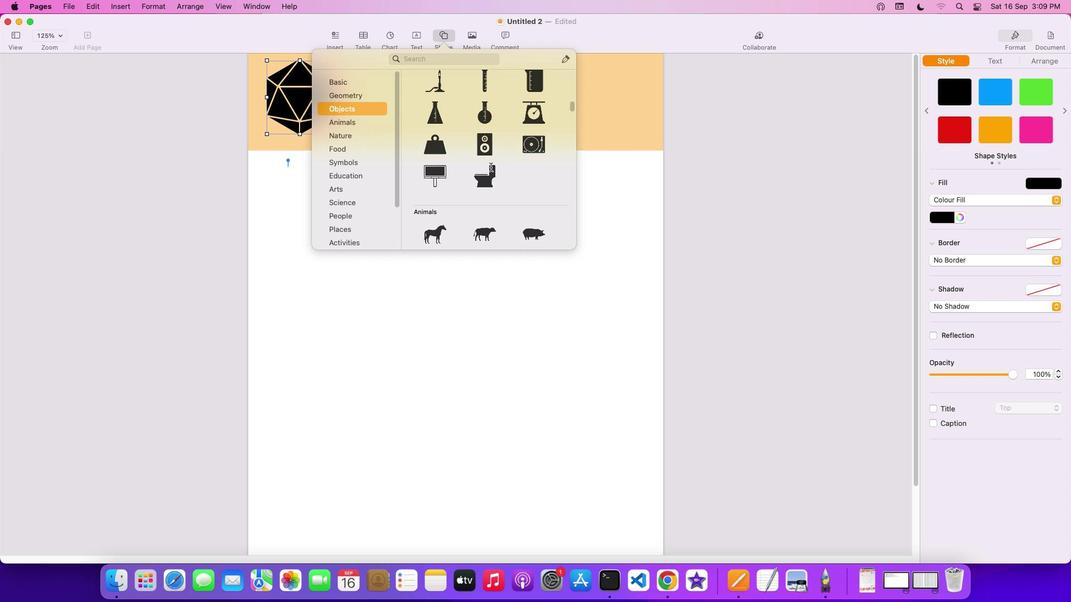 
Action: Mouse scrolled (490, 167) with delta (0, 0)
Screenshot: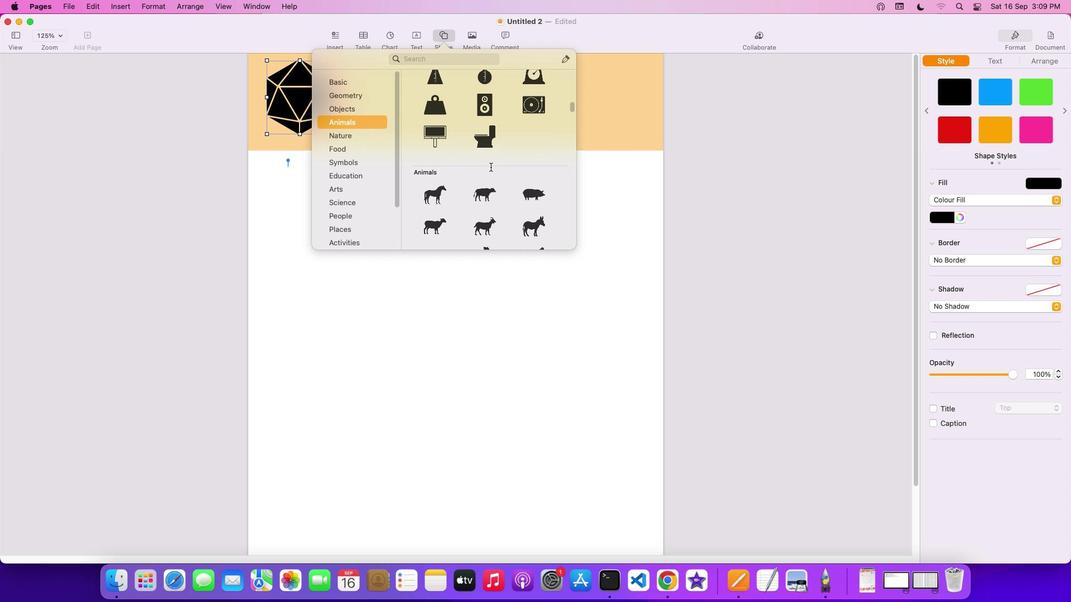 
Action: Mouse scrolled (490, 167) with delta (0, 0)
Screenshot: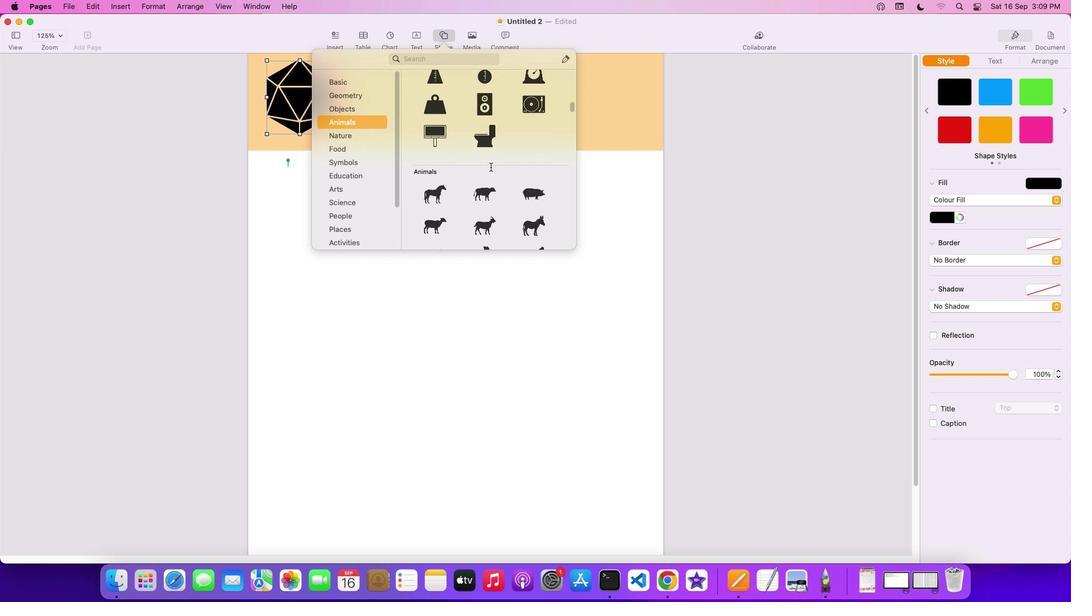
Action: Mouse scrolled (490, 167) with delta (0, -1)
Screenshot: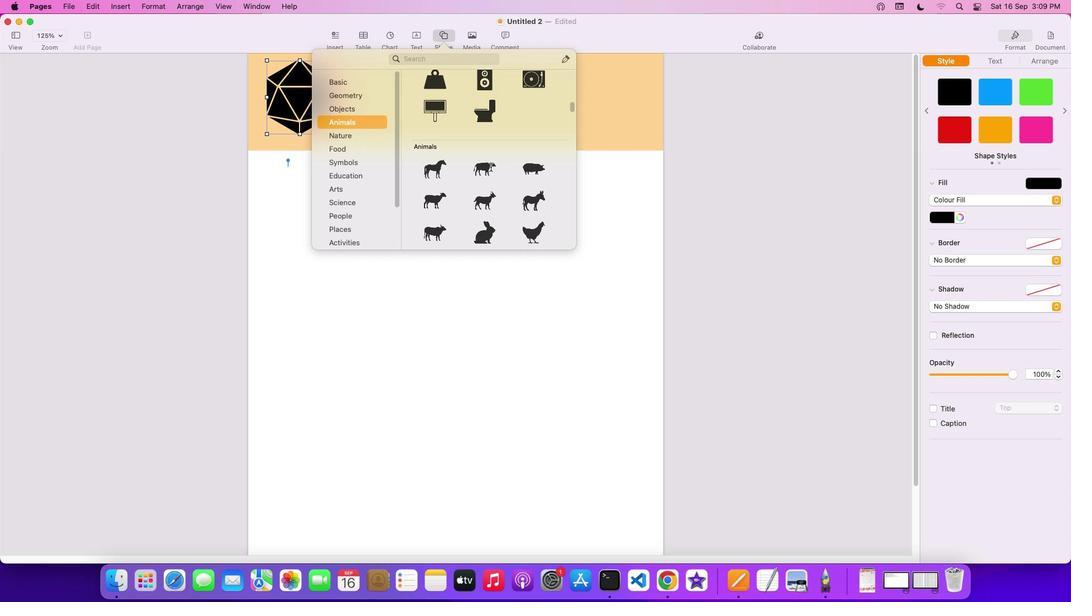 
Action: Mouse scrolled (490, 167) with delta (0, -1)
Screenshot: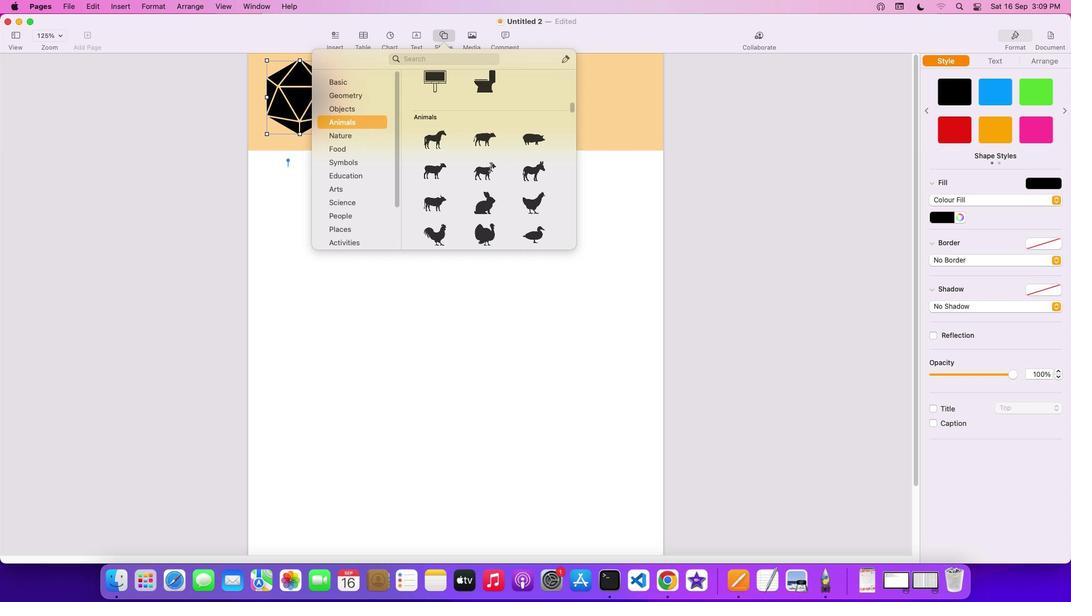 
Action: Mouse scrolled (490, 167) with delta (0, 0)
Screenshot: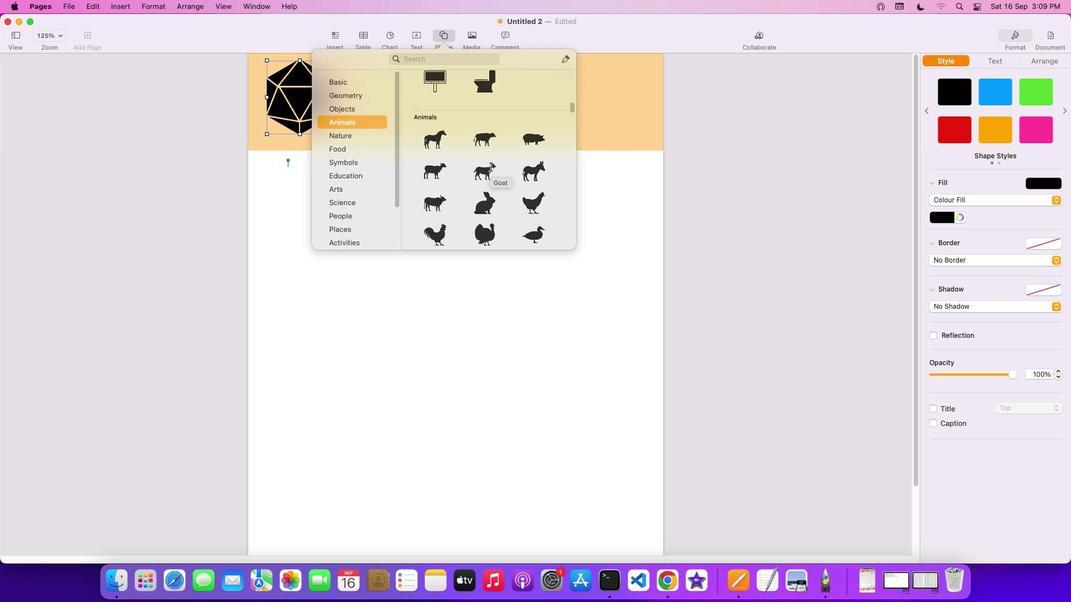 
Action: Mouse scrolled (490, 167) with delta (0, 0)
Screenshot: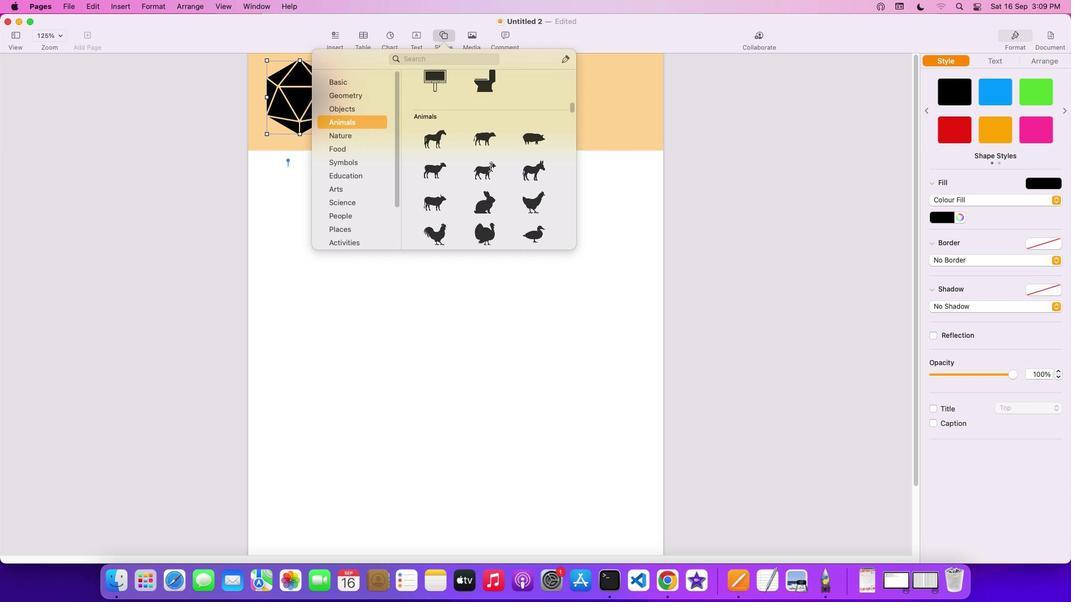 
Action: Mouse scrolled (490, 167) with delta (0, -1)
Screenshot: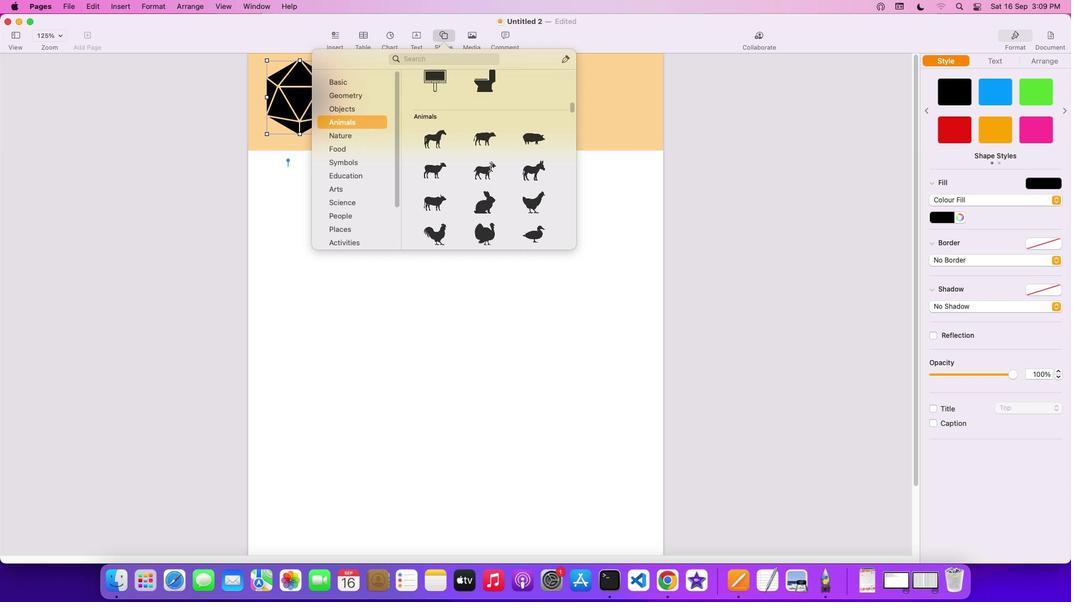 
Action: Mouse scrolled (490, 167) with delta (0, -2)
Screenshot: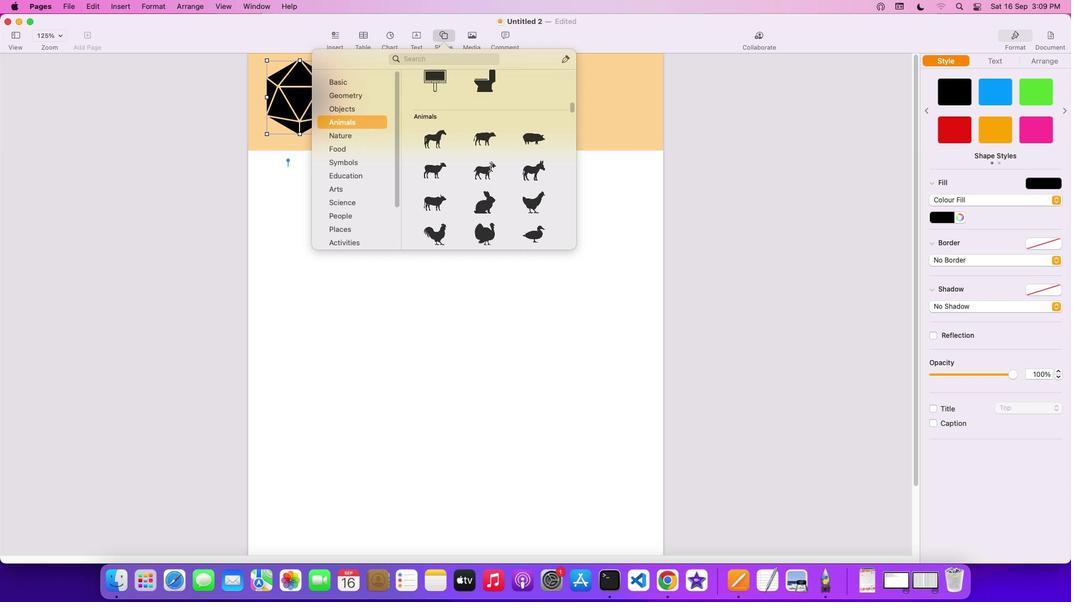 
Action: Mouse scrolled (490, 167) with delta (0, 0)
Screenshot: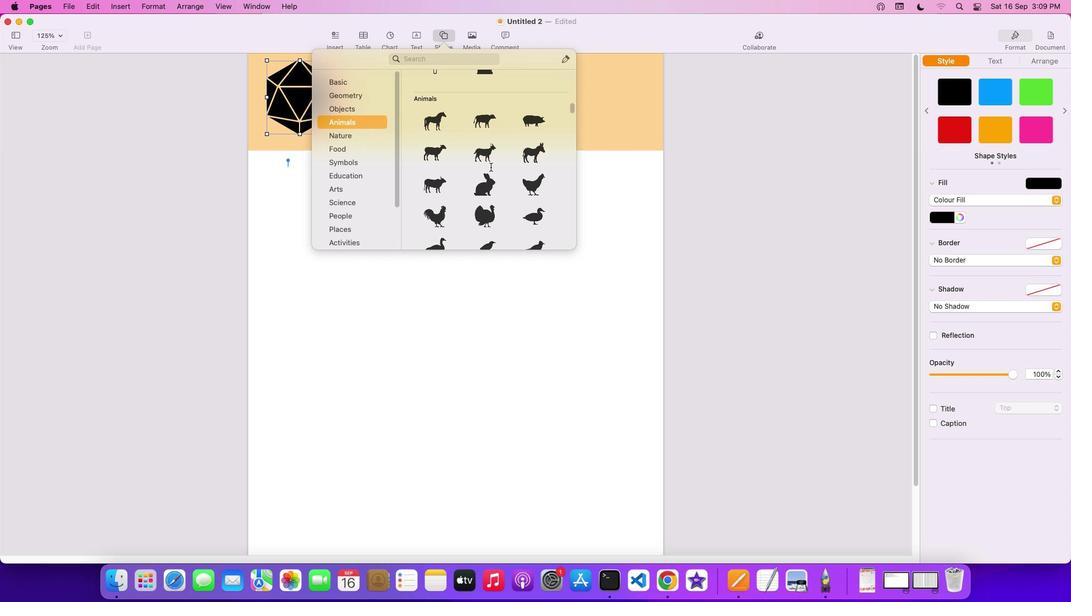 
Action: Mouse scrolled (490, 167) with delta (0, 0)
Screenshot: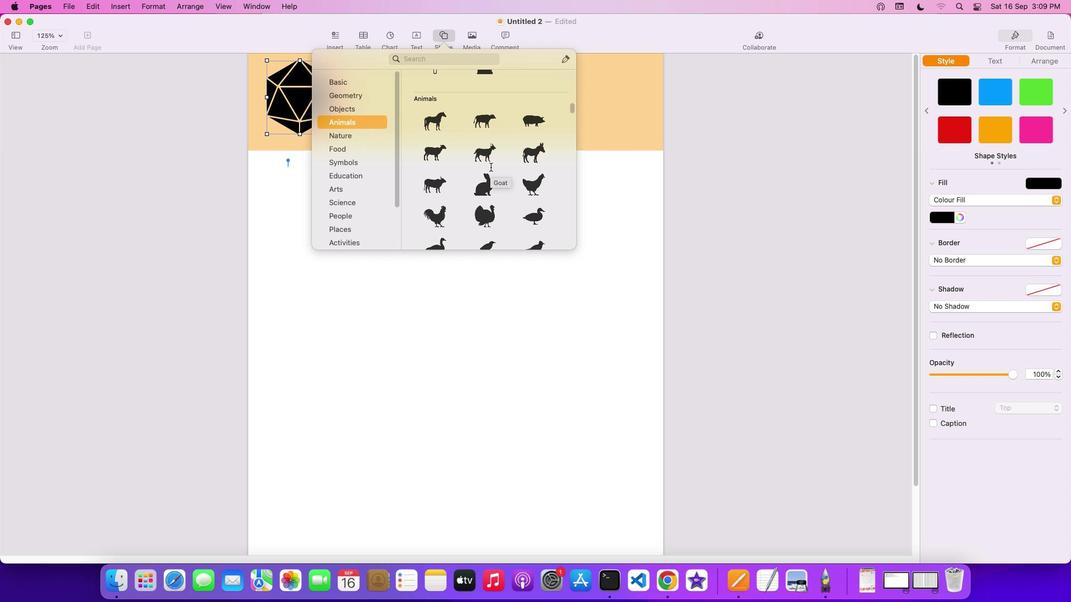 
Action: Mouse scrolled (490, 167) with delta (0, -1)
Screenshot: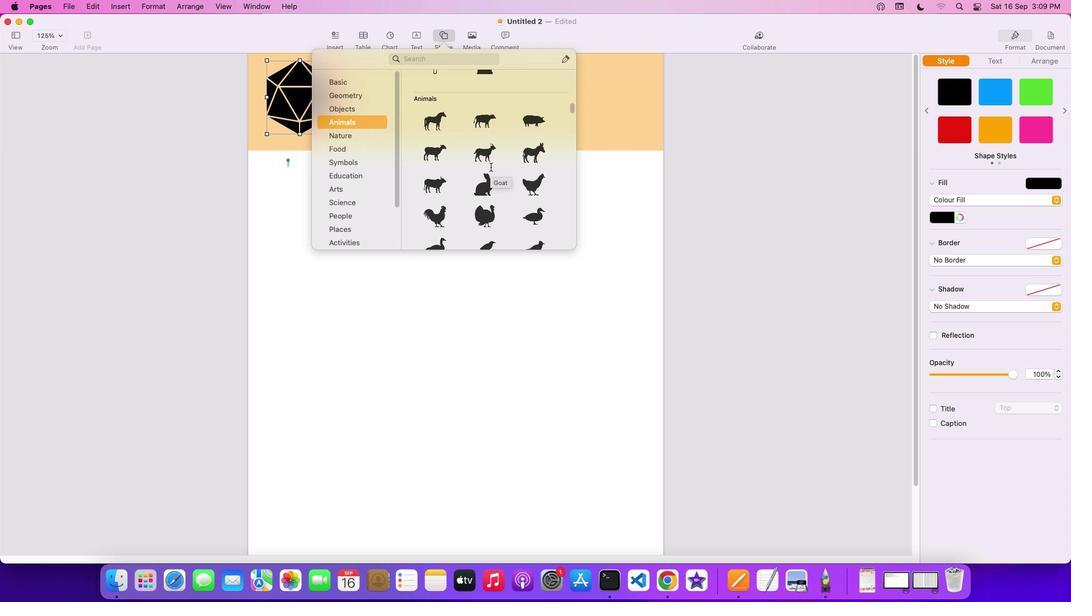 
Action: Mouse moved to (344, 107)
Screenshot: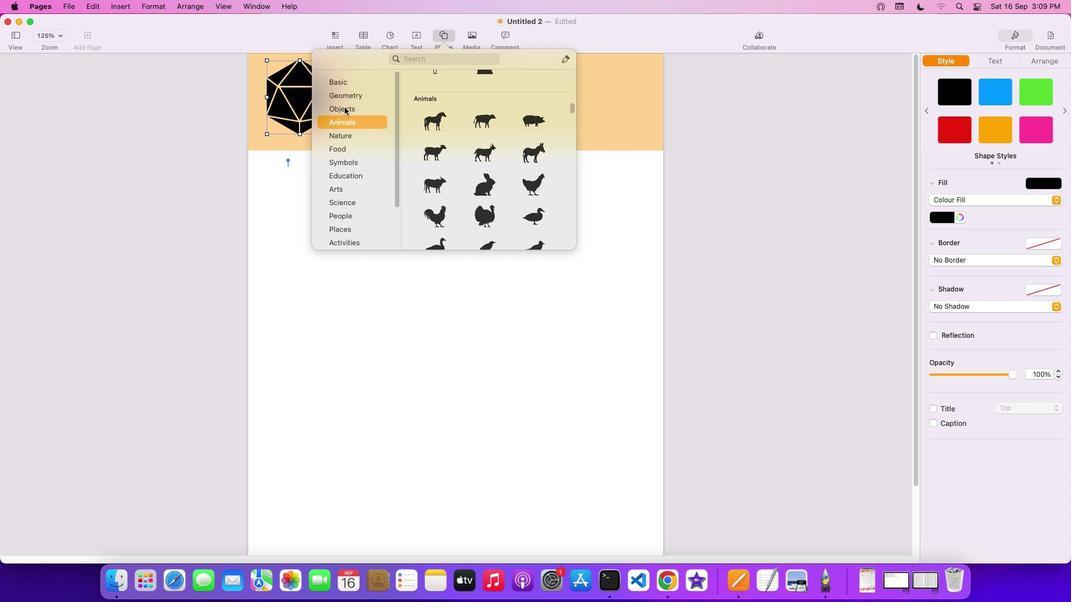 
Action: Mouse pressed left at (344, 107)
Screenshot: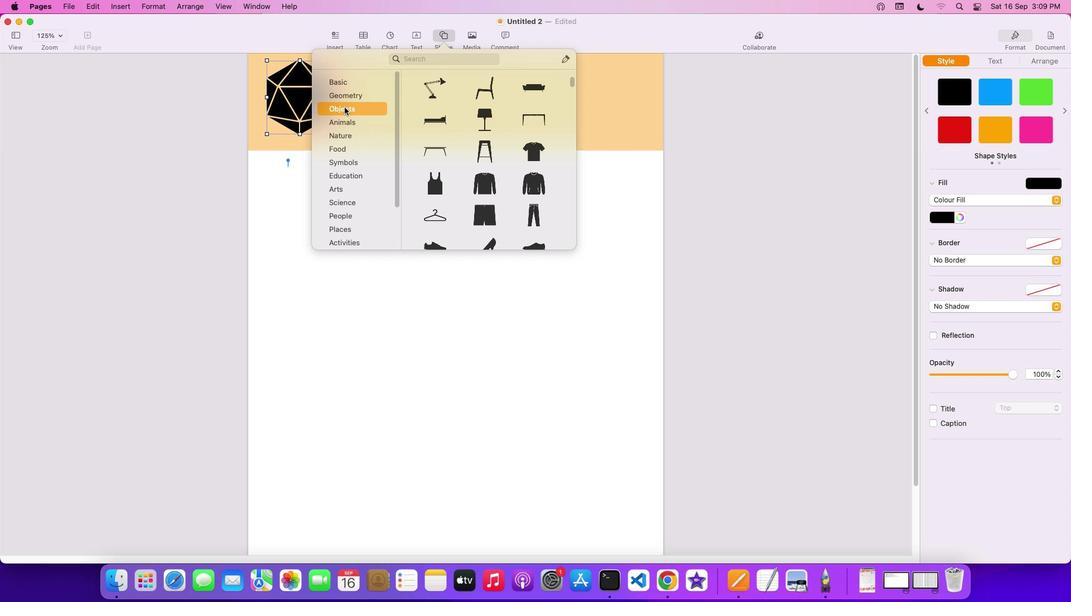 
Action: Mouse moved to (518, 219)
Screenshot: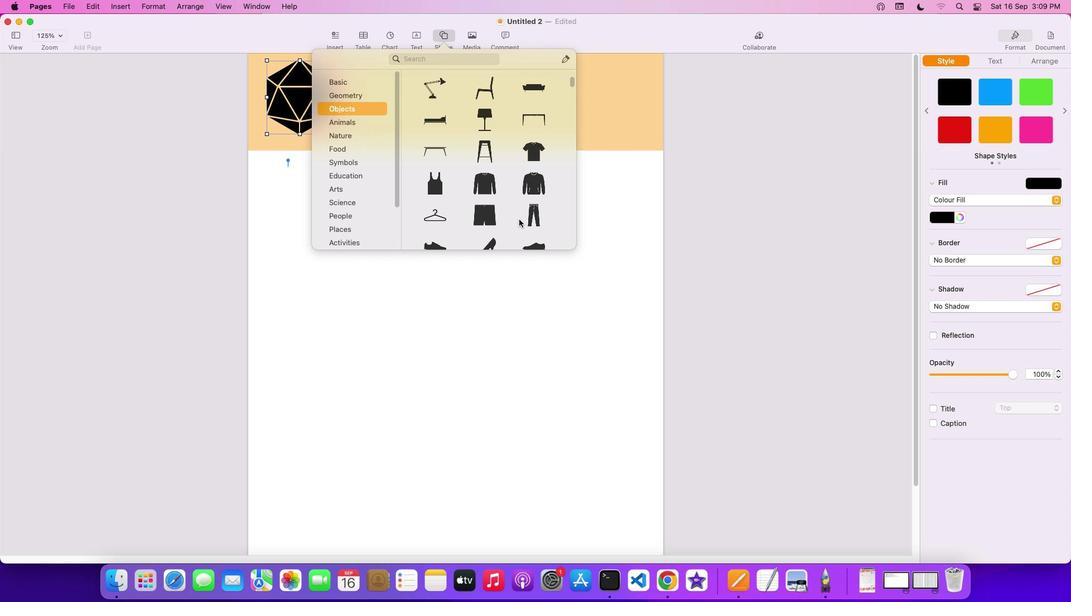 
Action: Mouse scrolled (518, 219) with delta (0, 0)
Screenshot: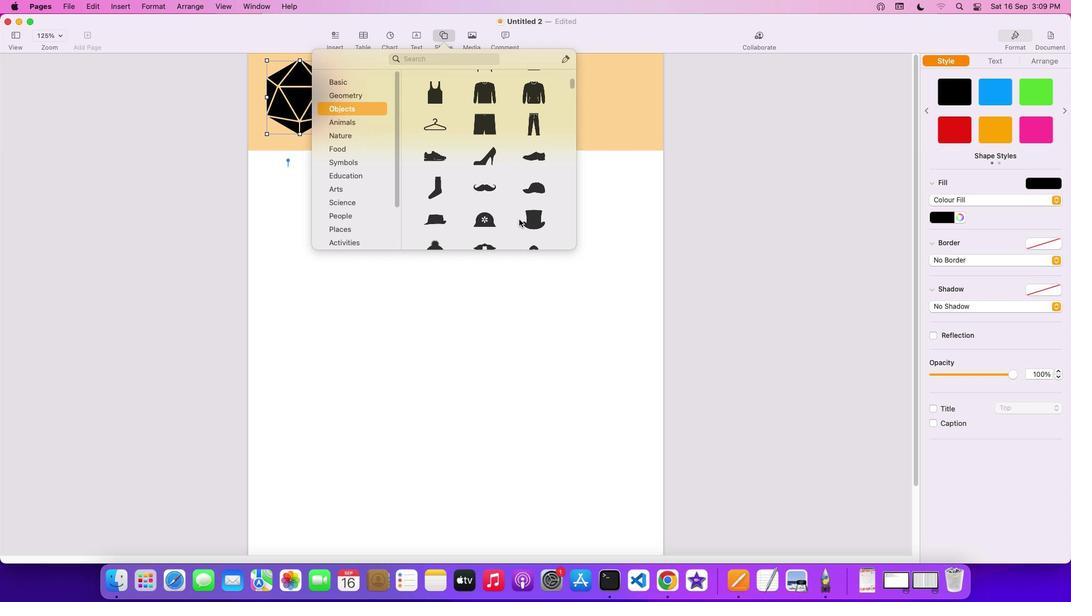 
Action: Mouse scrolled (518, 219) with delta (0, 0)
Screenshot: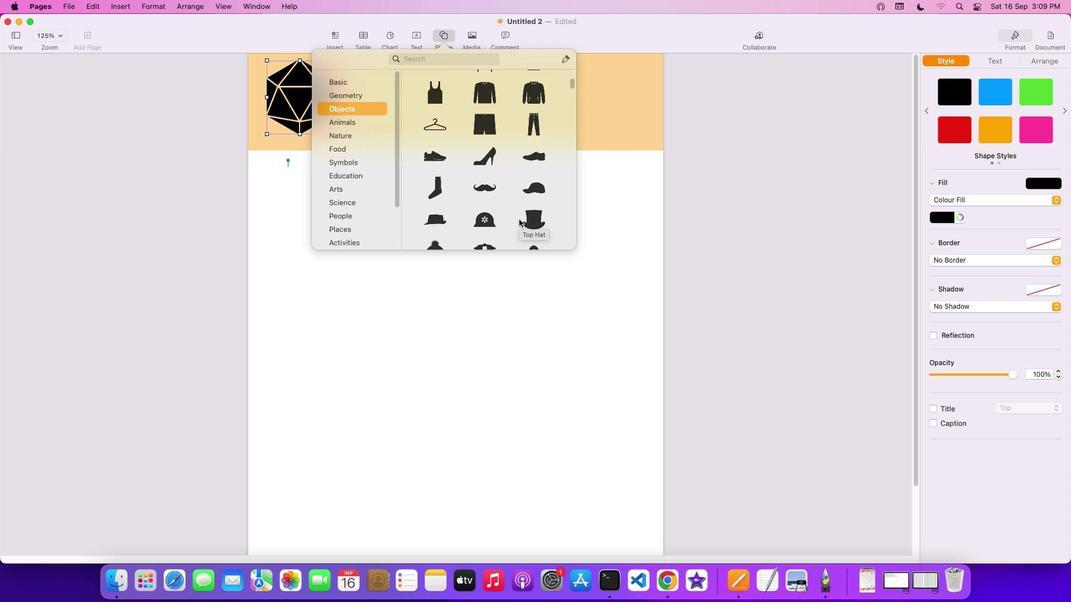 
Action: Mouse scrolled (518, 219) with delta (0, -1)
Screenshot: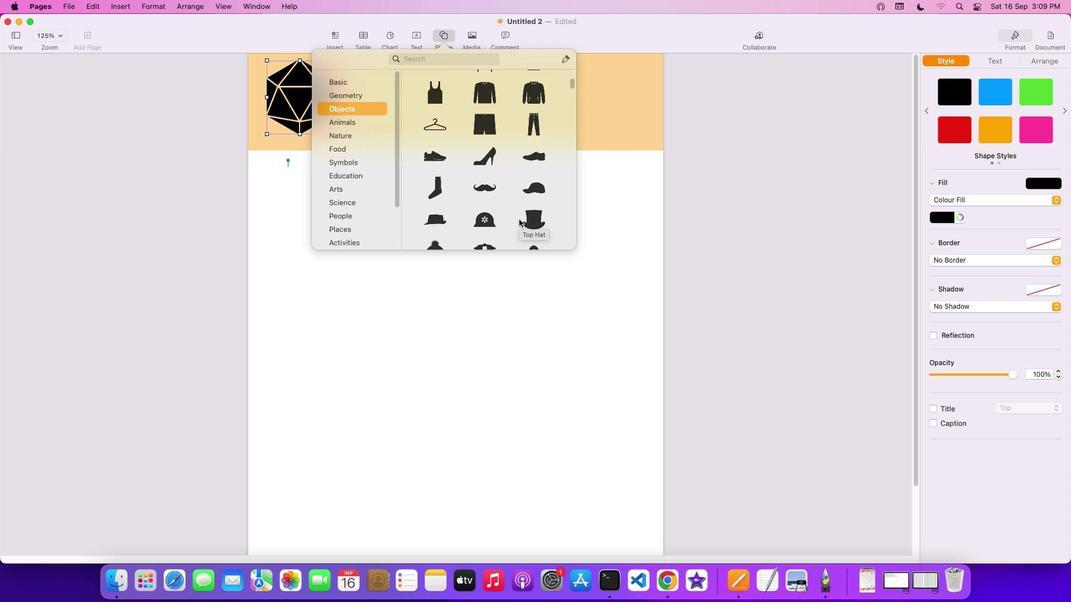 
Action: Mouse scrolled (518, 219) with delta (0, -2)
Screenshot: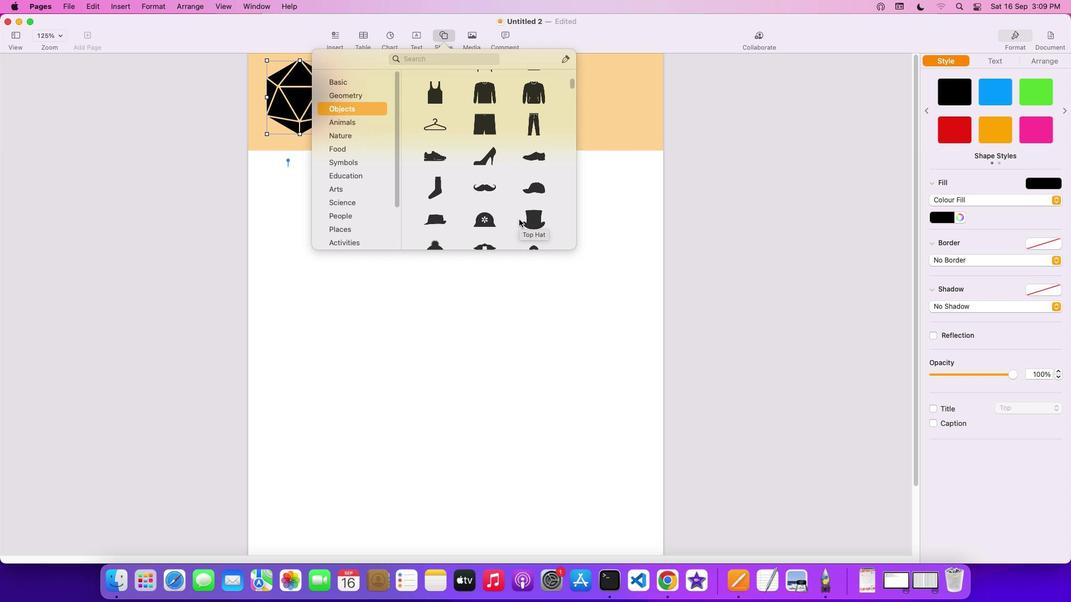 
Action: Mouse scrolled (518, 219) with delta (0, -3)
Screenshot: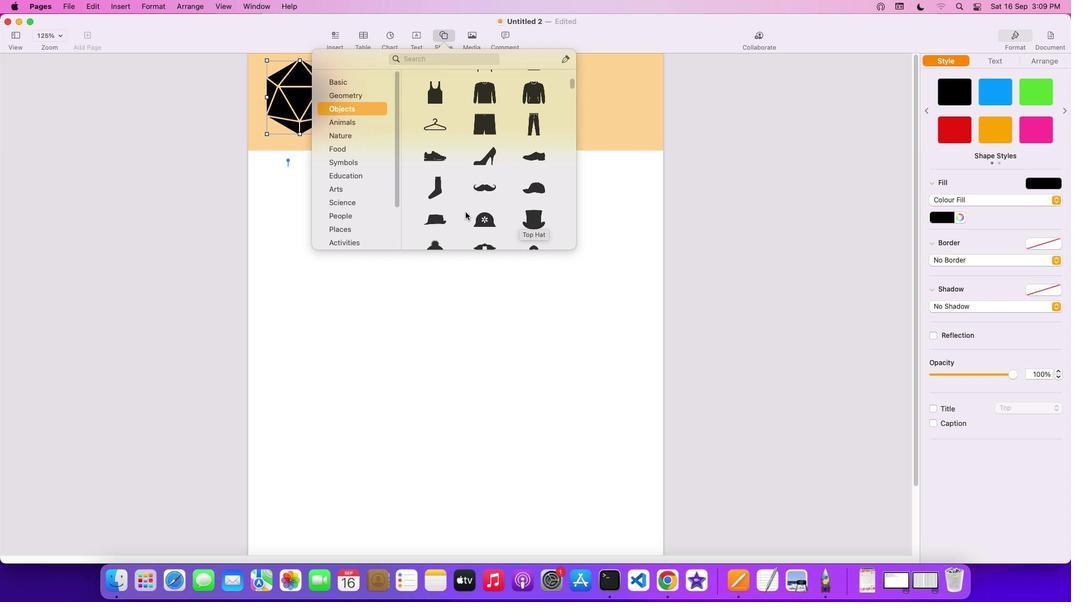 
Action: Mouse moved to (460, 213)
Screenshot: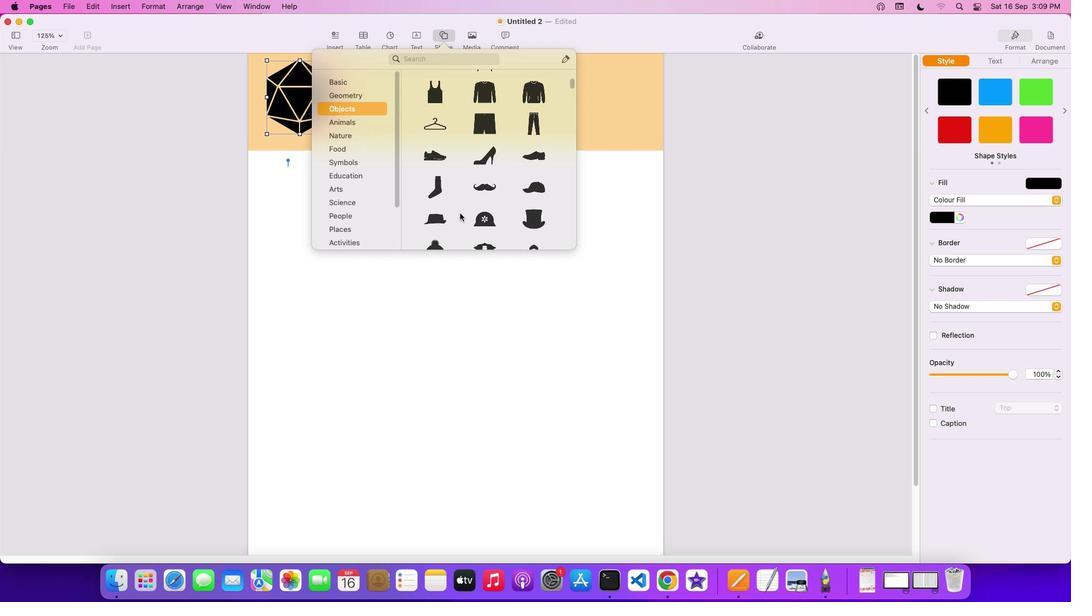 
Action: Mouse scrolled (460, 213) with delta (0, 0)
Screenshot: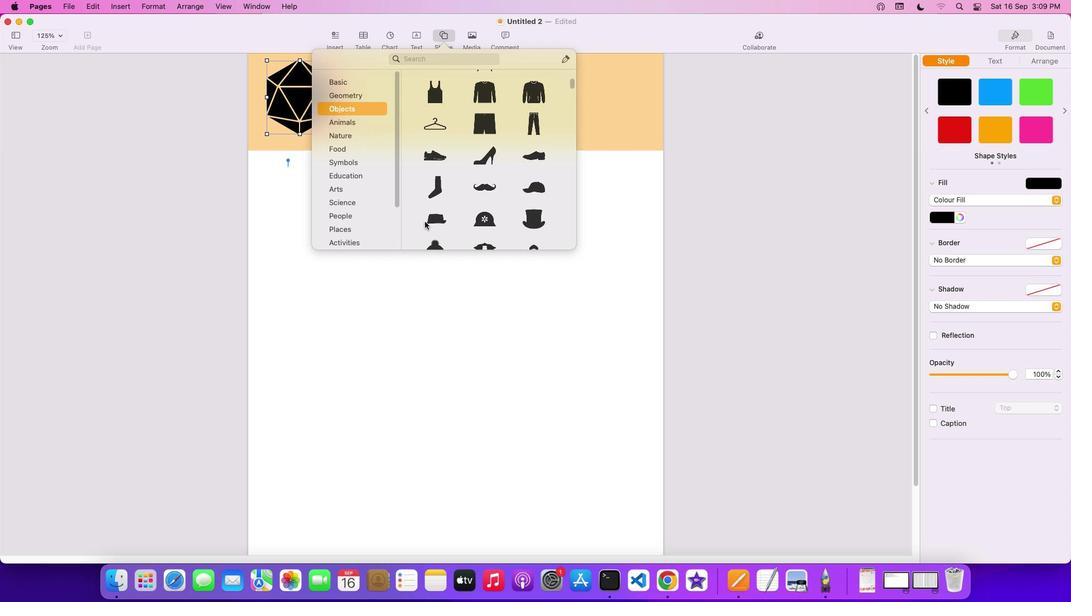 
Action: Mouse moved to (347, 199)
Screenshot: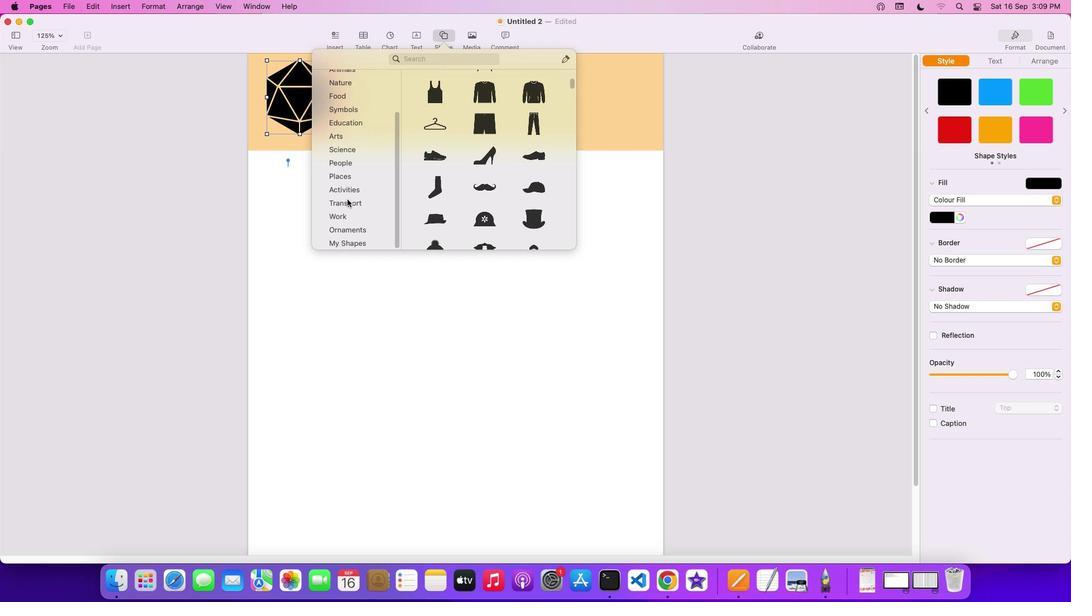 
Action: Mouse scrolled (347, 199) with delta (0, 0)
Screenshot: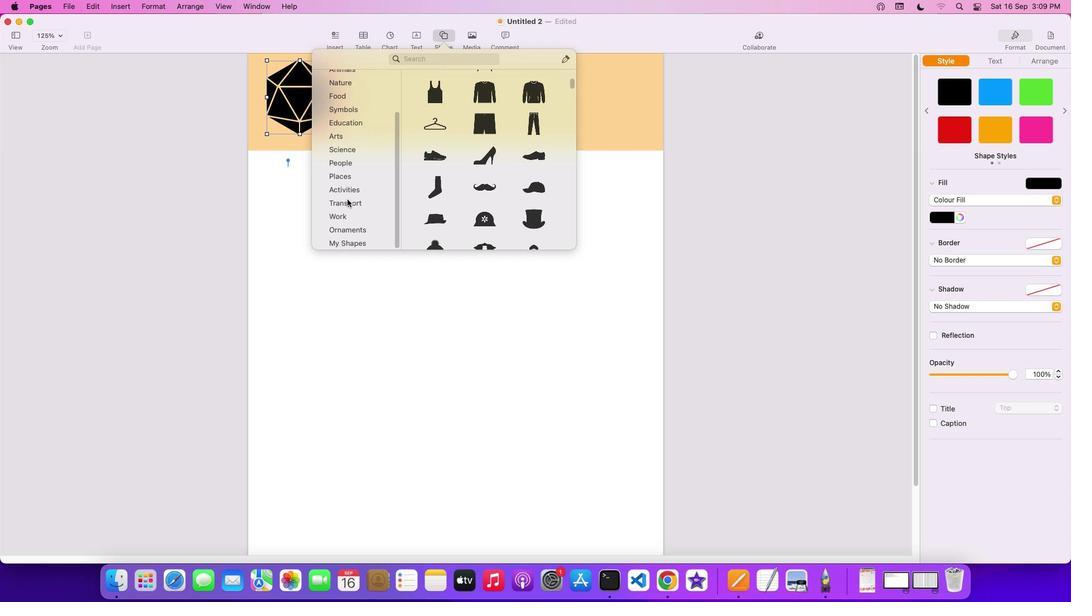 
Action: Mouse scrolled (347, 199) with delta (0, 0)
Screenshot: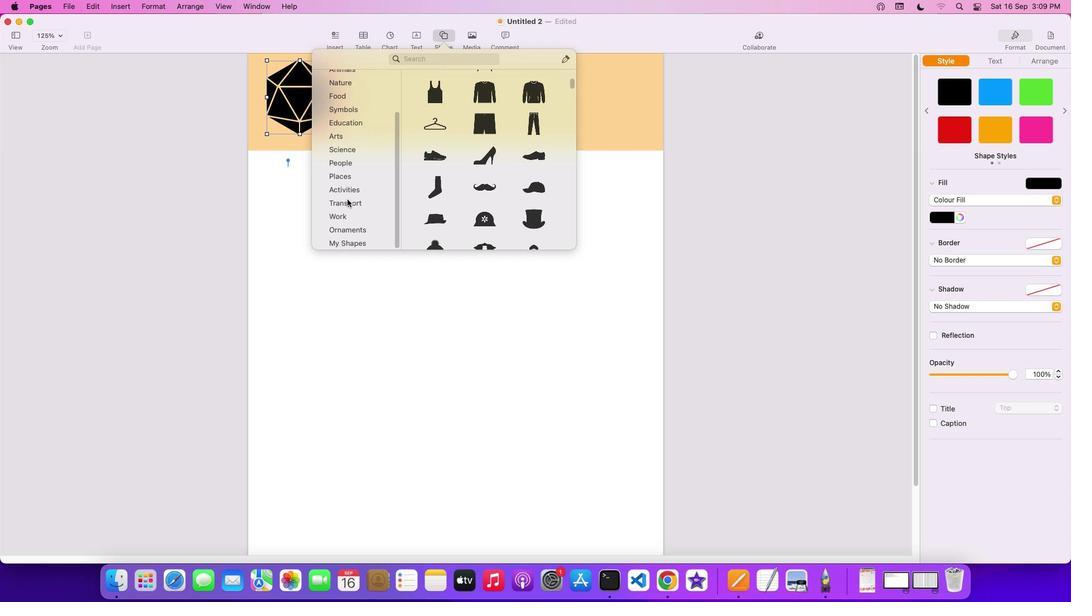 
Action: Mouse scrolled (347, 199) with delta (0, -1)
Screenshot: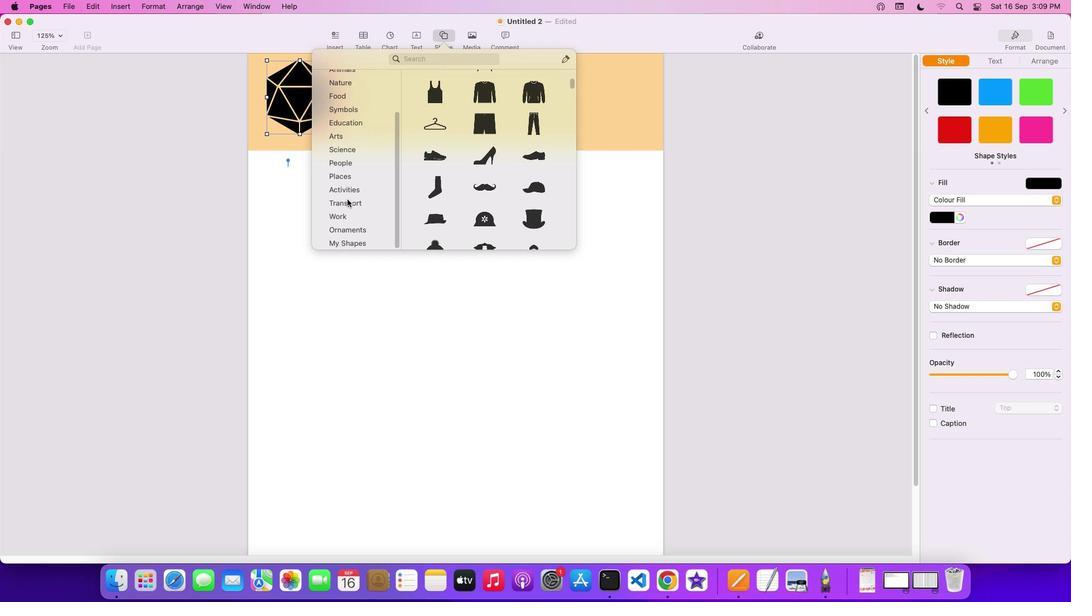 
Action: Mouse scrolled (347, 199) with delta (0, -2)
Screenshot: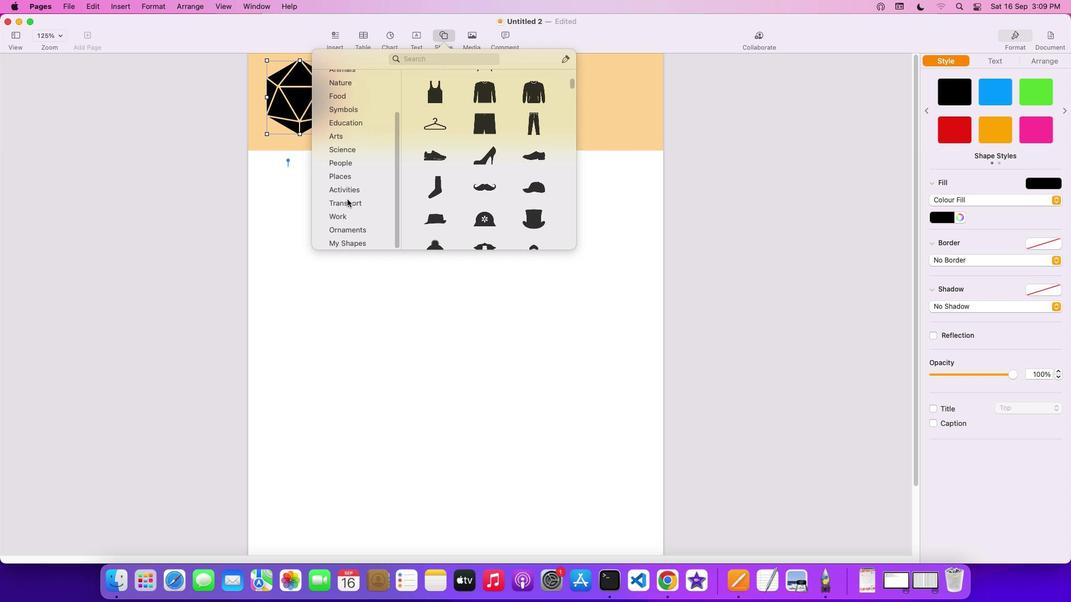 
Action: Mouse moved to (370, 220)
Screenshot: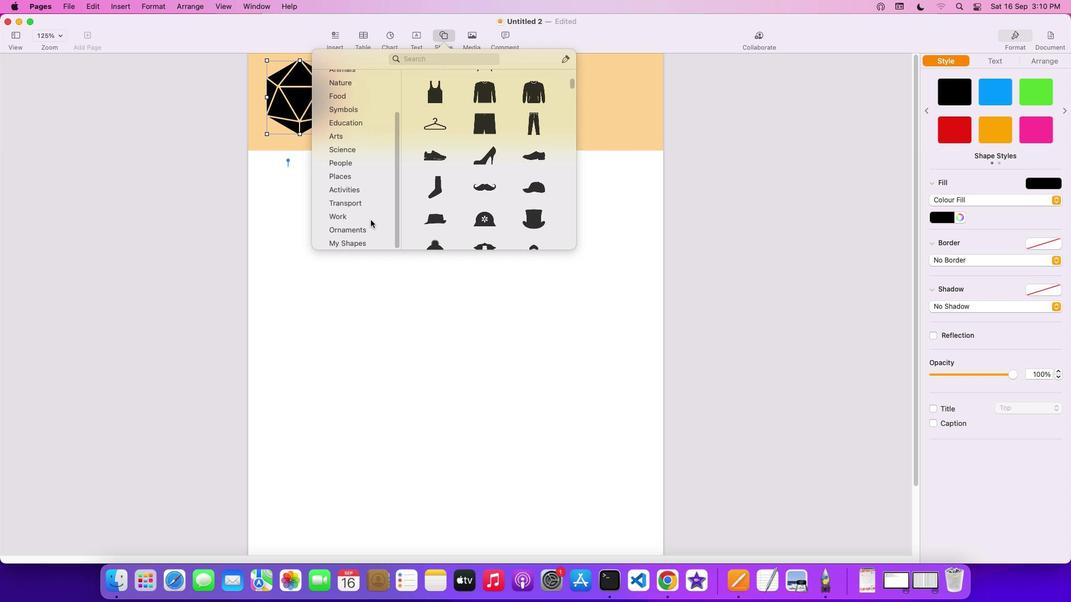 
Action: Mouse scrolled (370, 220) with delta (0, 0)
Screenshot: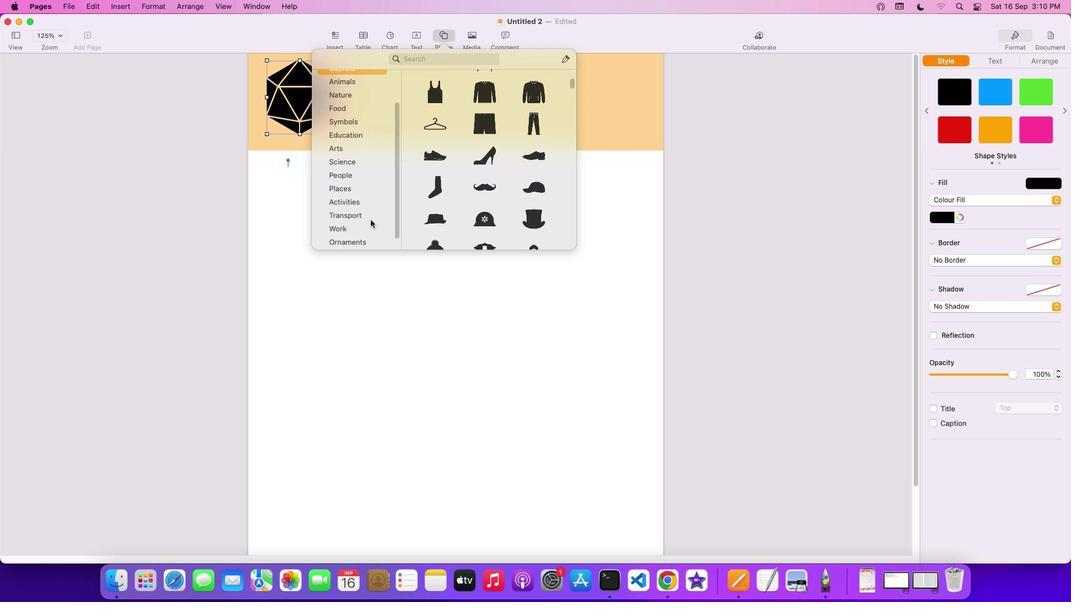 
Action: Mouse scrolled (370, 220) with delta (0, 0)
Screenshot: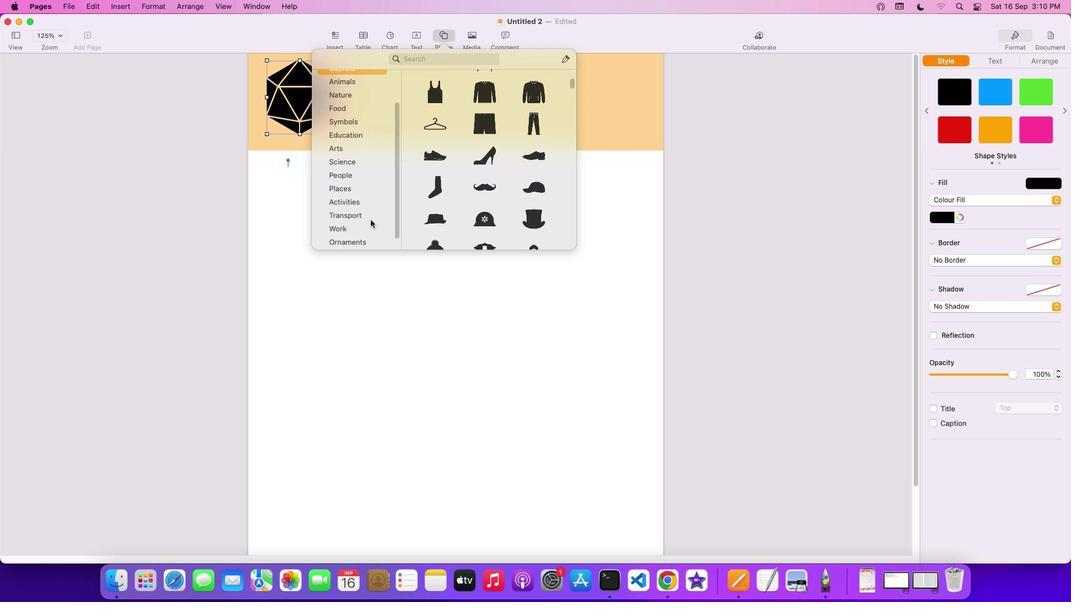 
Action: Mouse moved to (346, 122)
Screenshot: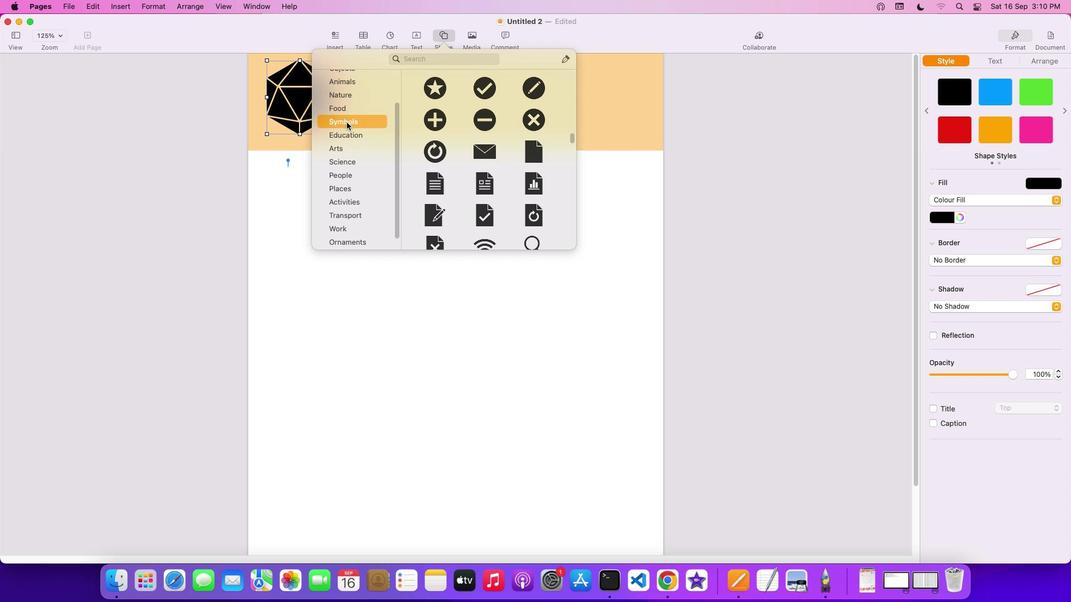 
Action: Mouse pressed left at (346, 122)
Screenshot: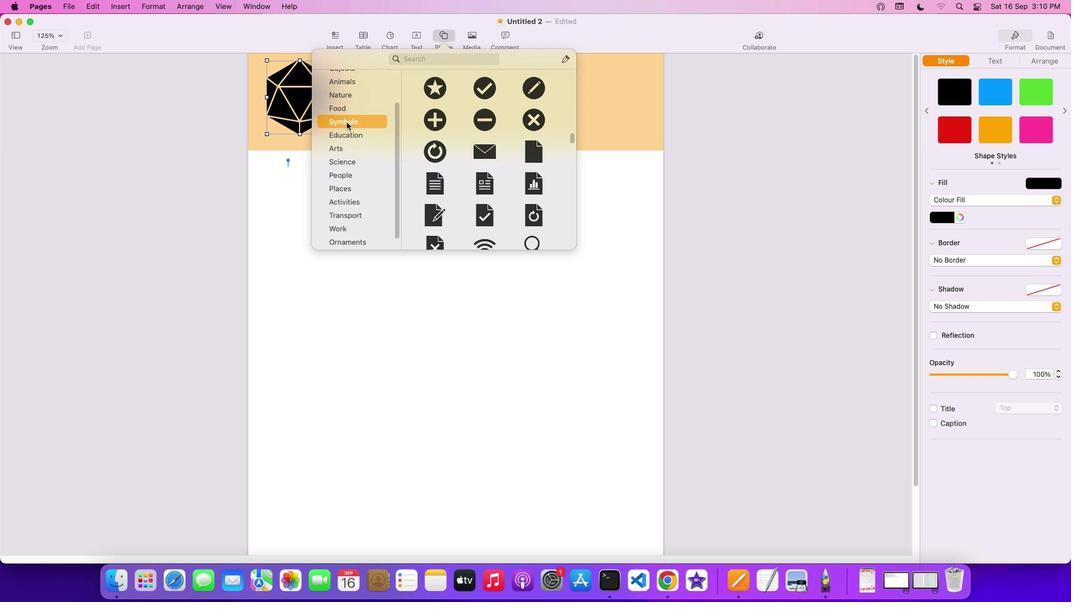 
Action: Mouse moved to (523, 183)
Screenshot: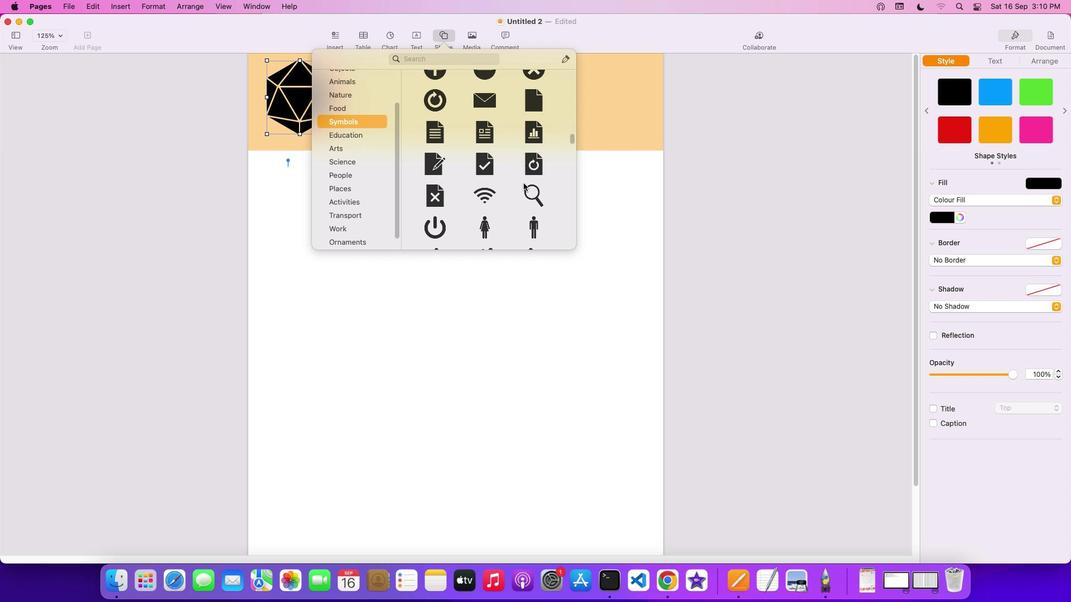 
Action: Mouse scrolled (523, 183) with delta (0, 0)
